 Task: Set up reminders for team members about upcoming data analysis deadlines.
Action: Mouse moved to (199, 294)
Screenshot: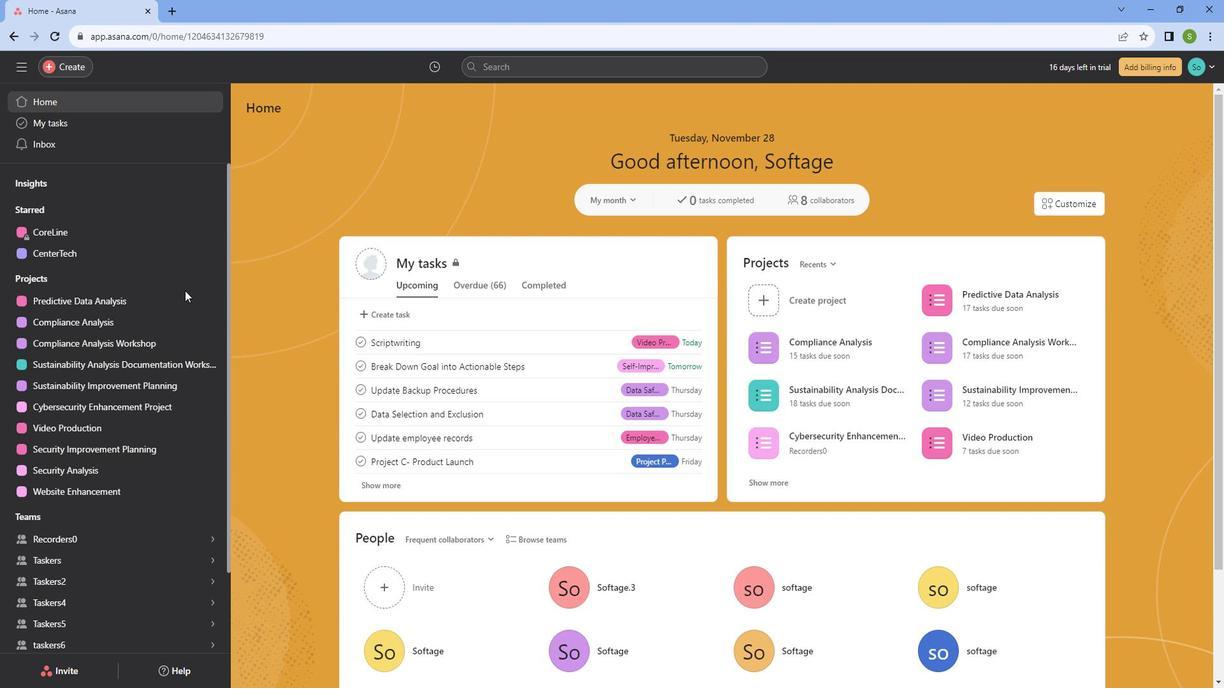 
Action: Mouse pressed left at (199, 294)
Screenshot: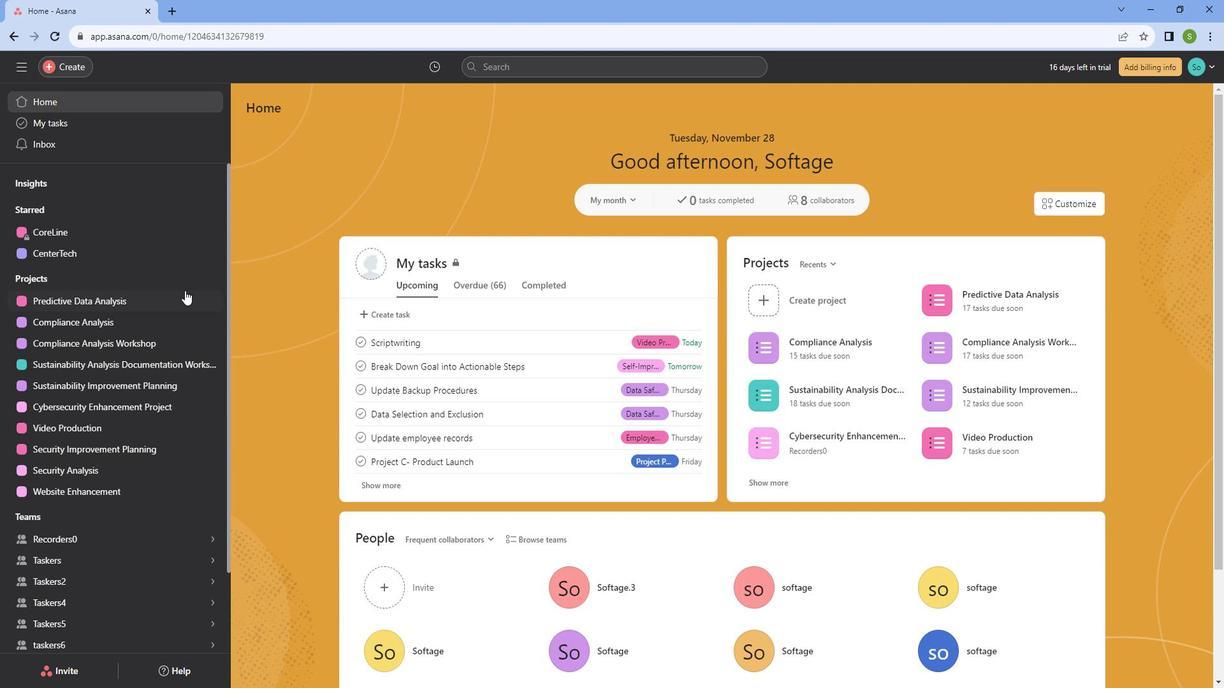 
Action: Mouse moved to (767, 274)
Screenshot: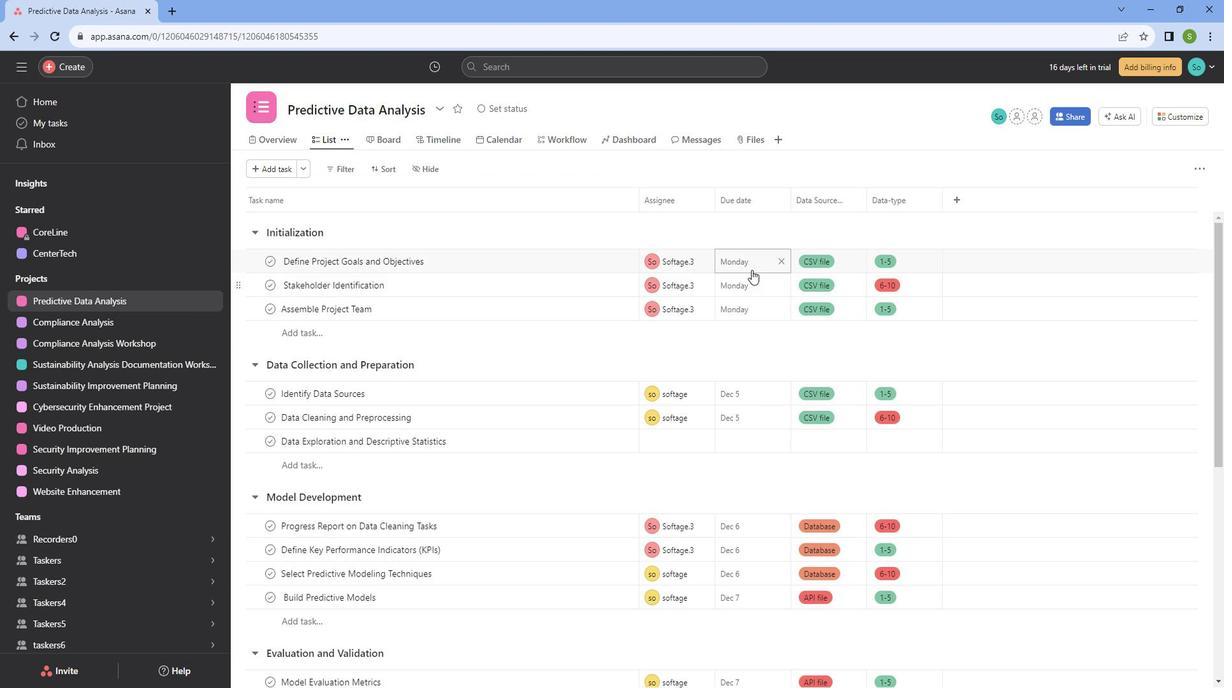 
Action: Mouse pressed left at (767, 274)
Screenshot: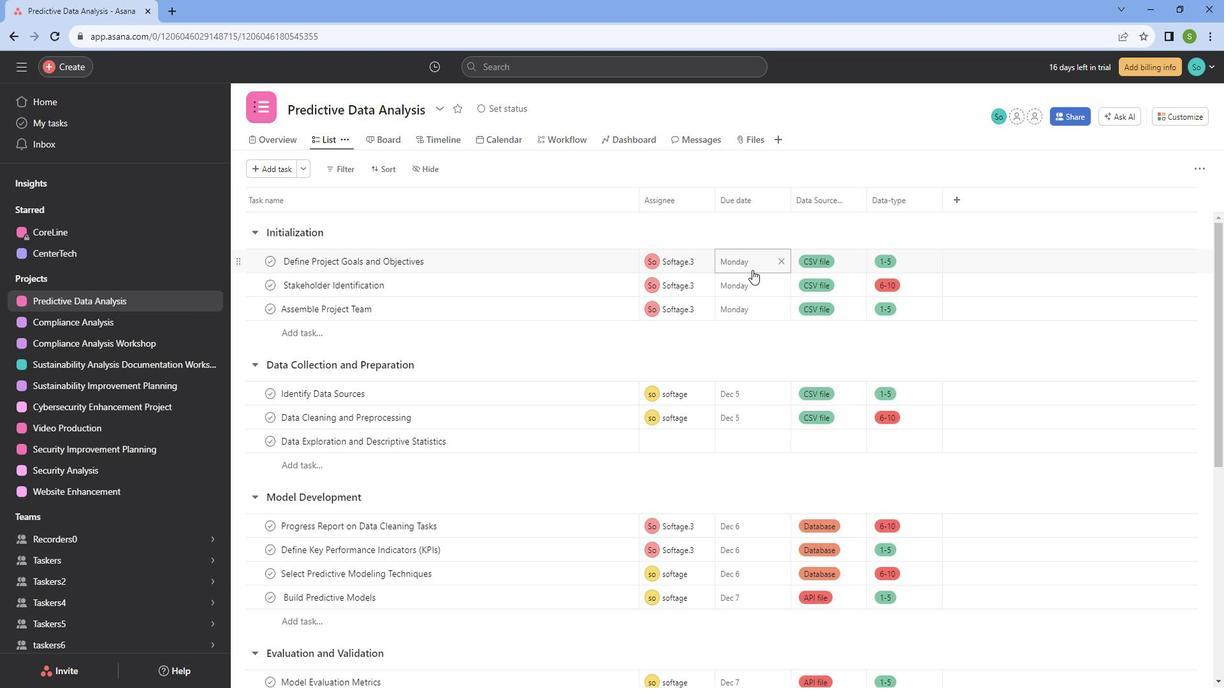 
Action: Mouse moved to (757, 501)
Screenshot: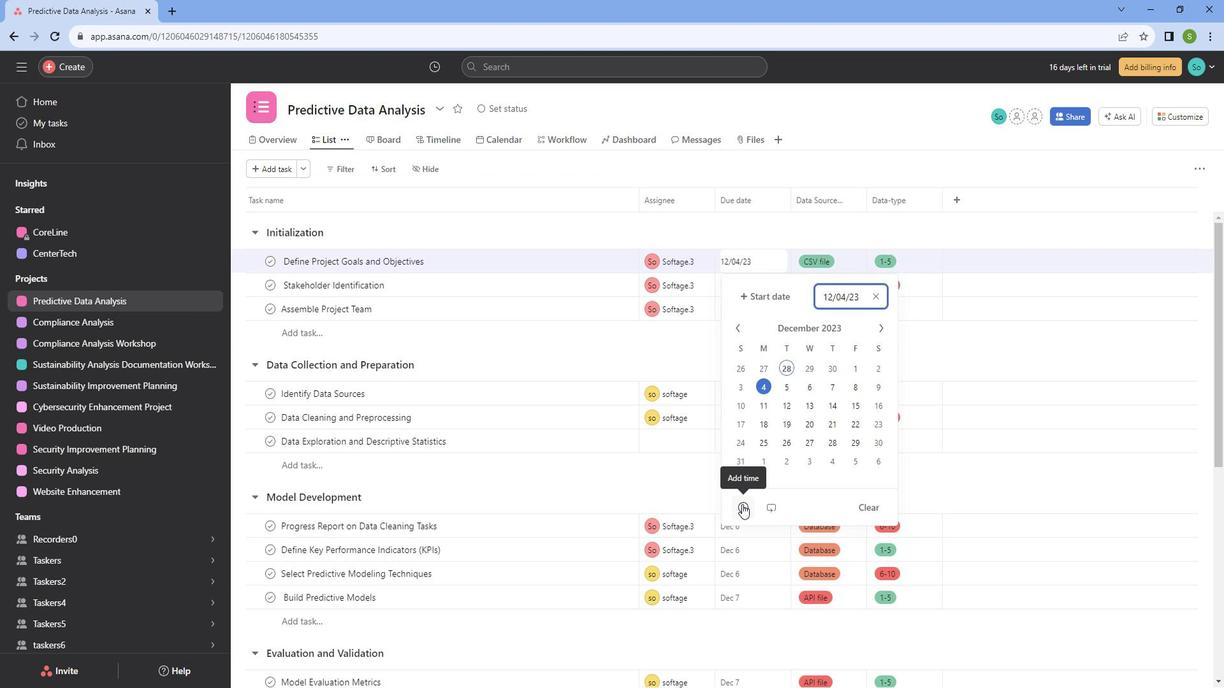 
Action: Mouse pressed left at (757, 501)
Screenshot: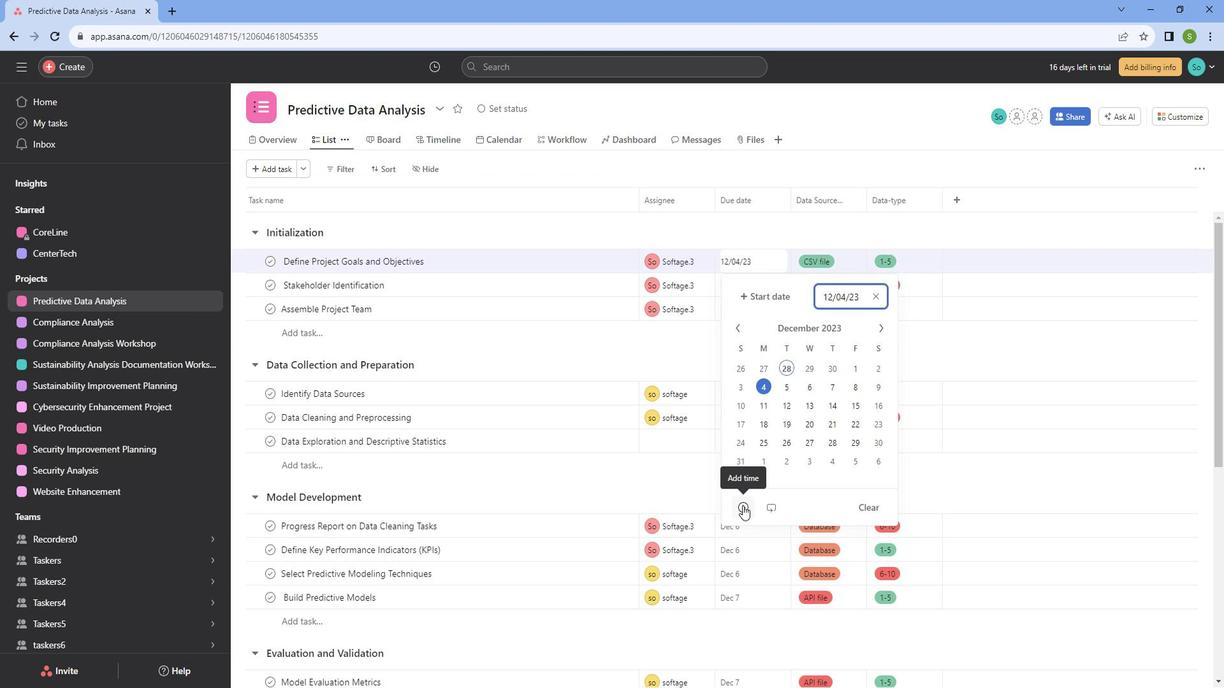
Action: Mouse moved to (854, 358)
Screenshot: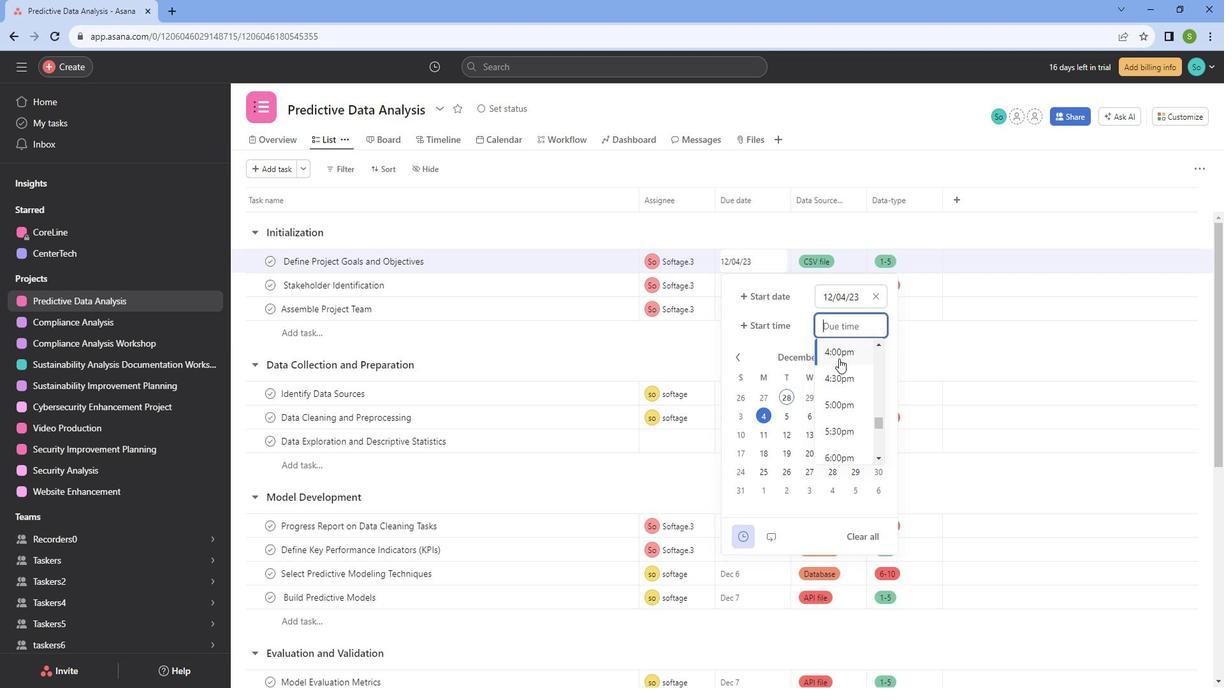 
Action: Mouse pressed left at (854, 358)
Screenshot: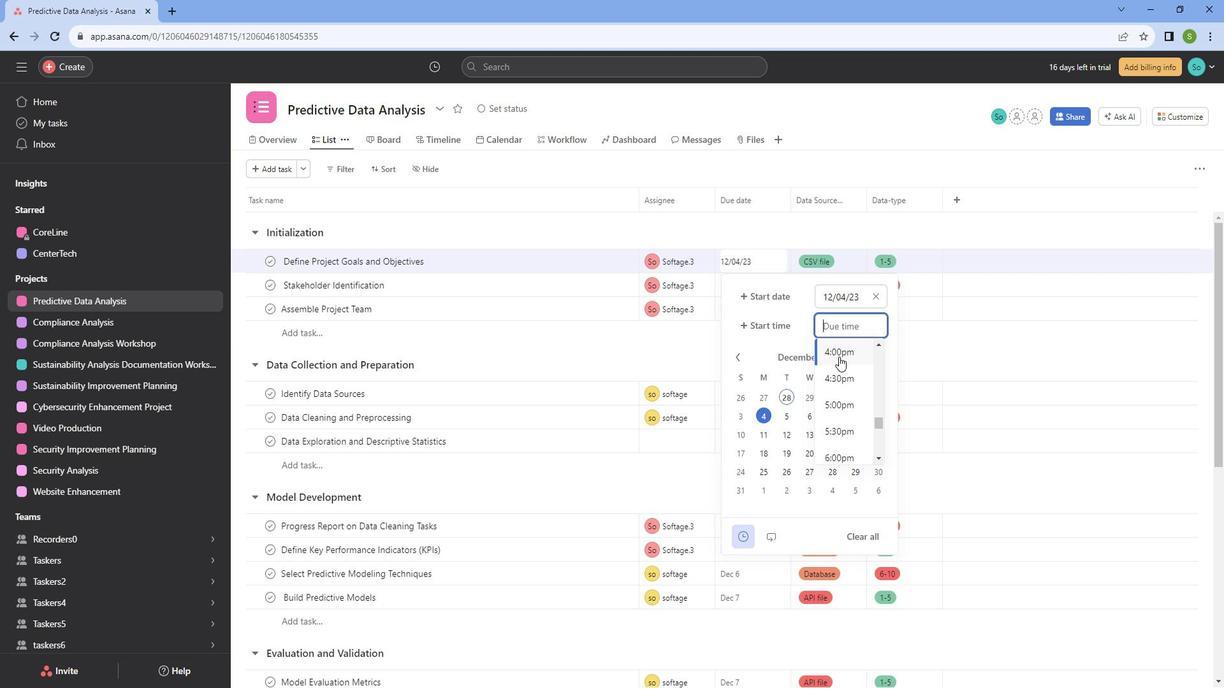 
Action: Mouse moved to (796, 331)
Screenshot: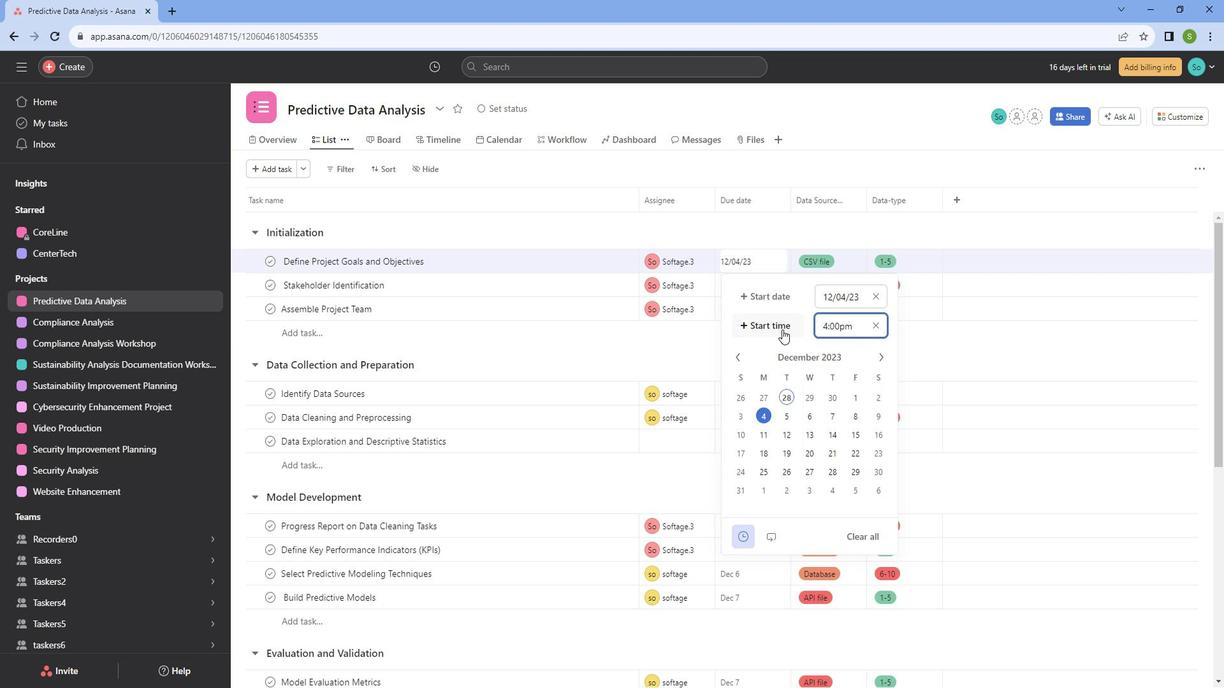 
Action: Mouse pressed left at (796, 331)
Screenshot: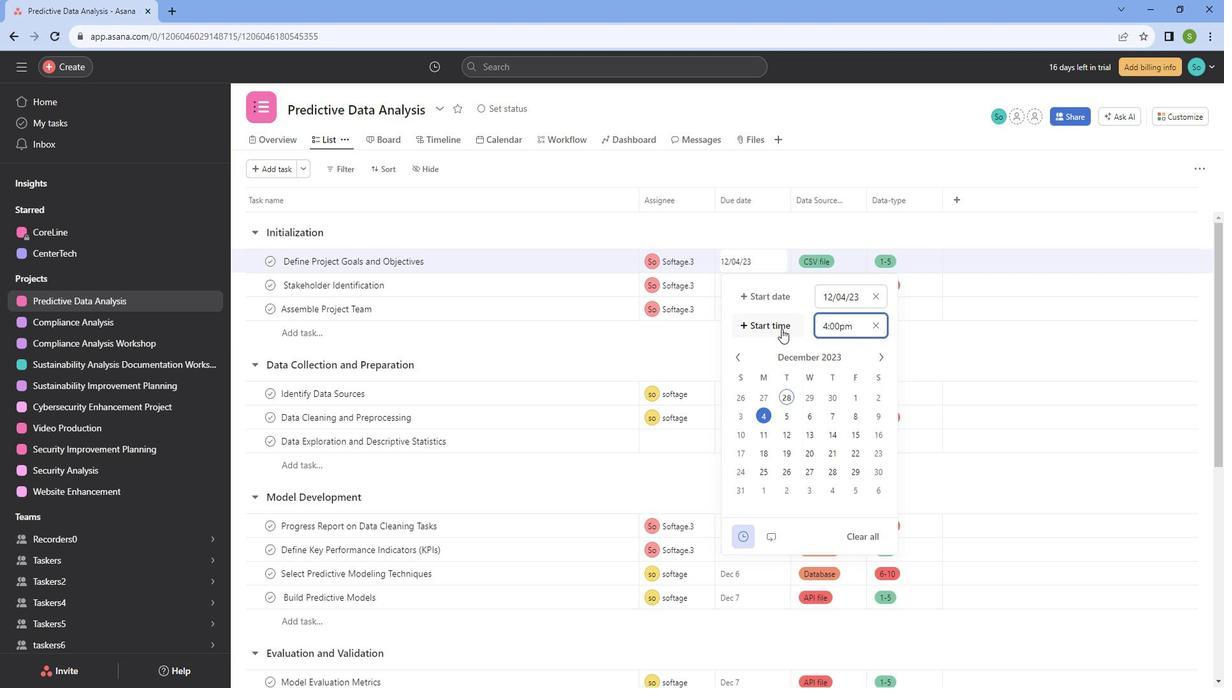 
Action: Mouse moved to (786, 379)
Screenshot: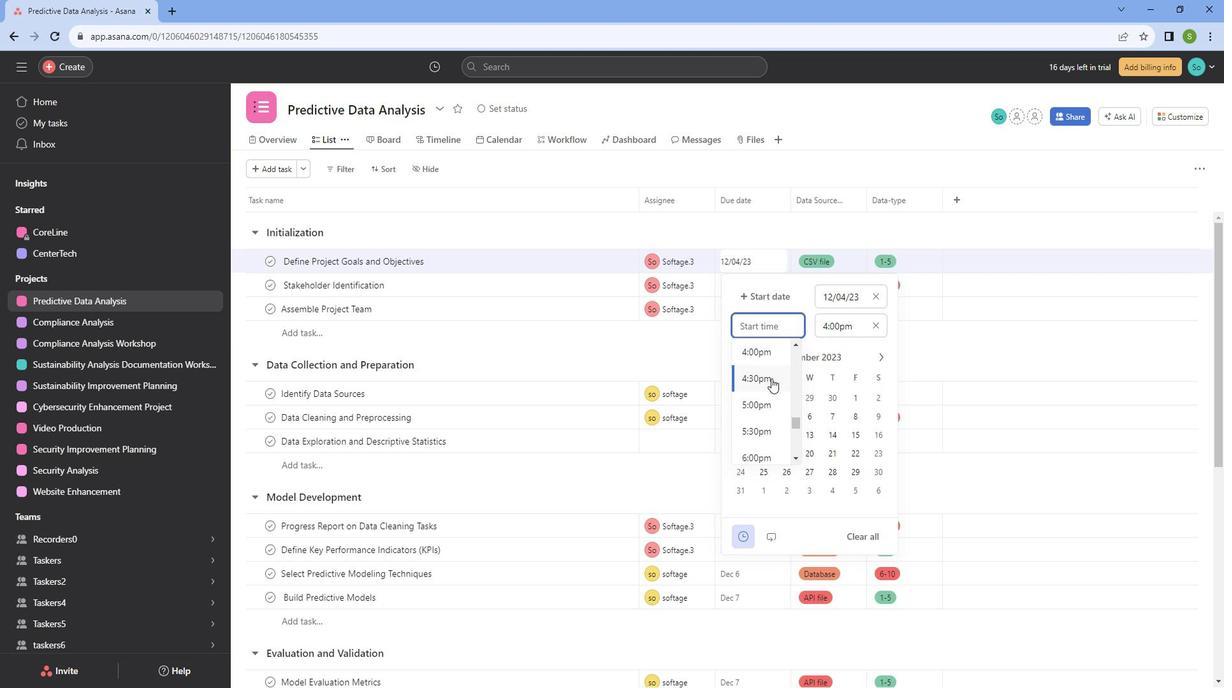 
Action: Mouse scrolled (786, 380) with delta (0, 0)
Screenshot: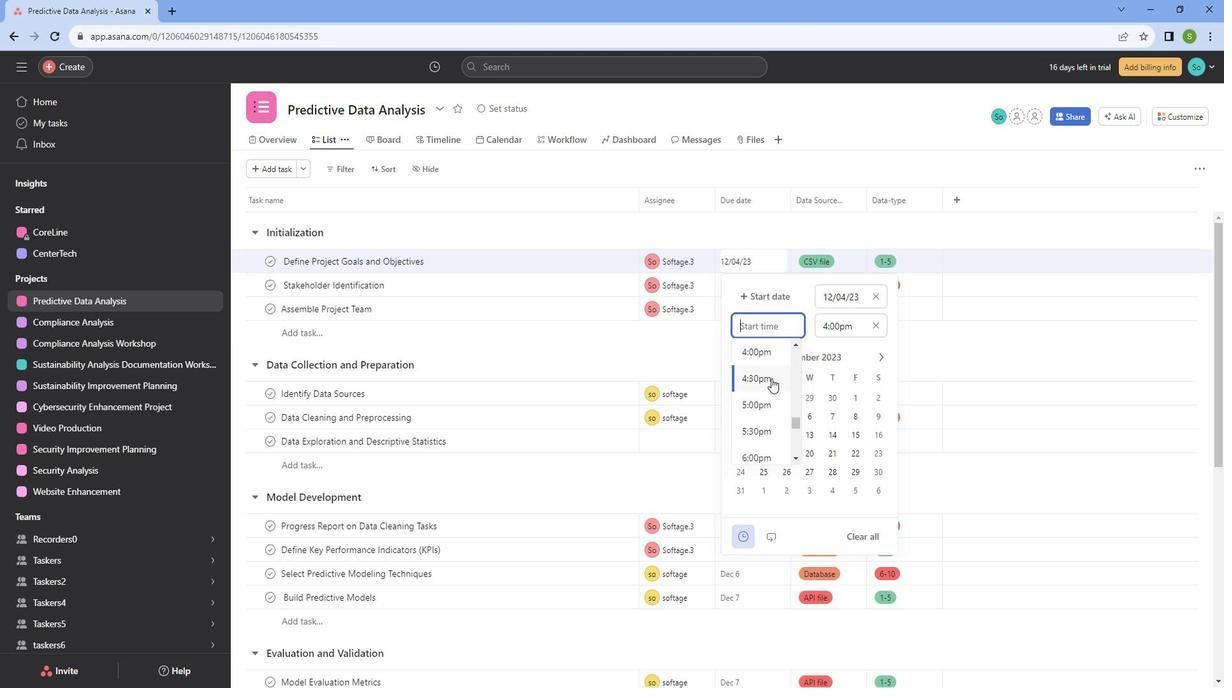 
Action: Mouse moved to (776, 390)
Screenshot: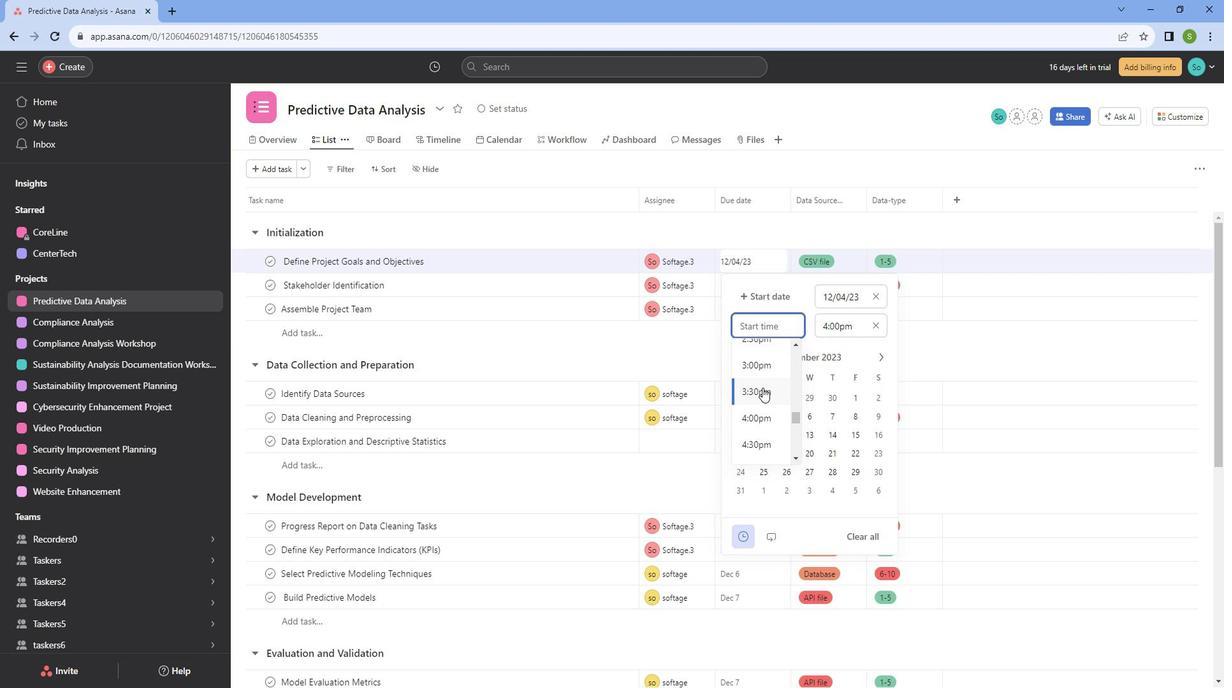 
Action: Mouse pressed left at (776, 390)
Screenshot: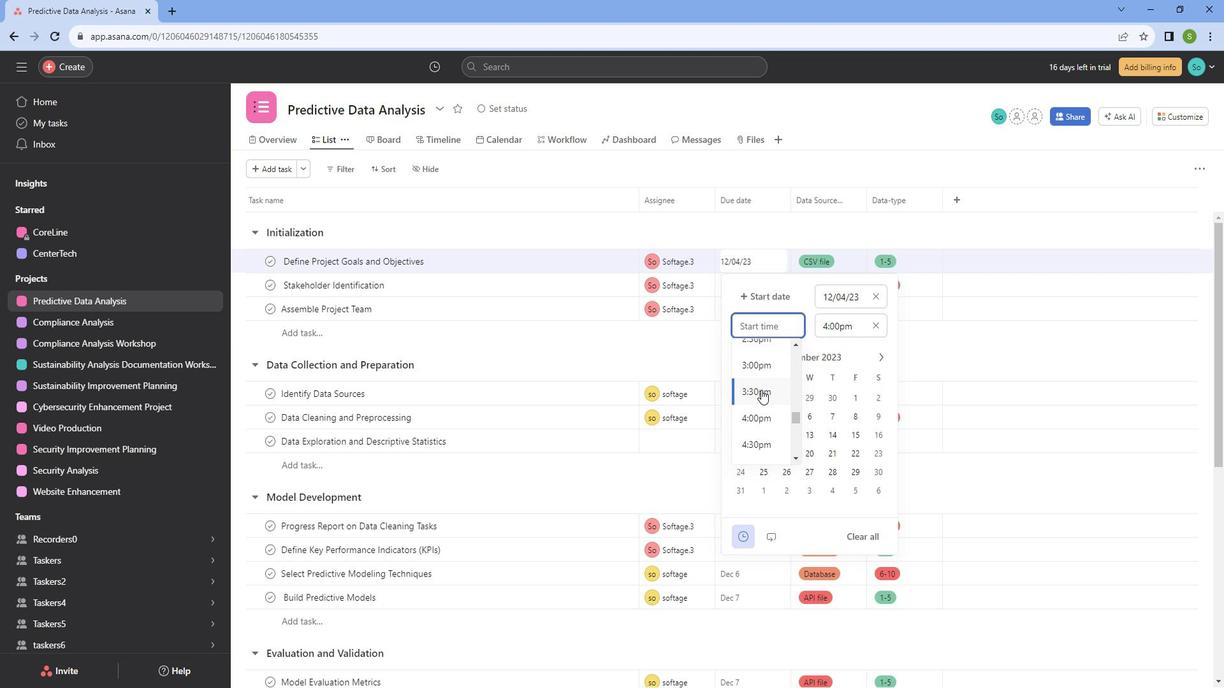 
Action: Mouse moved to (917, 243)
Screenshot: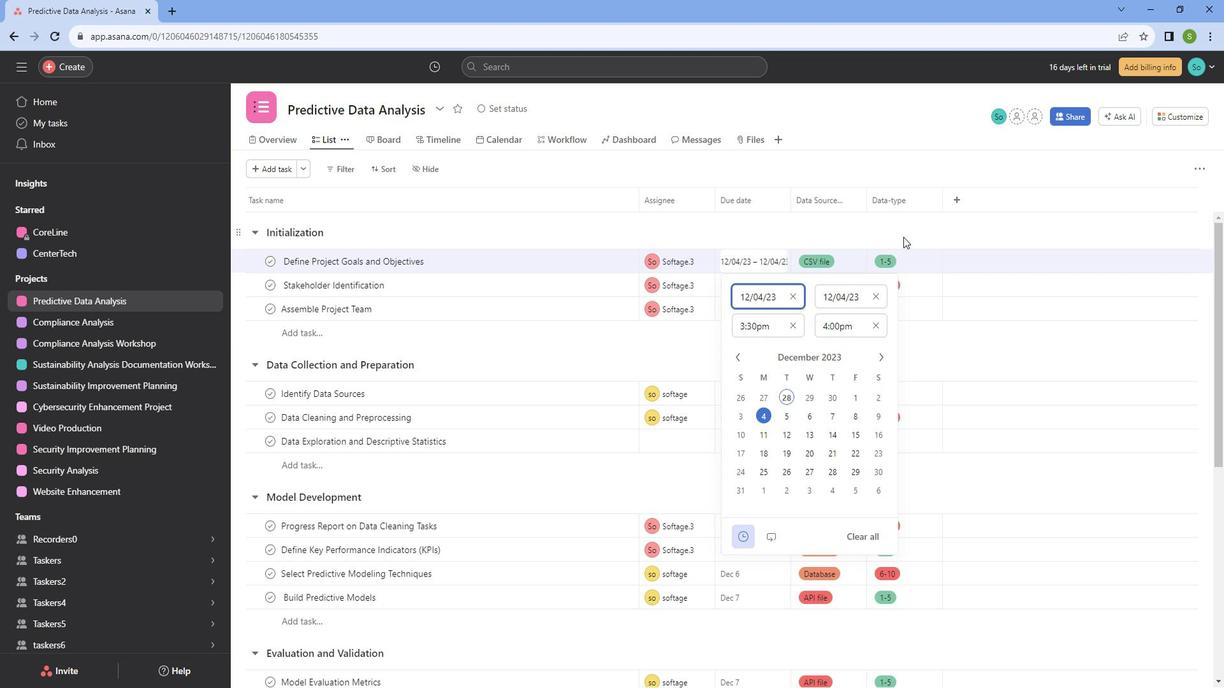 
Action: Mouse pressed left at (917, 243)
Screenshot: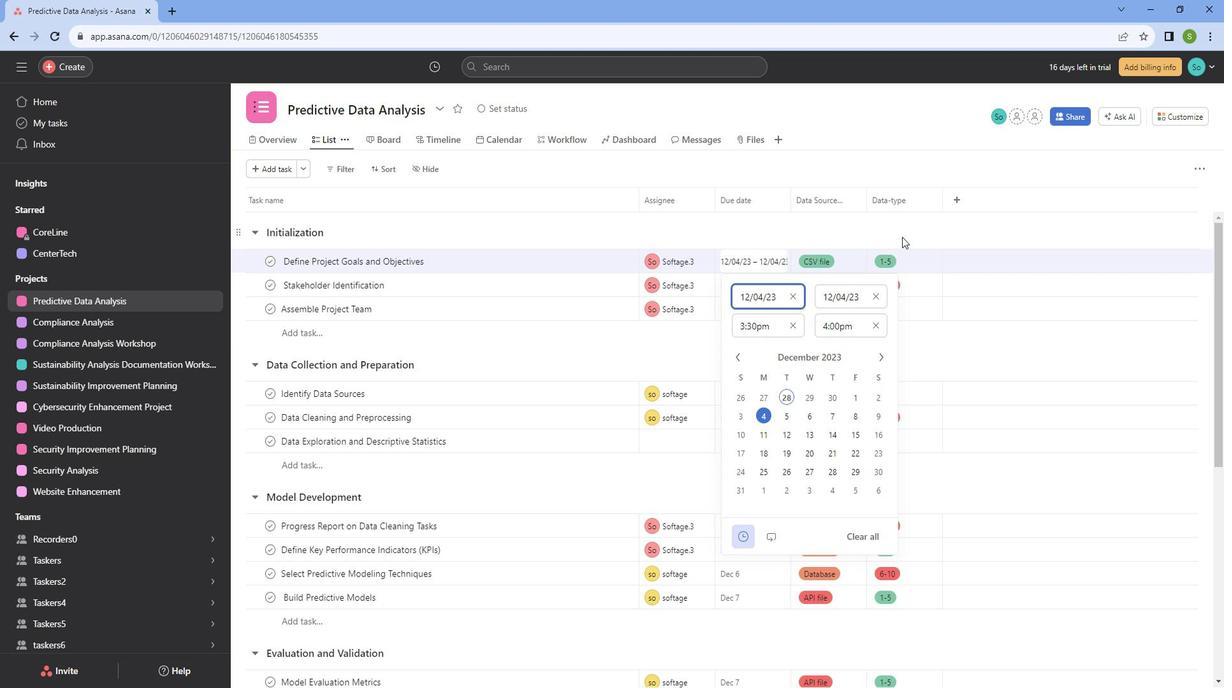 
Action: Mouse moved to (769, 291)
Screenshot: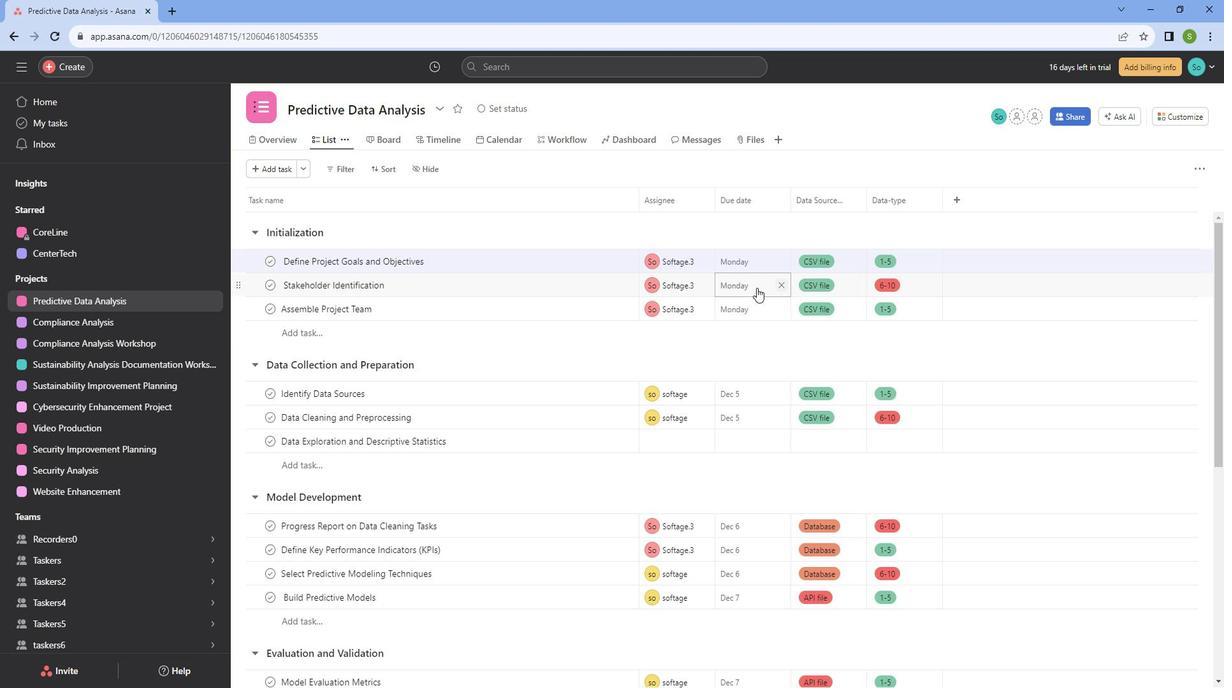 
Action: Mouse pressed left at (769, 291)
Screenshot: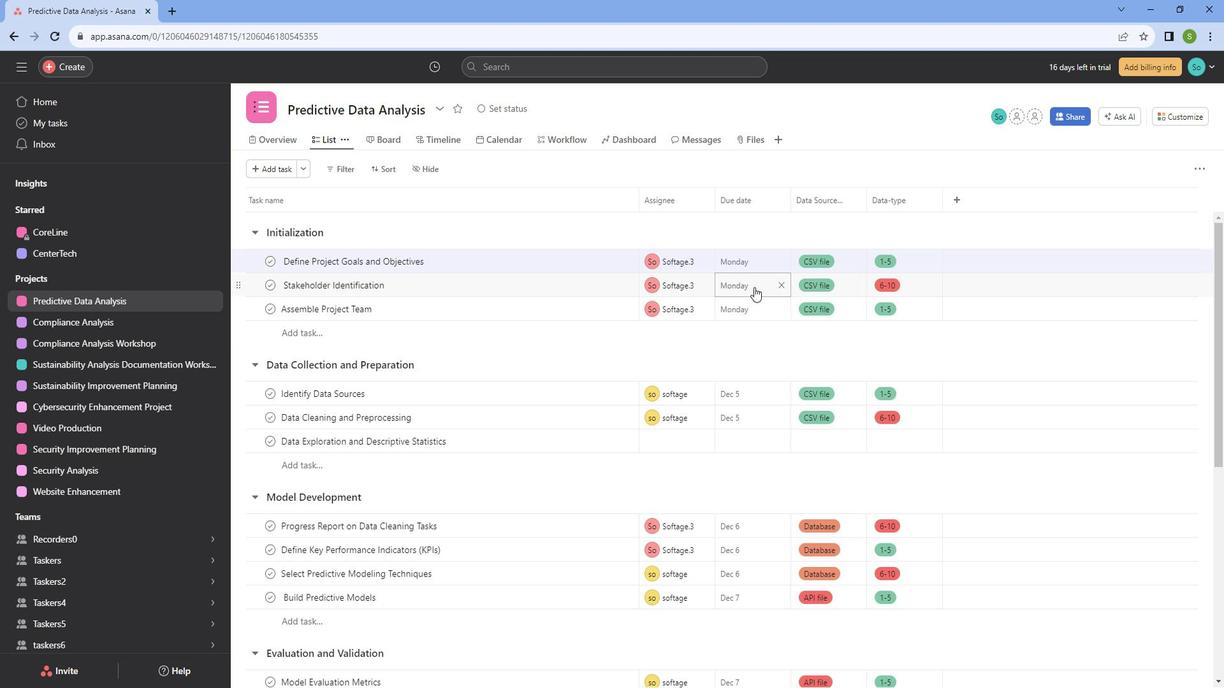 
Action: Mouse moved to (757, 526)
Screenshot: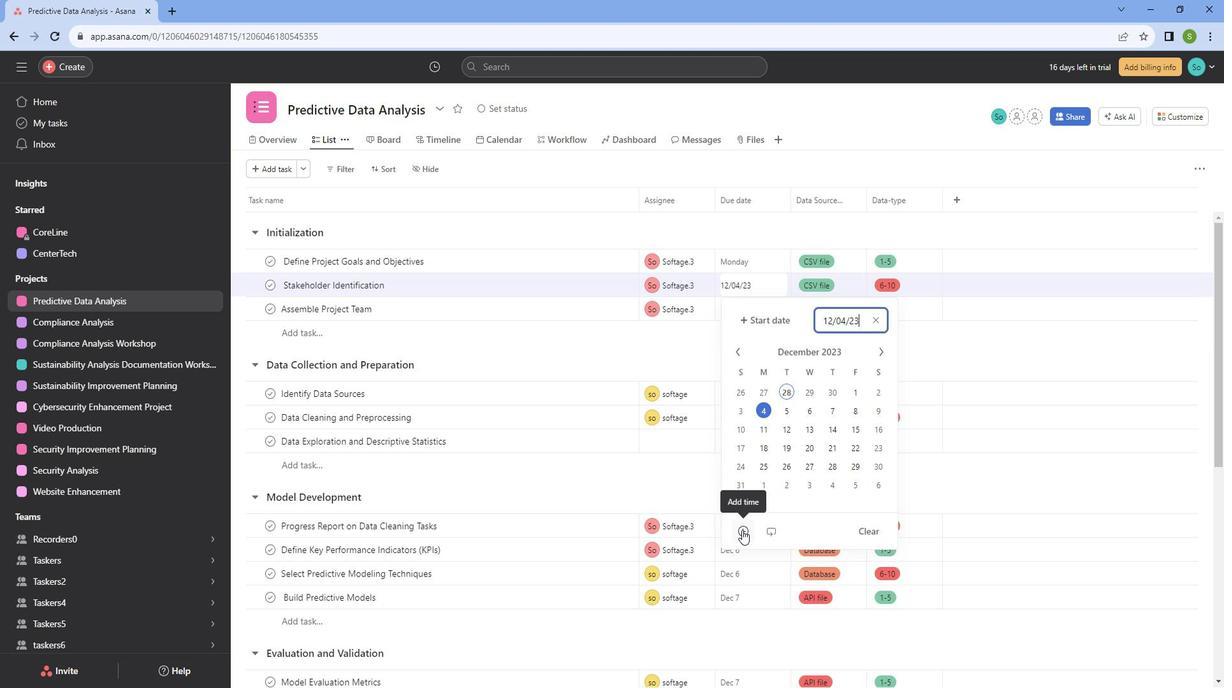
Action: Mouse pressed left at (757, 526)
Screenshot: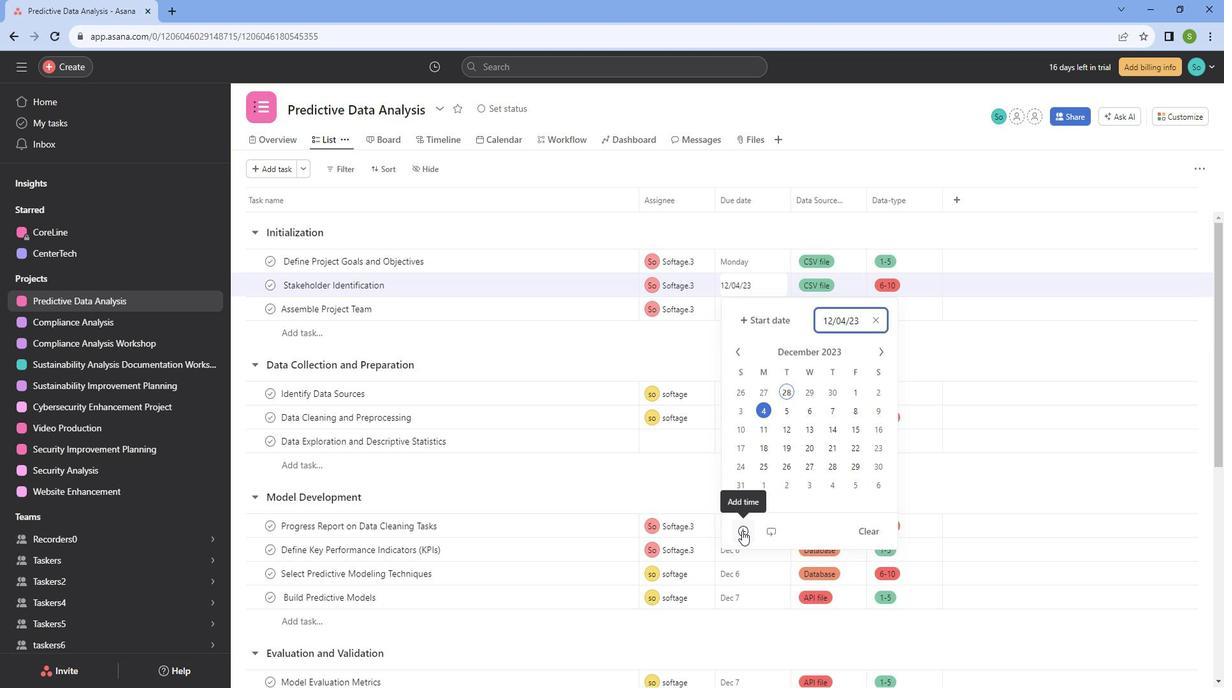 
Action: Mouse moved to (847, 406)
Screenshot: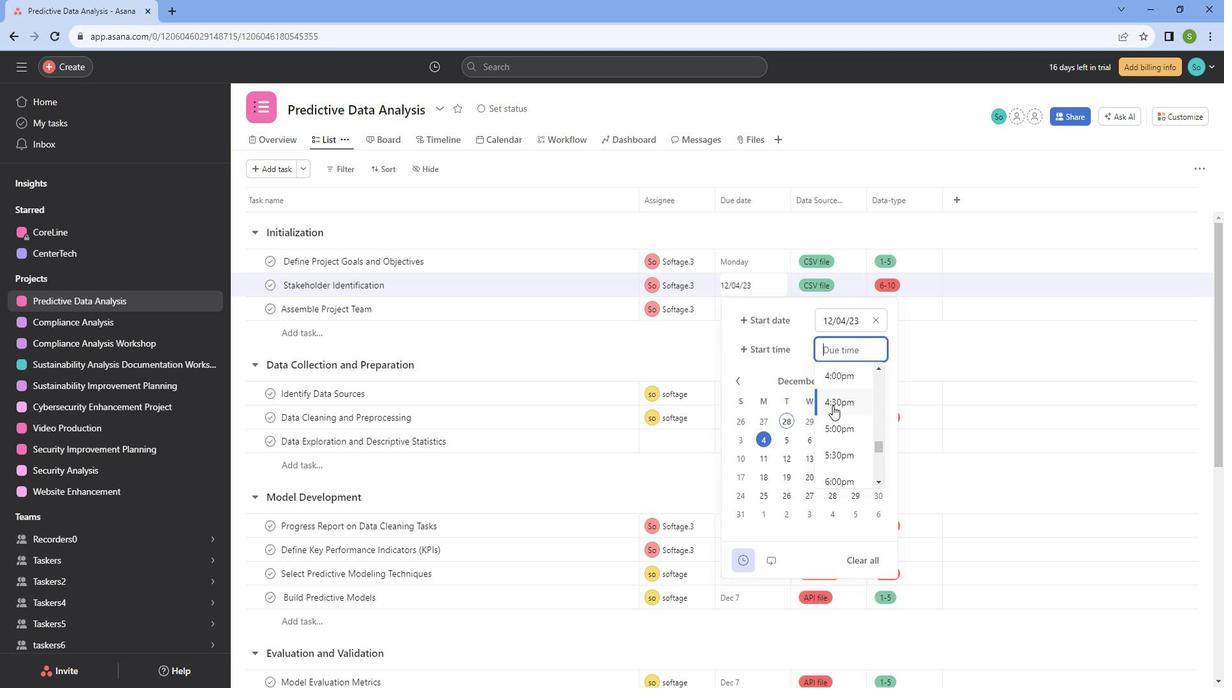 
Action: Mouse pressed left at (847, 406)
Screenshot: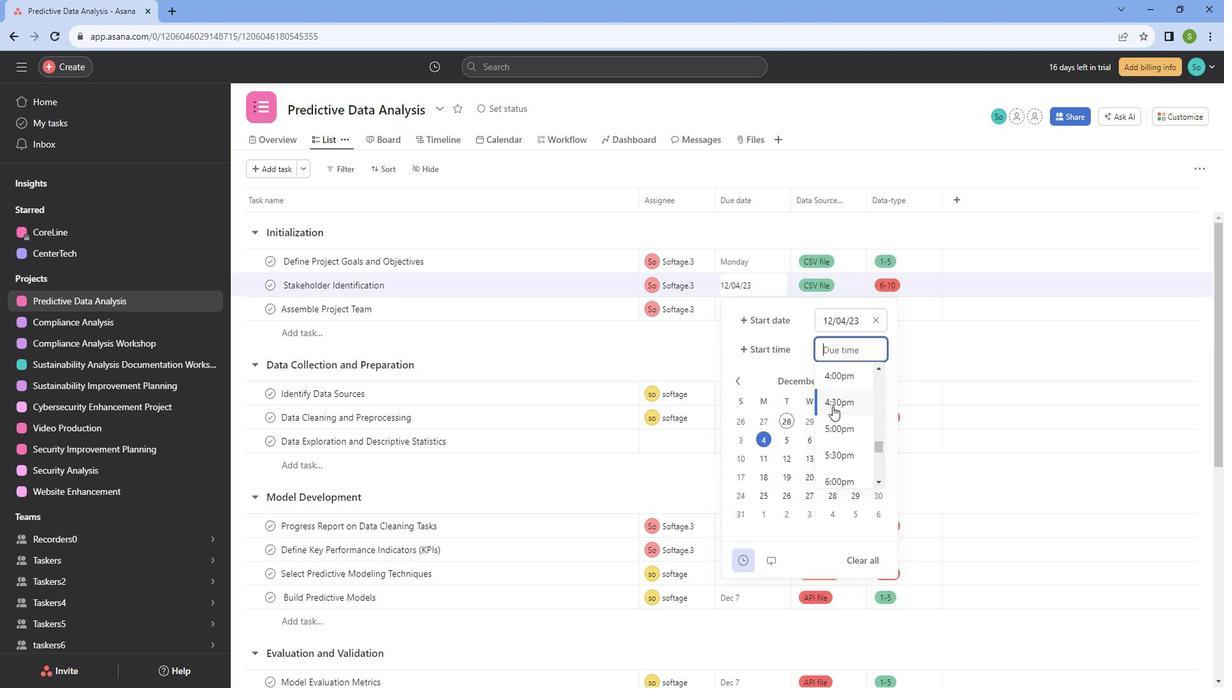 
Action: Mouse moved to (801, 352)
Screenshot: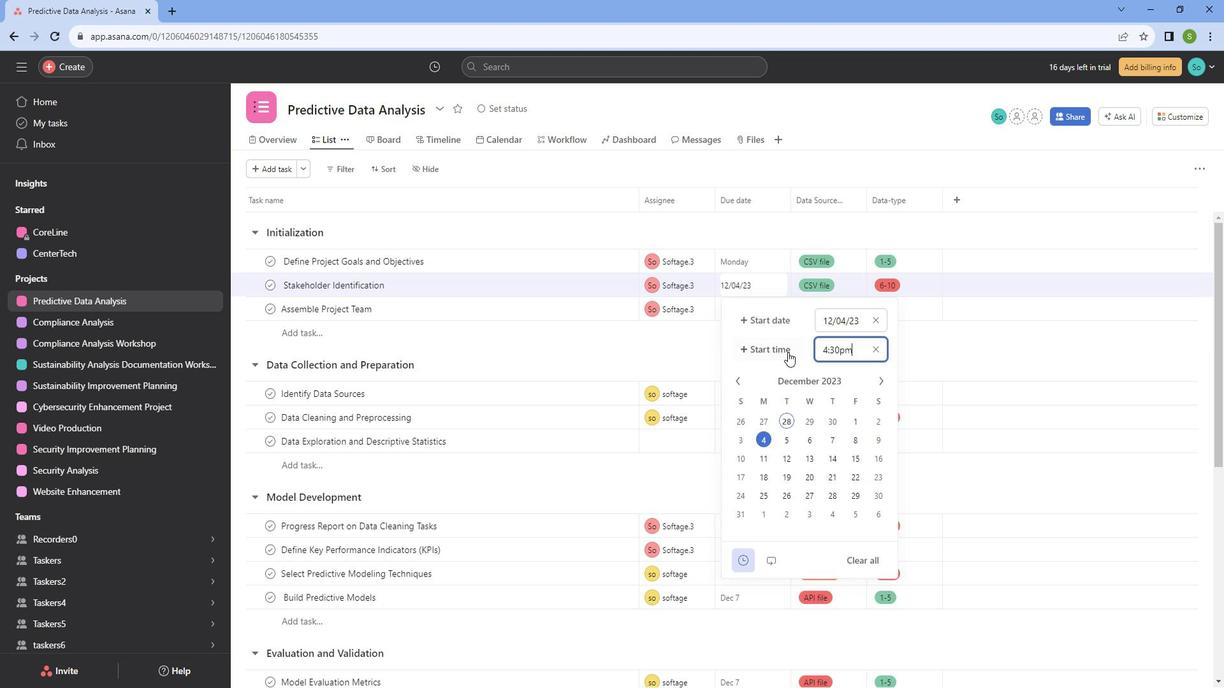 
Action: Mouse pressed left at (801, 352)
Screenshot: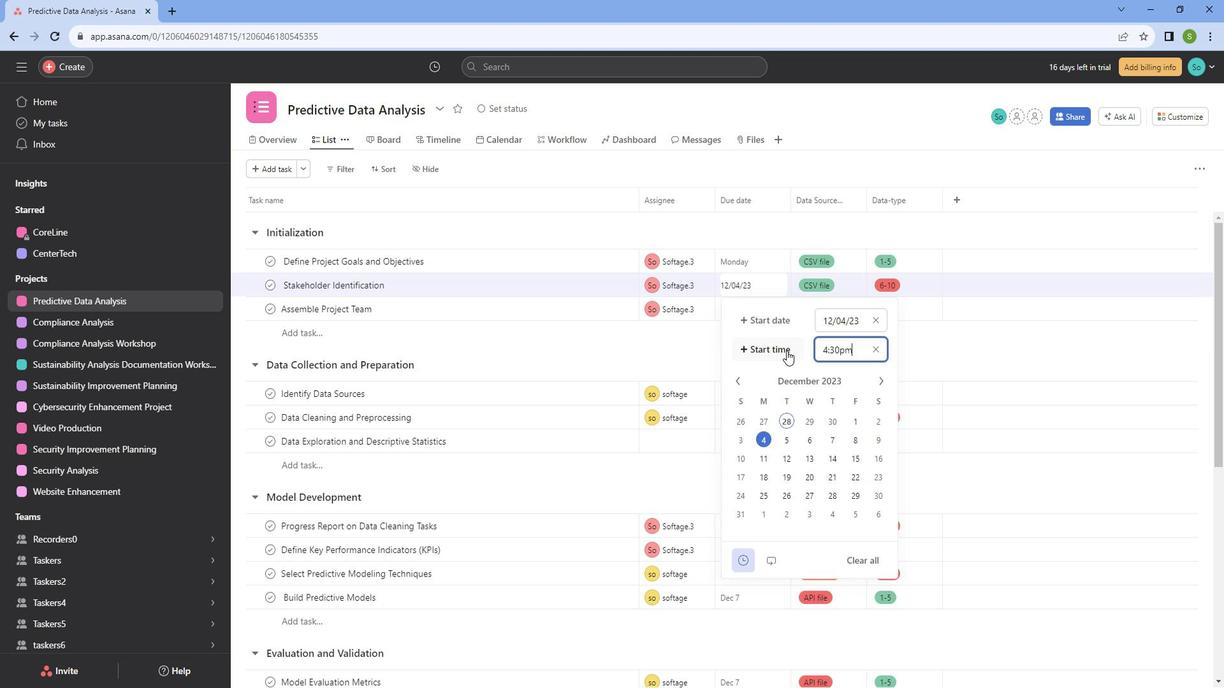 
Action: Mouse moved to (783, 380)
Screenshot: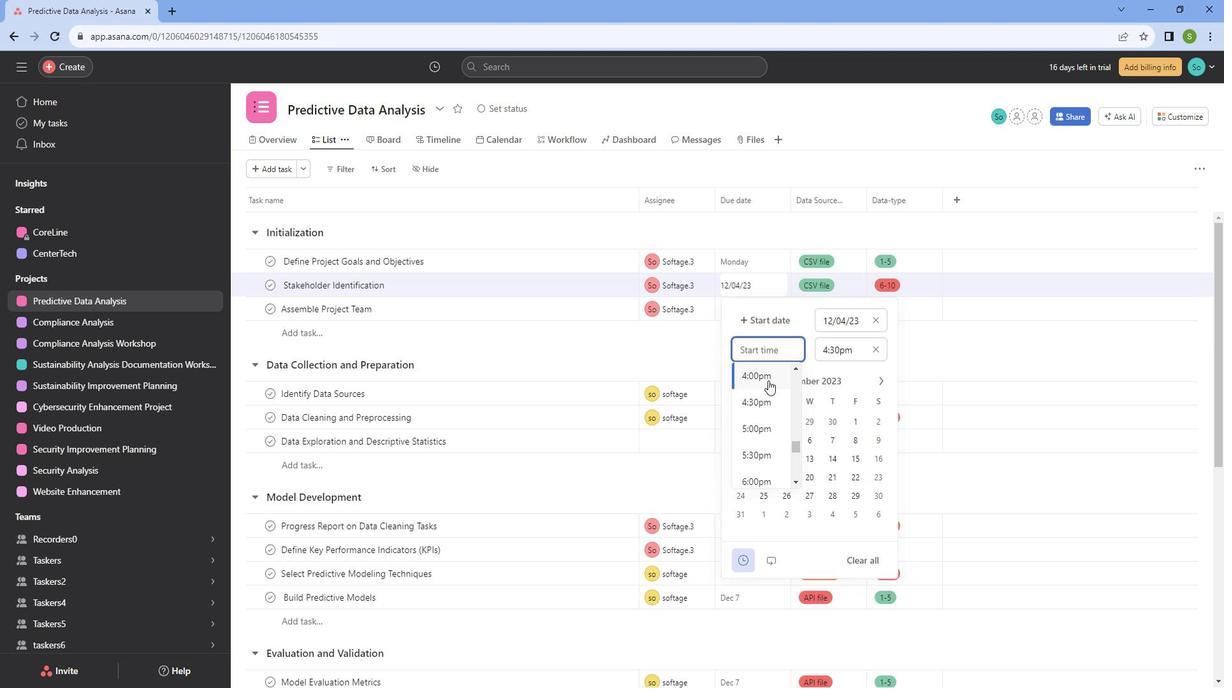 
Action: Mouse pressed left at (783, 380)
Screenshot: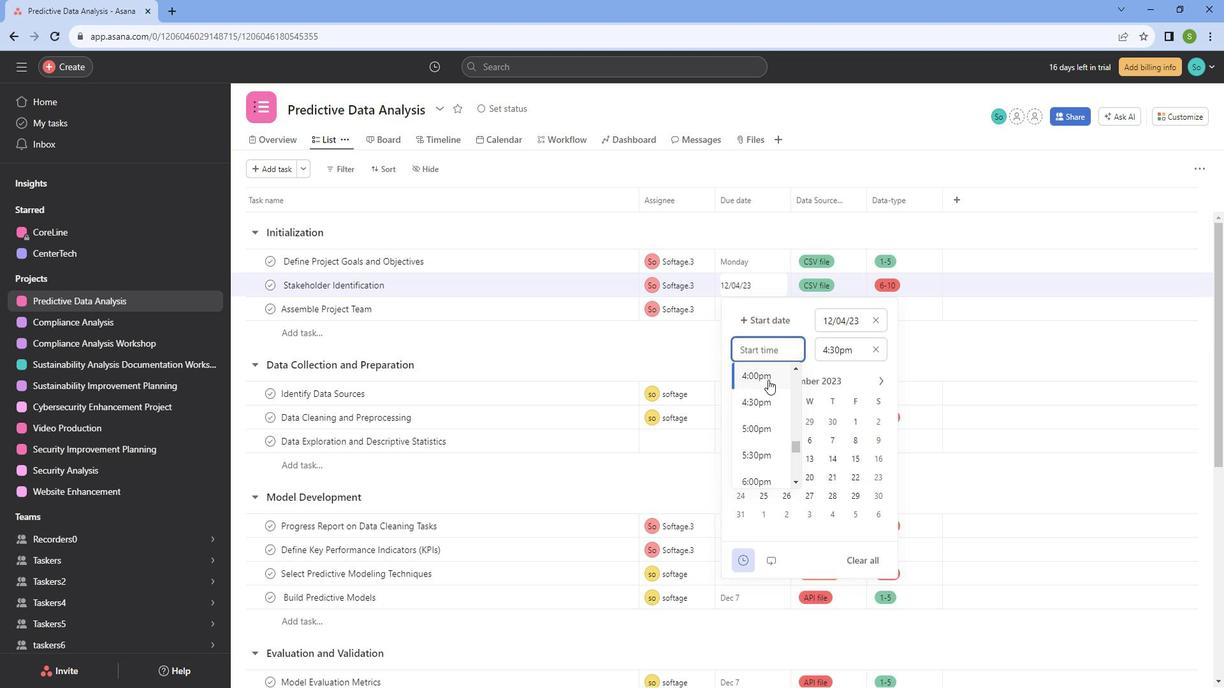 
Action: Mouse moved to (788, 237)
Screenshot: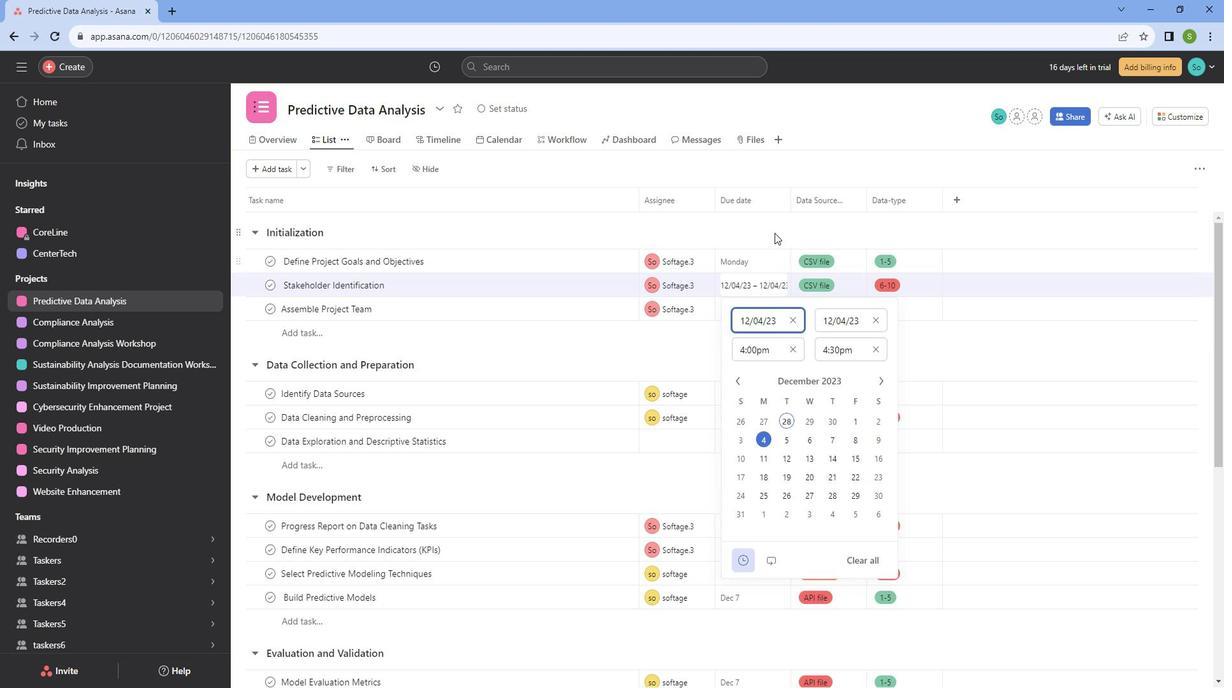 
Action: Mouse pressed left at (788, 237)
Screenshot: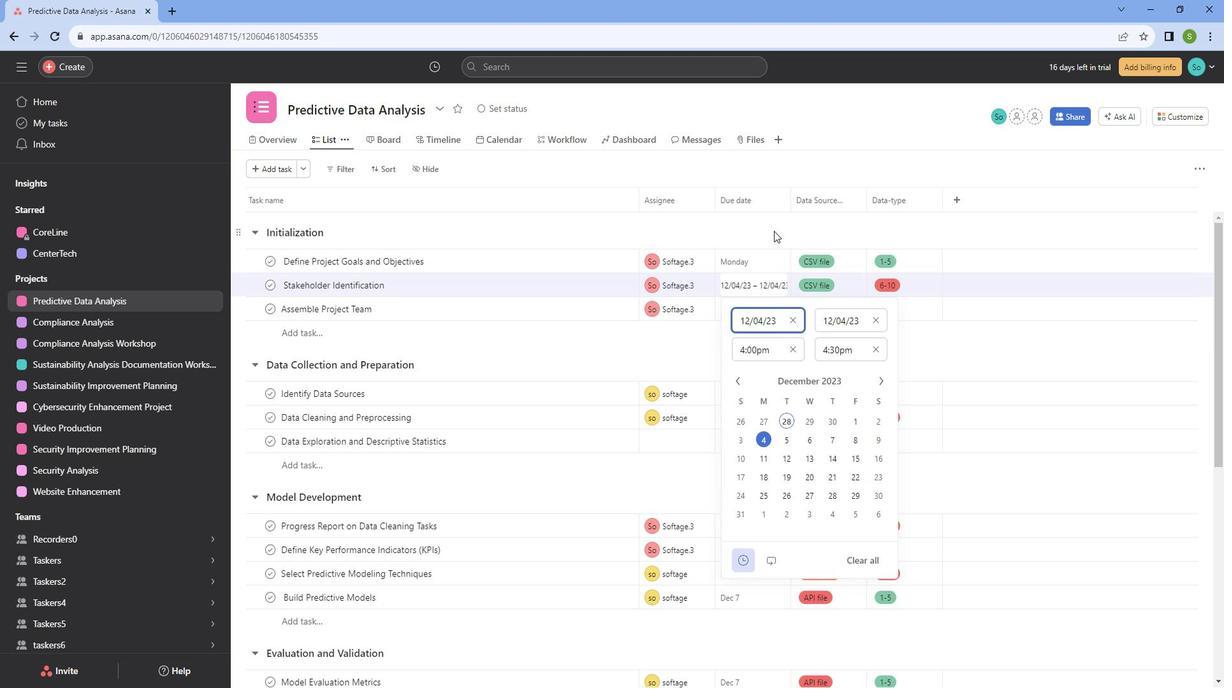 
Action: Mouse moved to (759, 311)
Screenshot: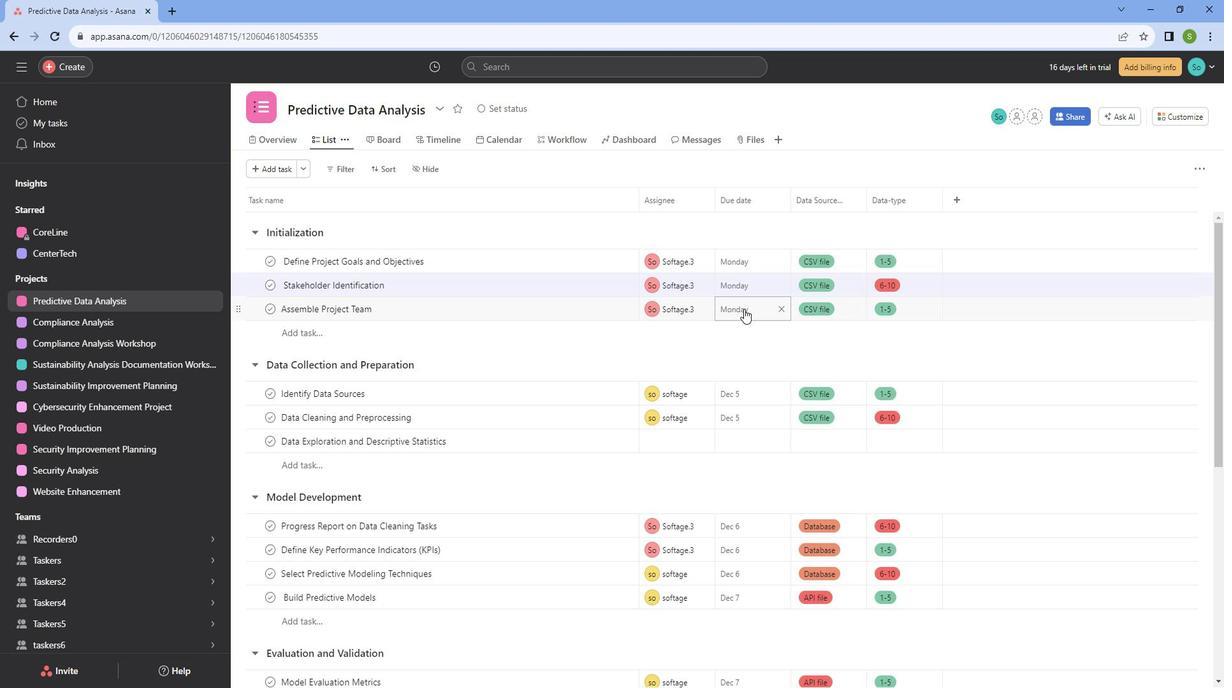 
Action: Mouse pressed left at (759, 311)
Screenshot: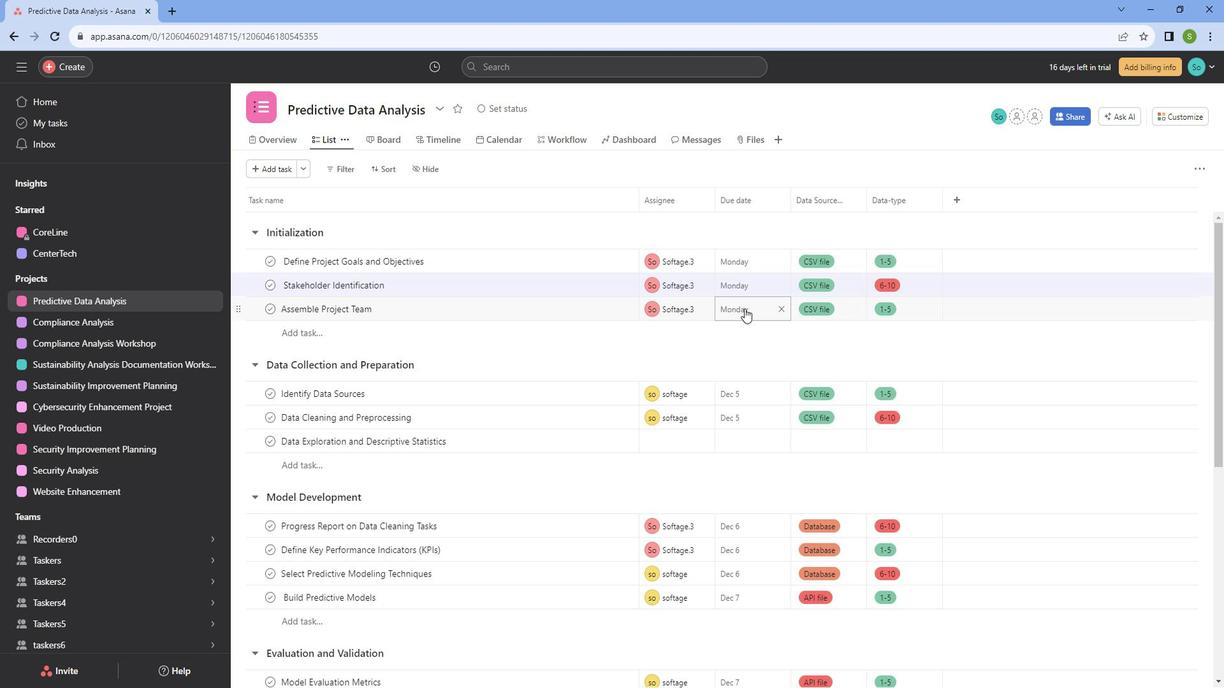 
Action: Mouse moved to (759, 547)
Screenshot: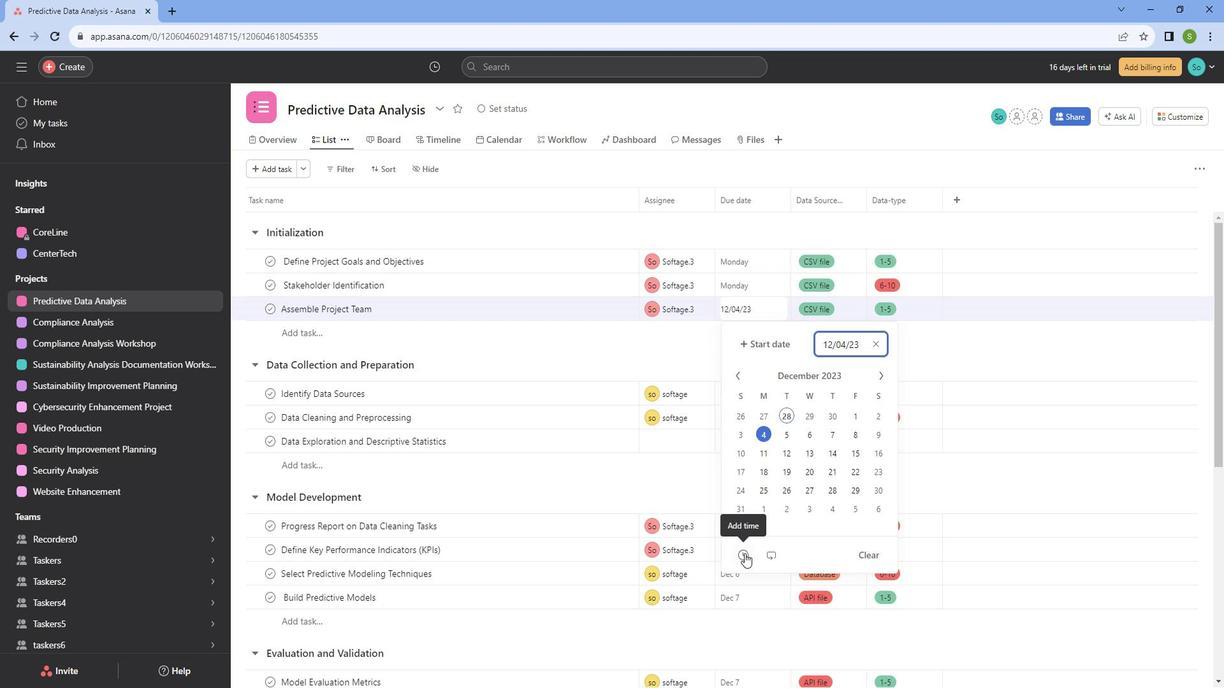 
Action: Mouse pressed left at (759, 547)
Screenshot: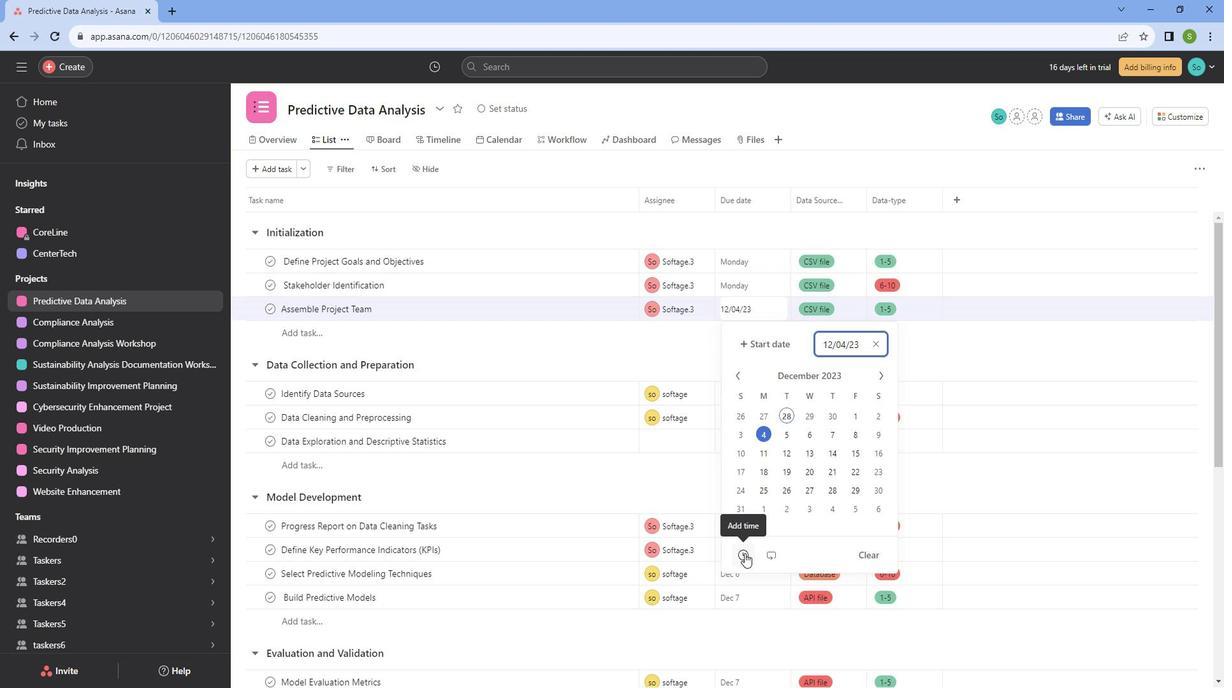 
Action: Mouse moved to (846, 426)
Screenshot: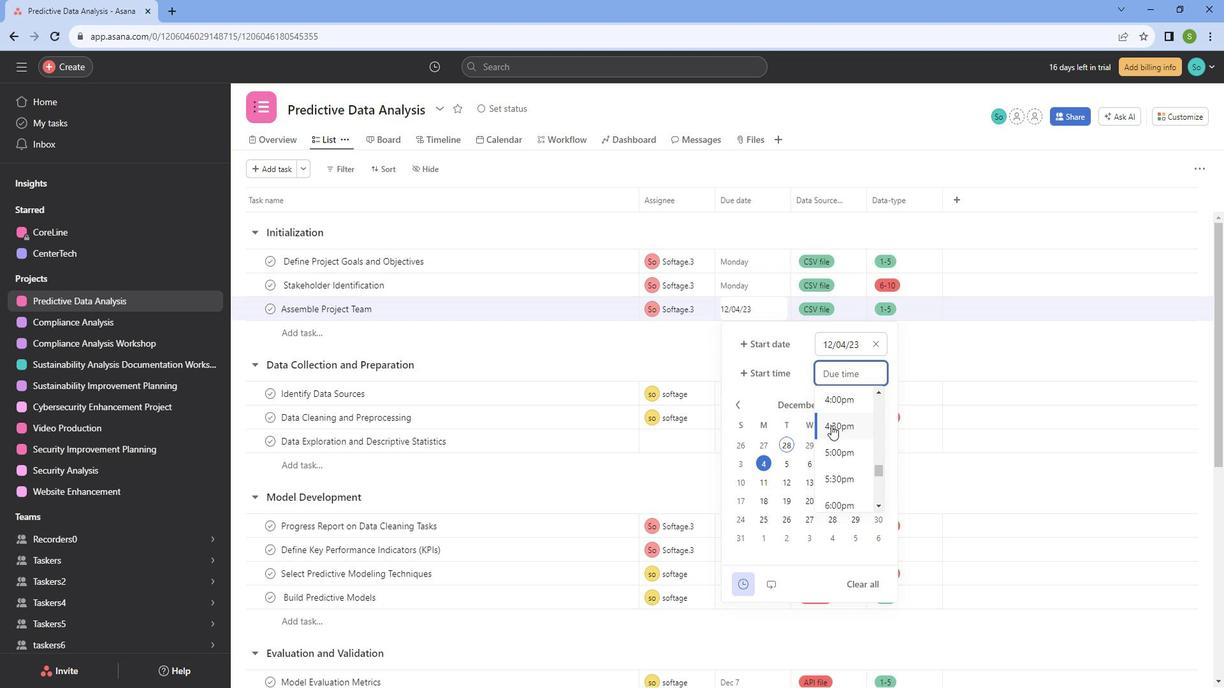 
Action: Mouse pressed left at (846, 426)
Screenshot: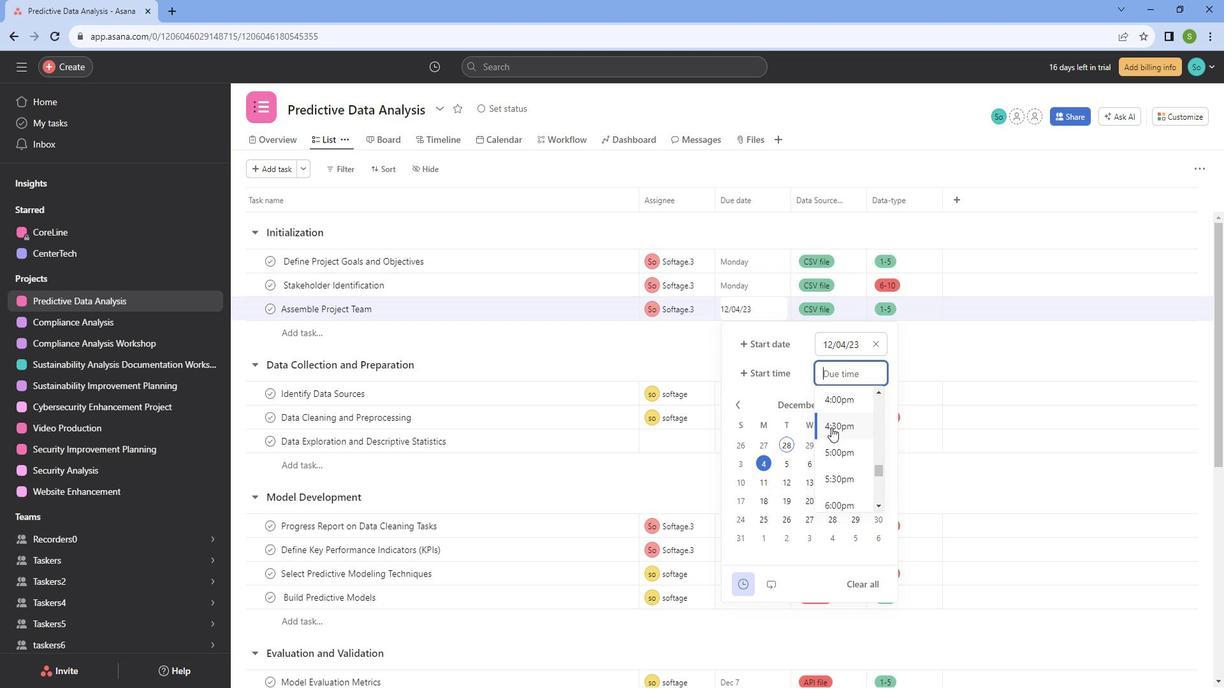 
Action: Mouse moved to (789, 374)
Screenshot: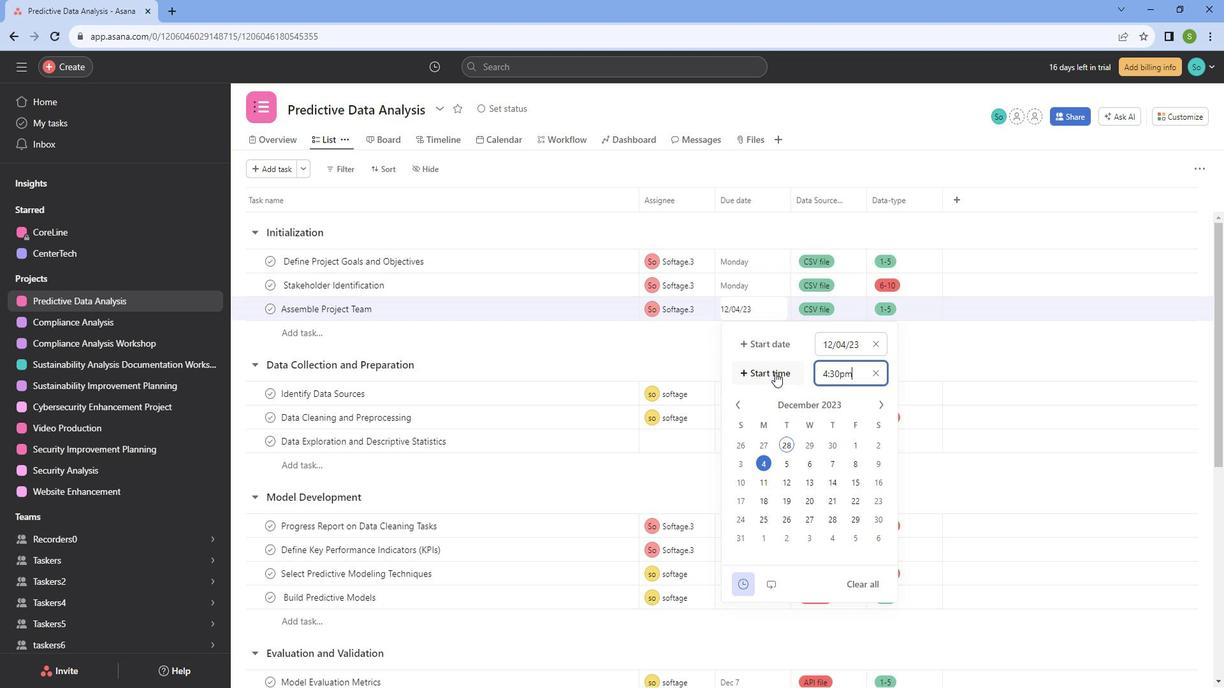 
Action: Mouse pressed left at (789, 374)
Screenshot: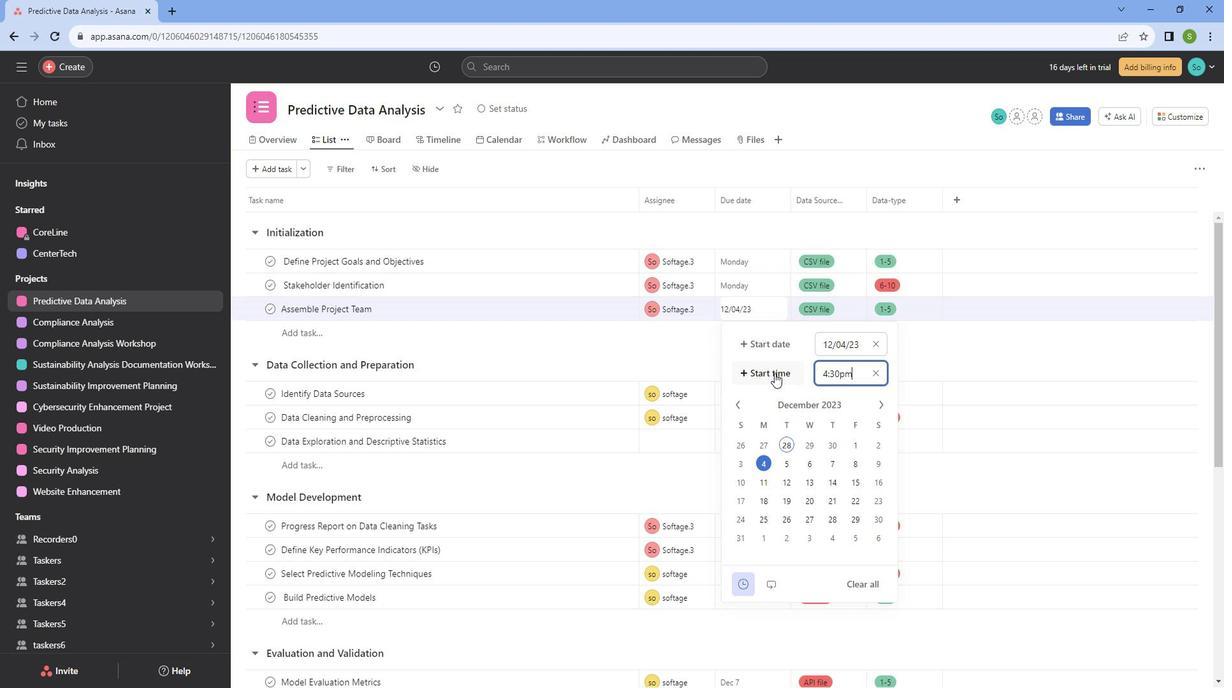 
Action: Mouse moved to (789, 397)
Screenshot: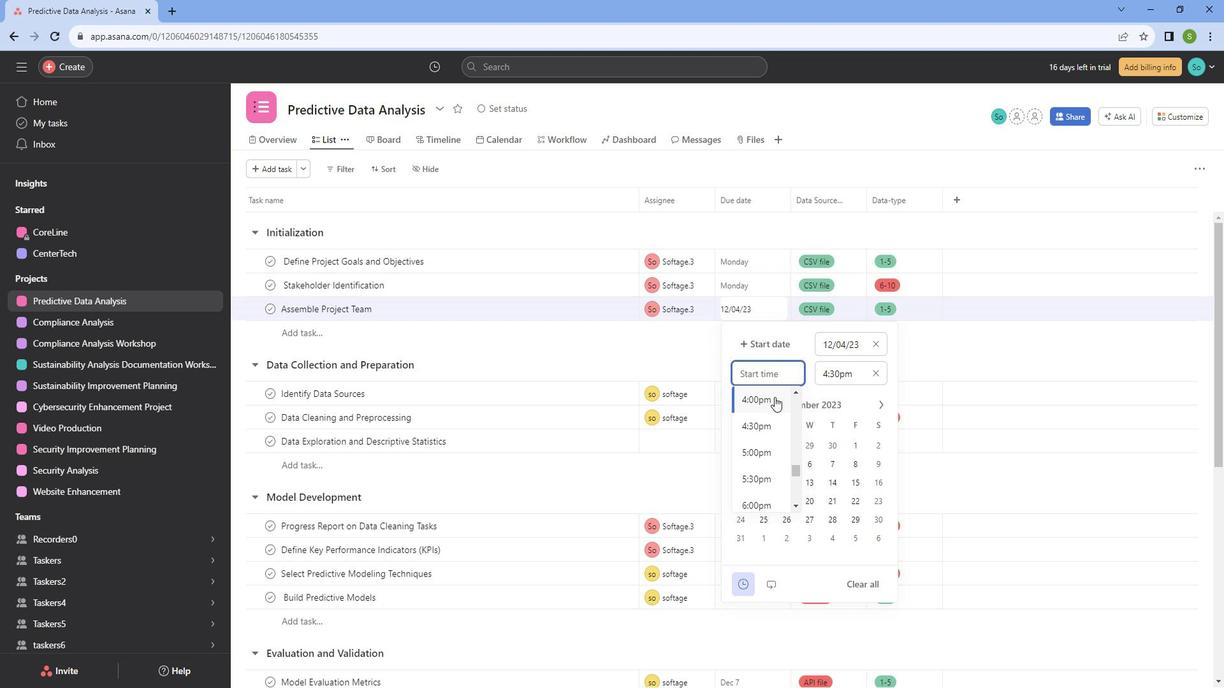 
Action: Mouse pressed left at (789, 397)
Screenshot: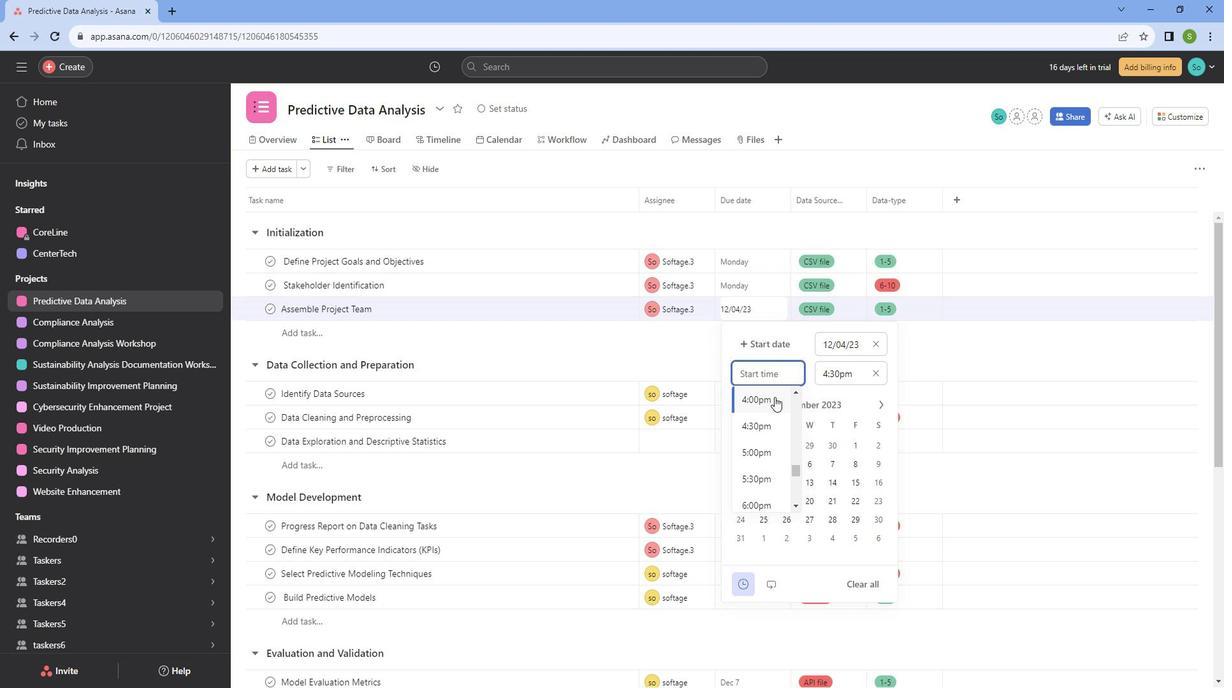 
Action: Mouse moved to (758, 237)
Screenshot: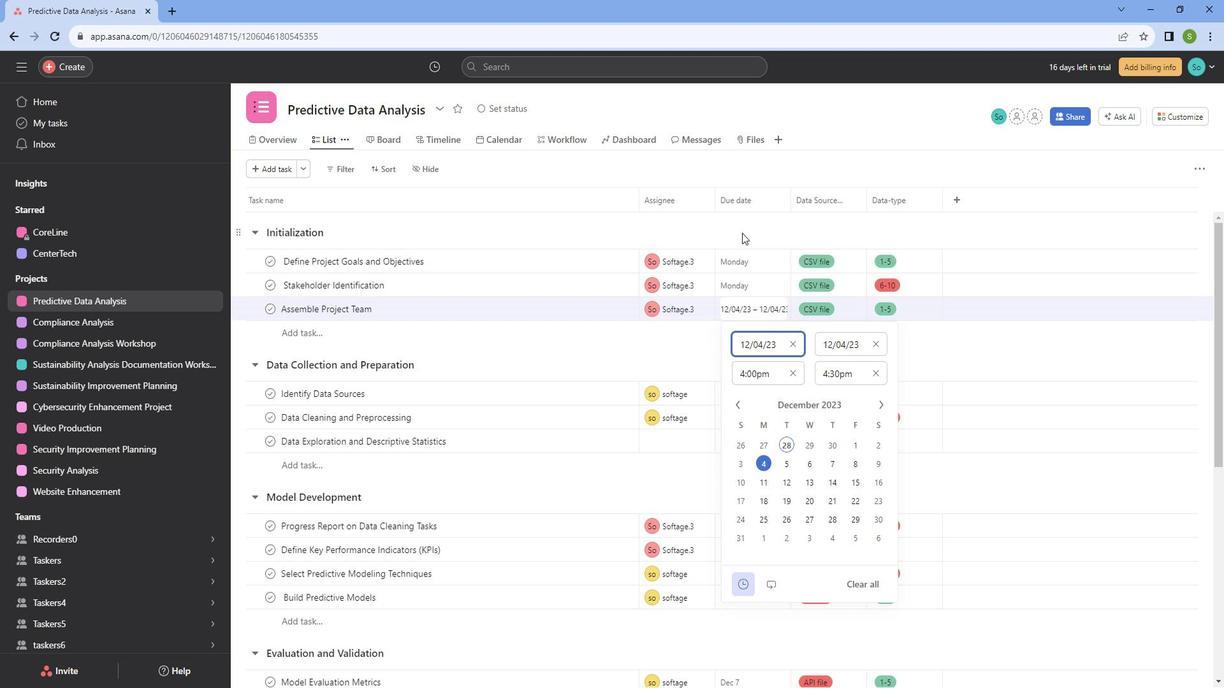 
Action: Mouse pressed left at (758, 237)
Screenshot: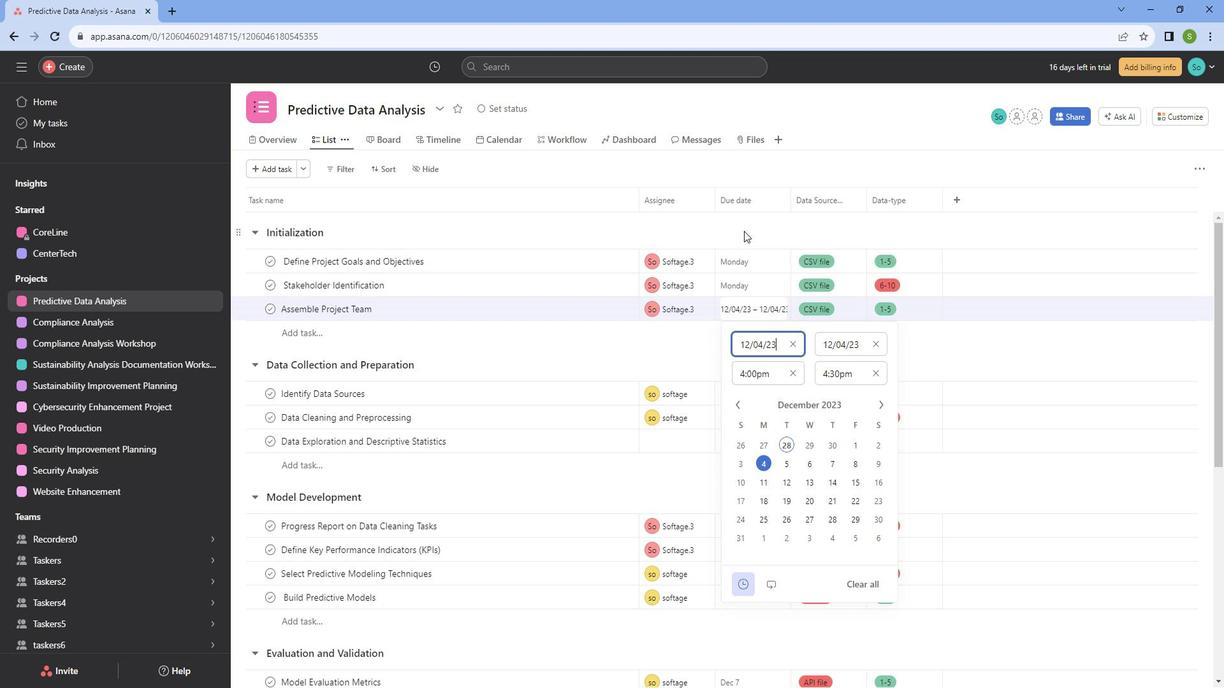 
Action: Mouse moved to (772, 397)
Screenshot: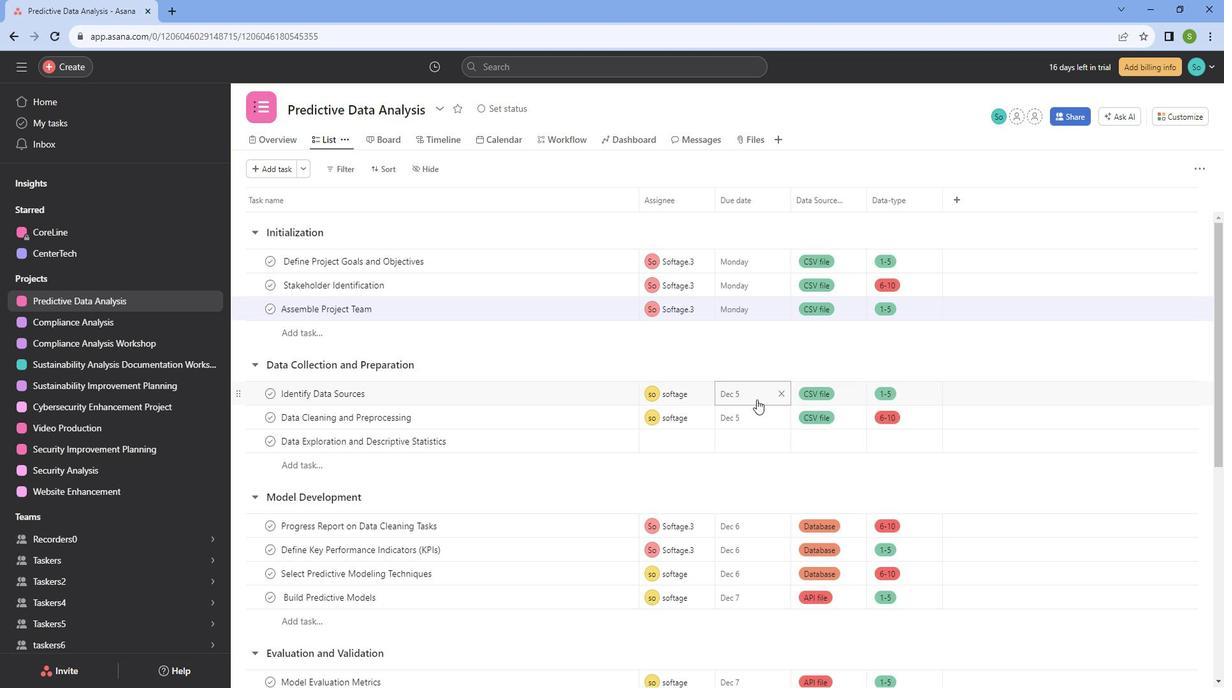 
Action: Mouse pressed left at (772, 397)
Screenshot: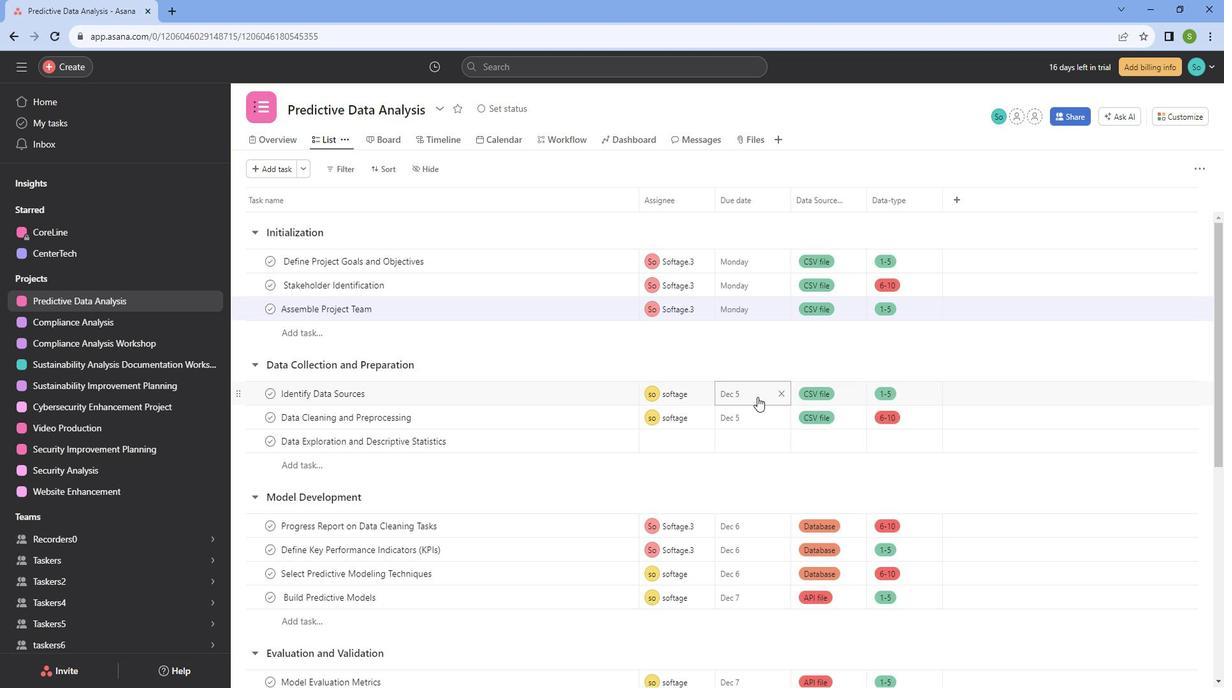 
Action: Mouse moved to (753, 634)
Screenshot: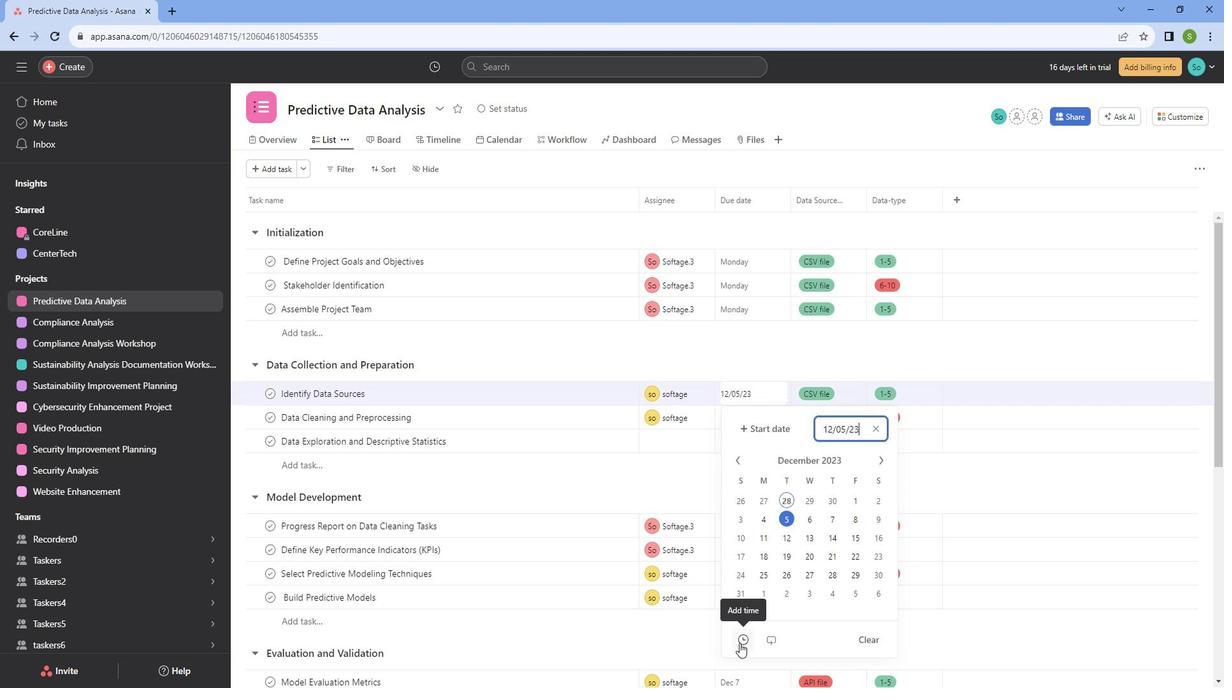 
Action: Mouse pressed left at (753, 634)
Screenshot: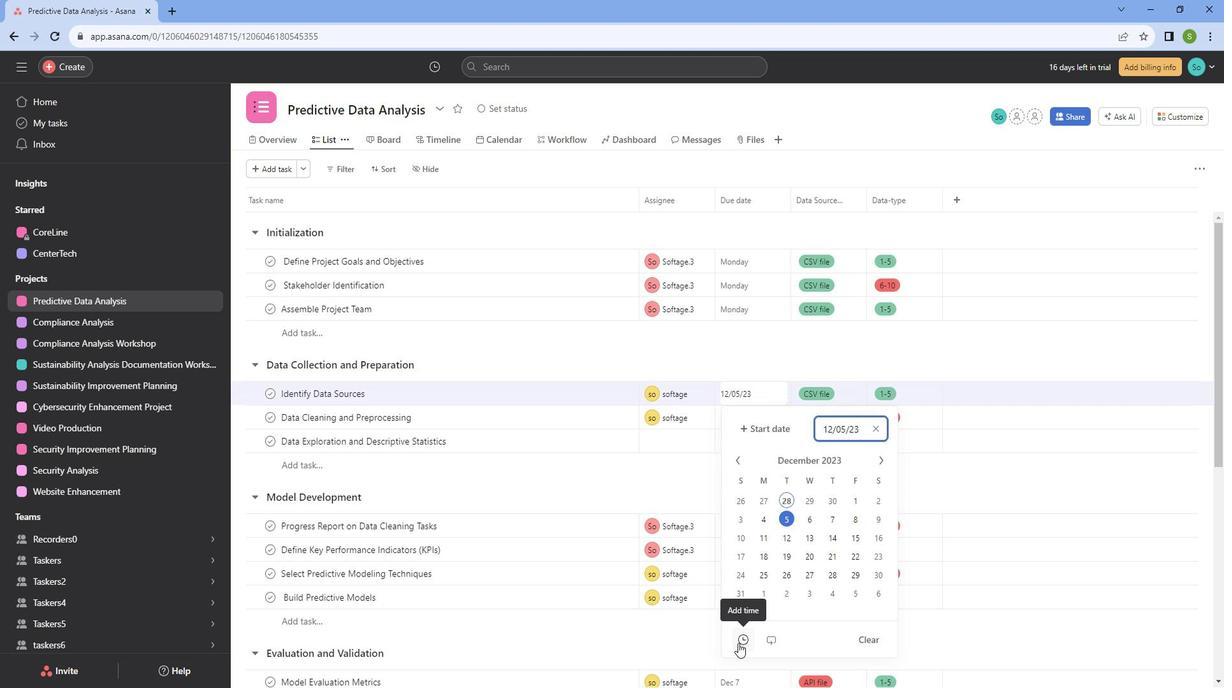 
Action: Mouse moved to (855, 510)
Screenshot: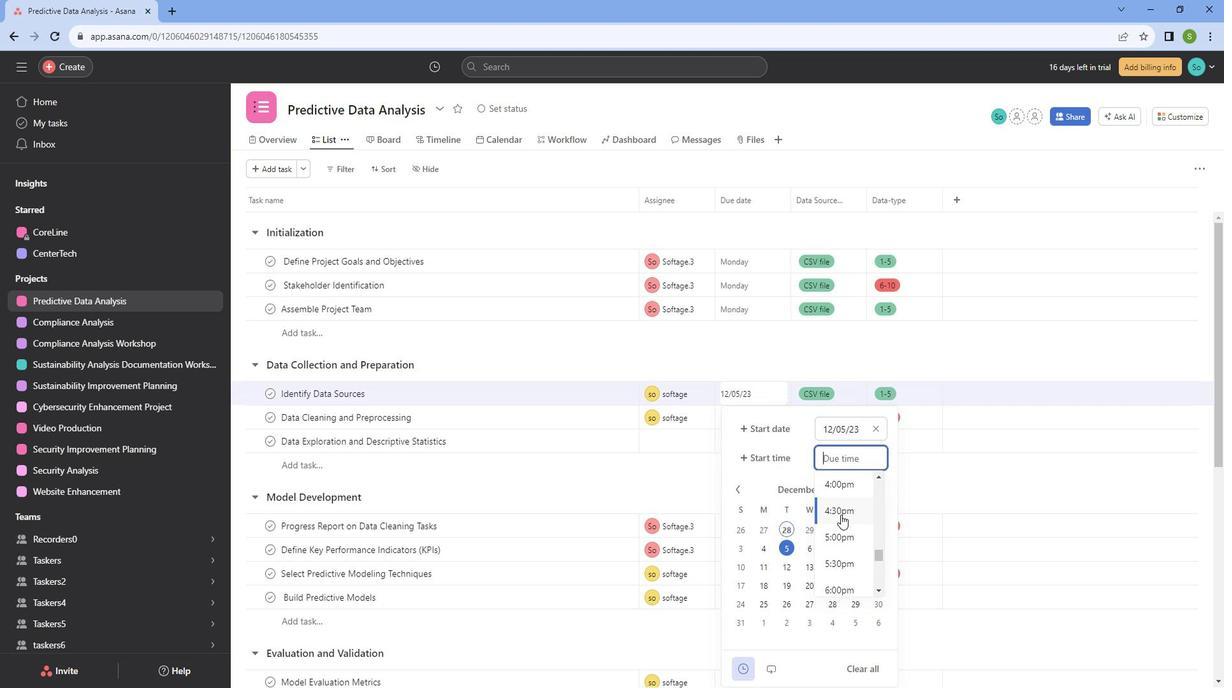 
Action: Mouse pressed left at (855, 510)
Screenshot: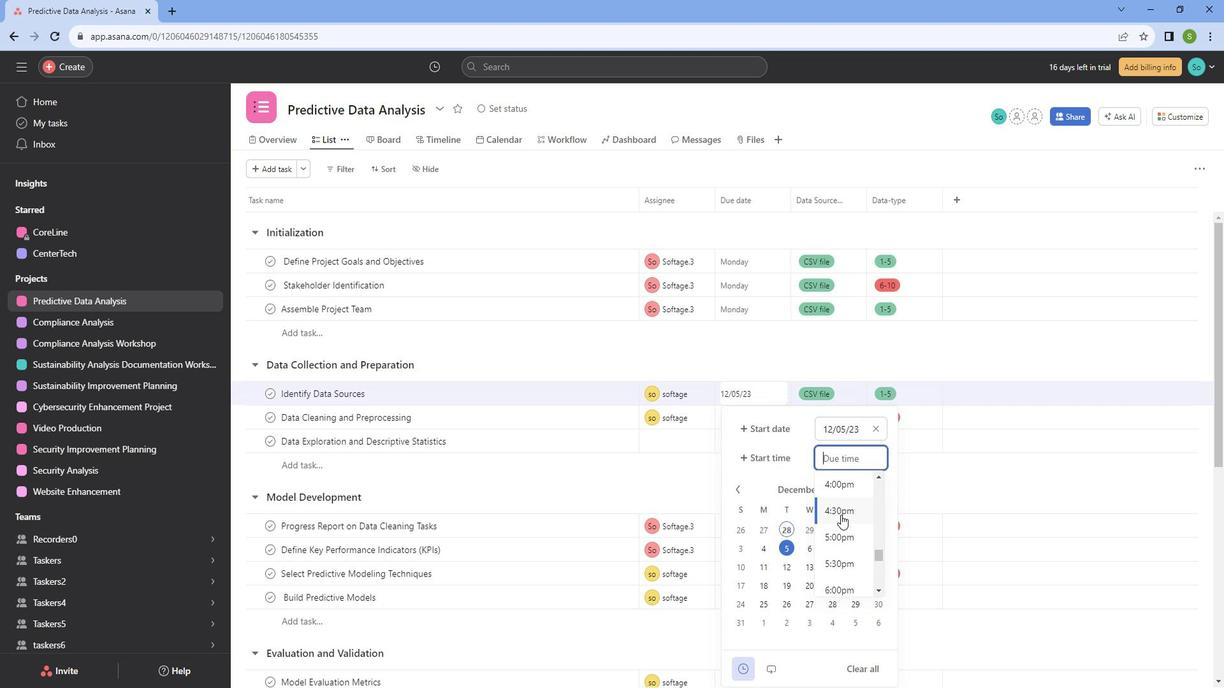 
Action: Mouse moved to (795, 453)
Screenshot: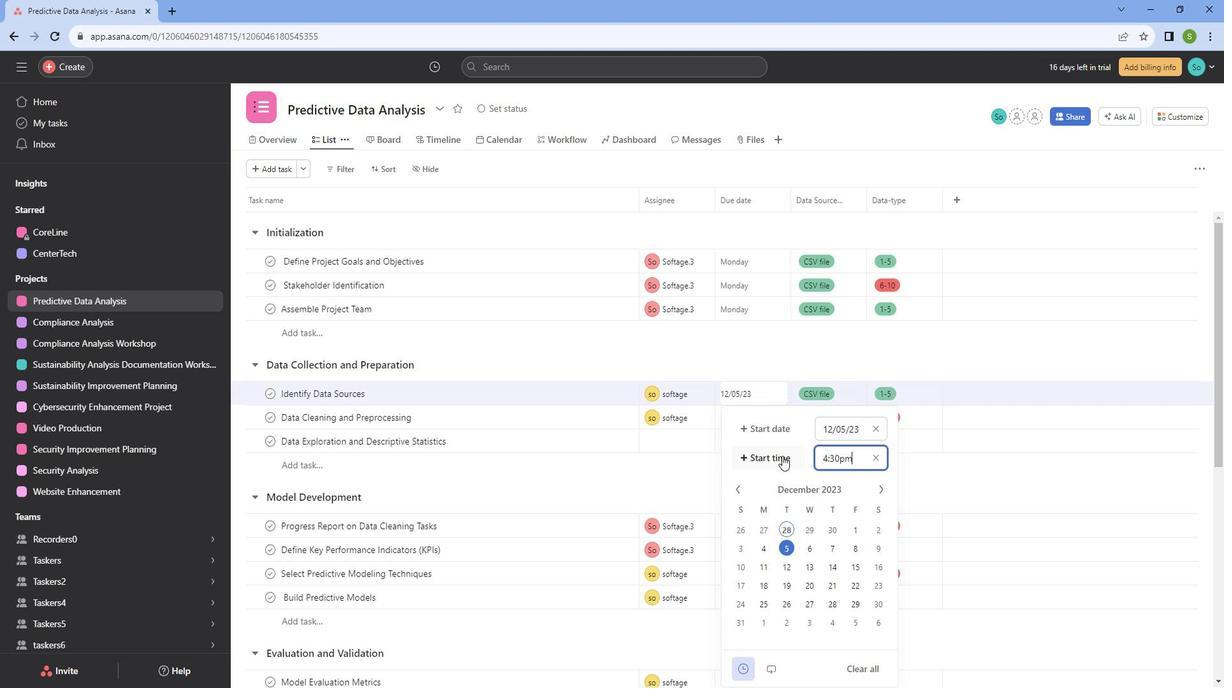 
Action: Mouse pressed left at (795, 453)
Screenshot: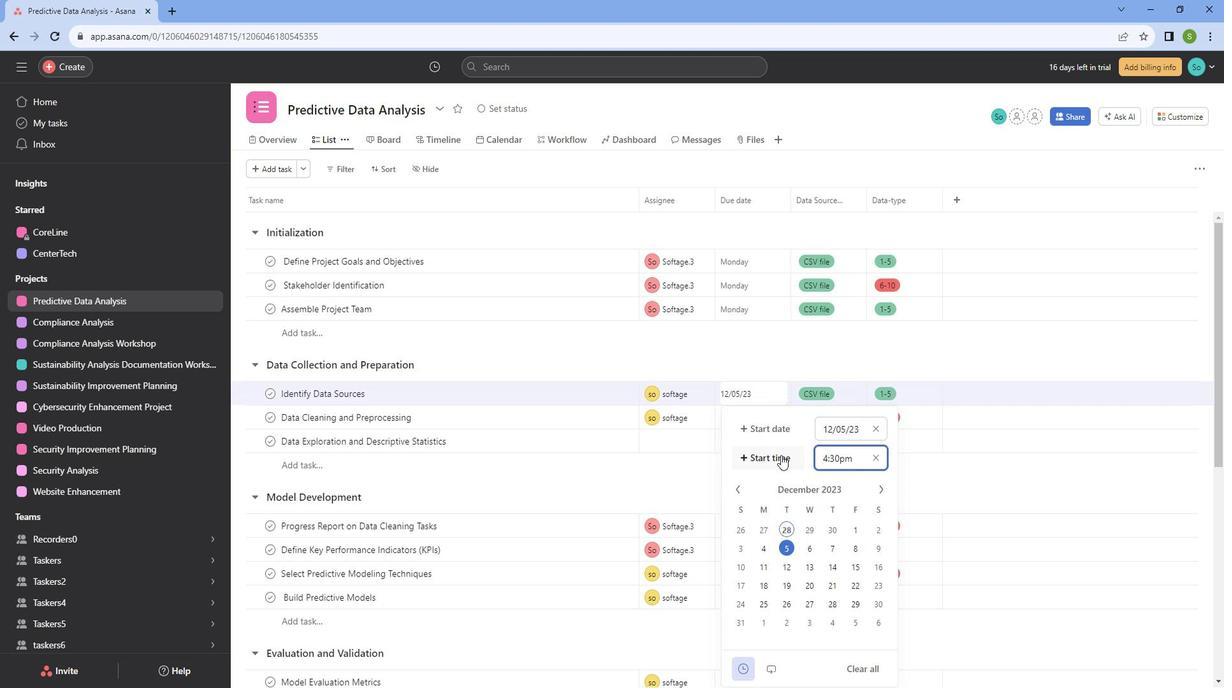 
Action: Mouse moved to (785, 487)
Screenshot: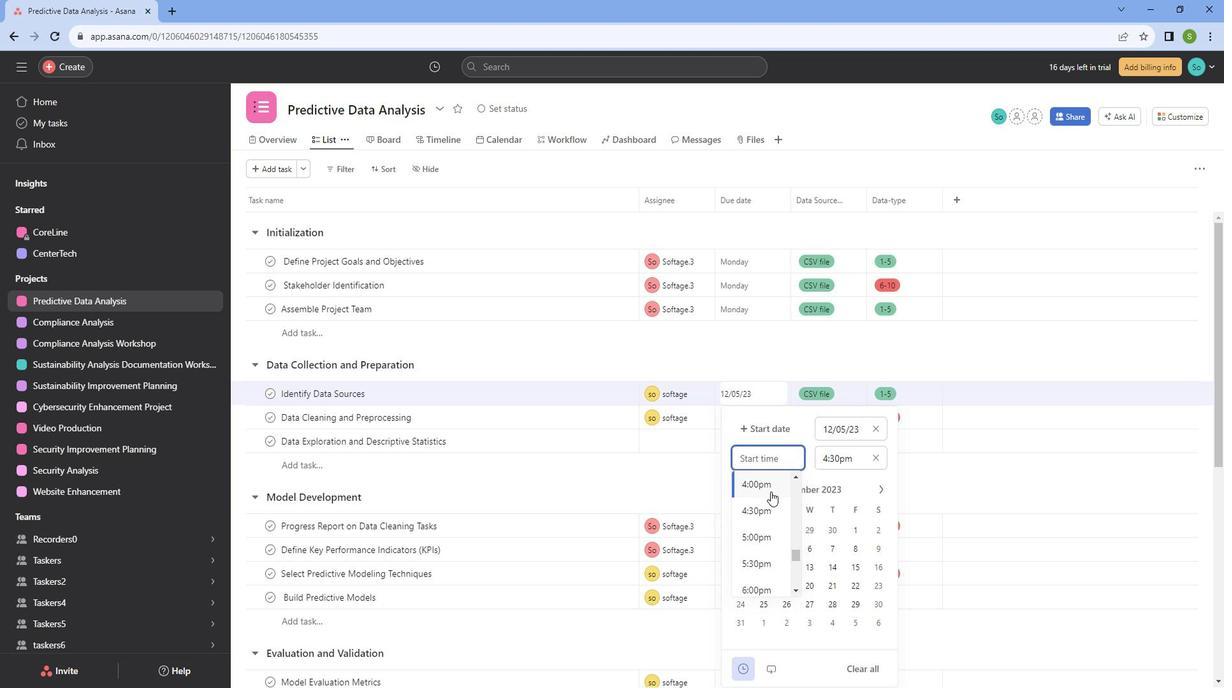 
Action: Mouse pressed left at (785, 487)
Screenshot: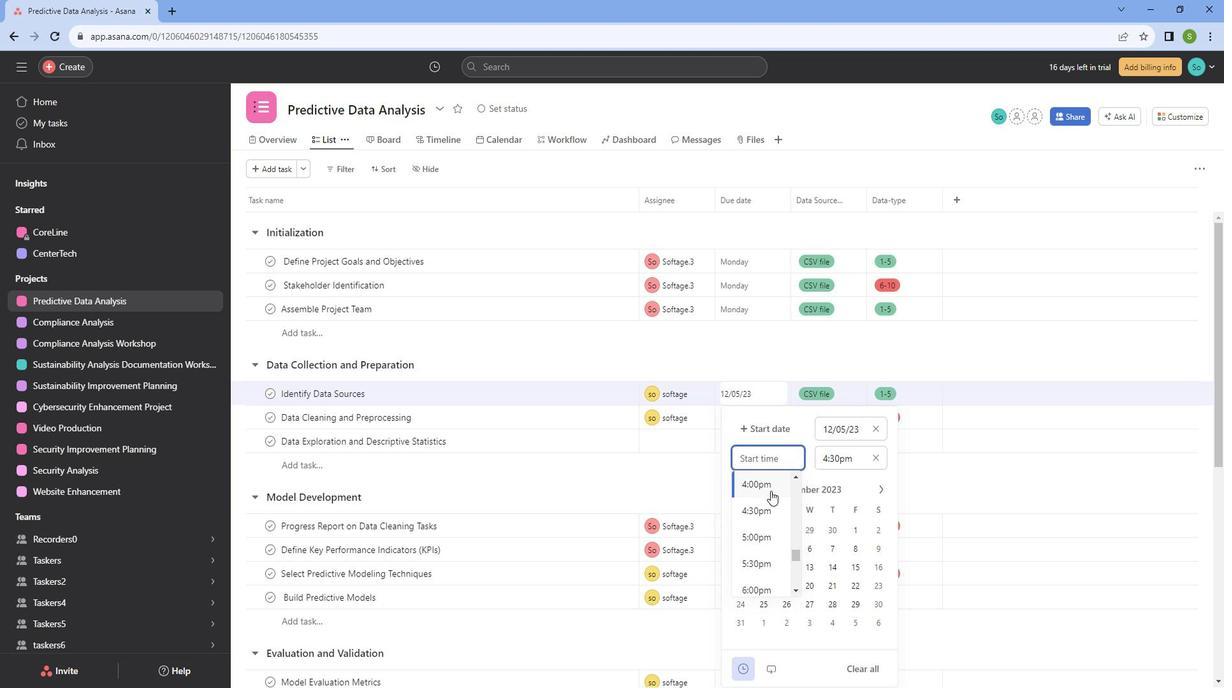 
Action: Mouse moved to (768, 350)
Screenshot: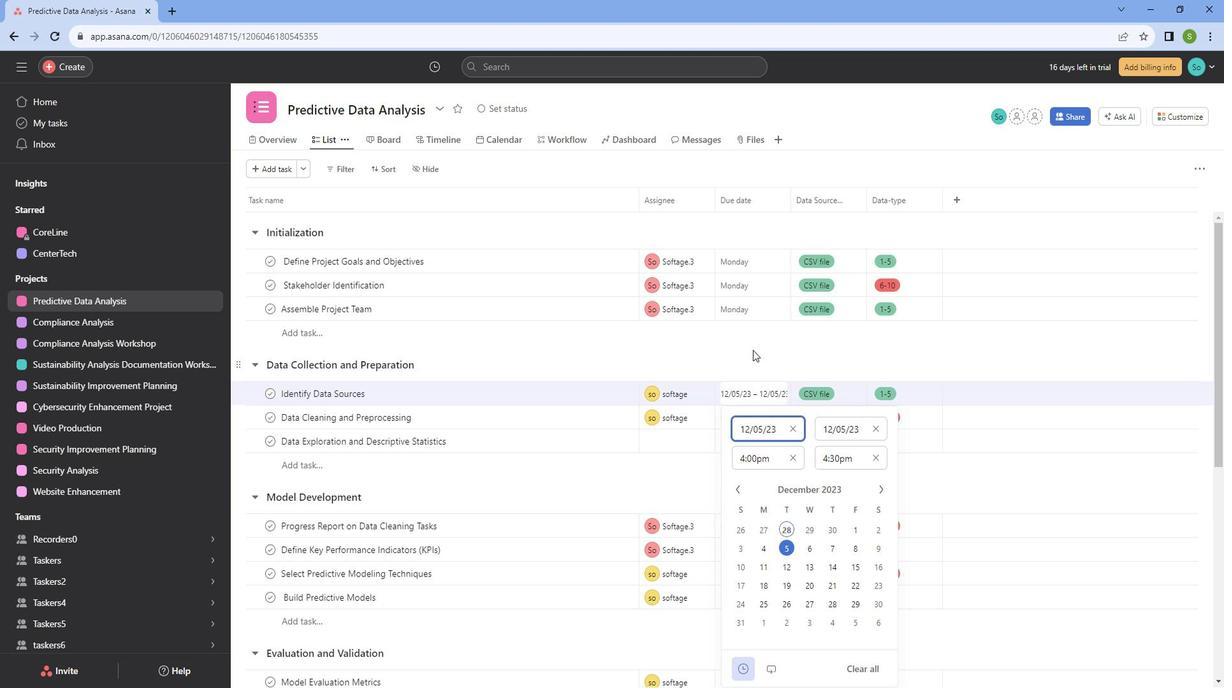 
Action: Mouse pressed left at (768, 350)
Screenshot: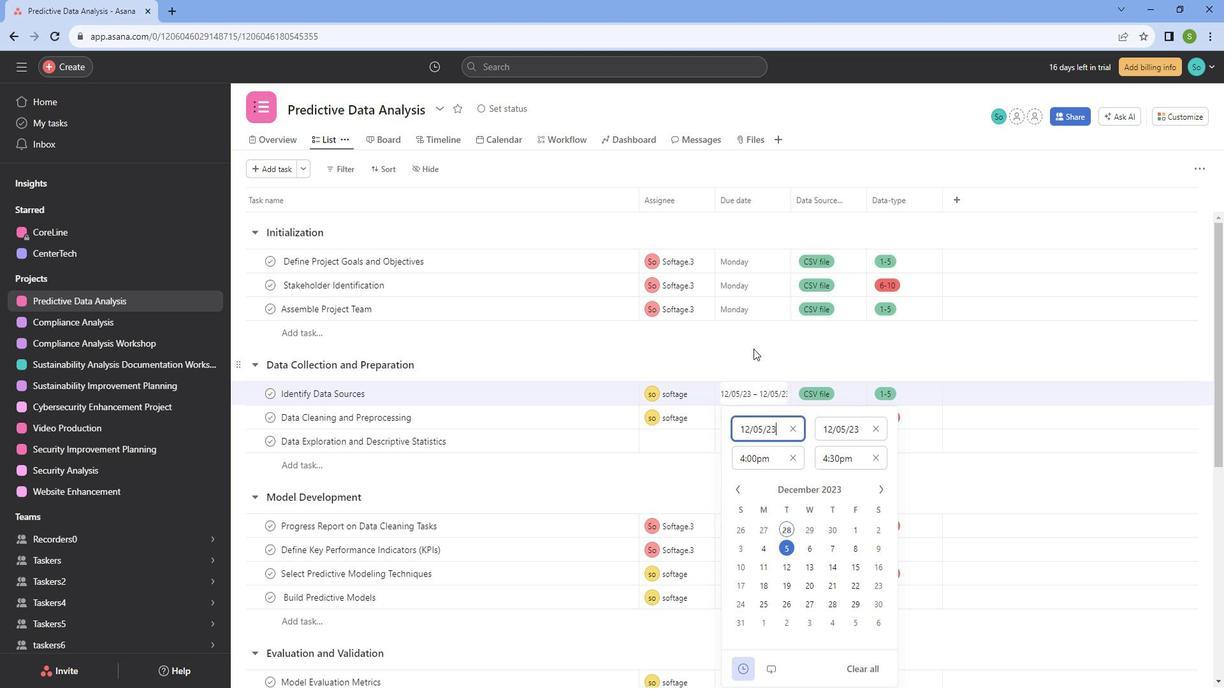
Action: Mouse moved to (750, 420)
Screenshot: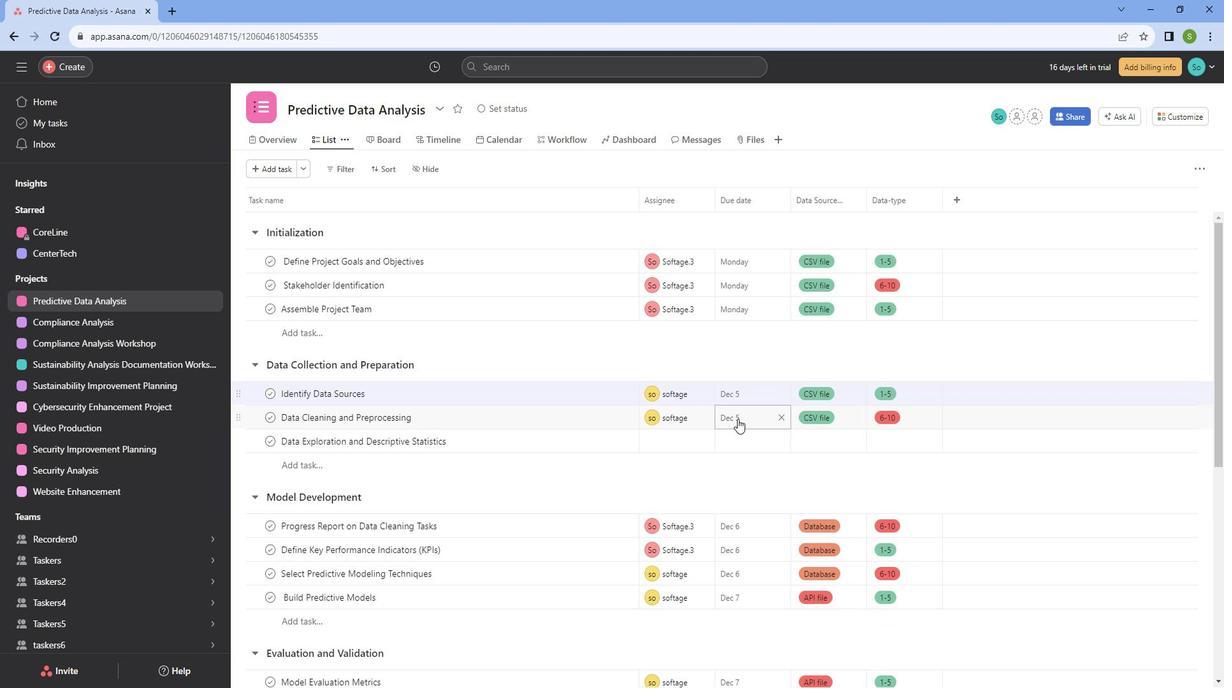 
Action: Mouse pressed left at (750, 420)
Screenshot: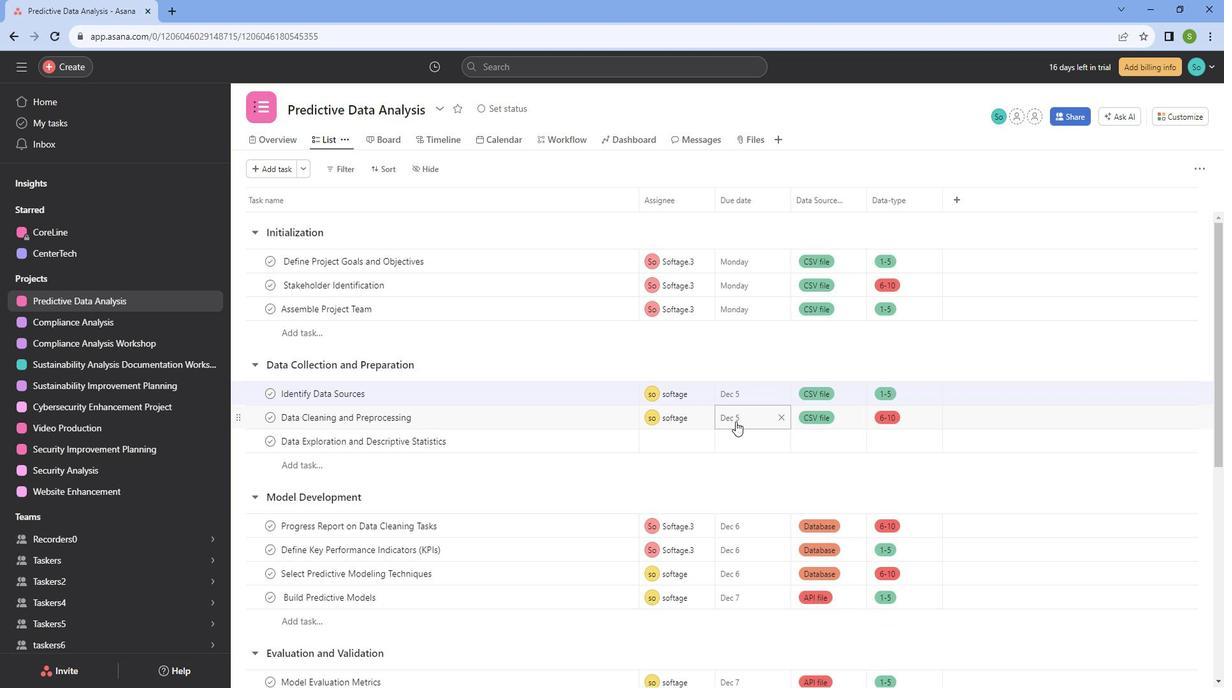 
Action: Mouse moved to (755, 659)
Screenshot: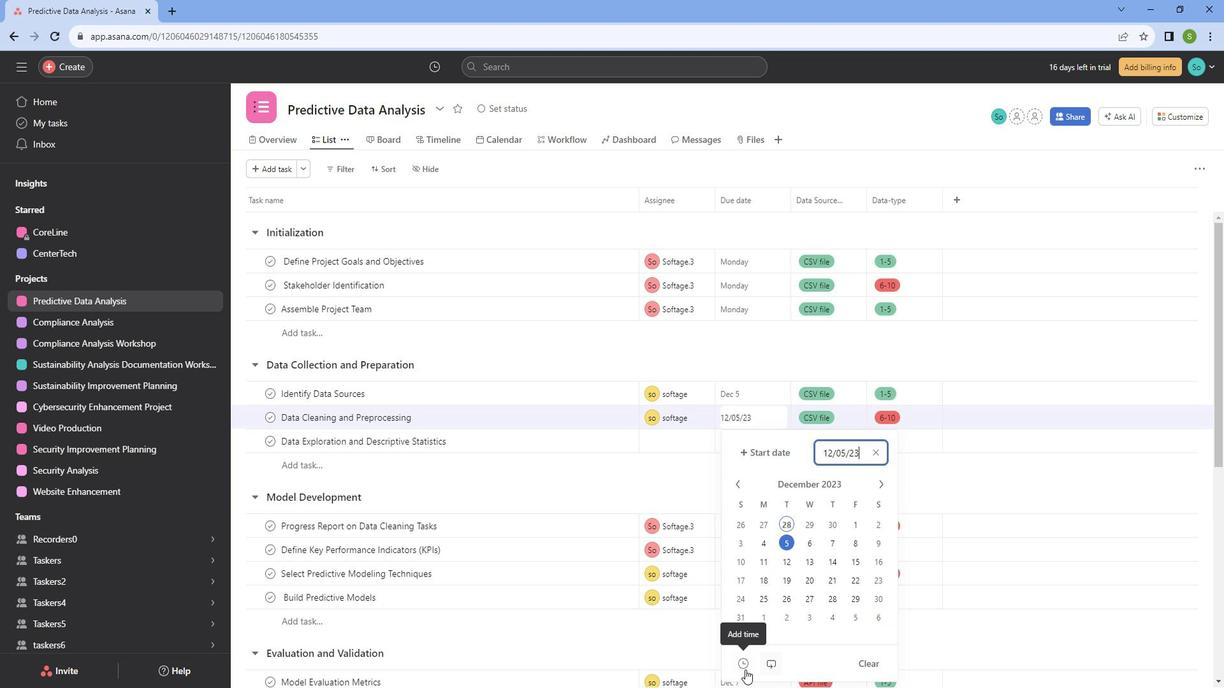 
Action: Mouse pressed left at (755, 659)
Screenshot: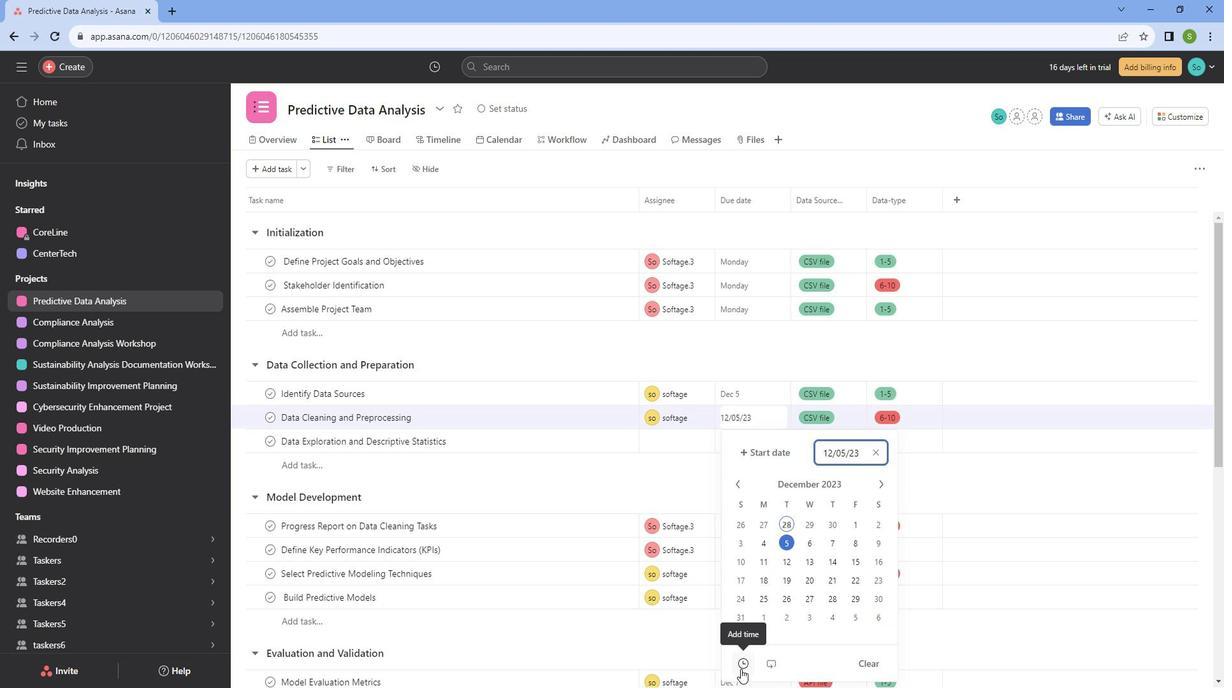 
Action: Mouse moved to (861, 232)
Screenshot: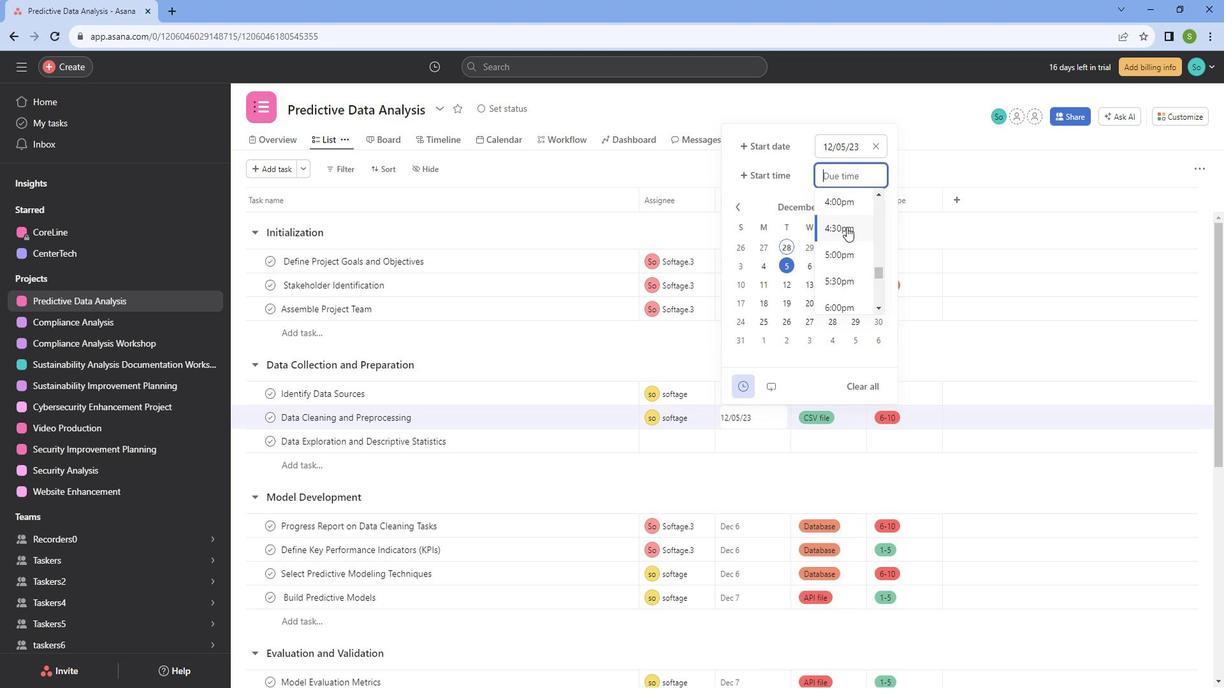 
Action: Mouse pressed left at (861, 232)
Screenshot: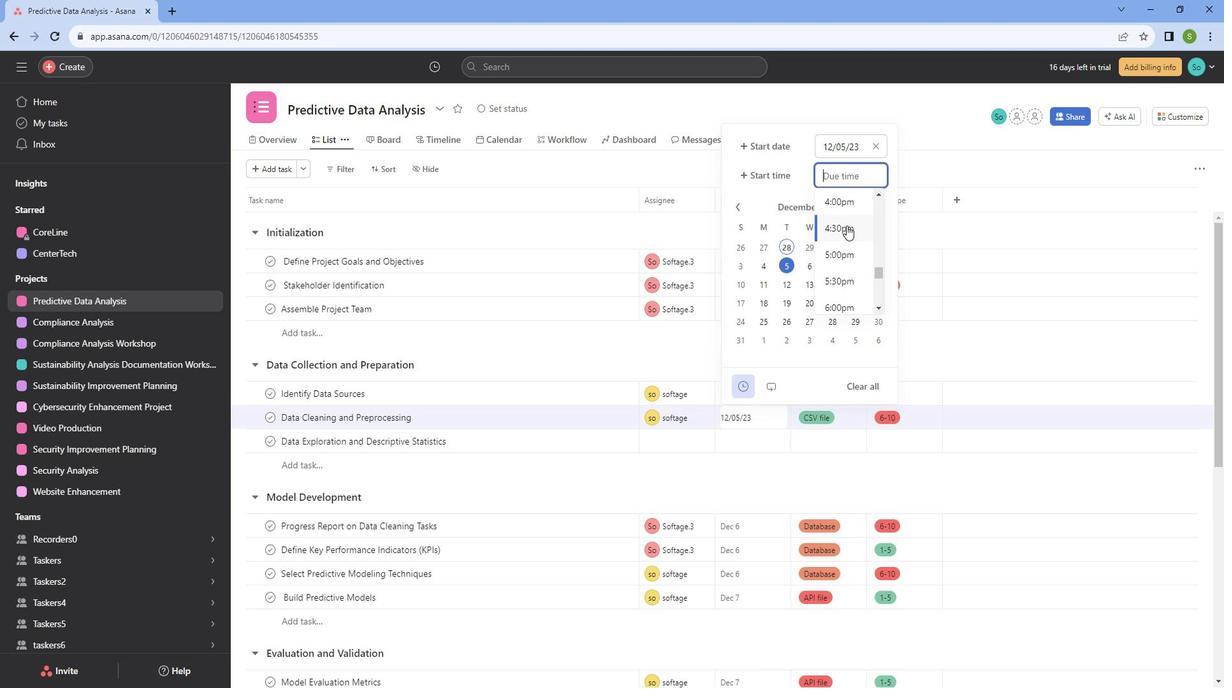 
Action: Mouse moved to (780, 181)
Screenshot: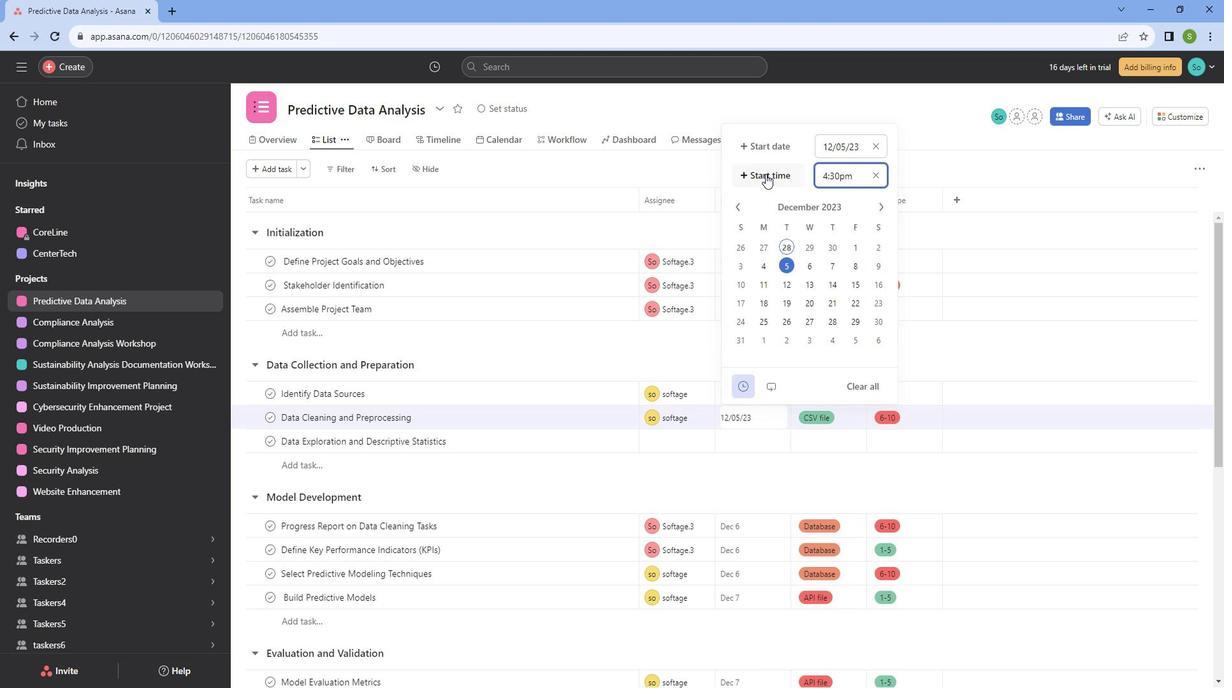 
Action: Mouse pressed left at (780, 181)
Screenshot: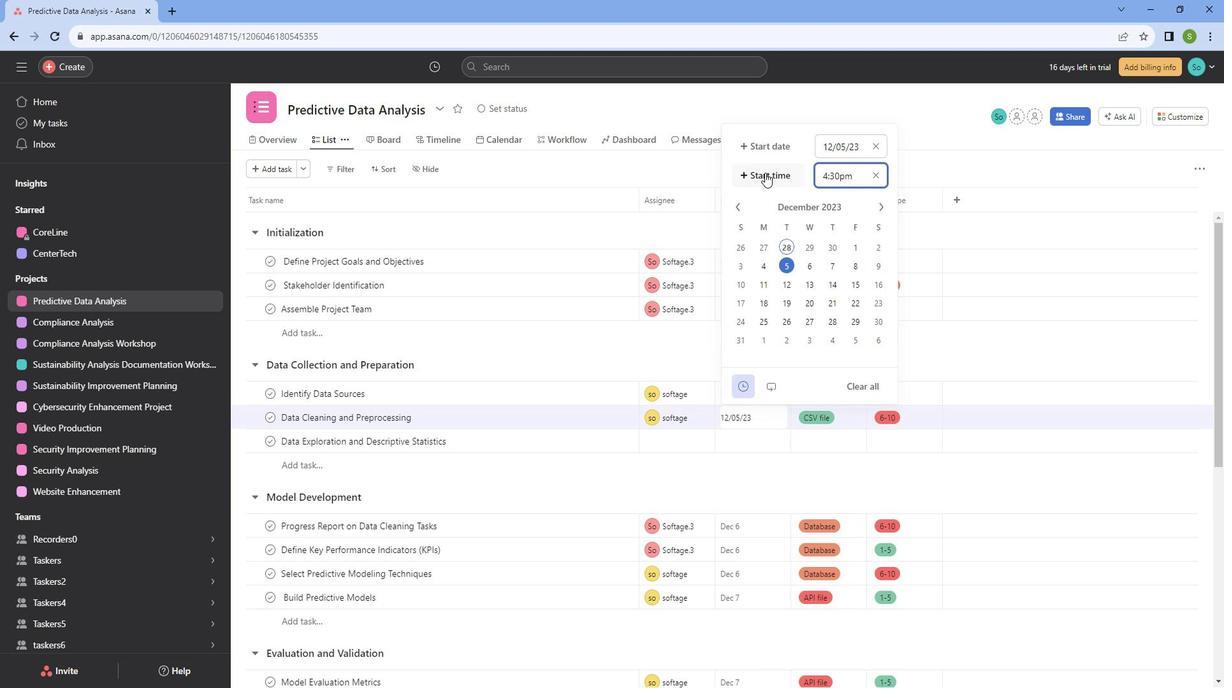 
Action: Mouse moved to (780, 218)
Screenshot: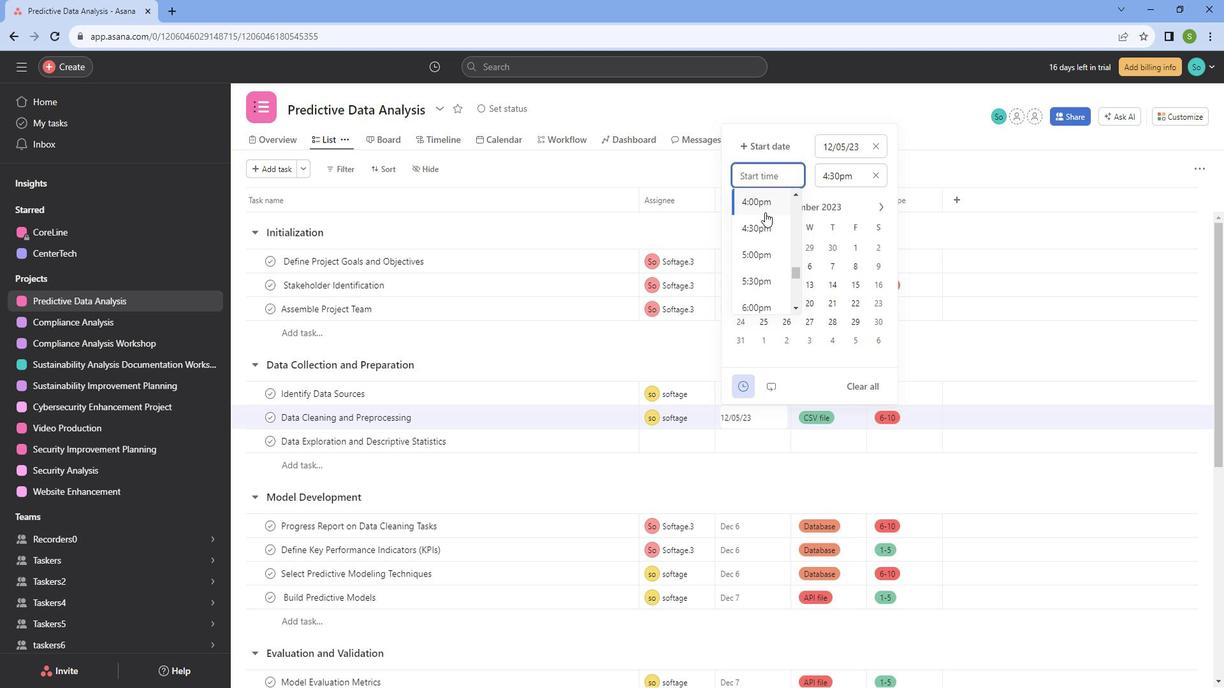 
Action: Mouse pressed left at (780, 218)
Screenshot: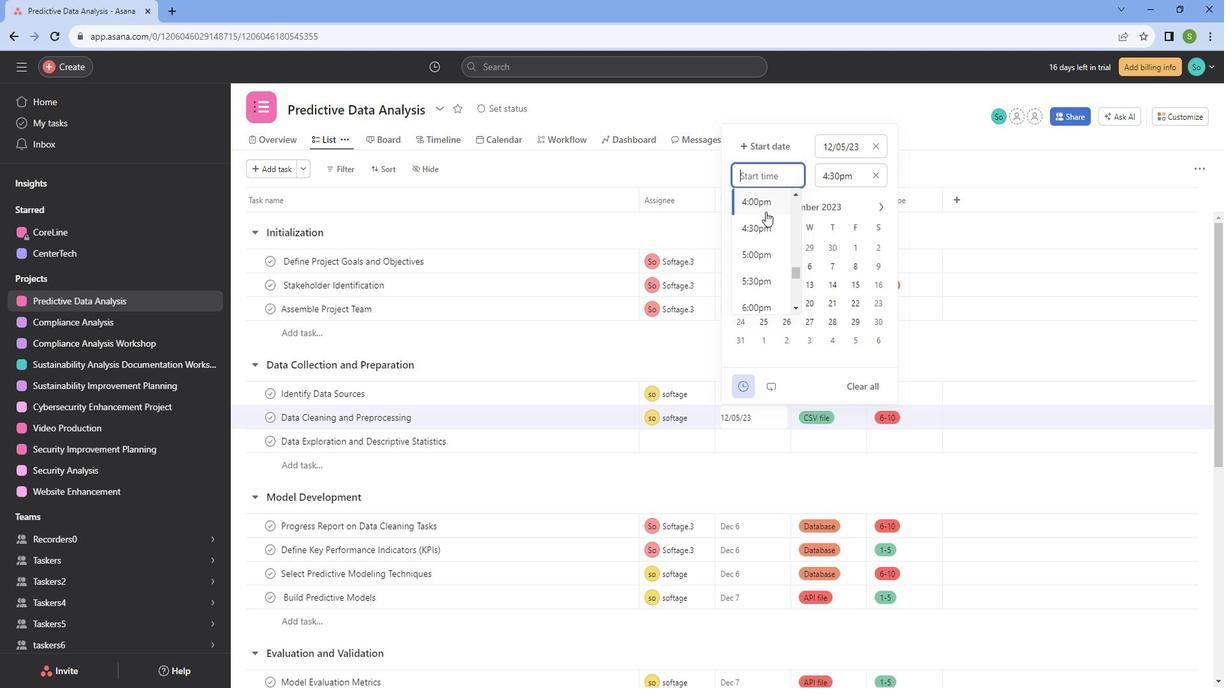 
Action: Mouse moved to (673, 247)
Screenshot: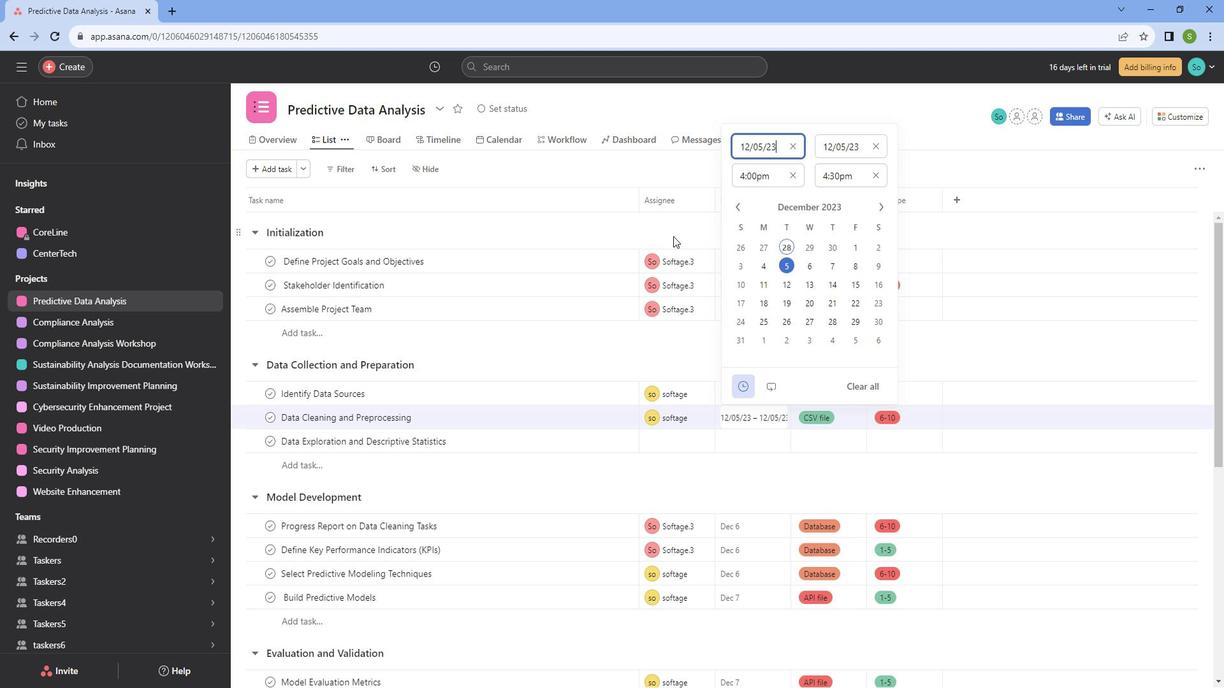 
Action: Mouse pressed left at (673, 247)
Screenshot: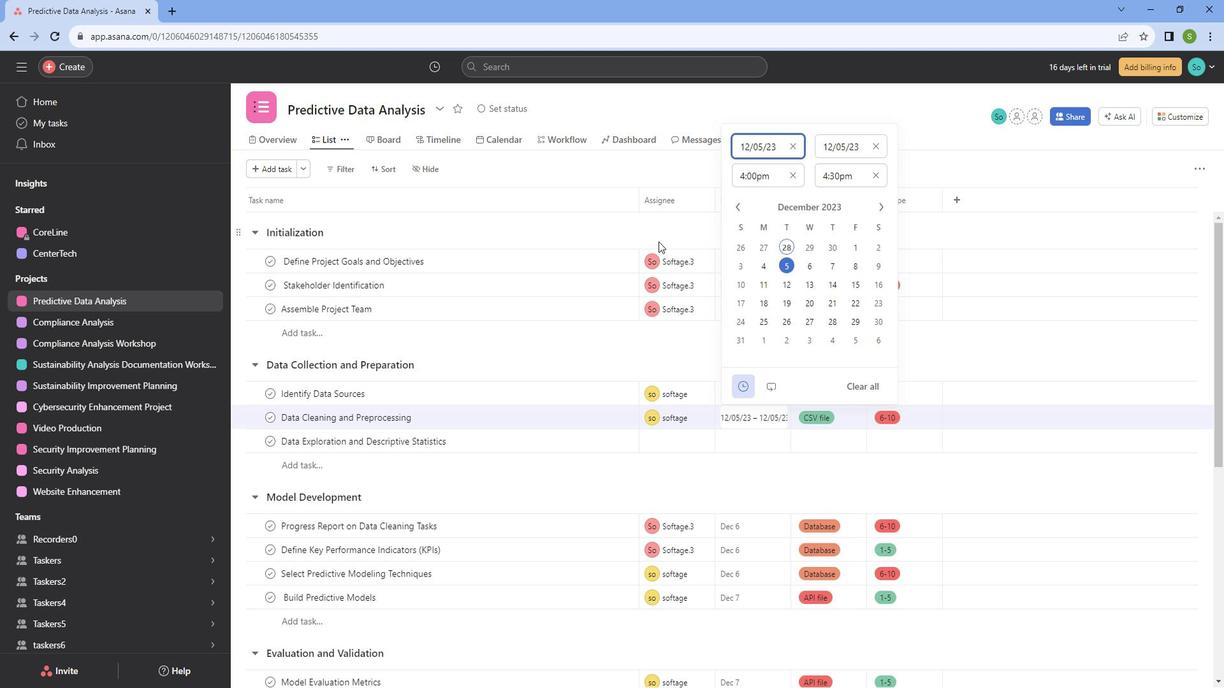 
Action: Mouse moved to (688, 419)
Screenshot: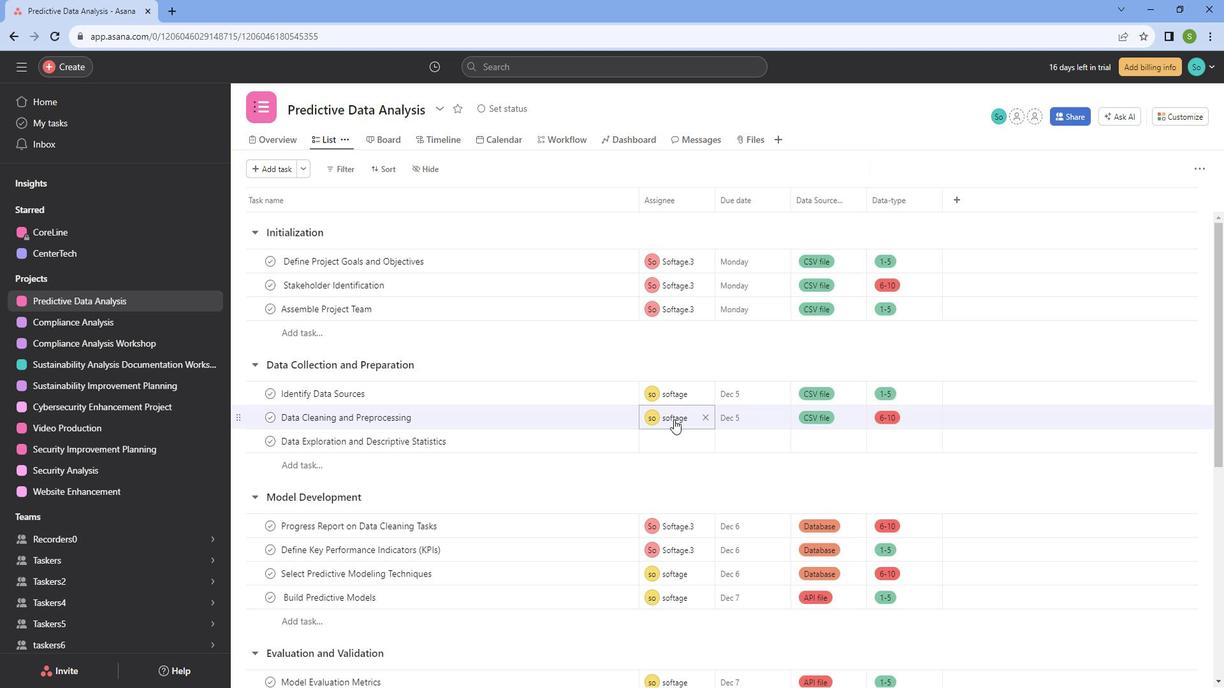
Action: Mouse scrolled (688, 419) with delta (0, 0)
Screenshot: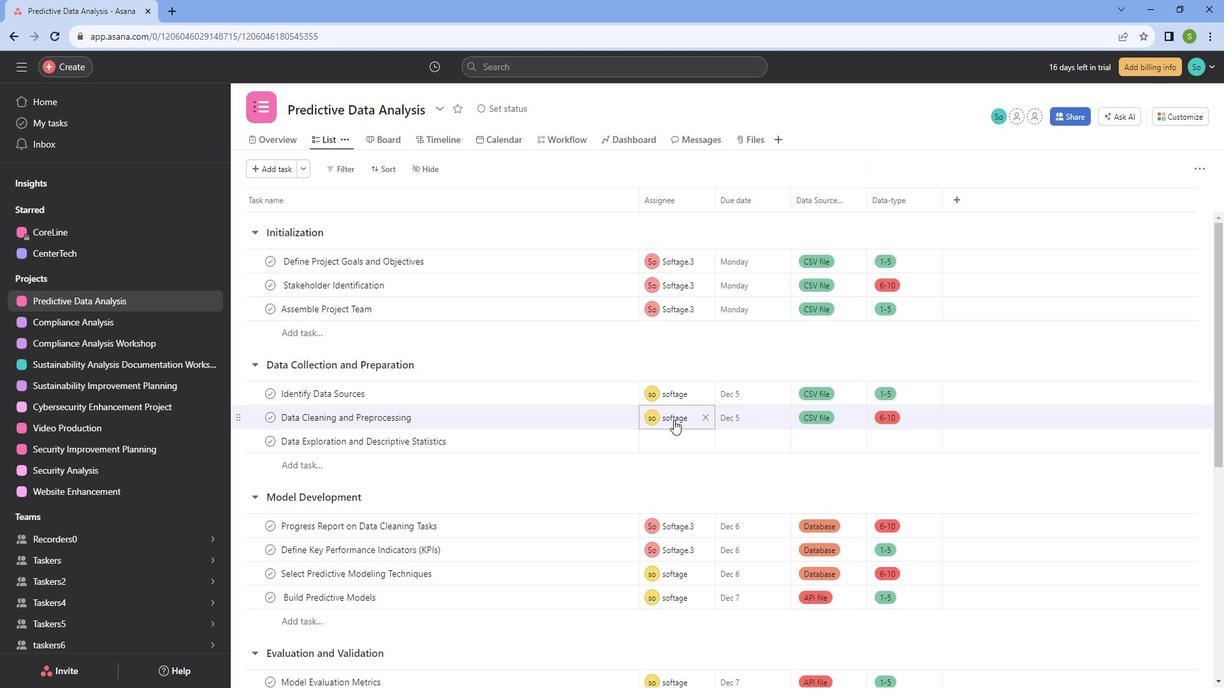 
Action: Mouse scrolled (688, 419) with delta (0, 0)
Screenshot: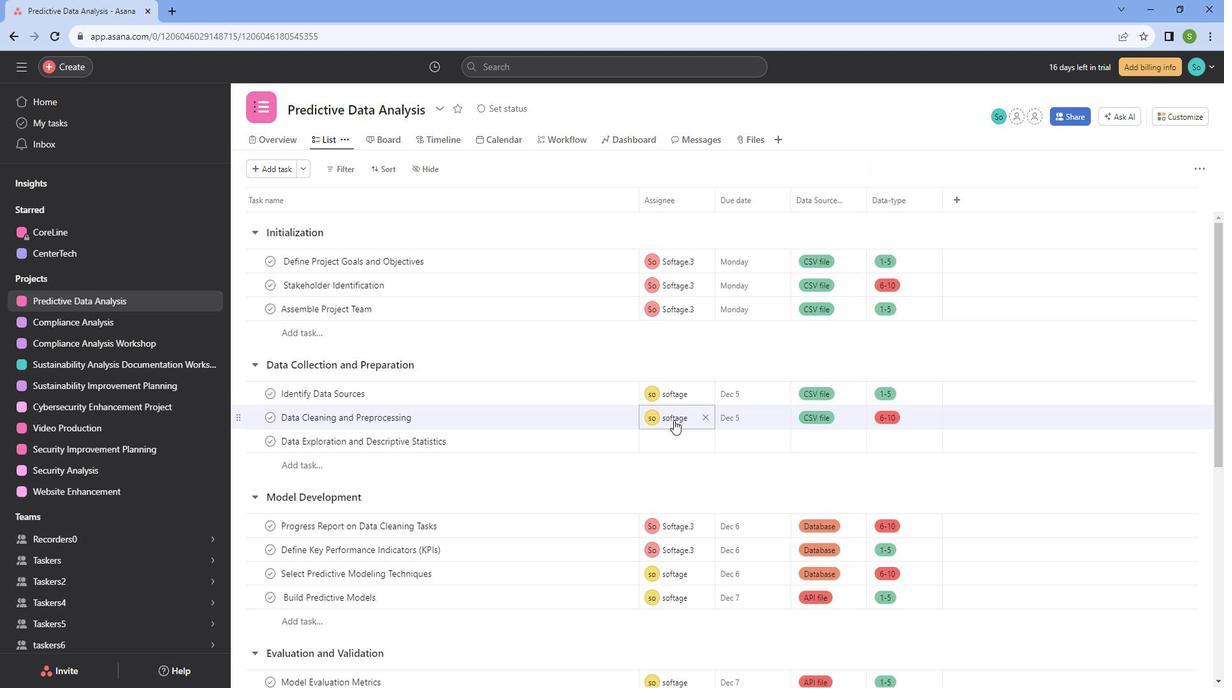 
Action: Mouse scrolled (688, 419) with delta (0, 0)
Screenshot: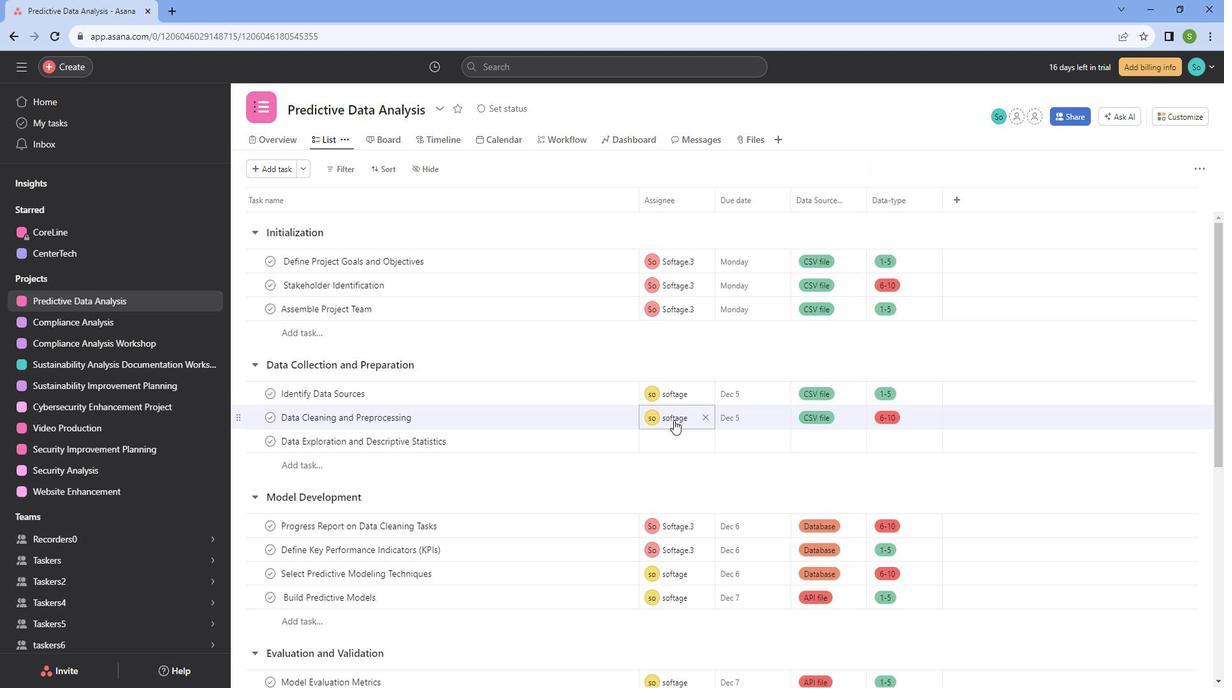 
Action: Mouse scrolled (688, 419) with delta (0, 0)
Screenshot: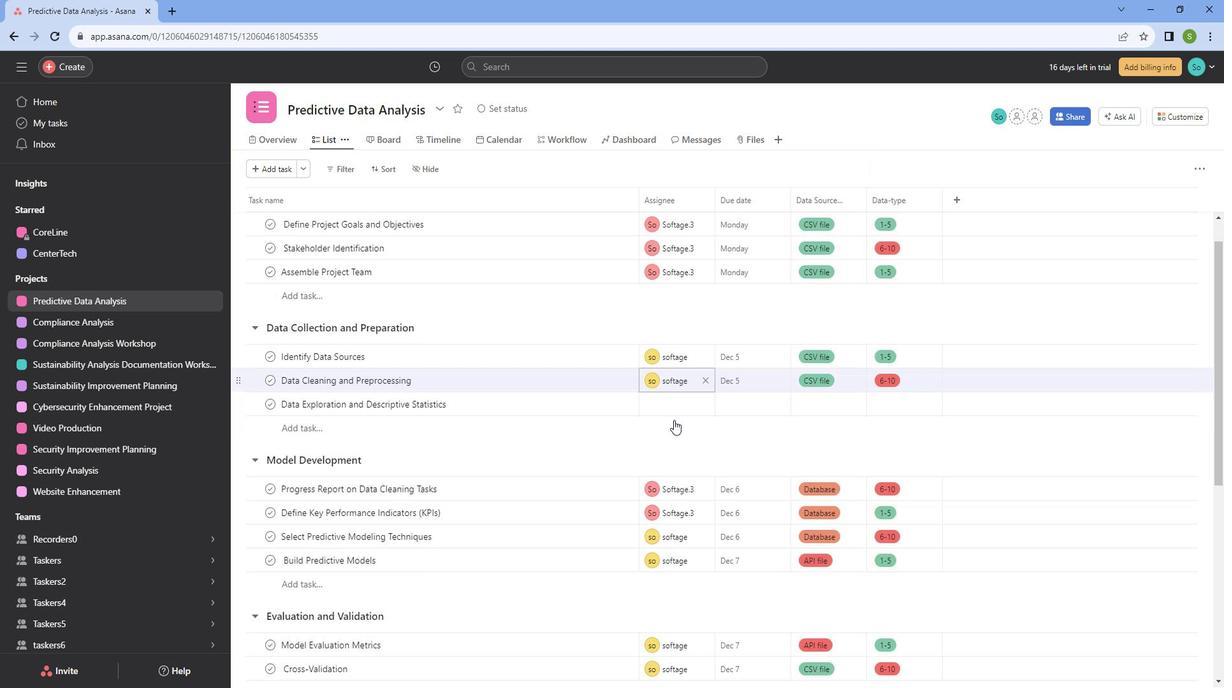 
Action: Mouse moved to (745, 265)
Screenshot: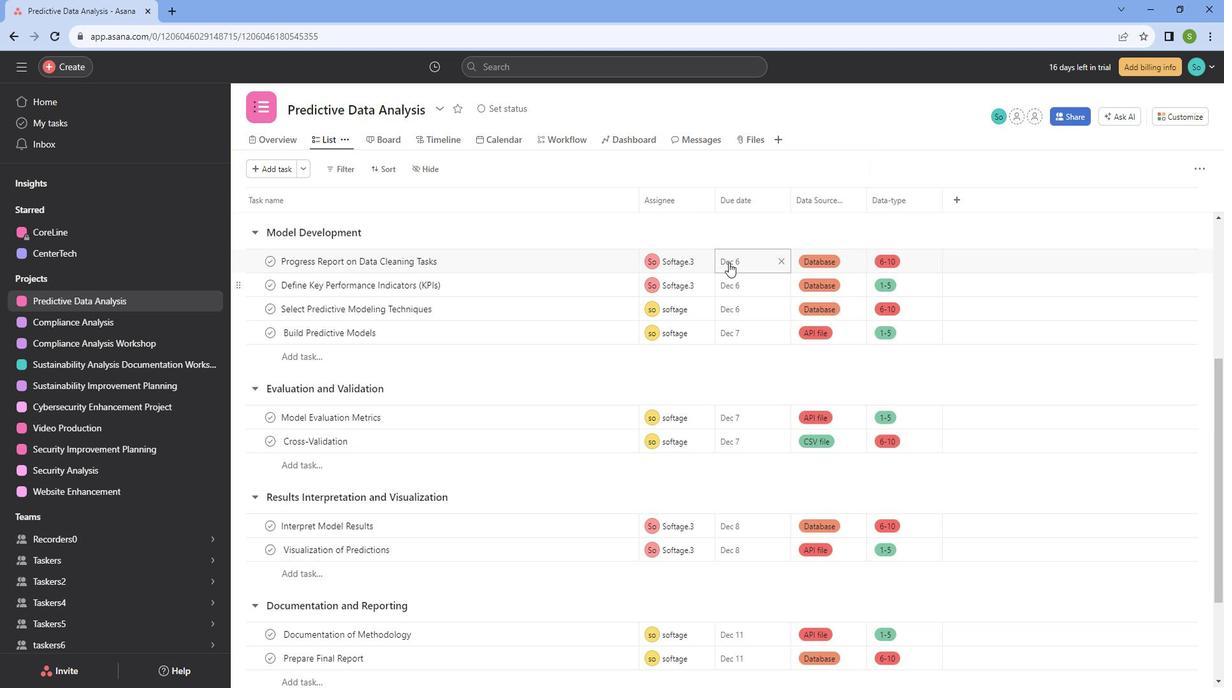 
Action: Mouse pressed left at (745, 265)
Screenshot: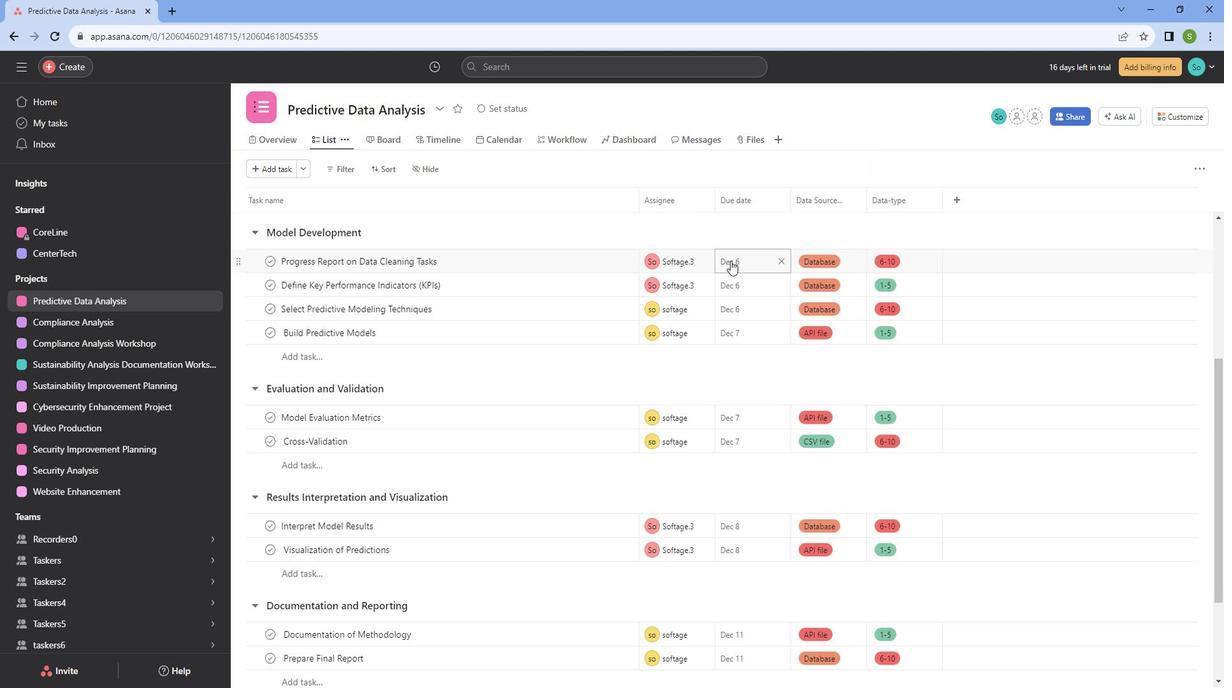 
Action: Mouse moved to (764, 503)
Screenshot: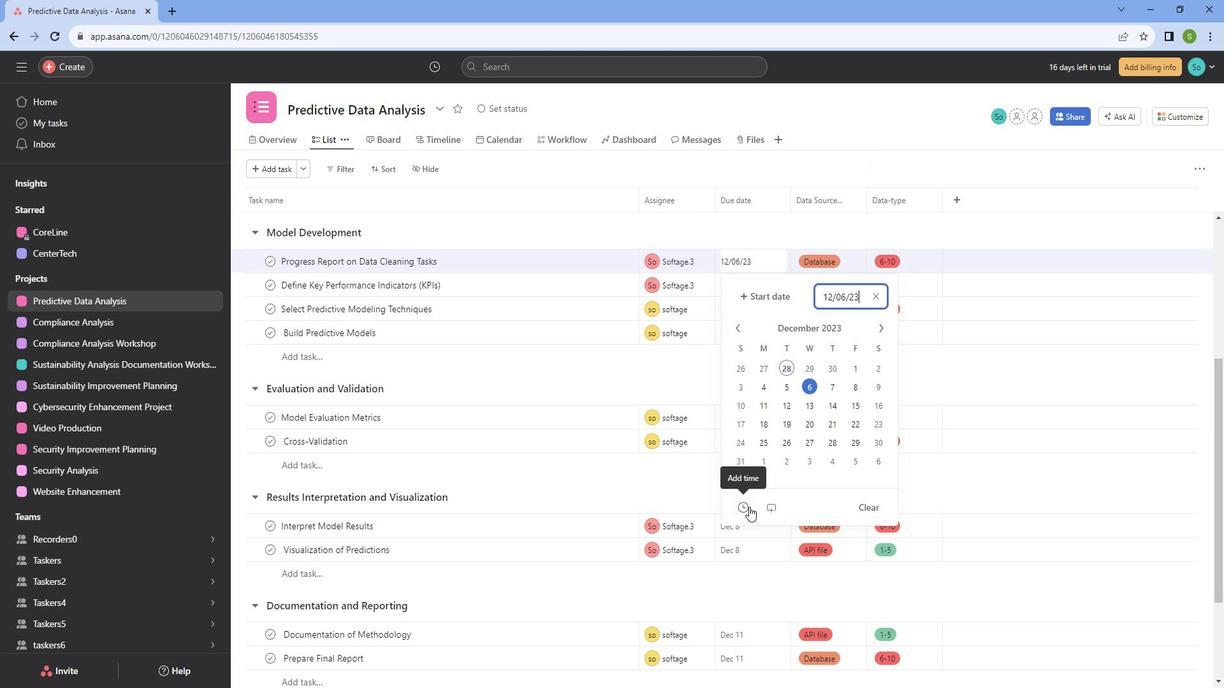
Action: Mouse pressed left at (764, 503)
Screenshot: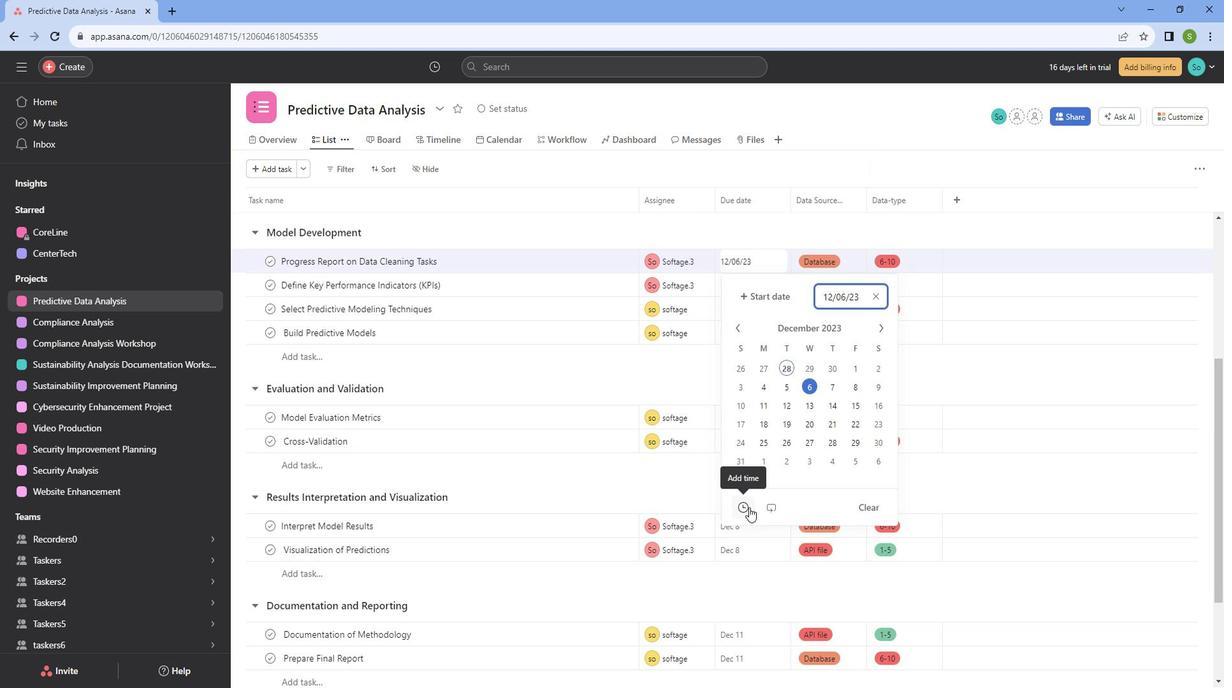 
Action: Mouse moved to (870, 378)
Screenshot: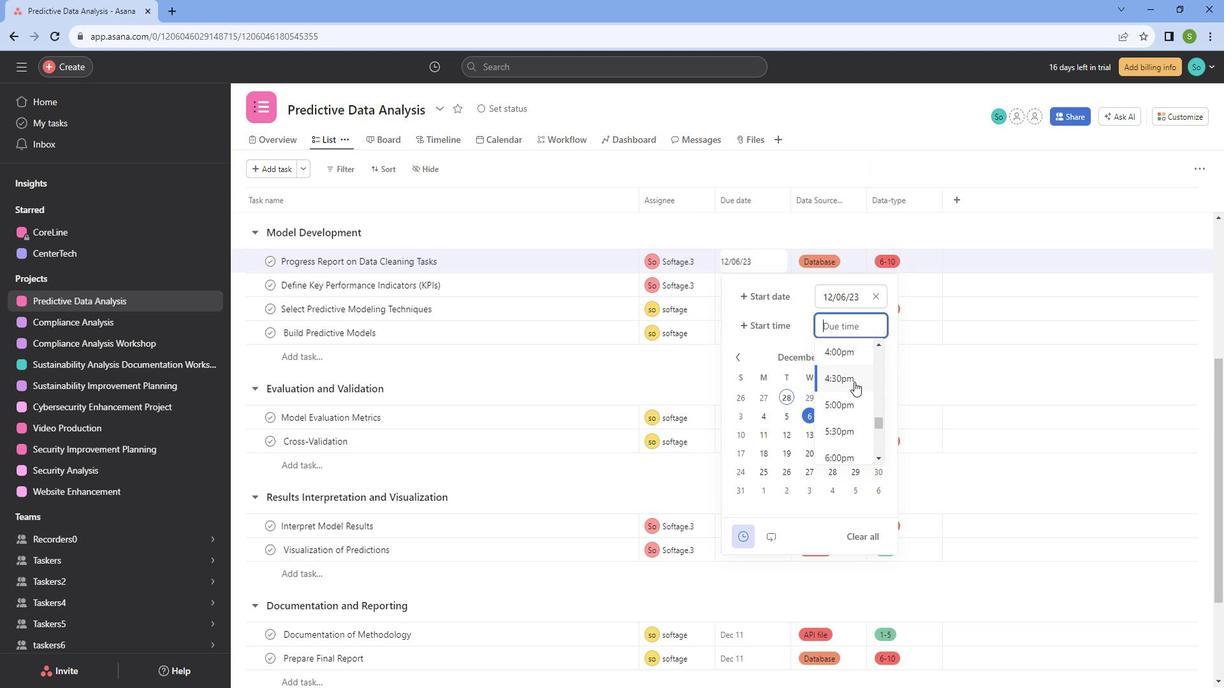
Action: Mouse pressed left at (870, 378)
Screenshot: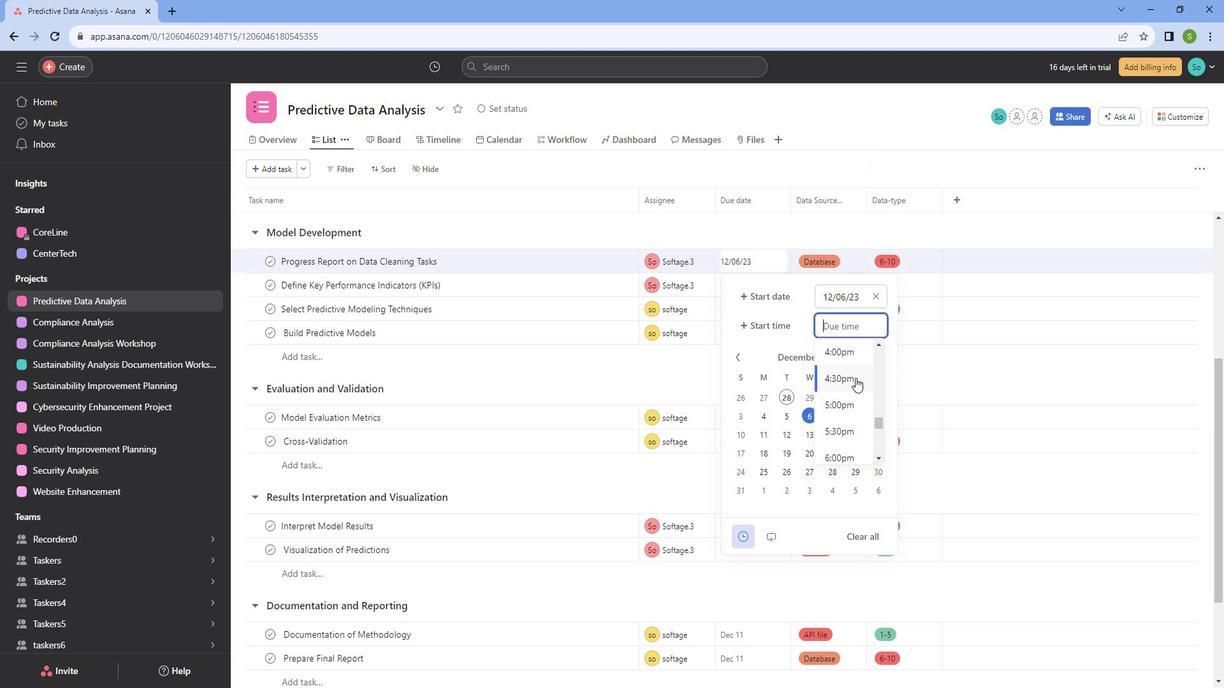 
Action: Mouse moved to (788, 328)
Screenshot: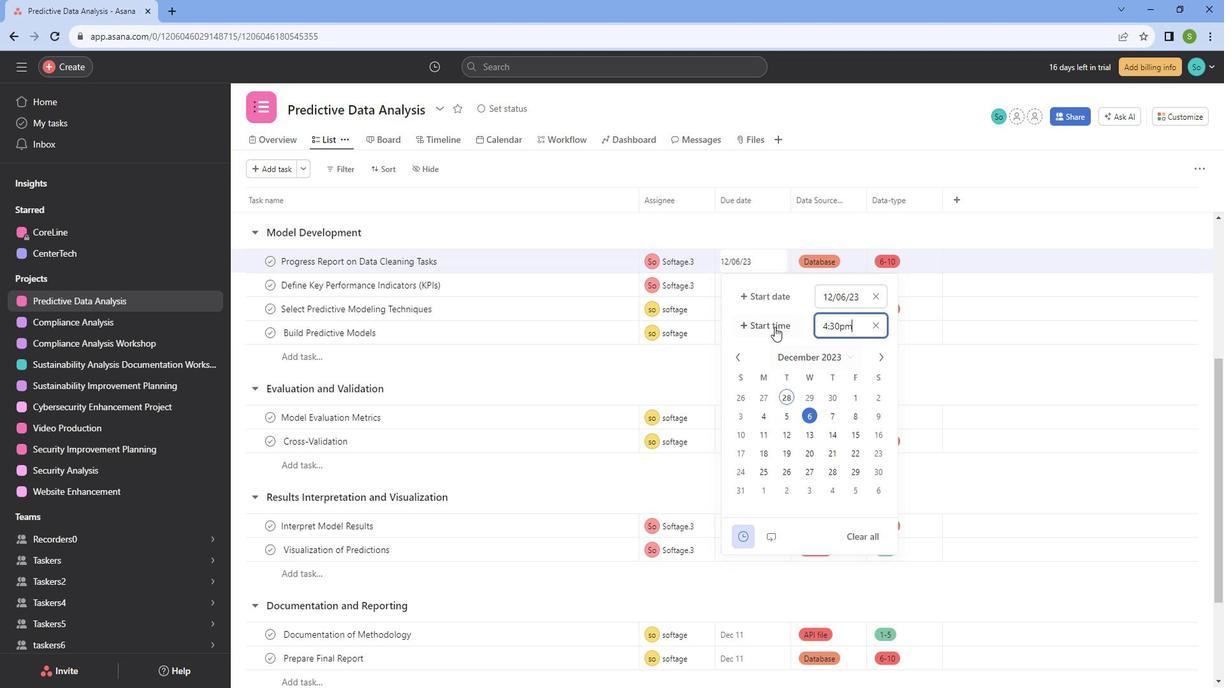 
Action: Mouse pressed left at (788, 328)
Screenshot: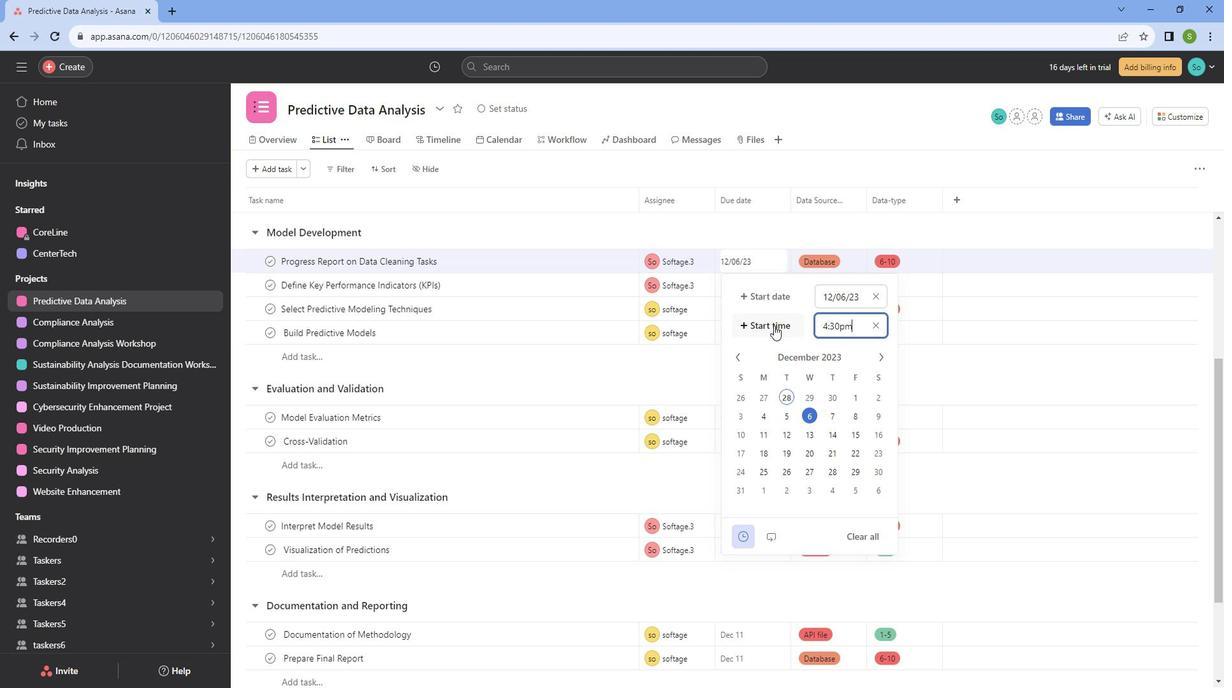 
Action: Mouse moved to (783, 360)
Screenshot: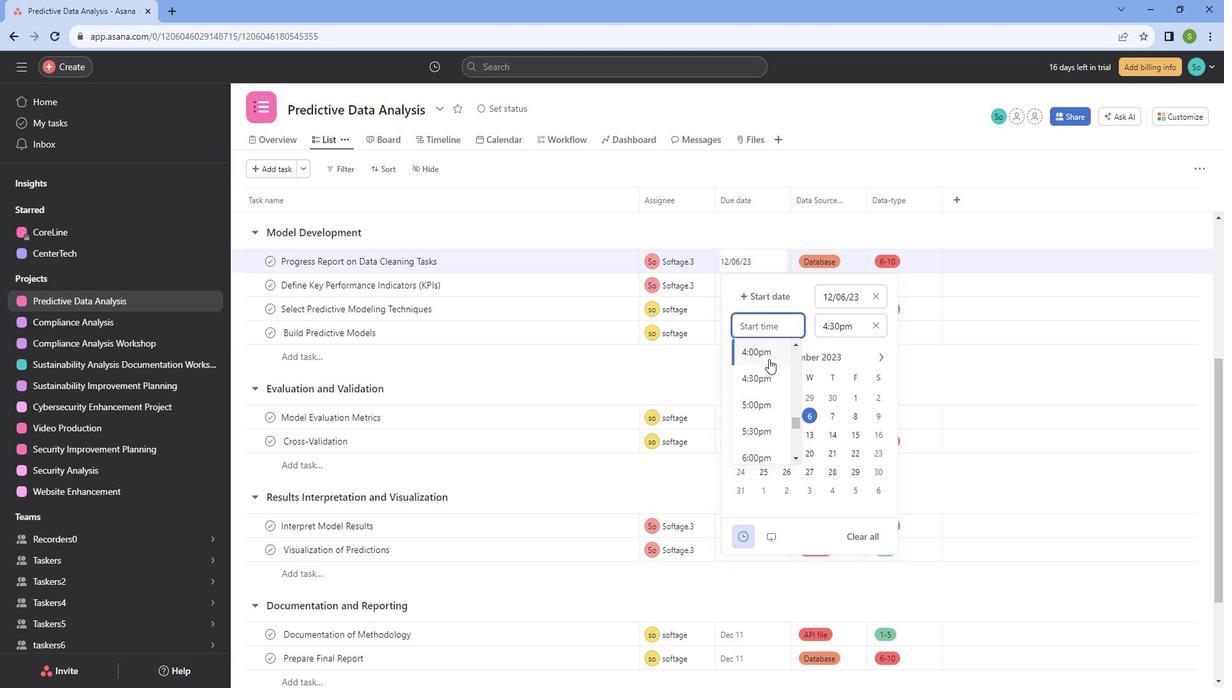 
Action: Mouse pressed left at (783, 360)
Screenshot: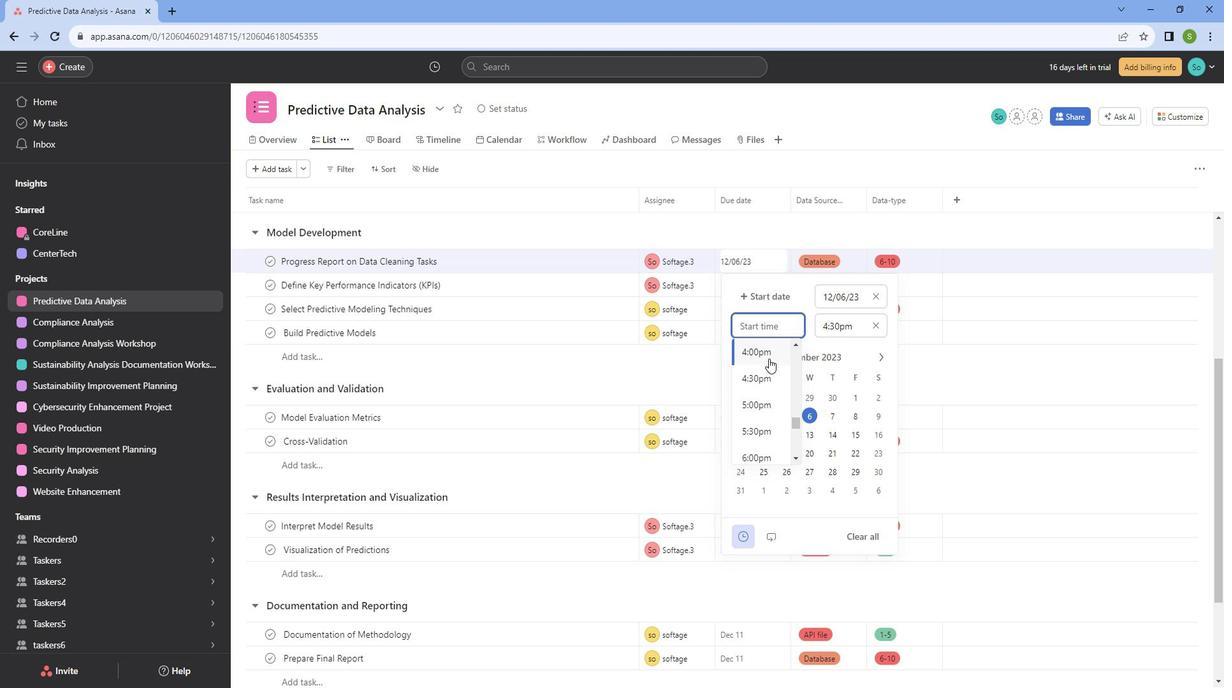 
Action: Mouse moved to (755, 235)
Screenshot: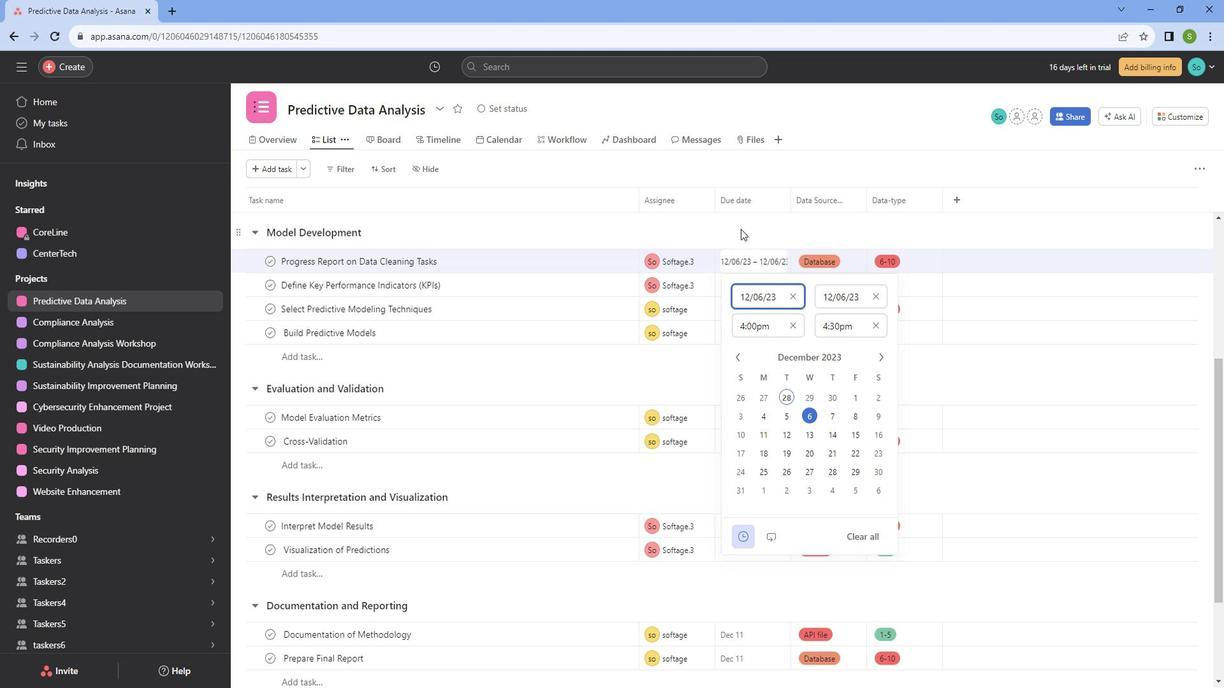 
Action: Mouse pressed left at (755, 235)
Screenshot: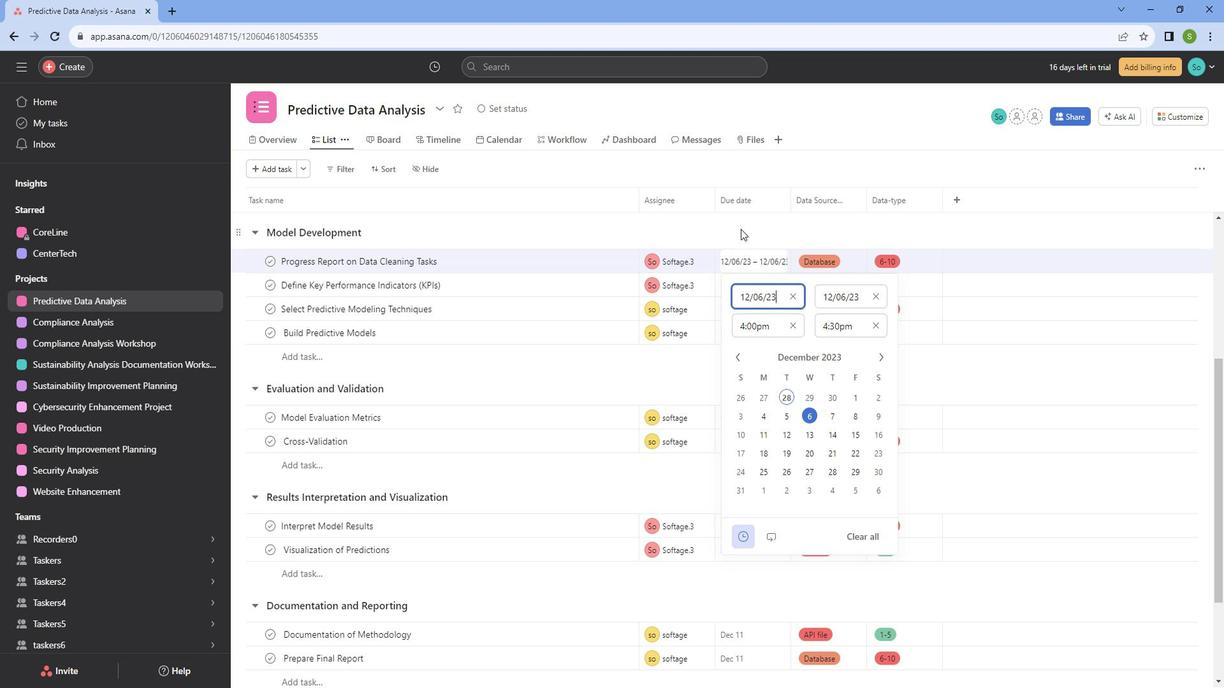 
Action: Mouse moved to (750, 294)
Screenshot: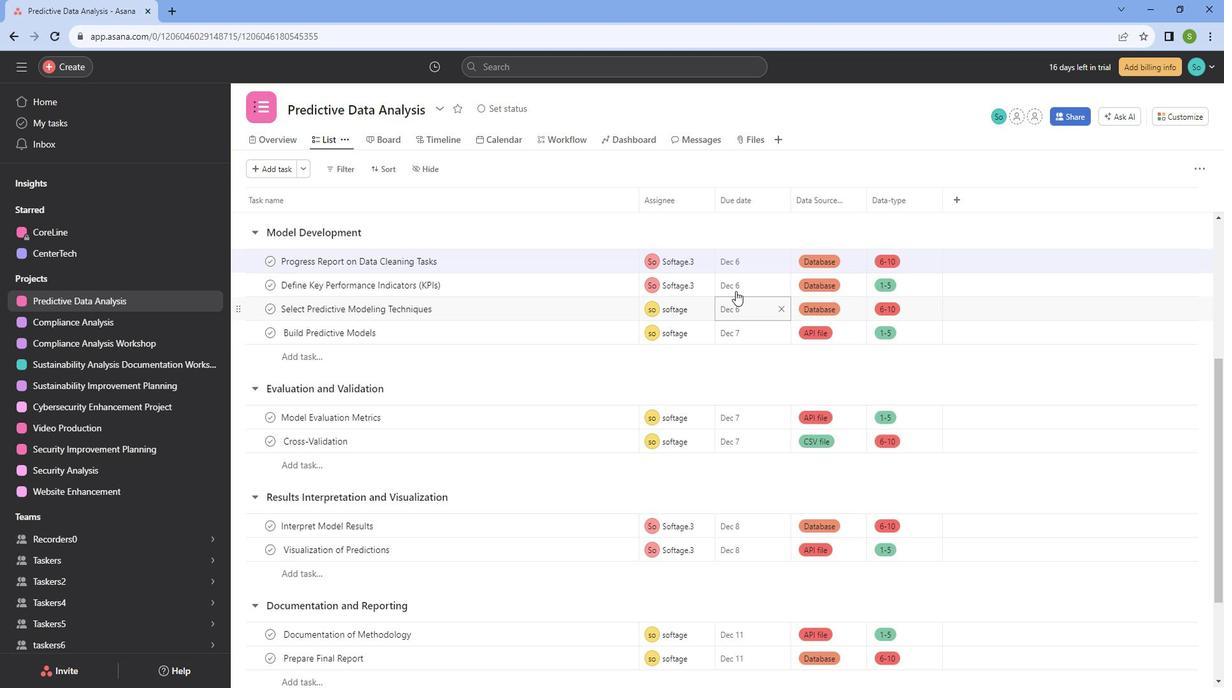 
Action: Mouse pressed left at (750, 294)
Screenshot: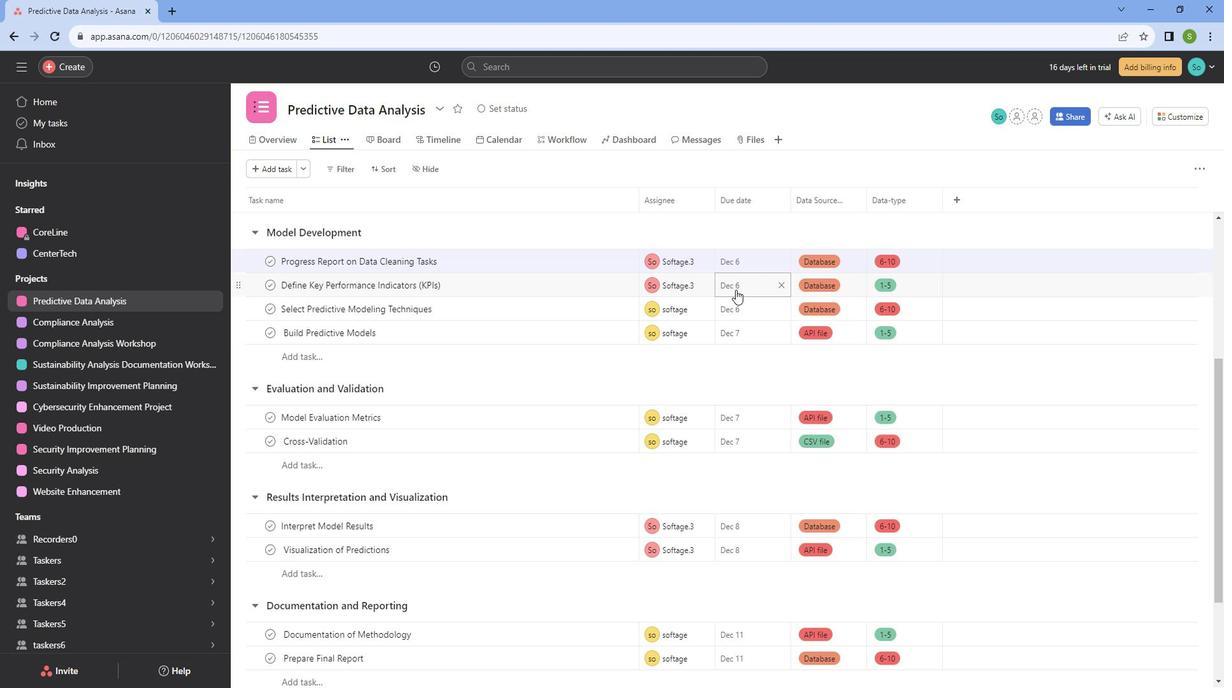 
Action: Mouse moved to (753, 518)
Screenshot: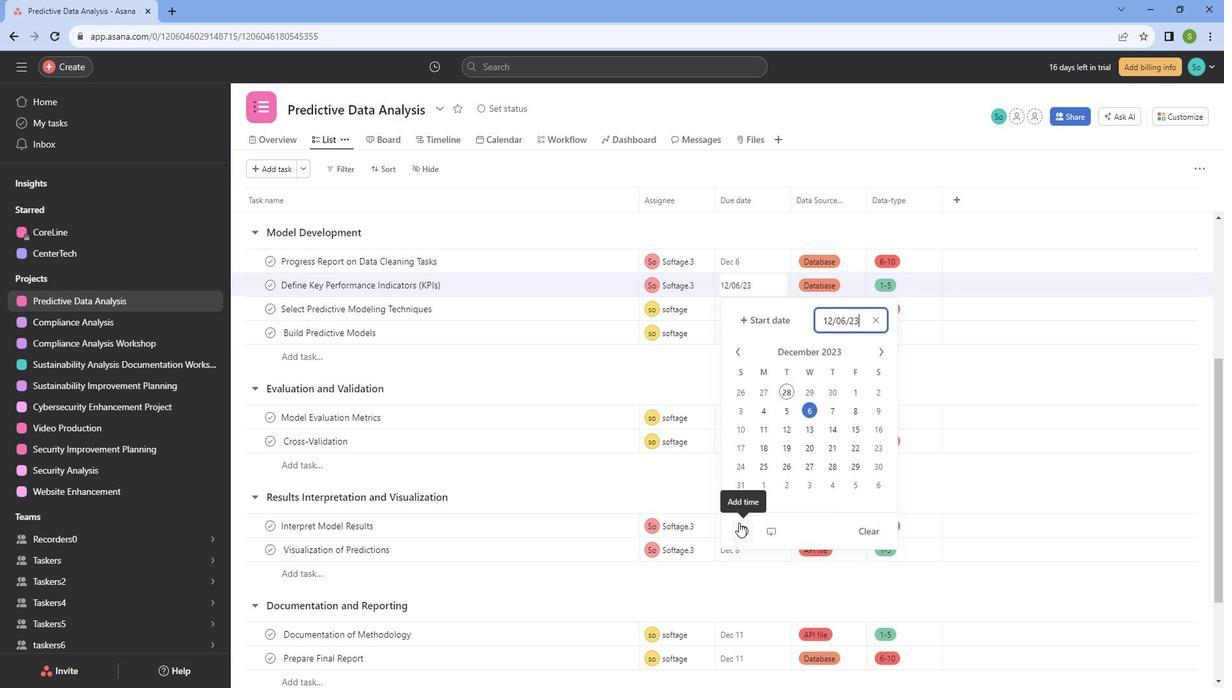 
Action: Mouse pressed left at (753, 518)
Screenshot: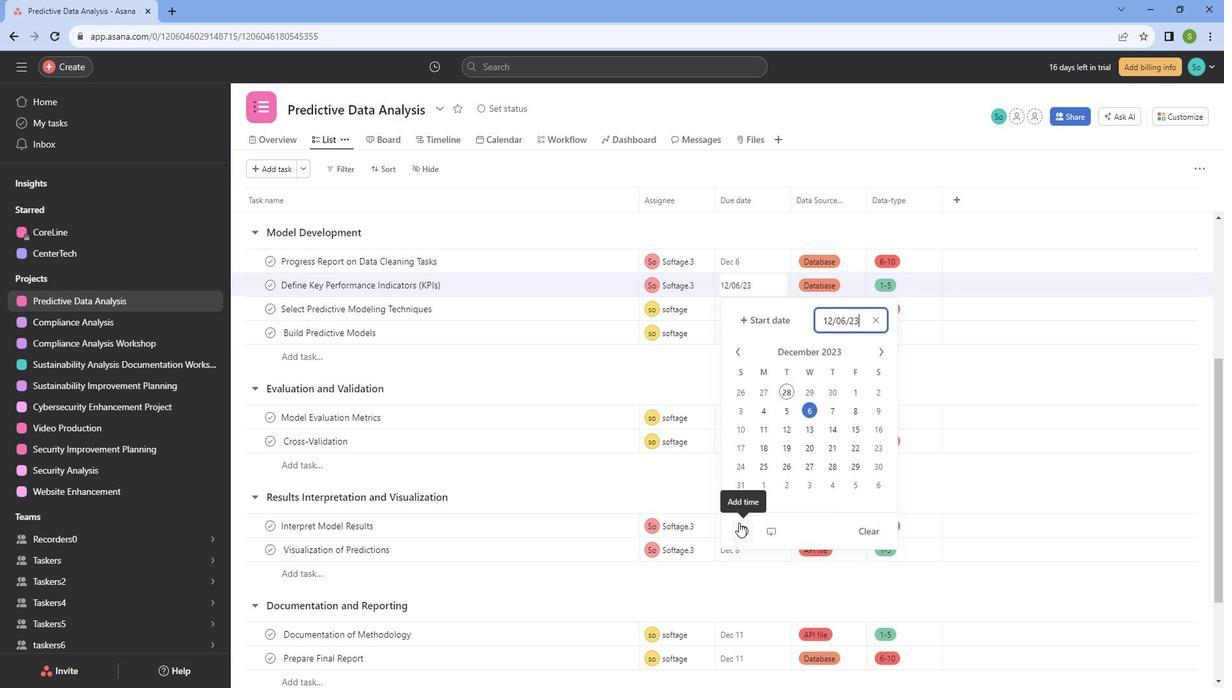 
Action: Mouse moved to (845, 405)
Screenshot: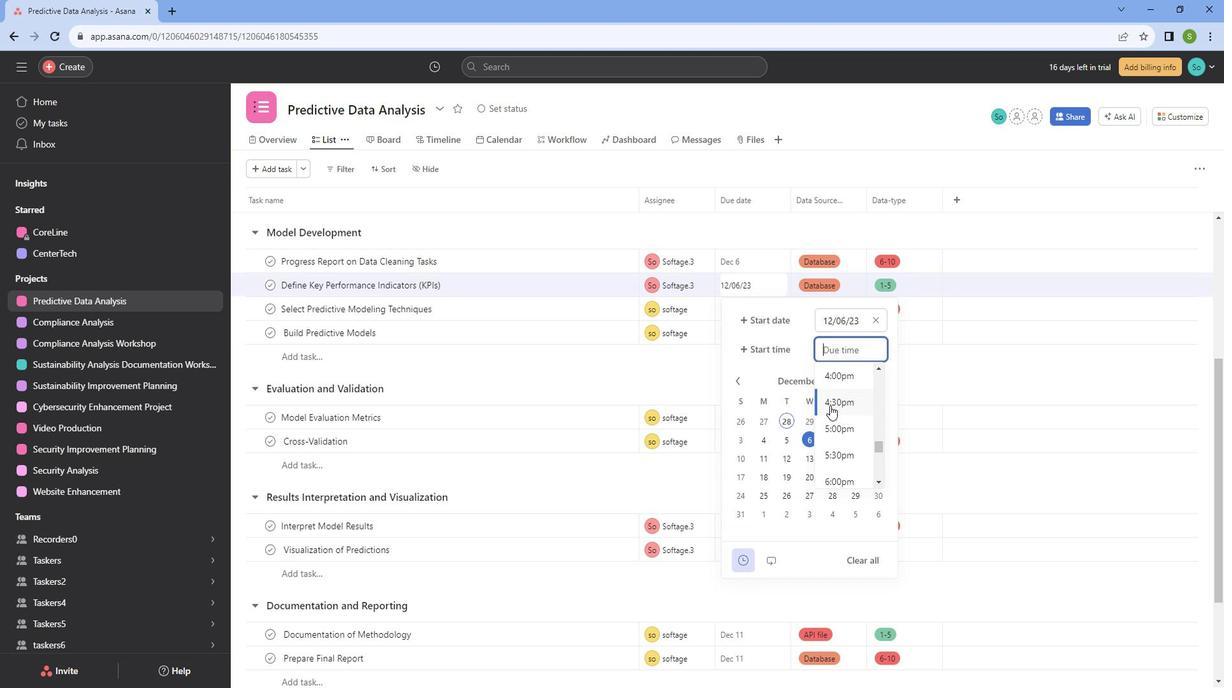 
Action: Mouse pressed left at (845, 405)
Screenshot: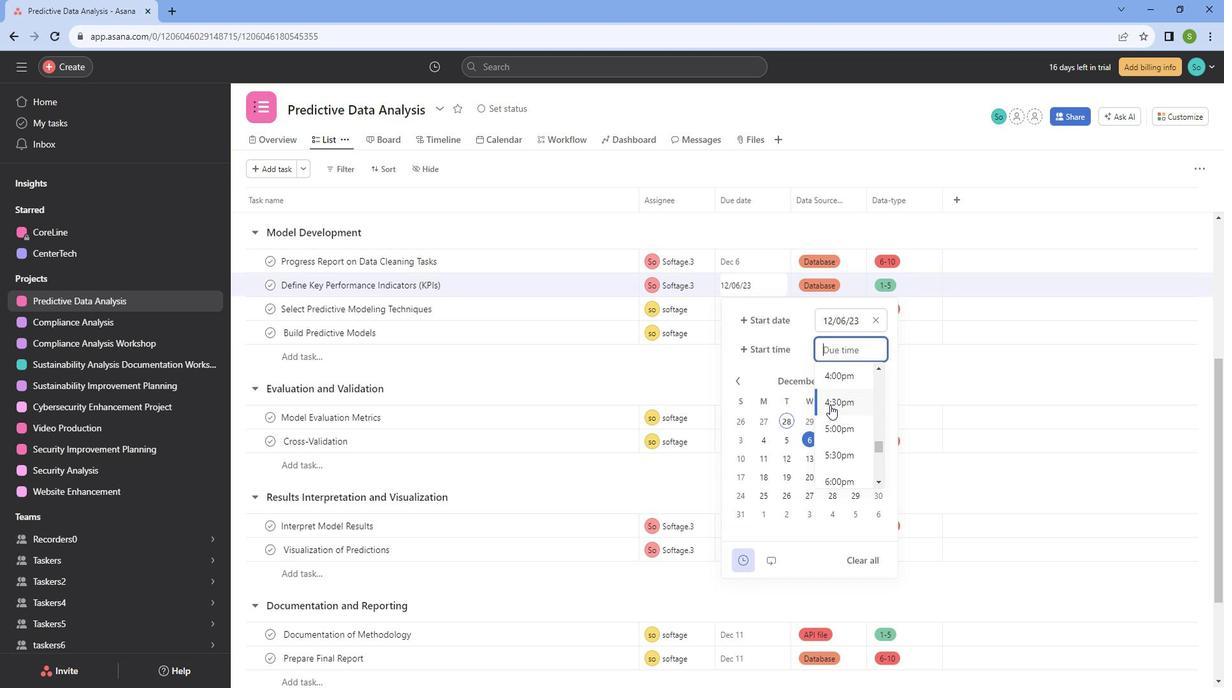 
Action: Mouse moved to (791, 352)
Screenshot: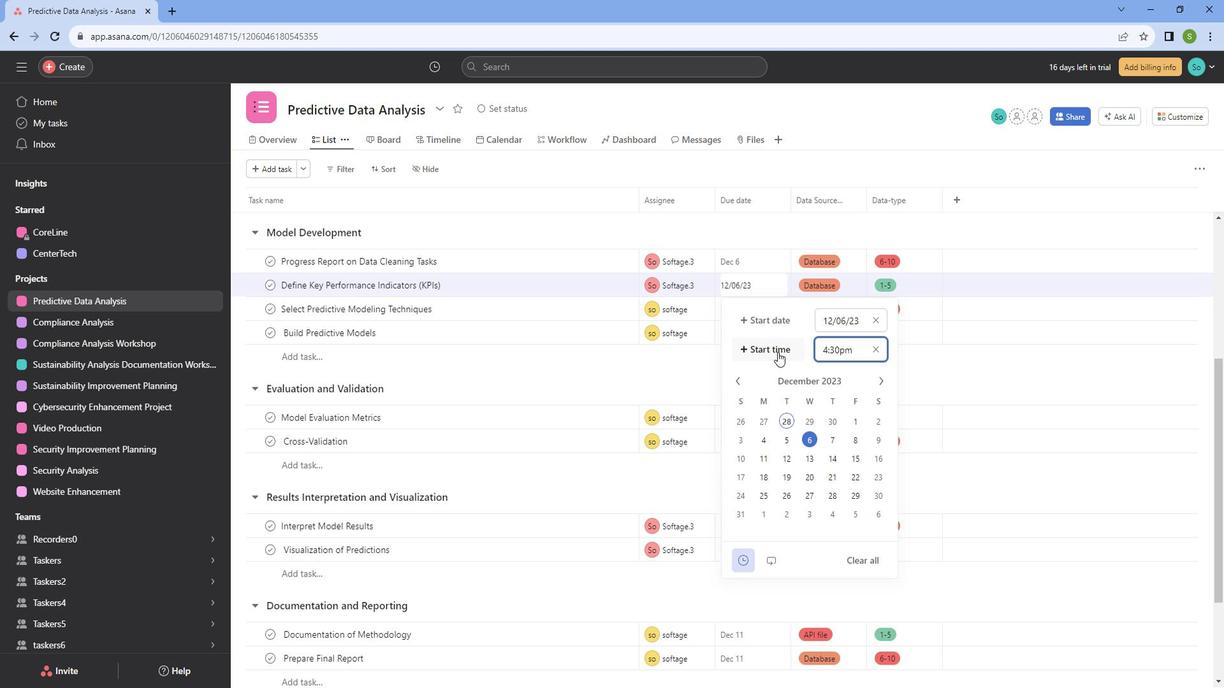 
Action: Mouse pressed left at (791, 352)
Screenshot: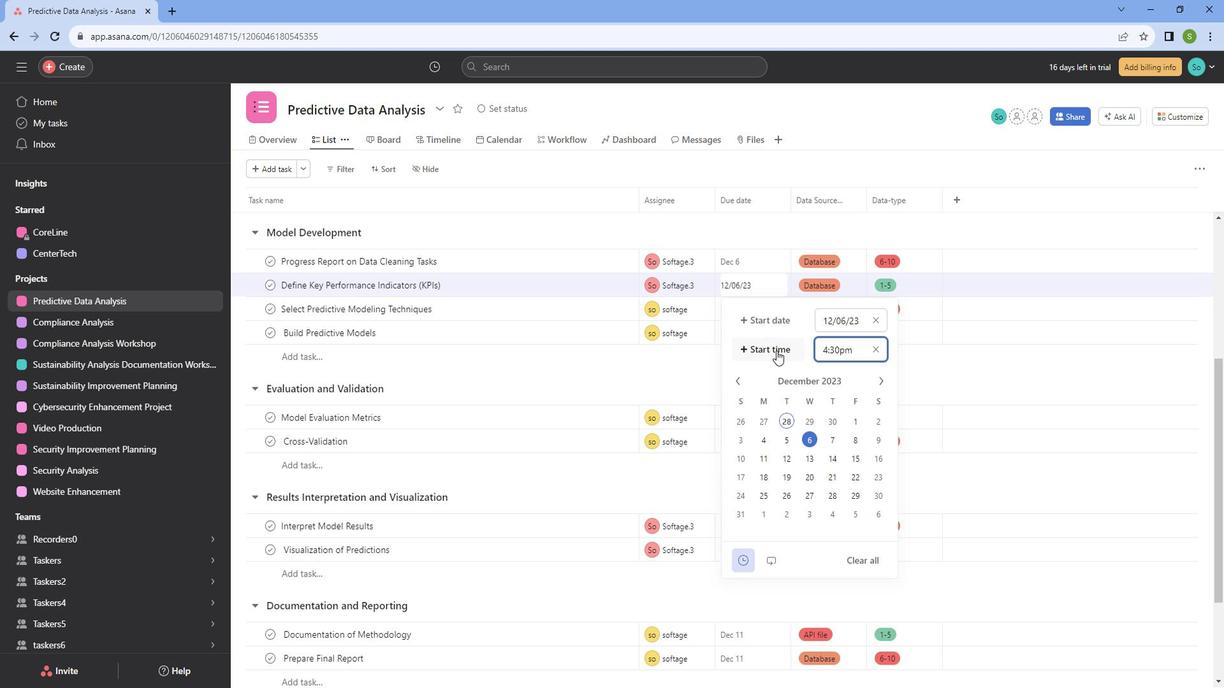 
Action: Mouse moved to (782, 381)
Screenshot: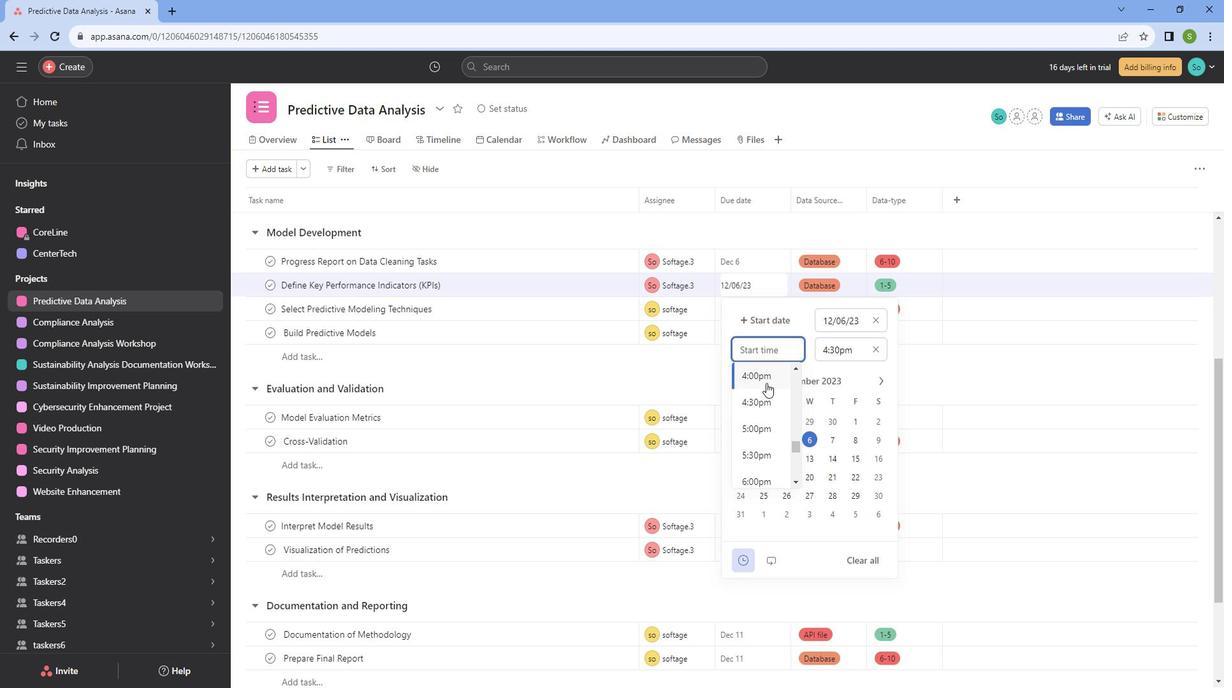 
Action: Mouse pressed left at (782, 381)
Screenshot: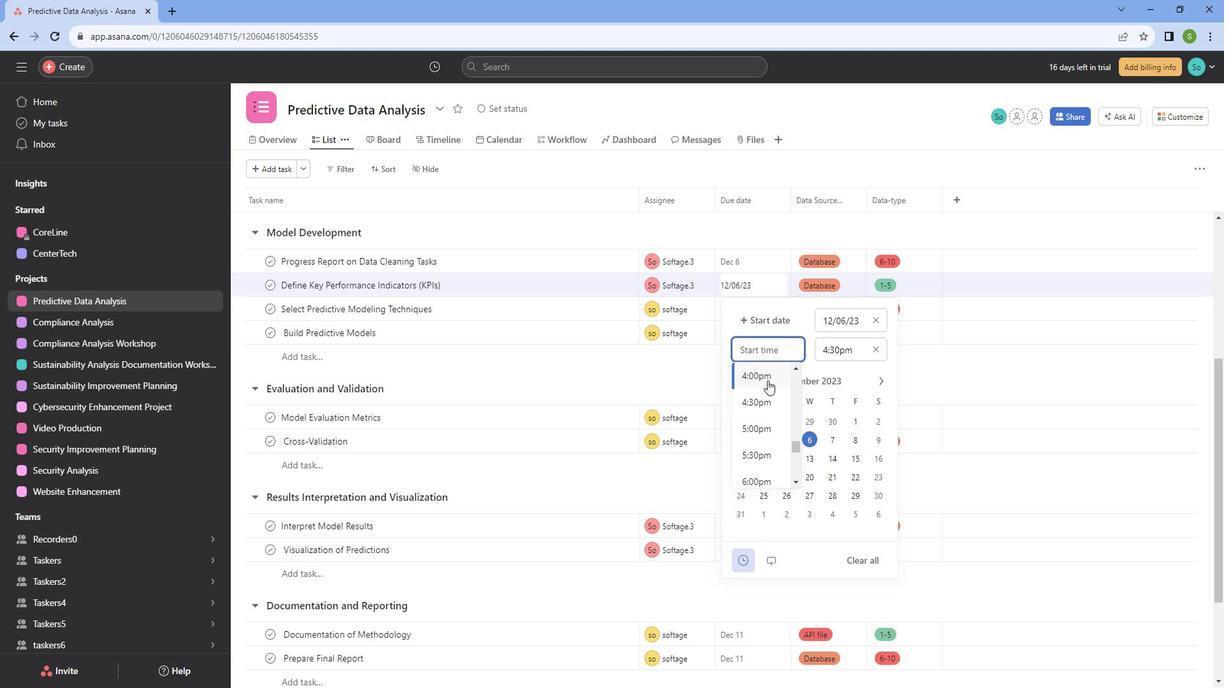 
Action: Mouse moved to (778, 243)
Screenshot: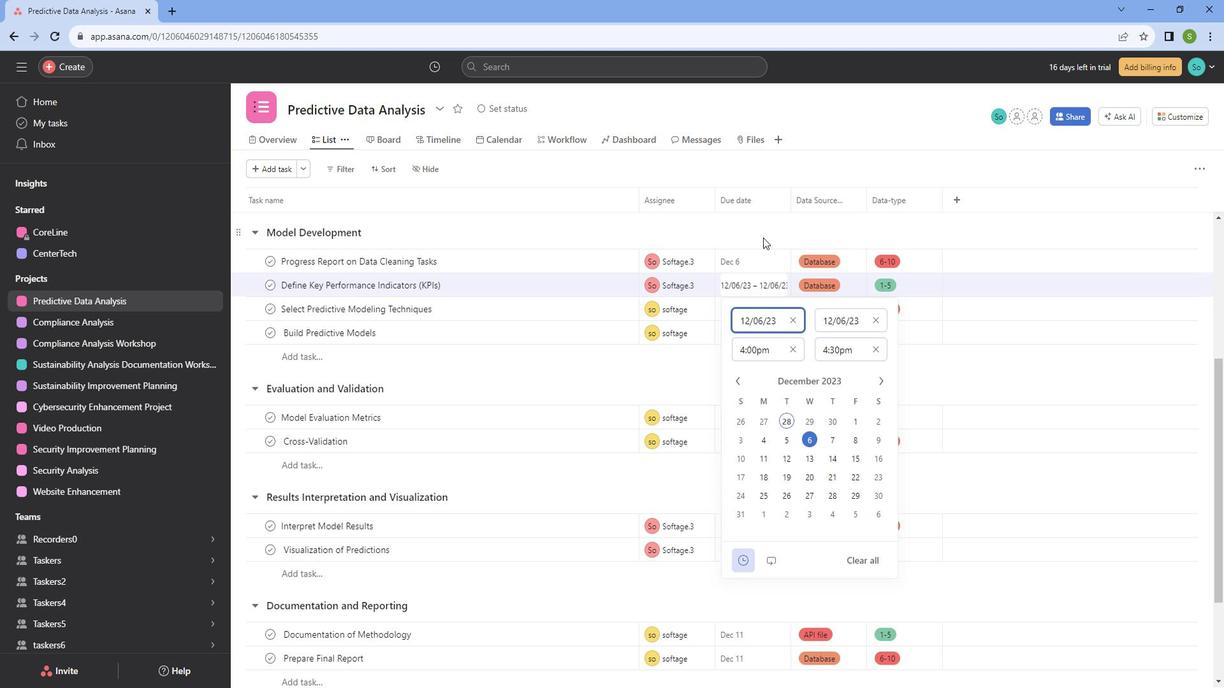 
Action: Mouse pressed left at (778, 243)
Screenshot: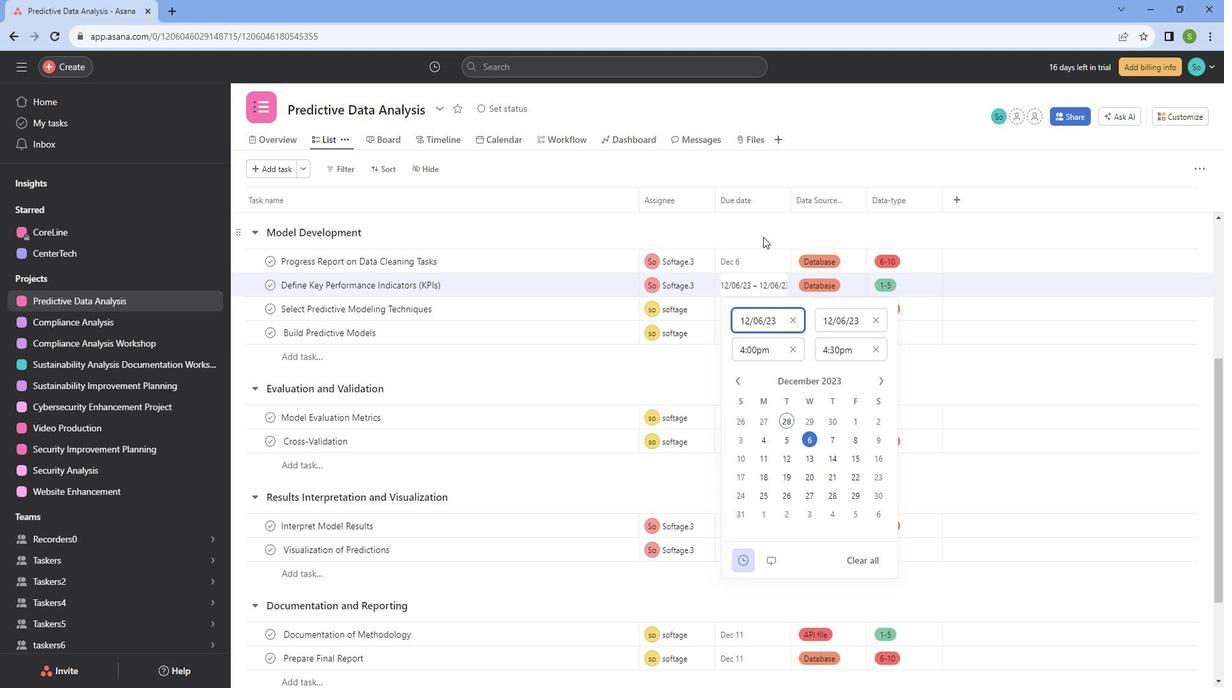 
Action: Mouse moved to (757, 319)
Screenshot: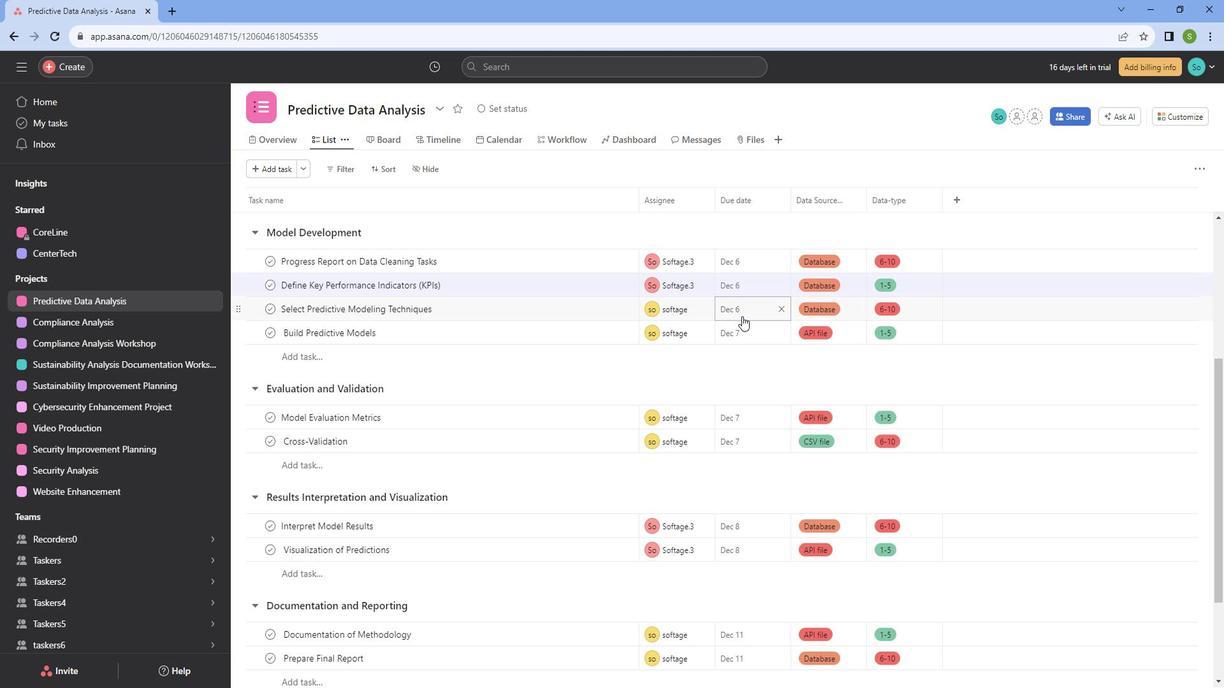 
Action: Mouse pressed left at (757, 319)
Screenshot: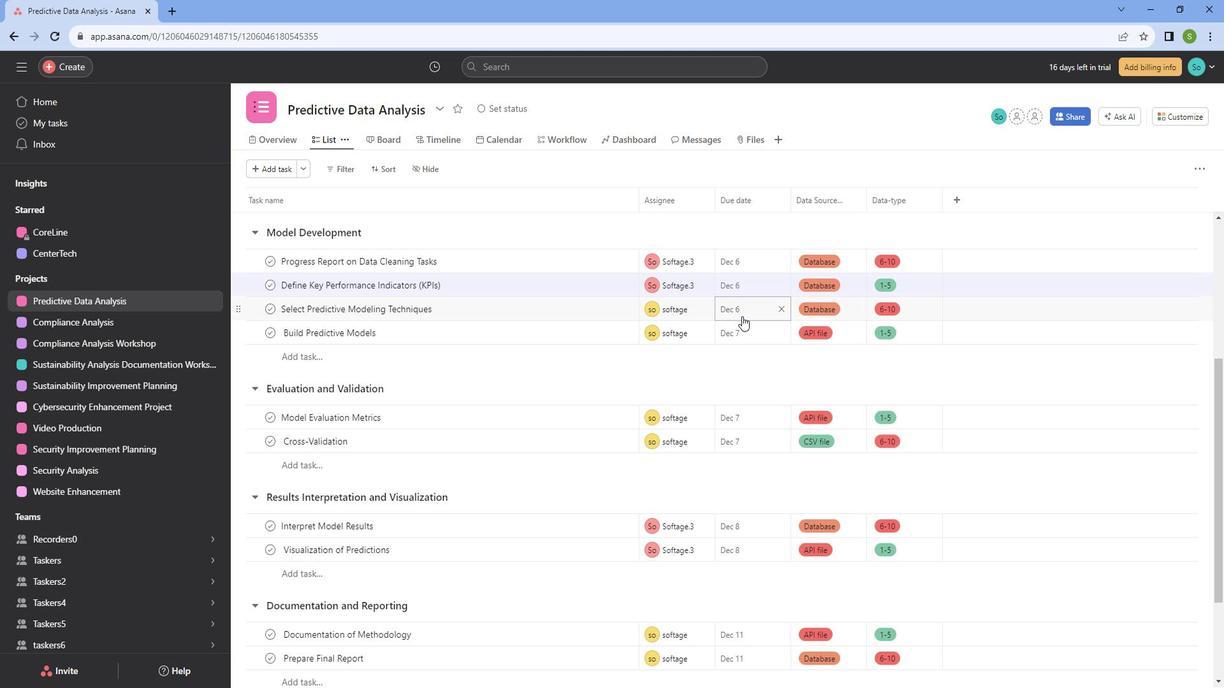 
Action: Mouse moved to (763, 549)
Screenshot: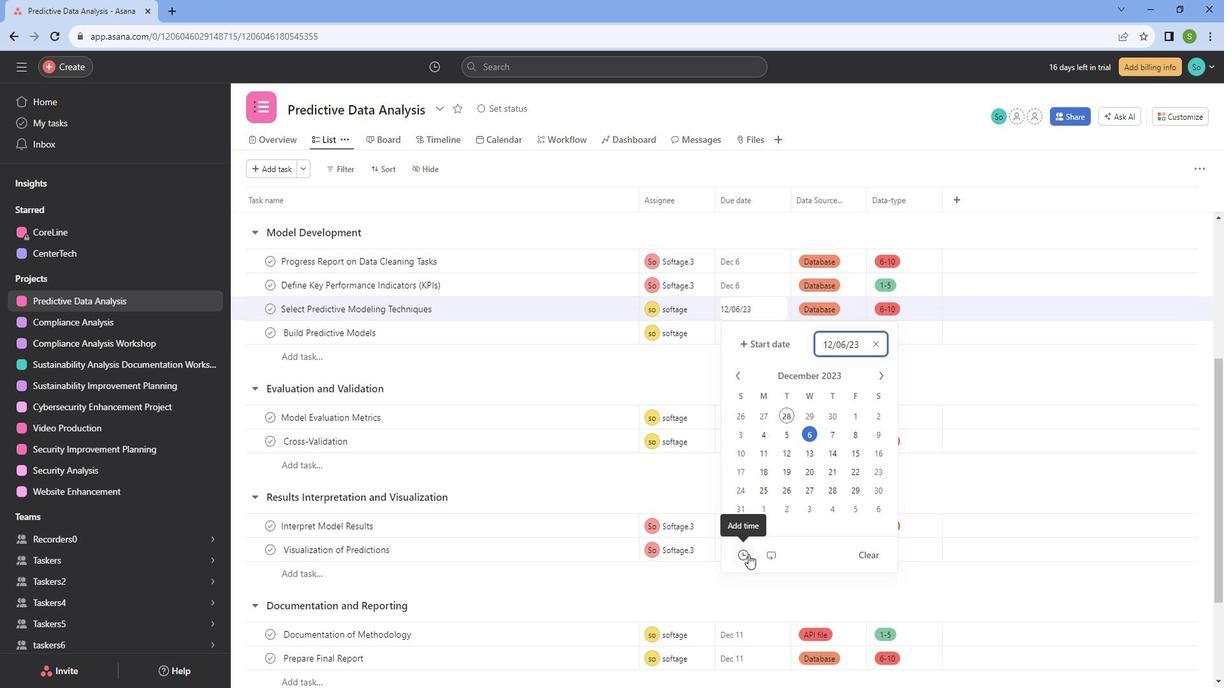 
Action: Mouse pressed left at (763, 549)
Screenshot: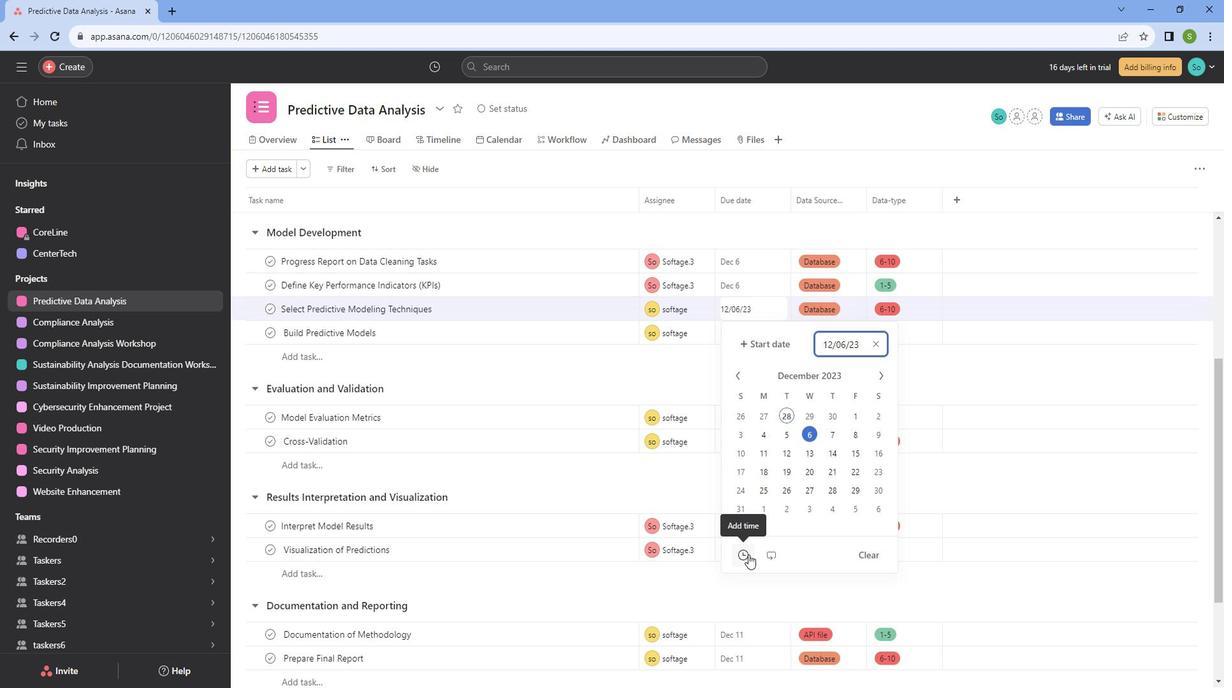 
Action: Mouse moved to (850, 428)
Screenshot: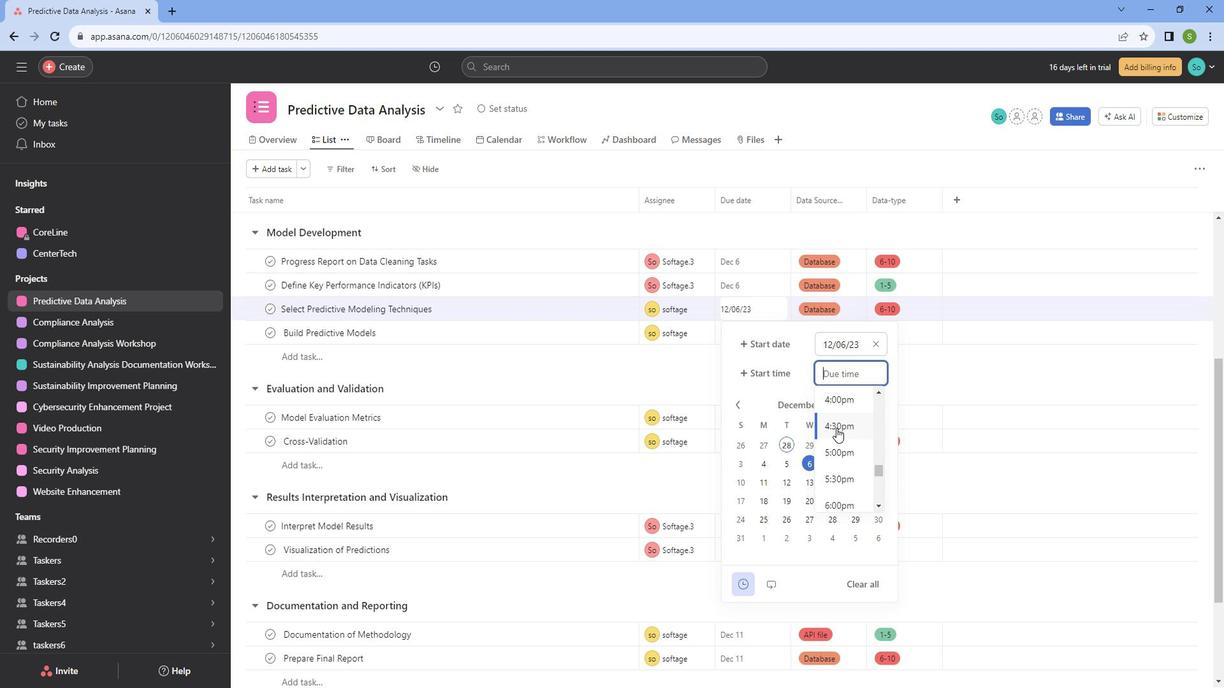 
Action: Mouse pressed left at (850, 428)
Screenshot: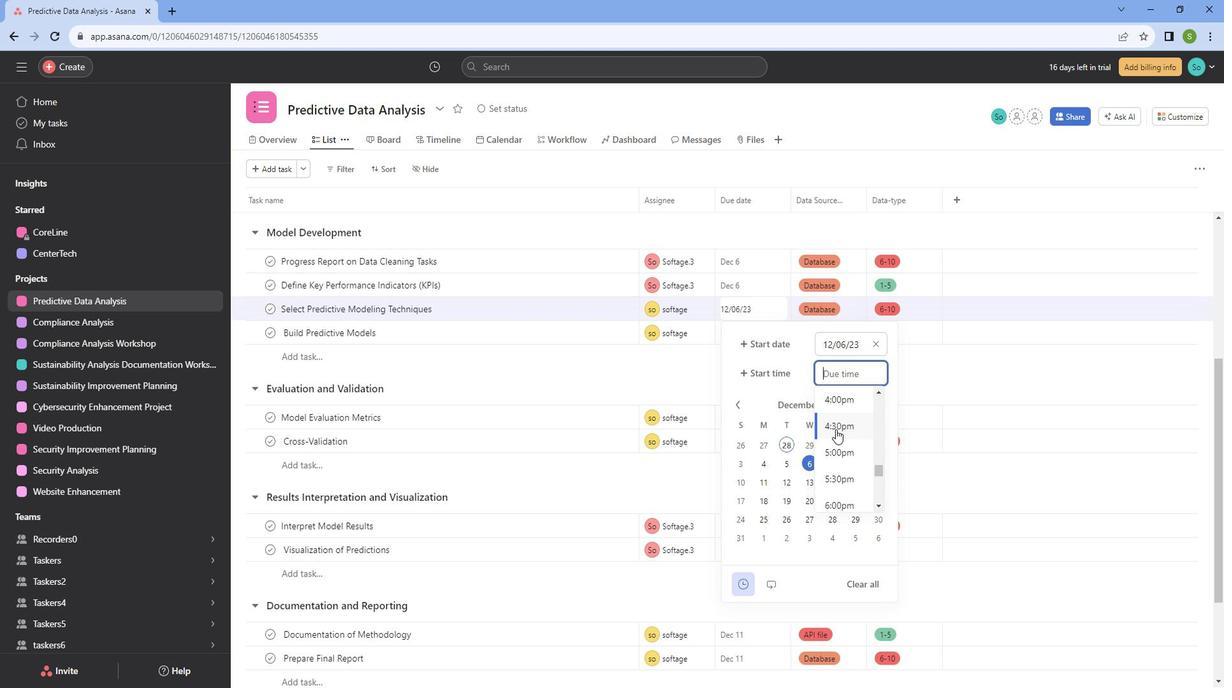 
Action: Mouse moved to (794, 378)
Screenshot: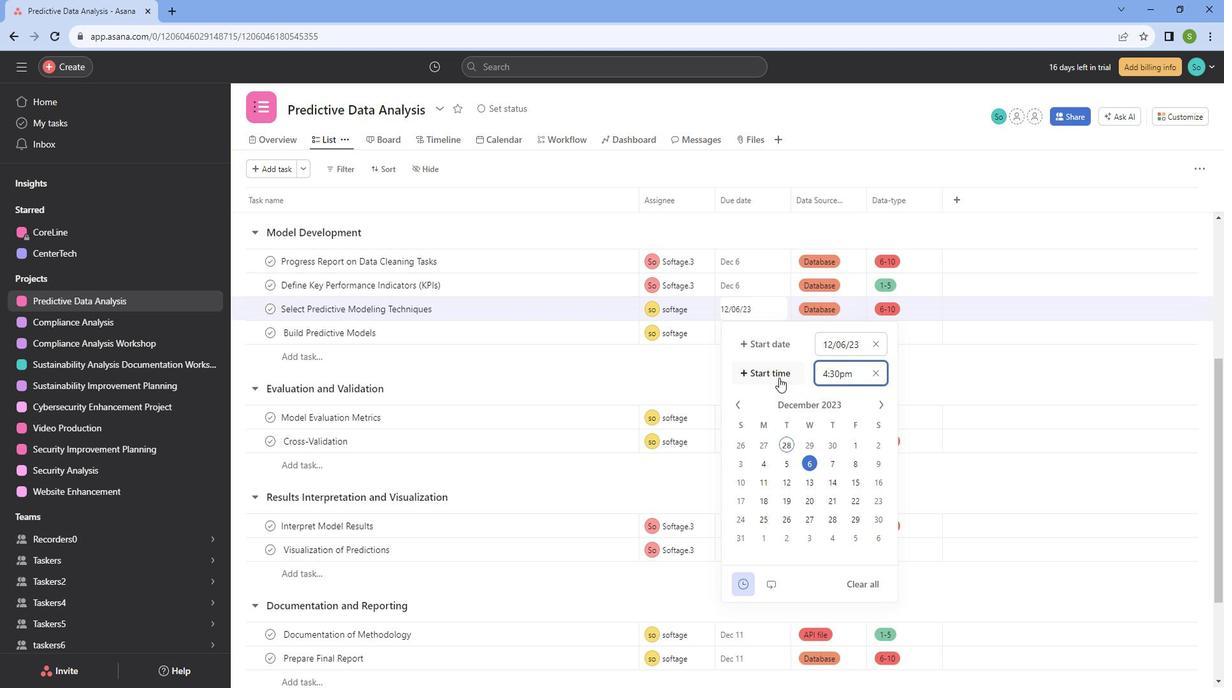 
Action: Mouse pressed left at (794, 378)
Screenshot: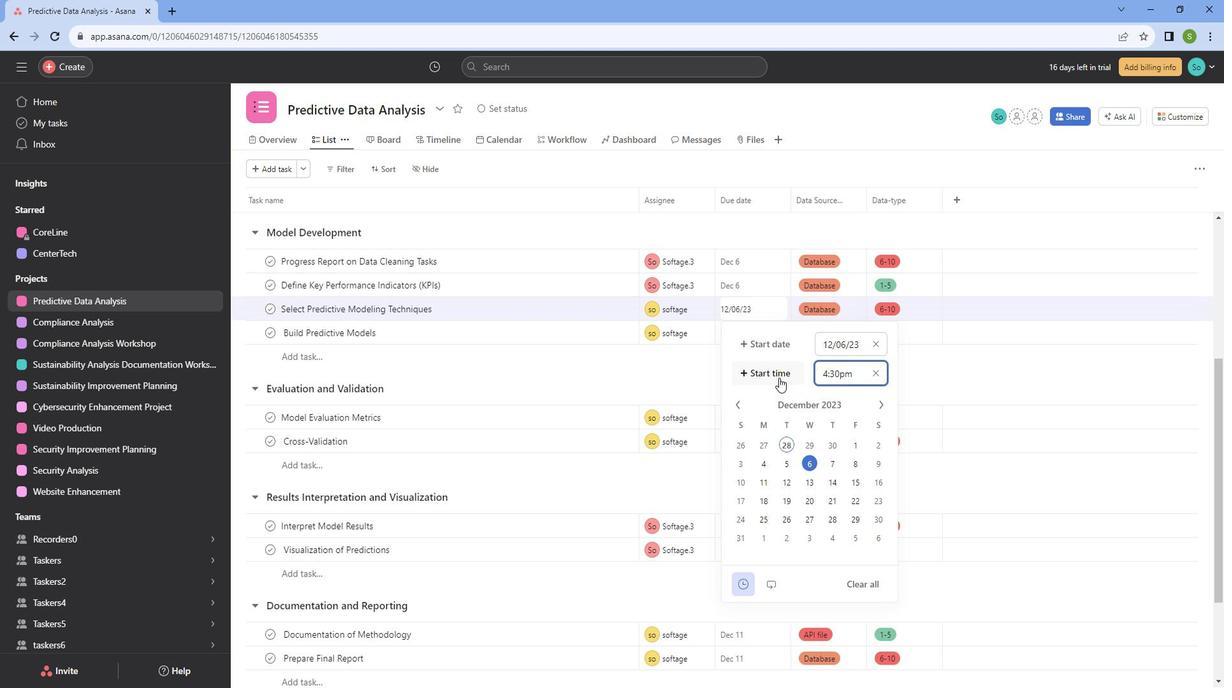 
Action: Mouse moved to (792, 403)
Screenshot: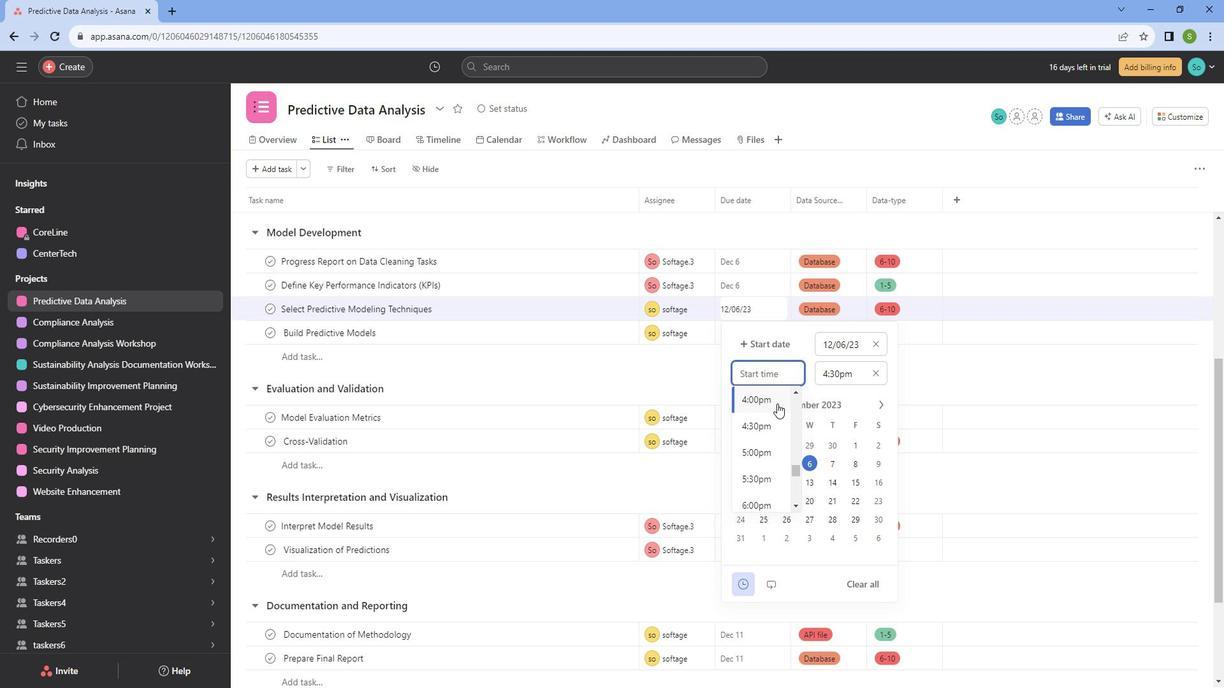 
Action: Mouse pressed left at (792, 403)
Screenshot: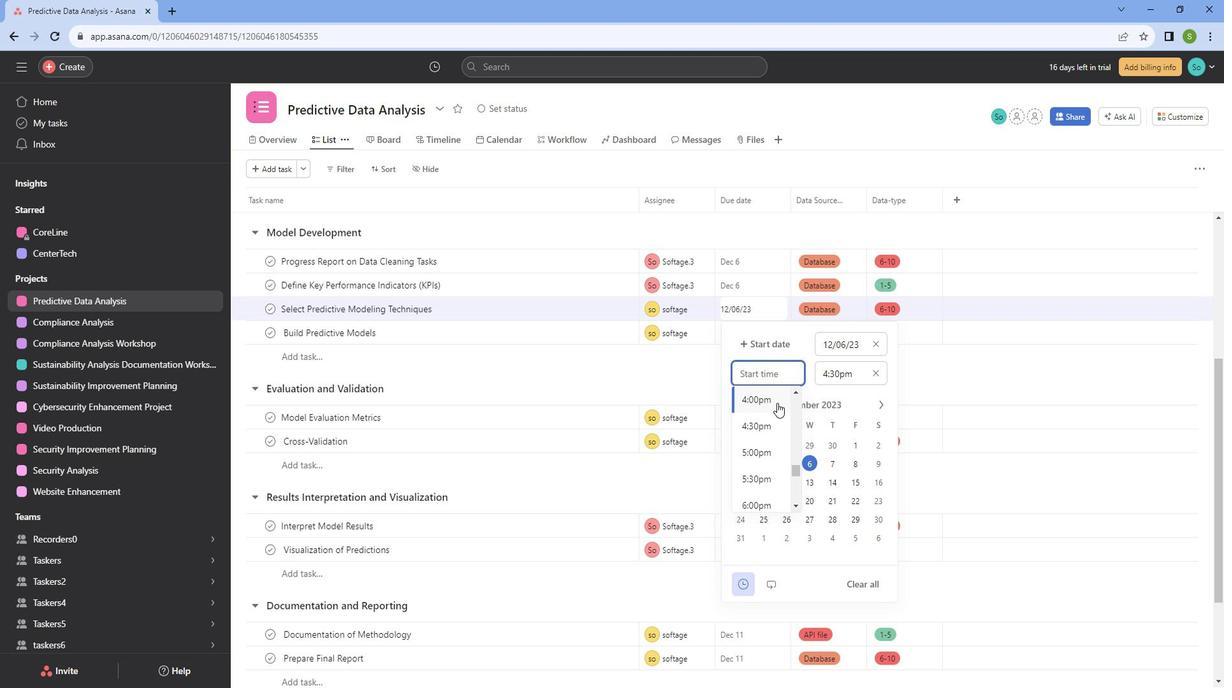 
Action: Mouse moved to (761, 241)
Screenshot: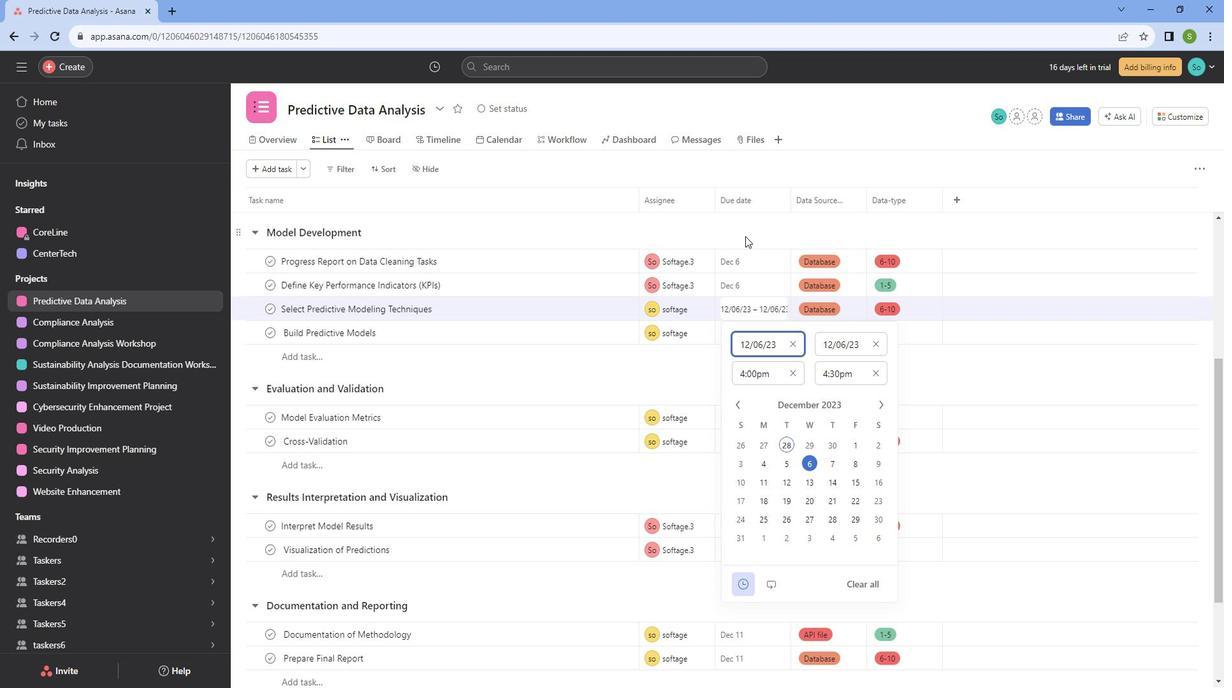 
Action: Mouse pressed left at (761, 241)
Screenshot: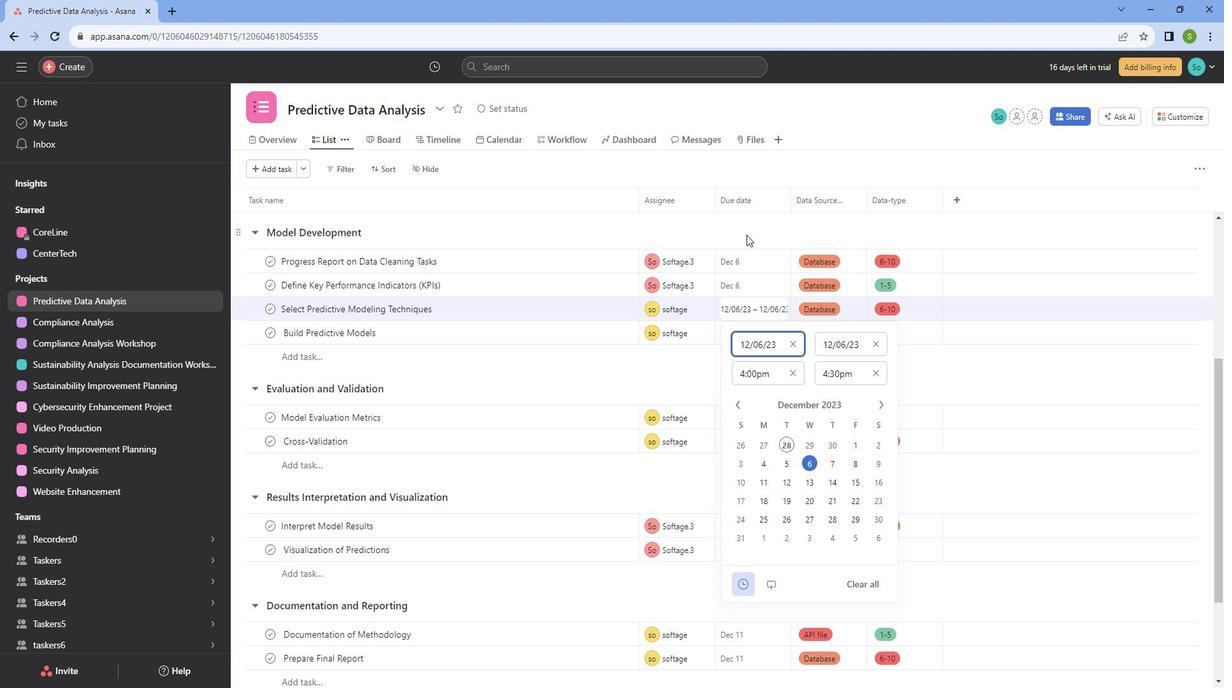 
Action: Mouse moved to (756, 340)
Screenshot: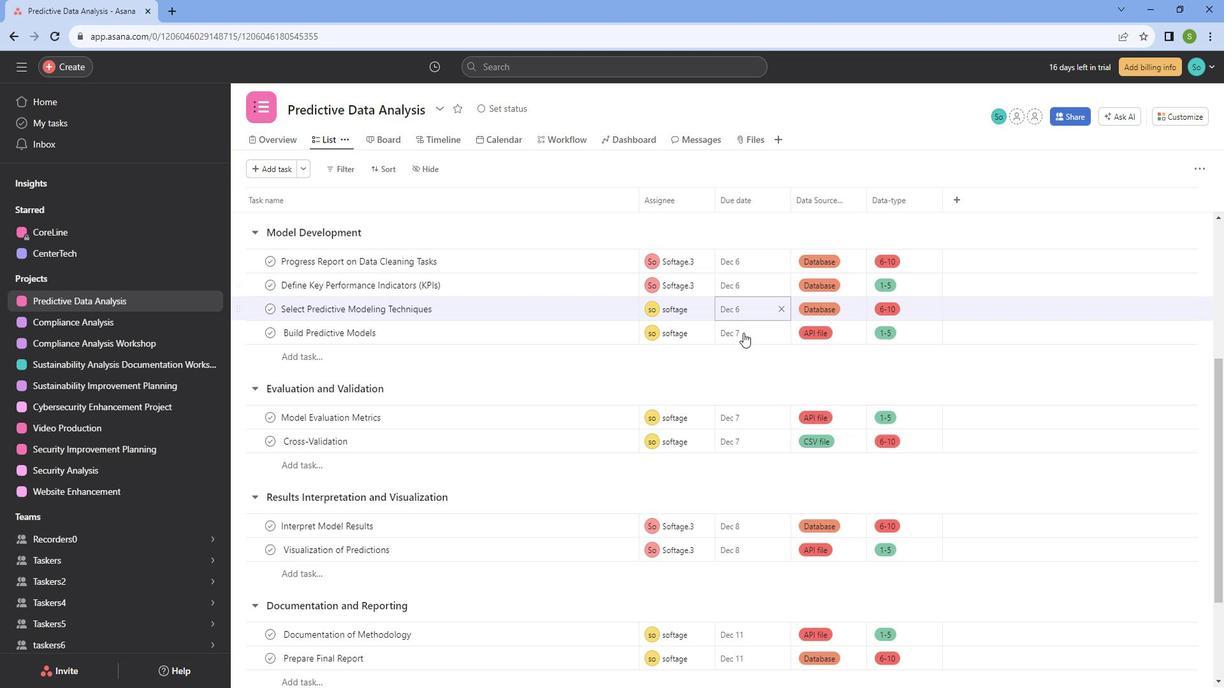 
Action: Mouse pressed left at (756, 340)
Screenshot: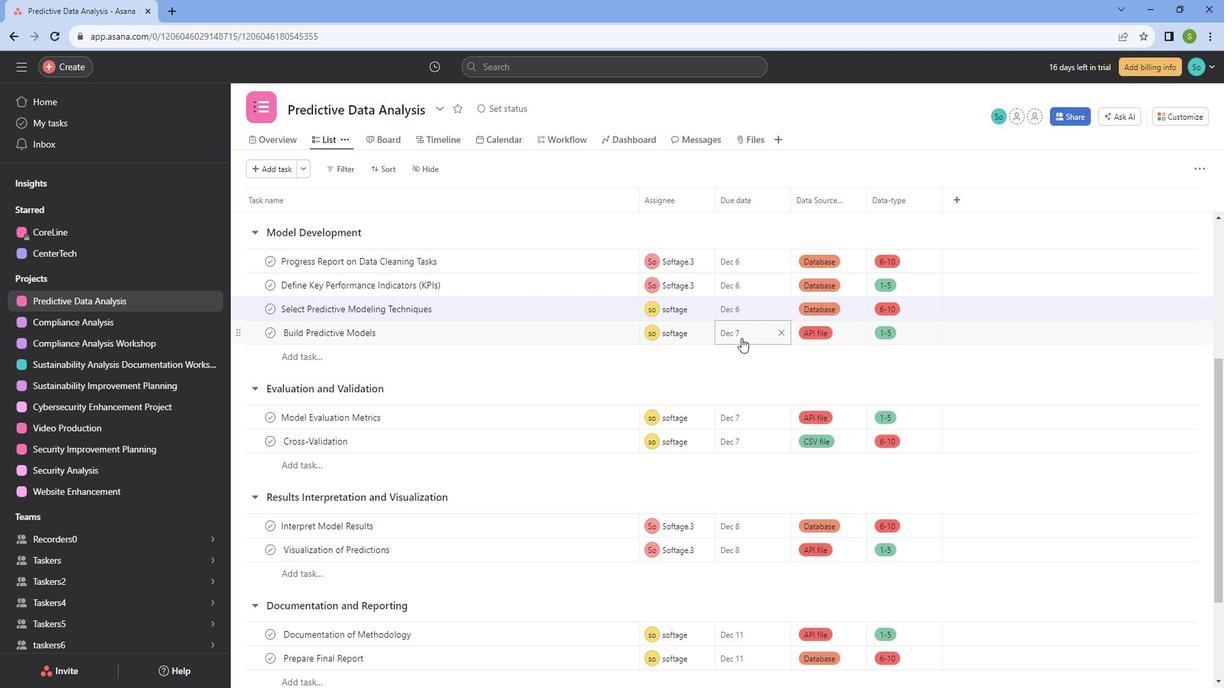 
Action: Mouse moved to (758, 570)
Screenshot: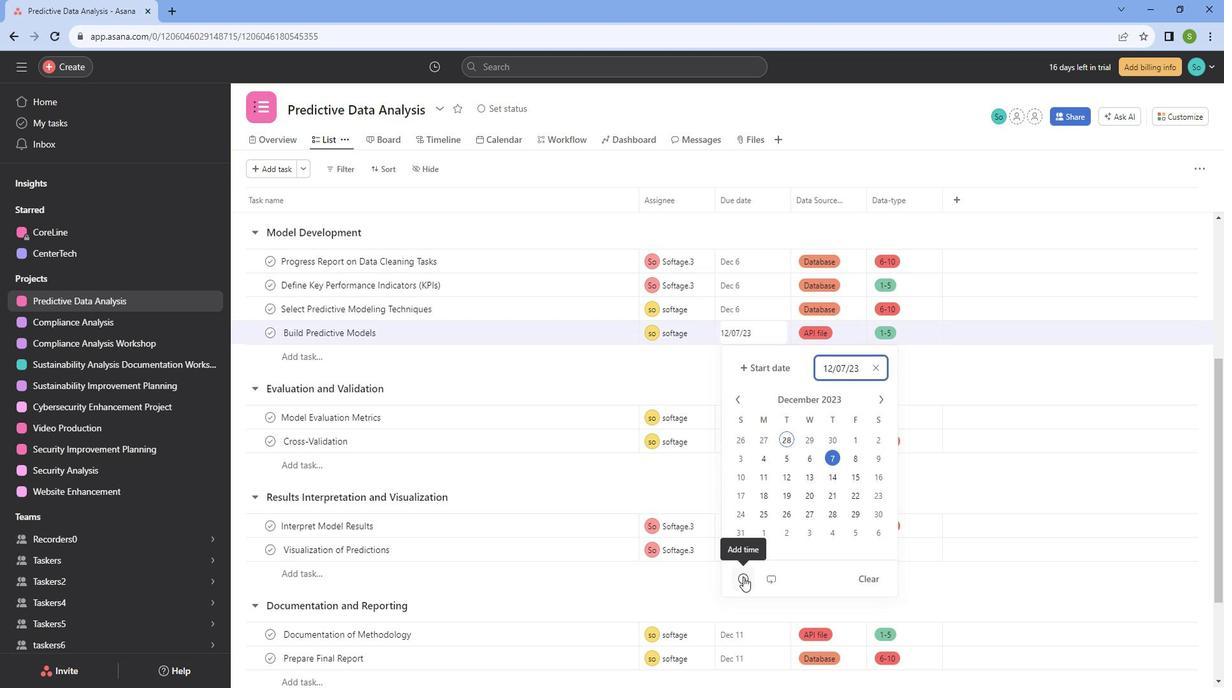 
Action: Mouse pressed left at (758, 570)
Screenshot: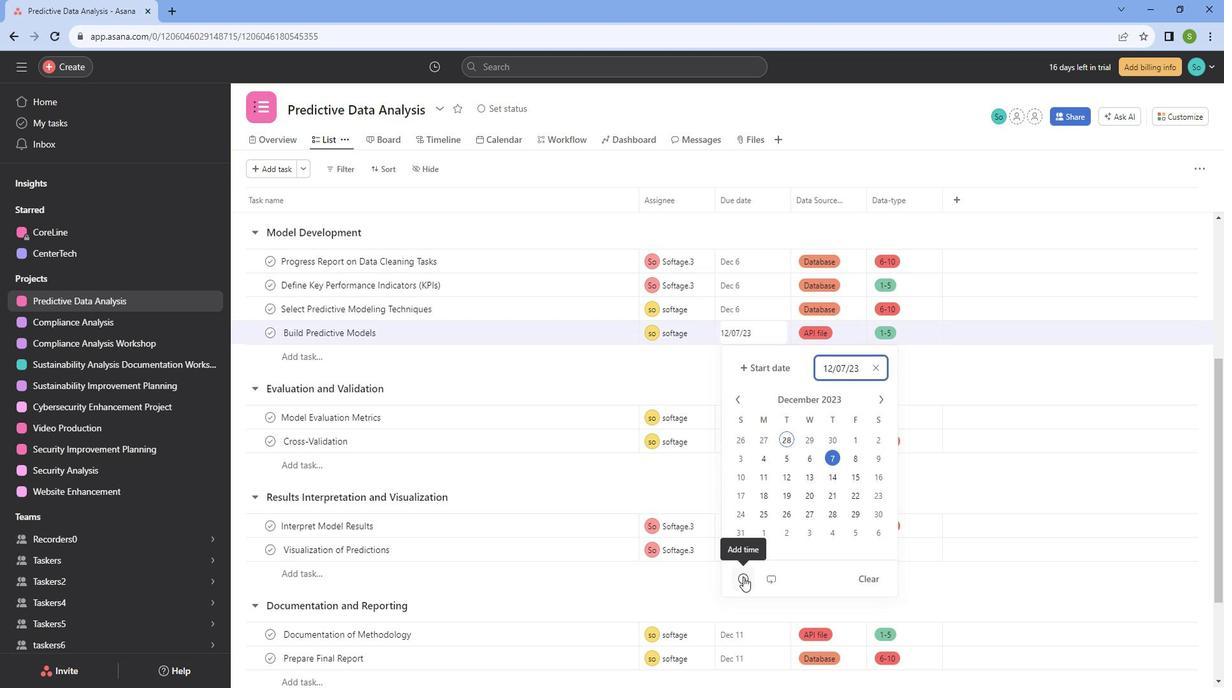
Action: Mouse moved to (866, 451)
Screenshot: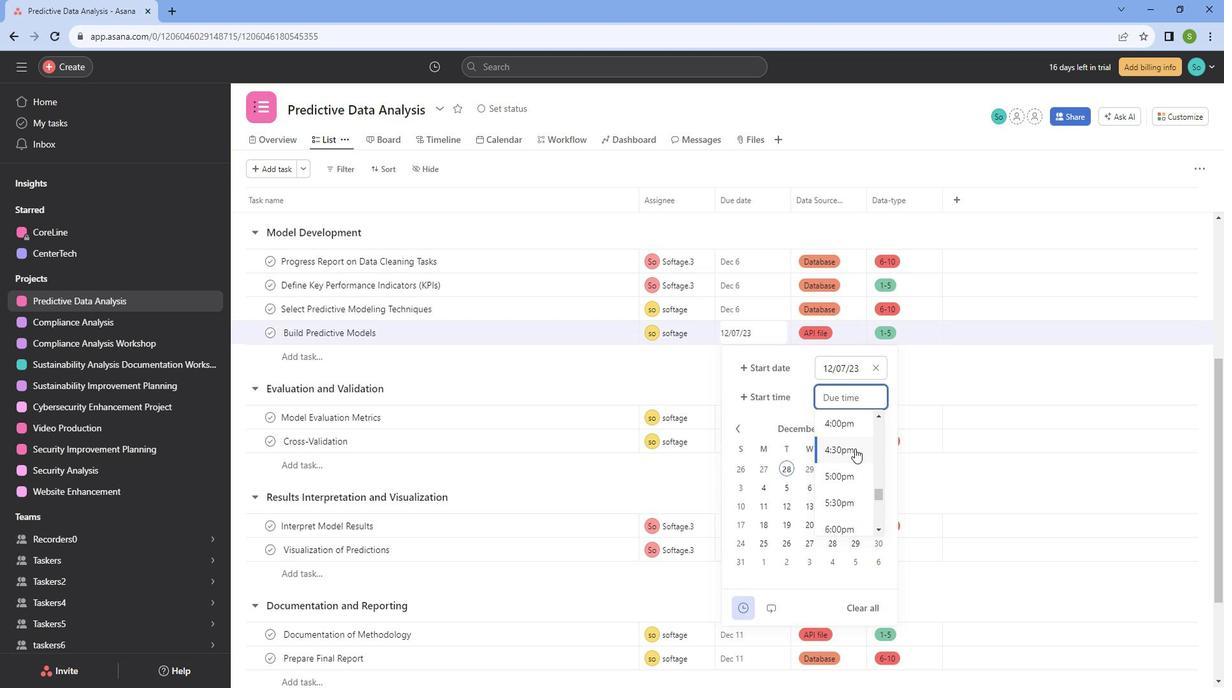 
Action: Mouse pressed left at (866, 451)
Screenshot: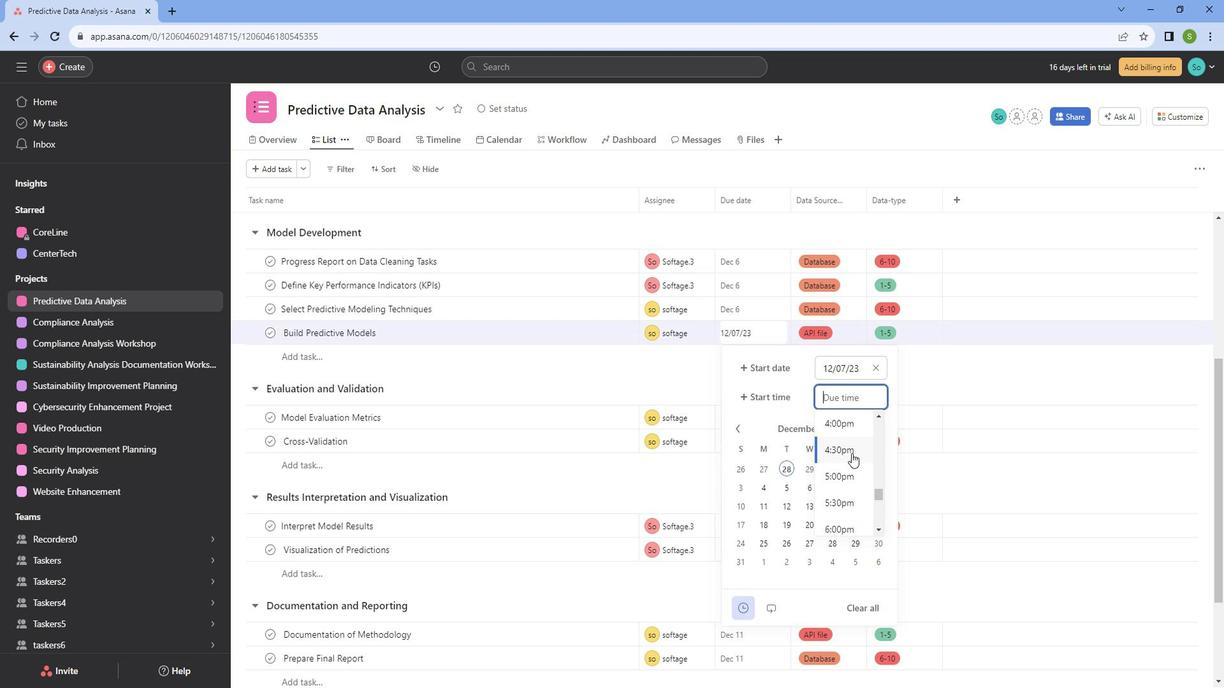 
Action: Mouse moved to (796, 397)
Screenshot: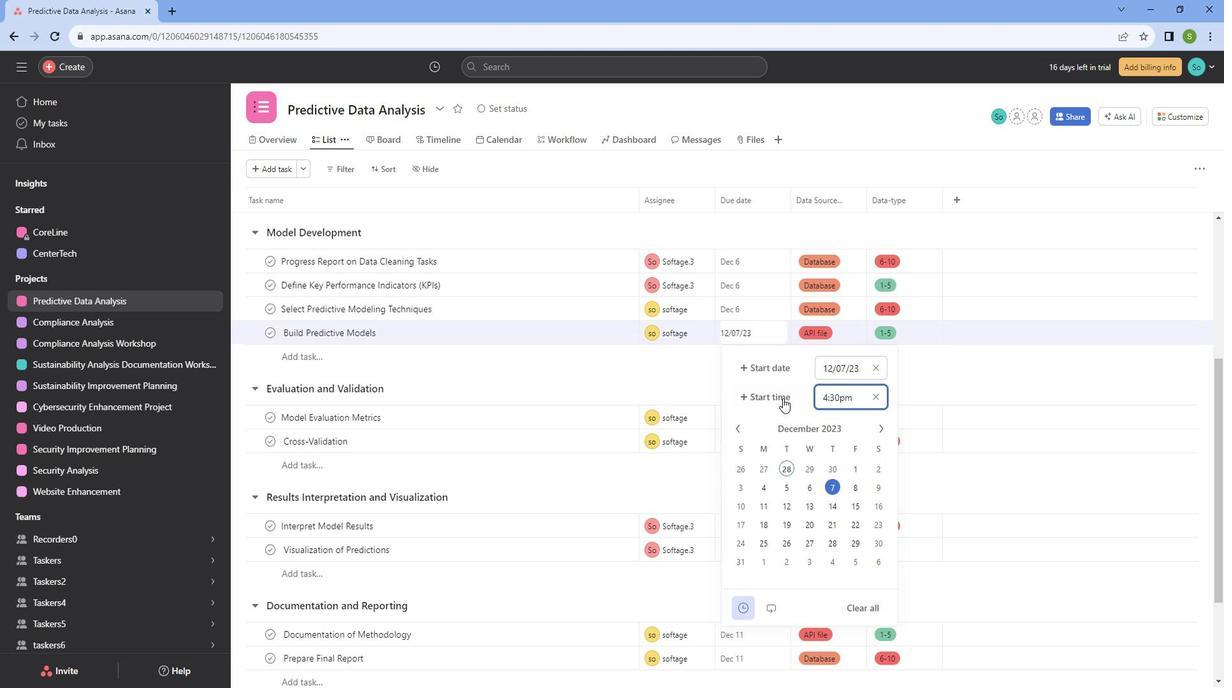 
Action: Mouse pressed left at (796, 397)
Screenshot: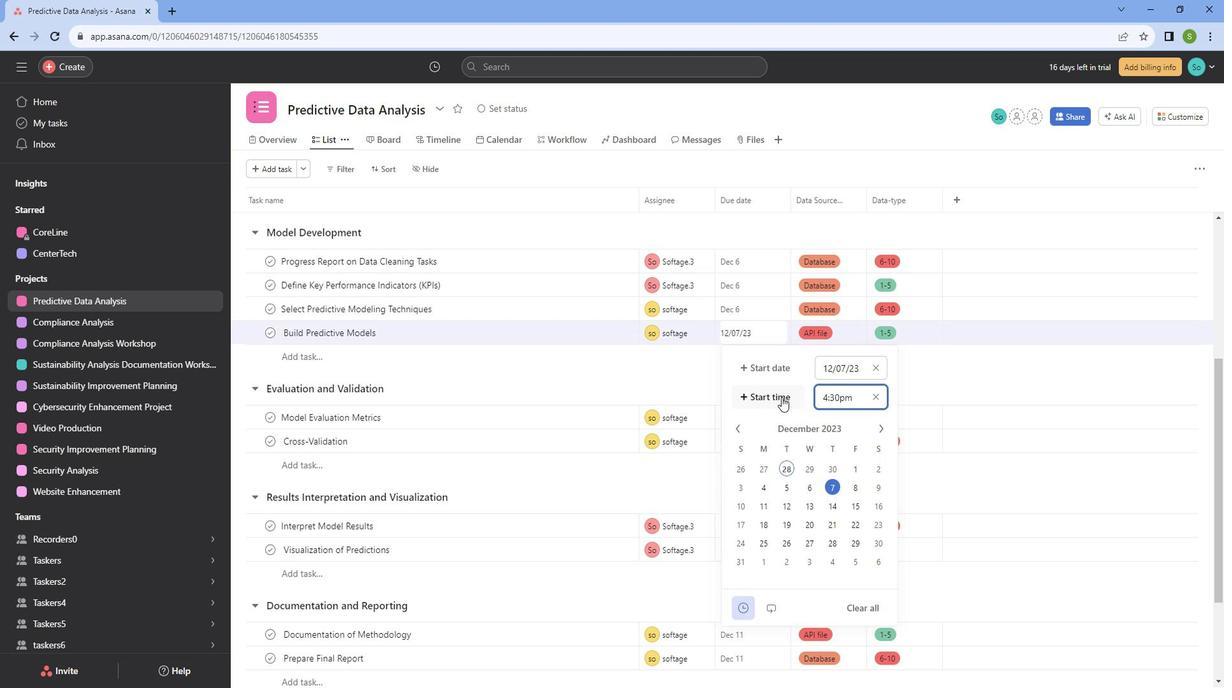 
Action: Mouse moved to (787, 425)
Screenshot: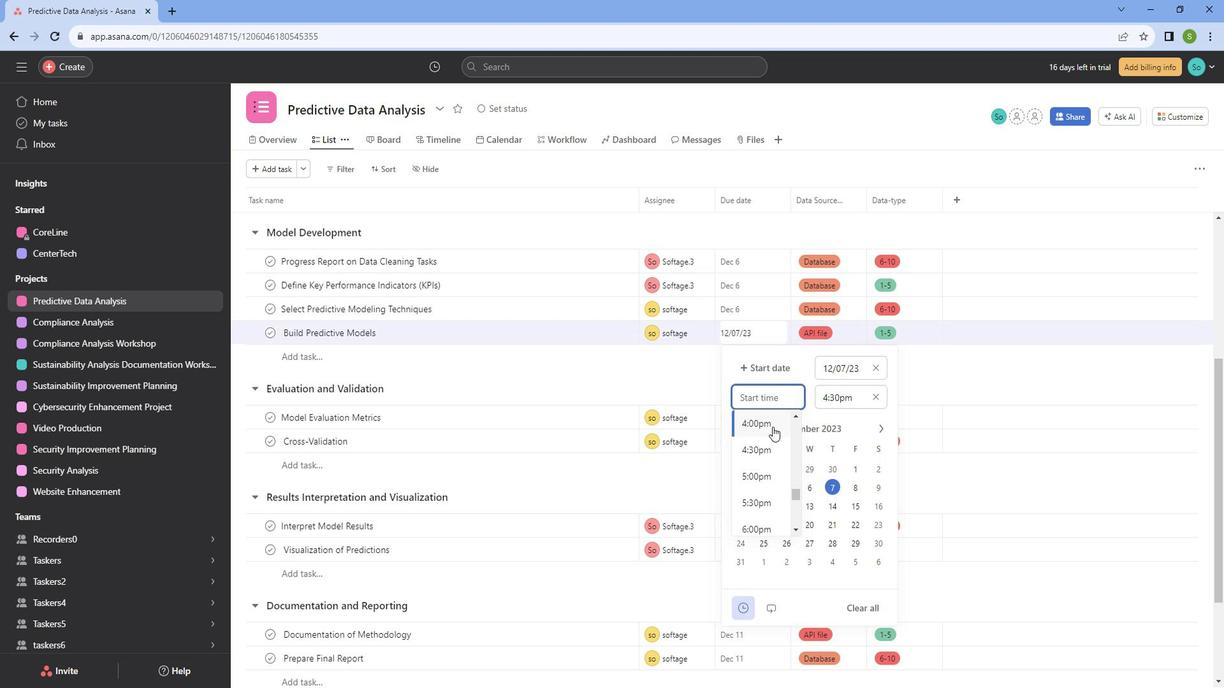 
Action: Mouse pressed left at (787, 425)
Screenshot: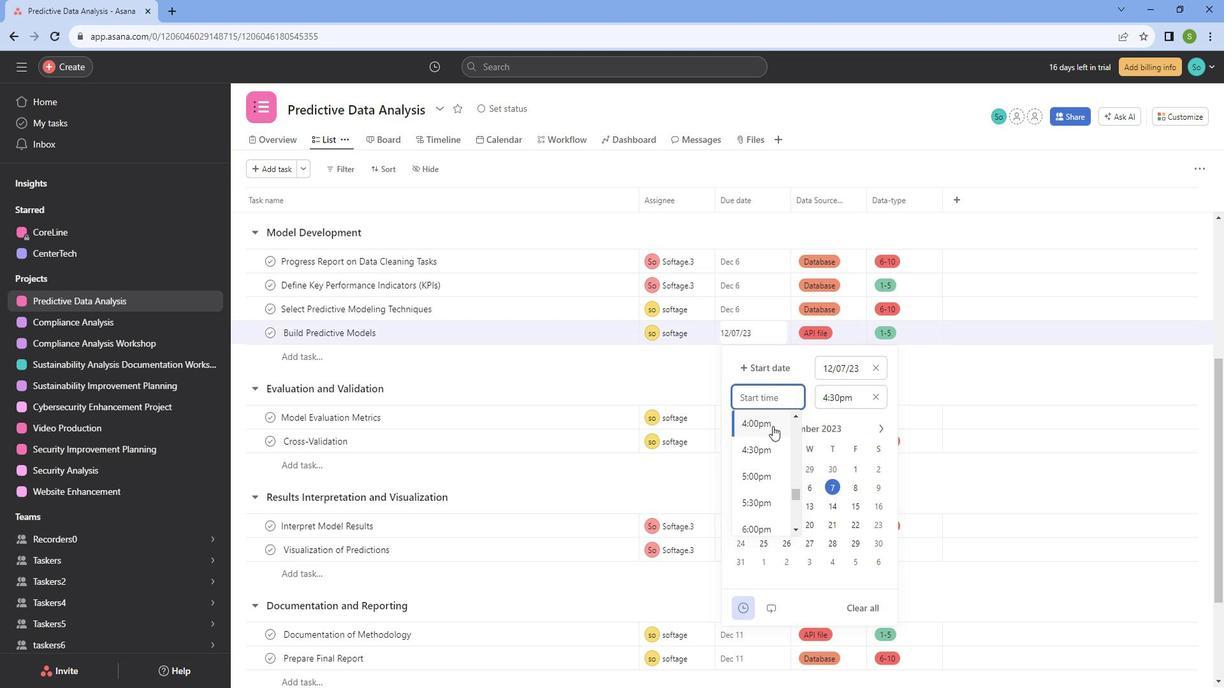
Action: Mouse moved to (723, 233)
Screenshot: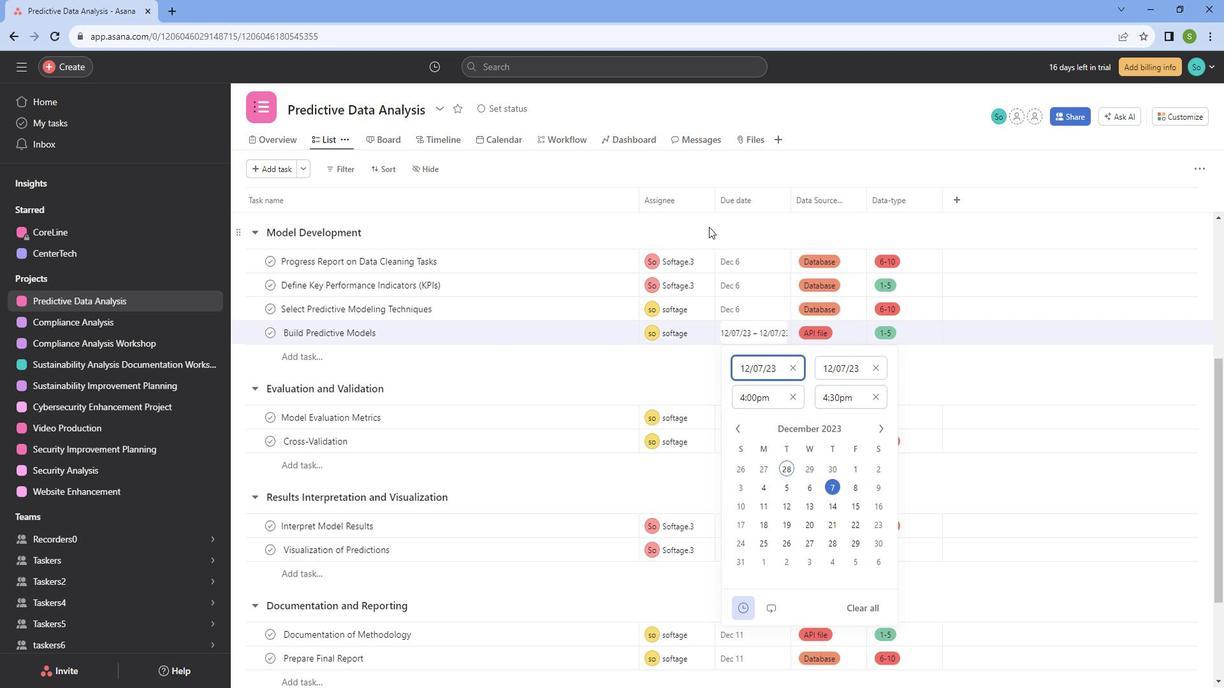 
Action: Mouse pressed left at (723, 233)
Screenshot: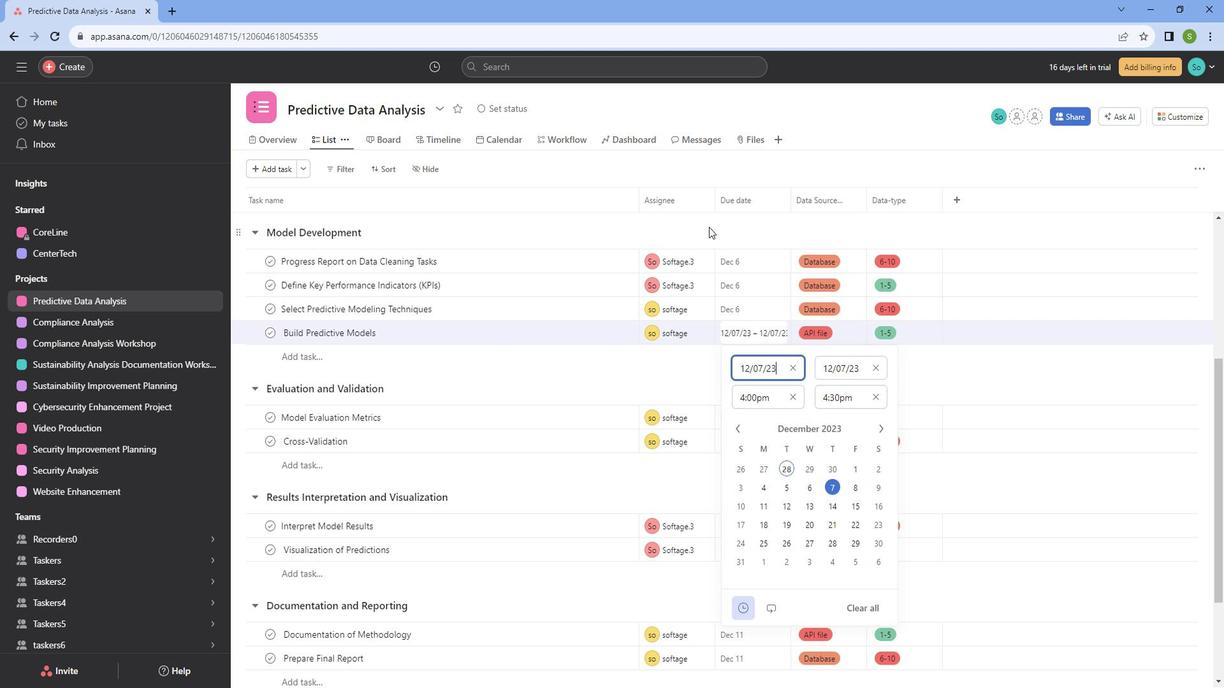 
Action: Mouse moved to (755, 382)
Screenshot: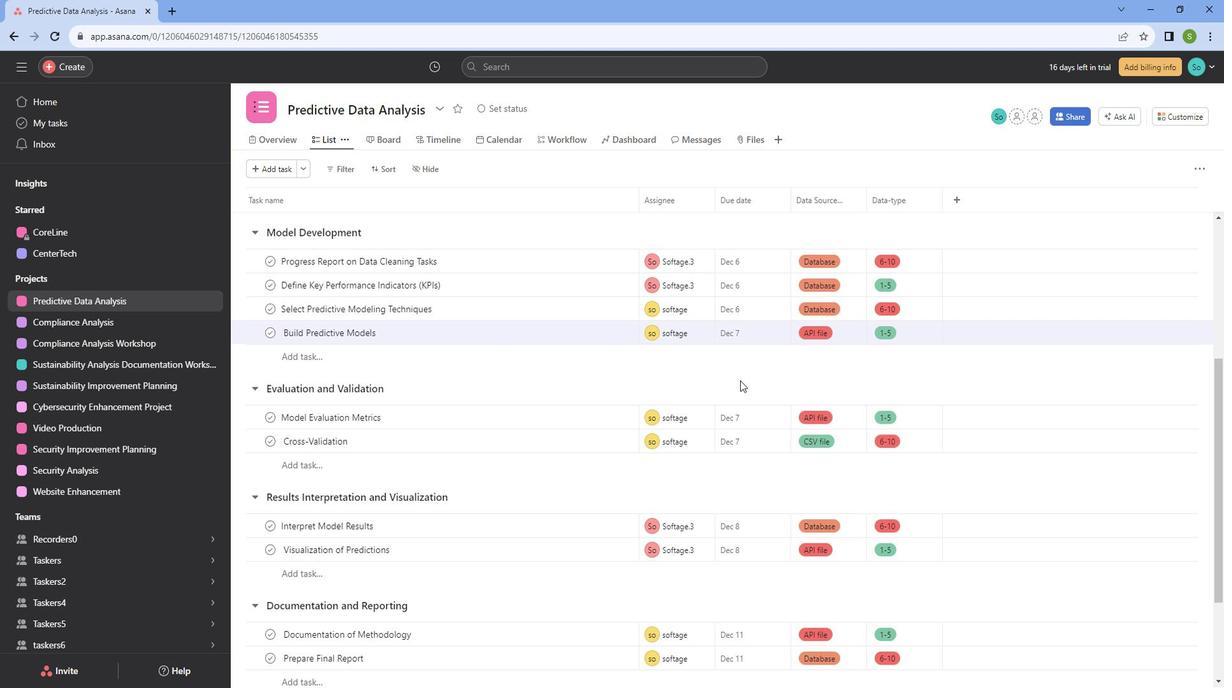
Action: Mouse scrolled (755, 381) with delta (0, 0)
Screenshot: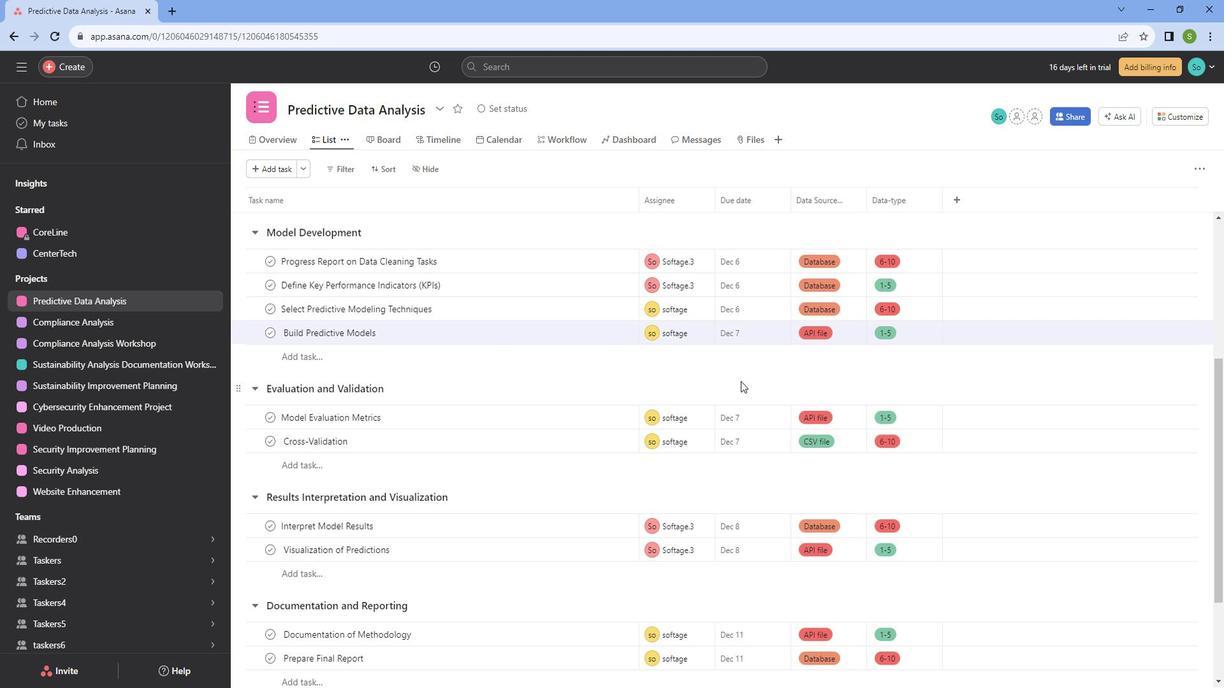 
Action: Mouse scrolled (755, 381) with delta (0, 0)
Screenshot: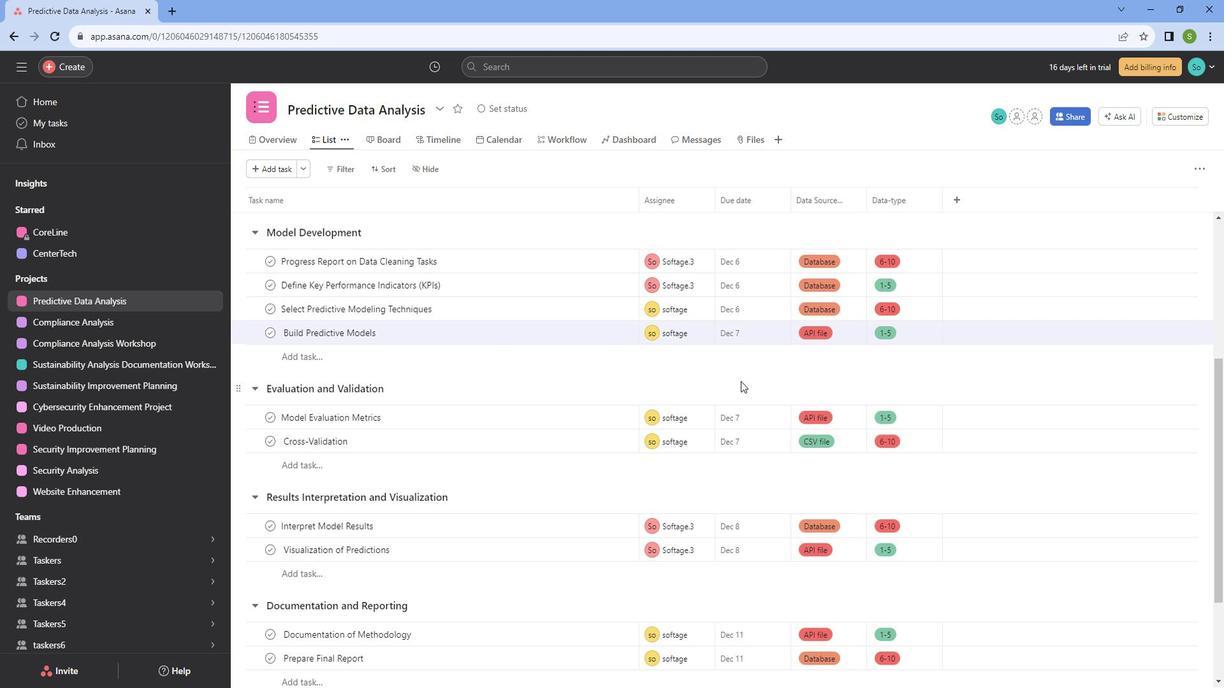 
Action: Mouse scrolled (755, 381) with delta (0, 0)
Screenshot: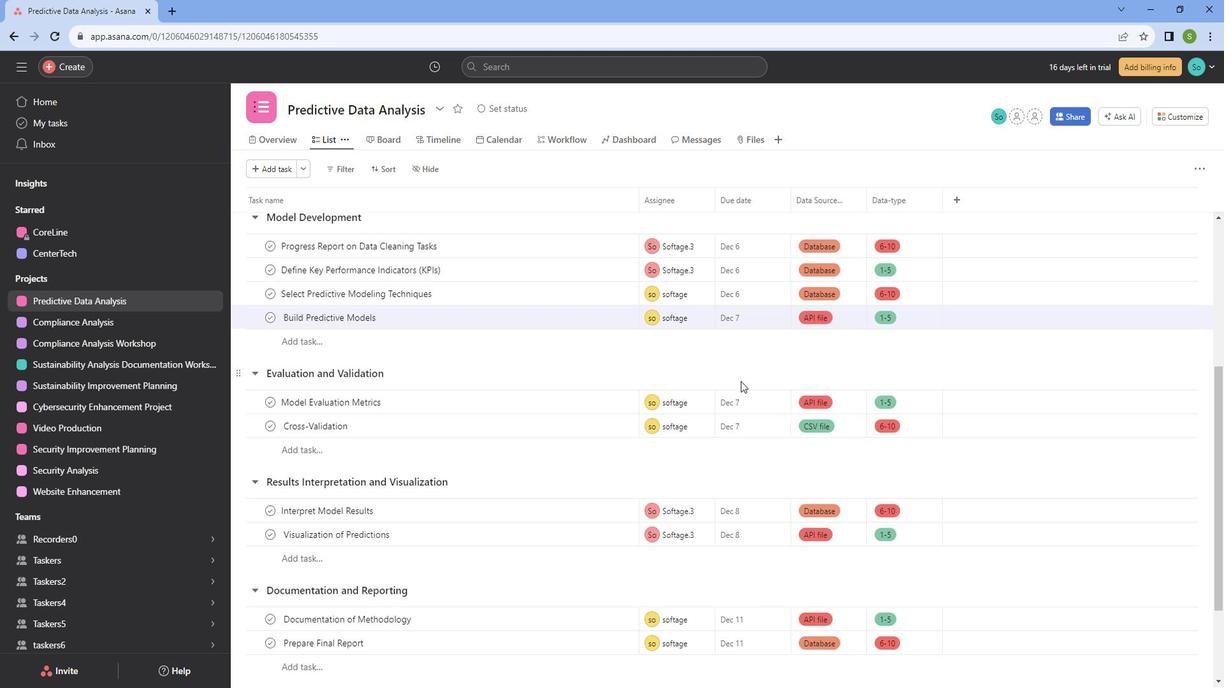 
Action: Mouse moved to (730, 276)
Screenshot: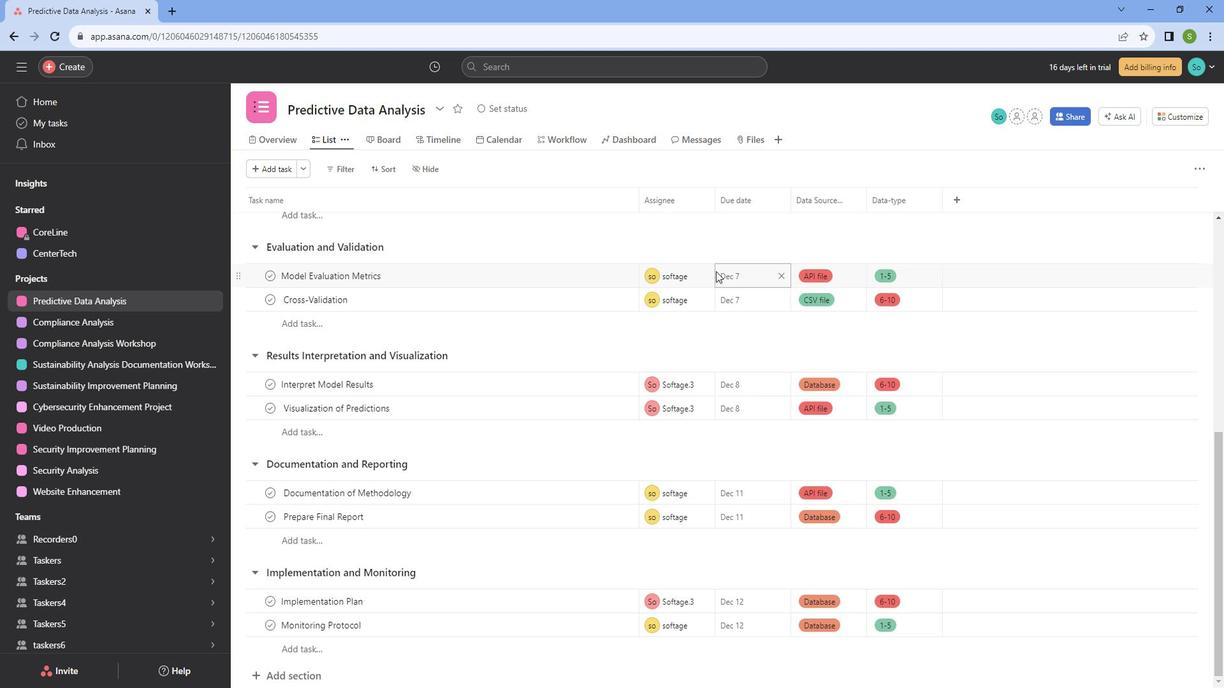
Action: Mouse pressed left at (730, 276)
Screenshot: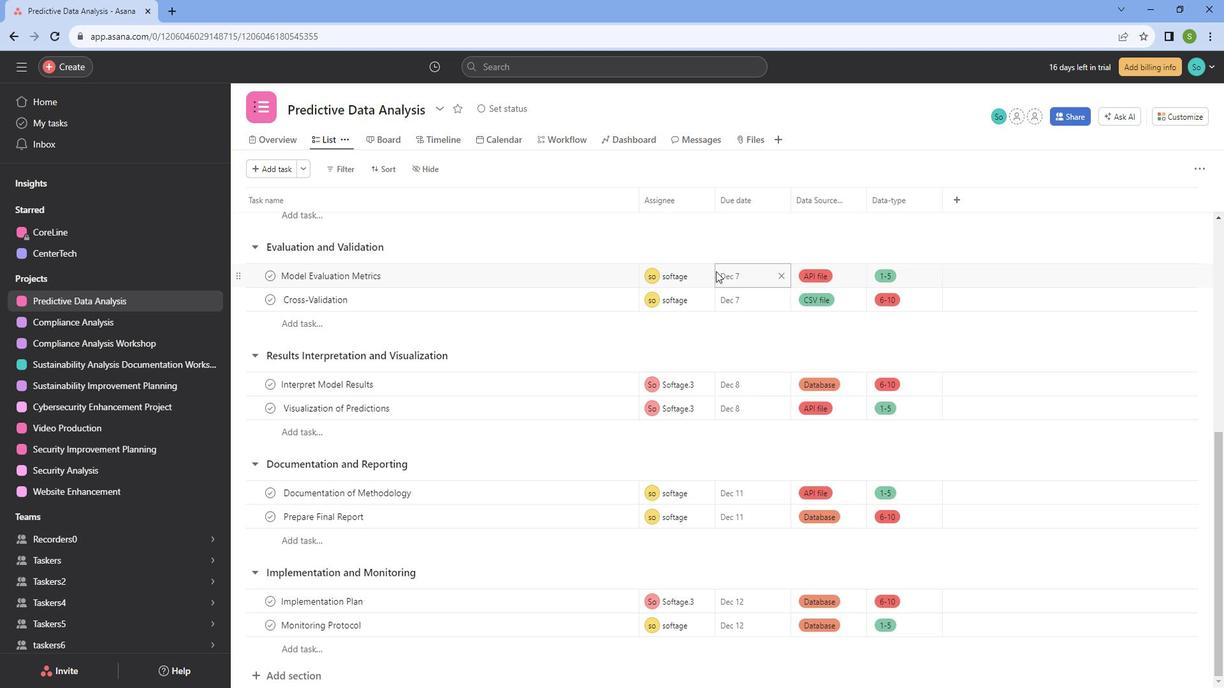 
Action: Mouse moved to (757, 287)
Screenshot: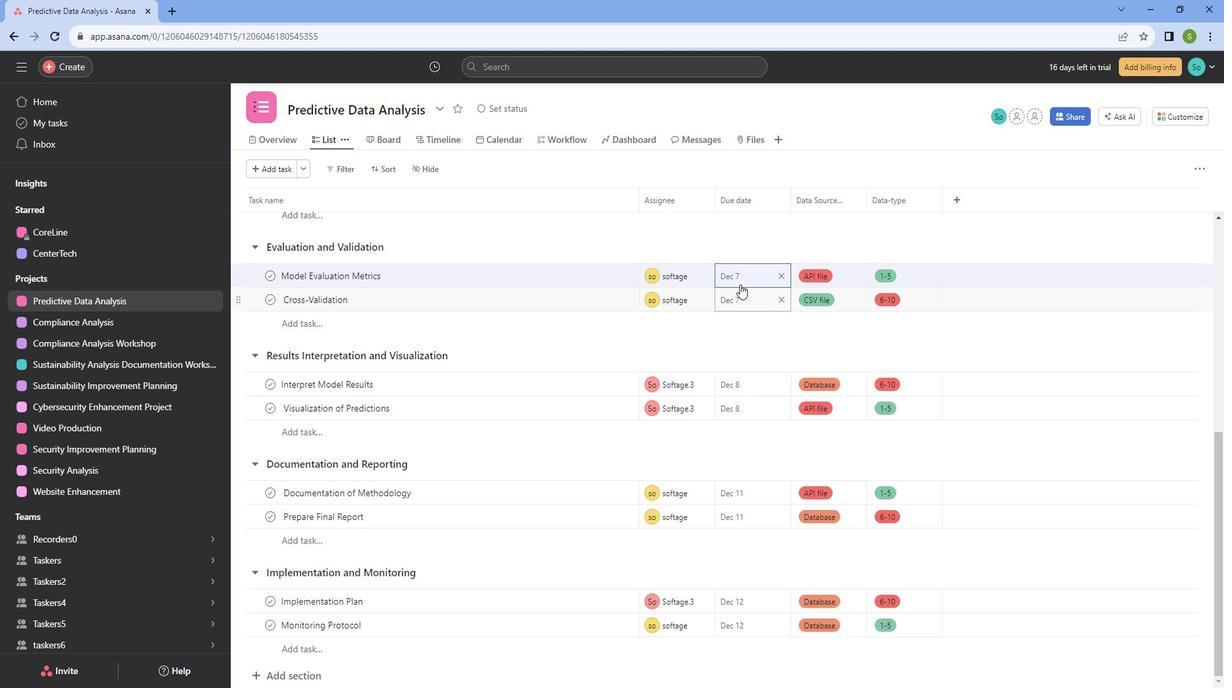 
Action: Mouse pressed left at (757, 287)
Screenshot: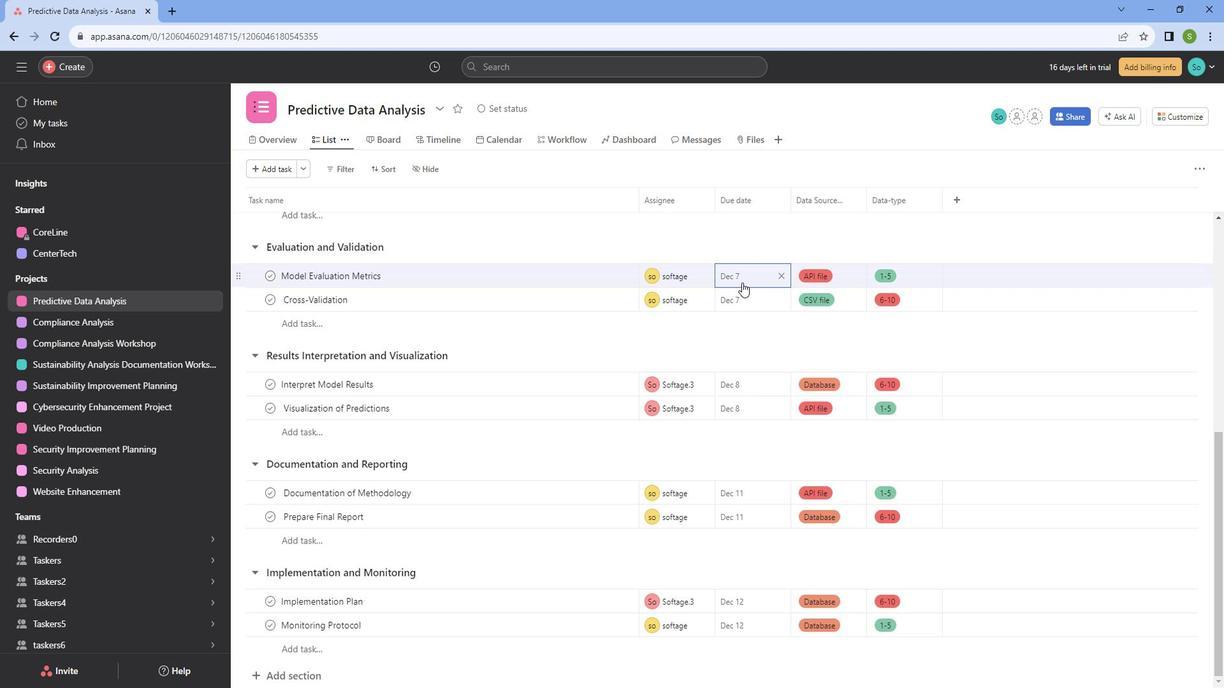 
Action: Mouse moved to (758, 521)
Screenshot: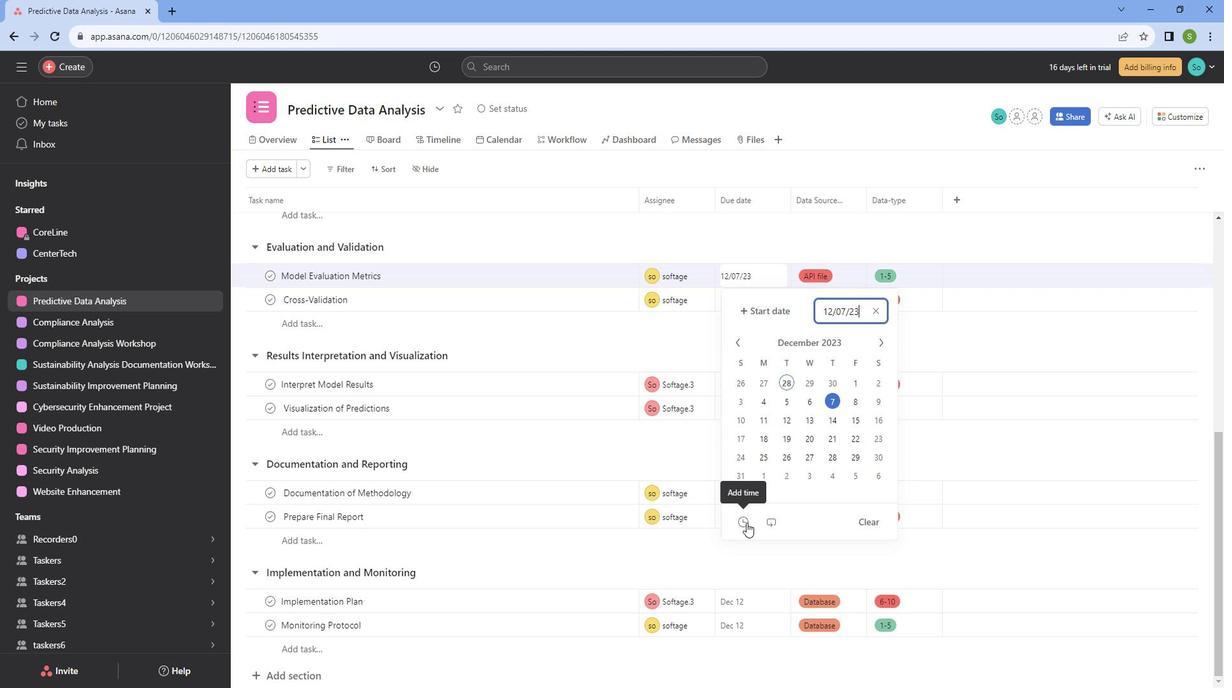 
Action: Mouse pressed left at (758, 521)
Screenshot: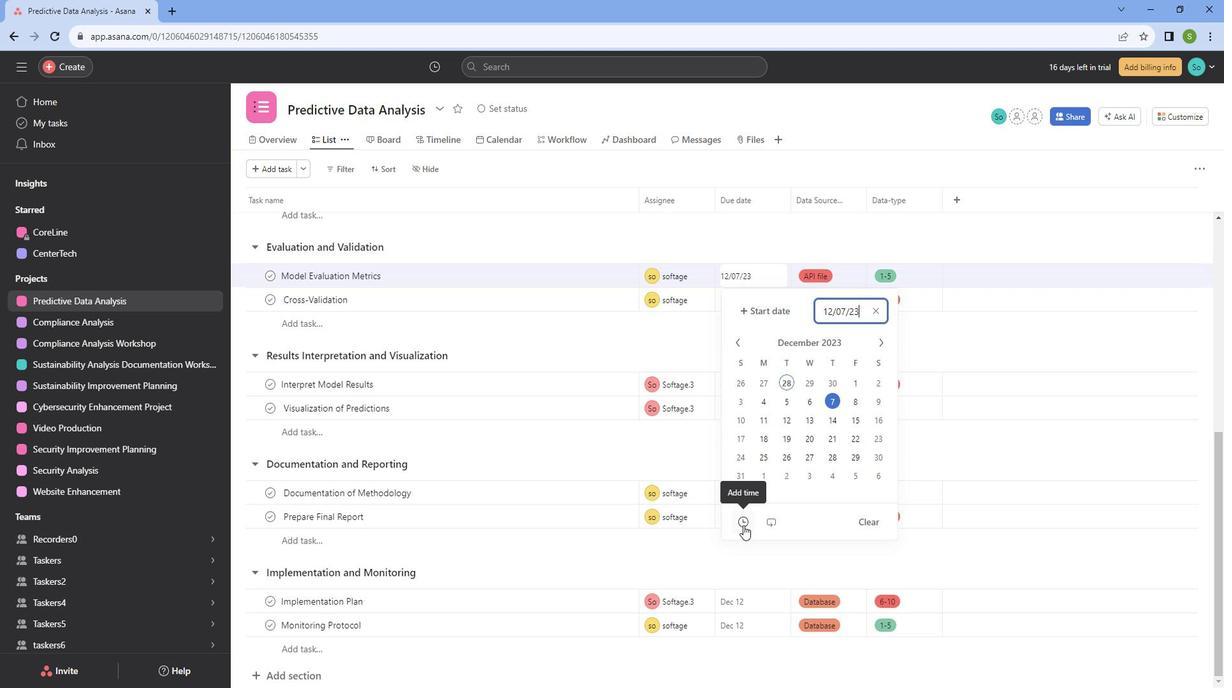 
Action: Mouse moved to (854, 387)
Screenshot: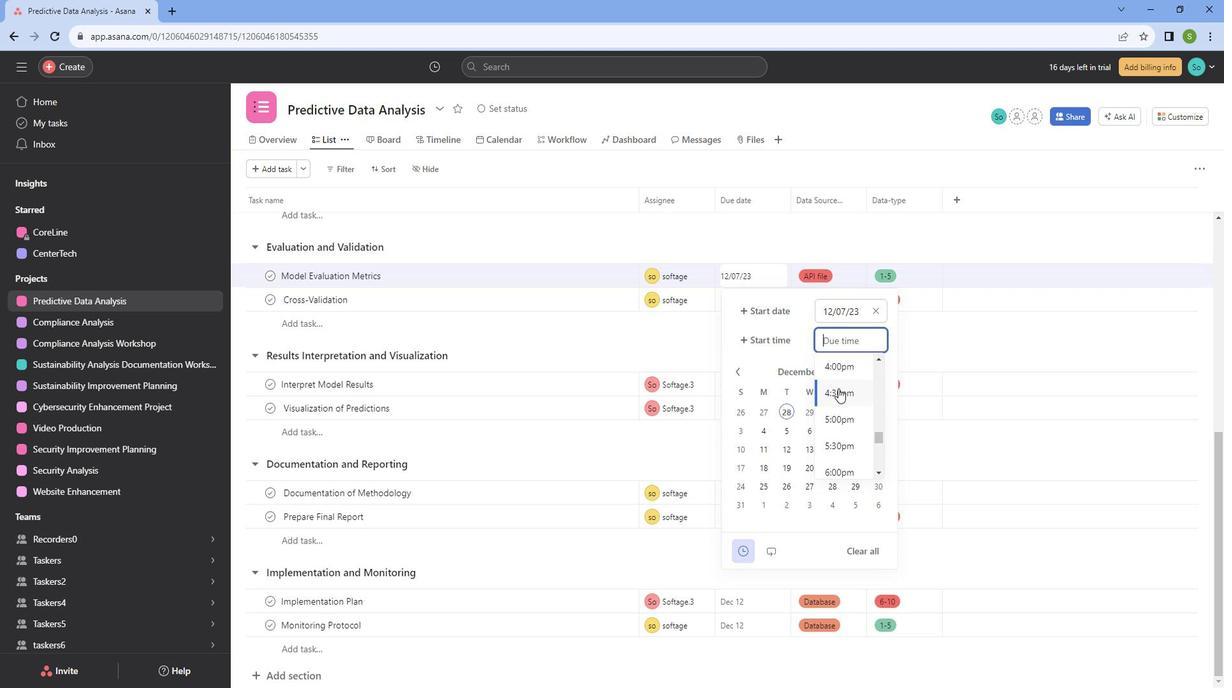 
Action: Mouse scrolled (854, 388) with delta (0, 0)
Screenshot: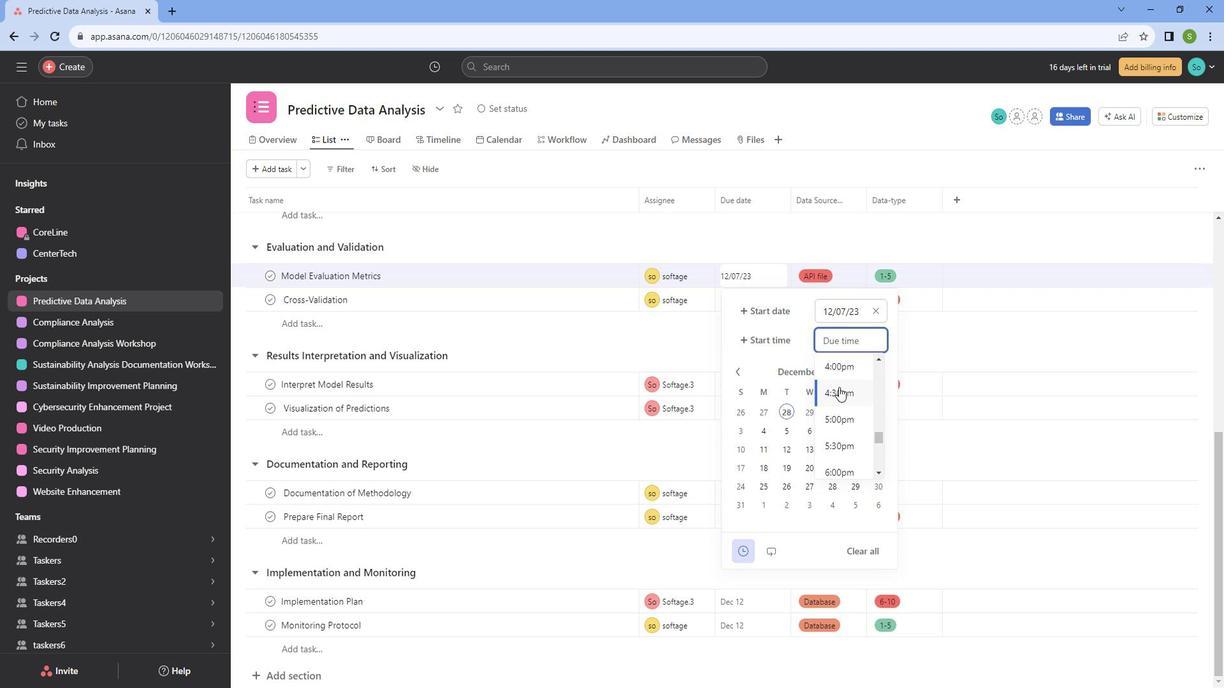 
Action: Mouse moved to (848, 401)
Screenshot: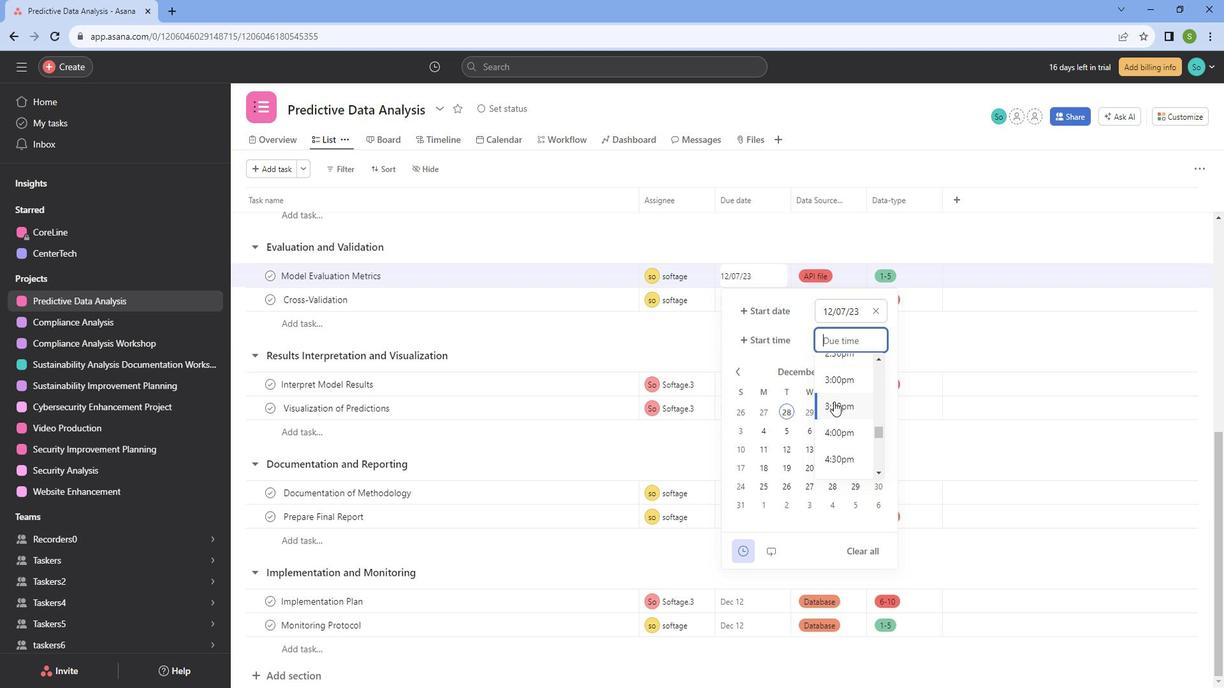 
Action: Mouse pressed left at (848, 401)
Screenshot: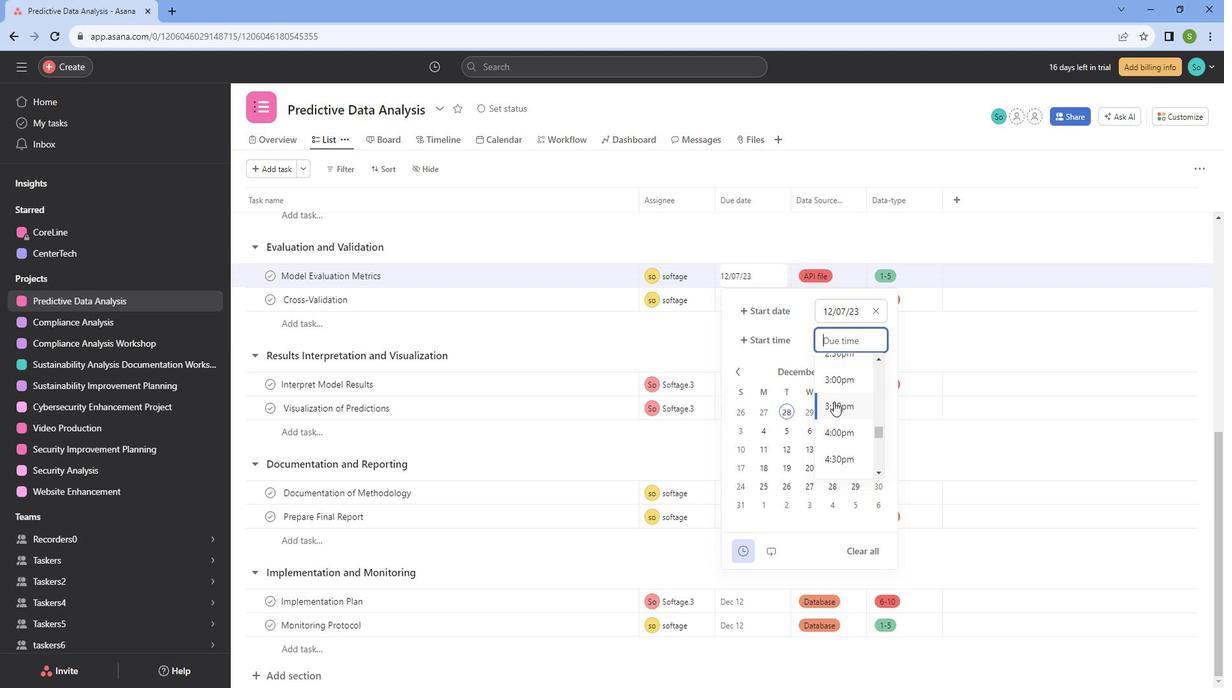 
Action: Mouse moved to (793, 346)
Screenshot: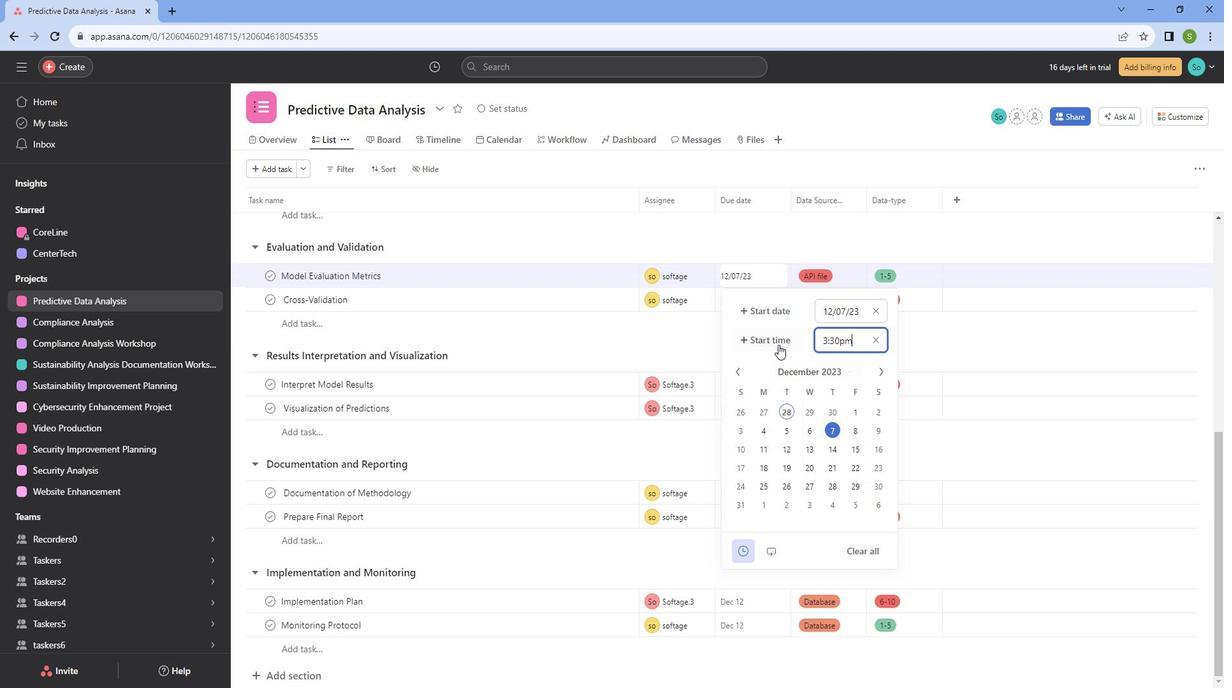 
Action: Mouse pressed left at (793, 346)
Screenshot: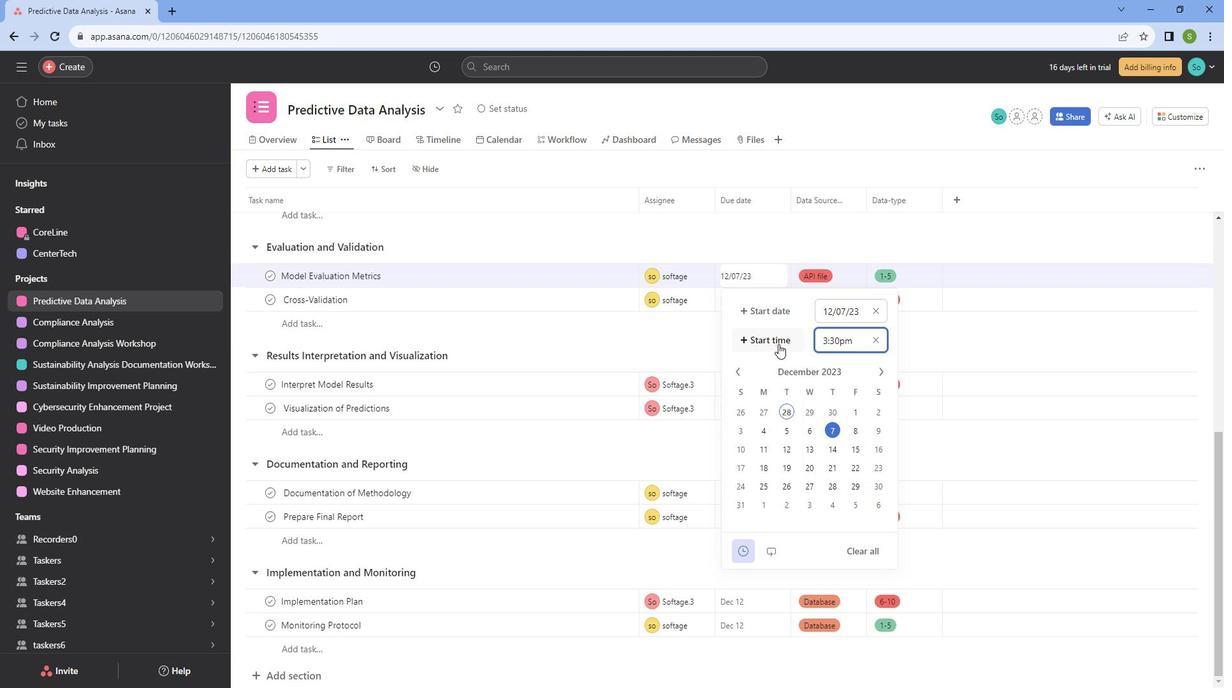 
Action: Mouse moved to (776, 372)
Screenshot: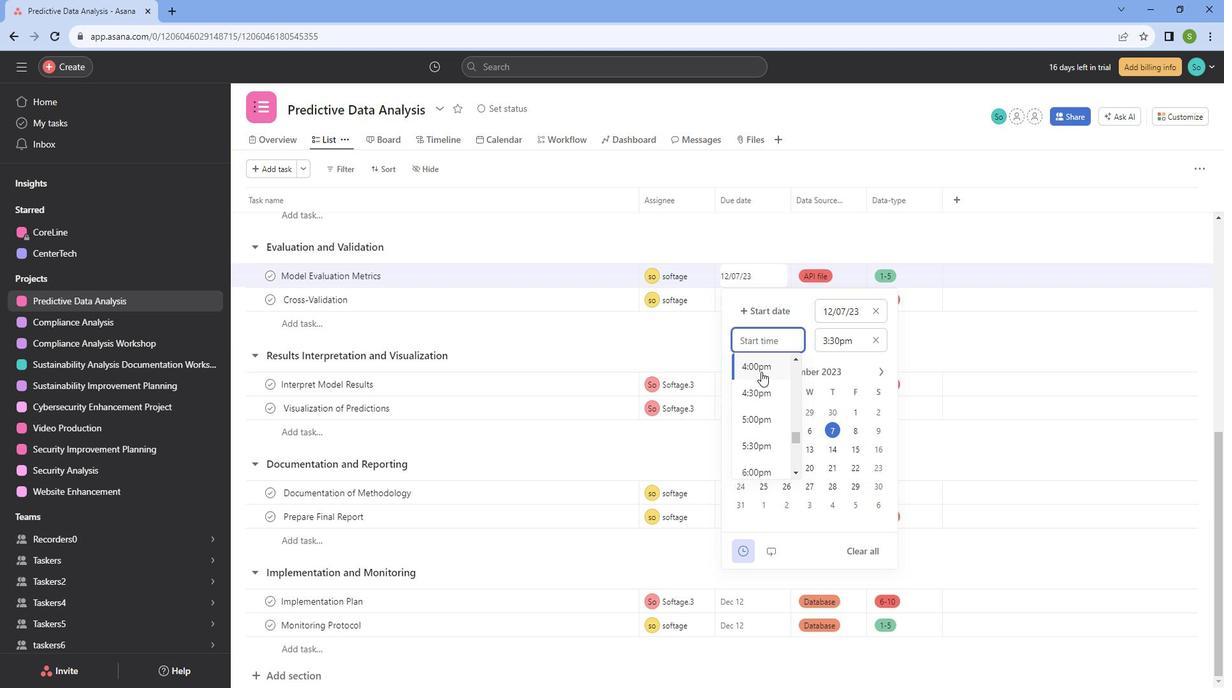 
Action: Mouse scrolled (776, 373) with delta (0, 0)
Screenshot: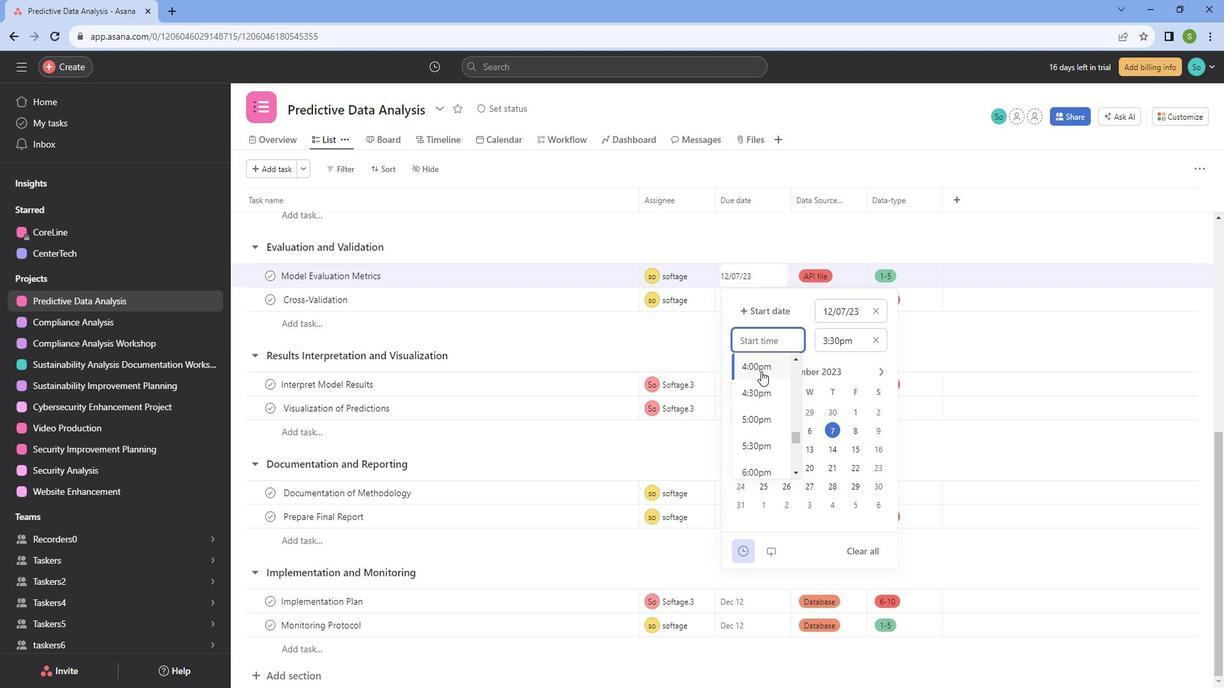 
Action: Mouse moved to (773, 383)
Screenshot: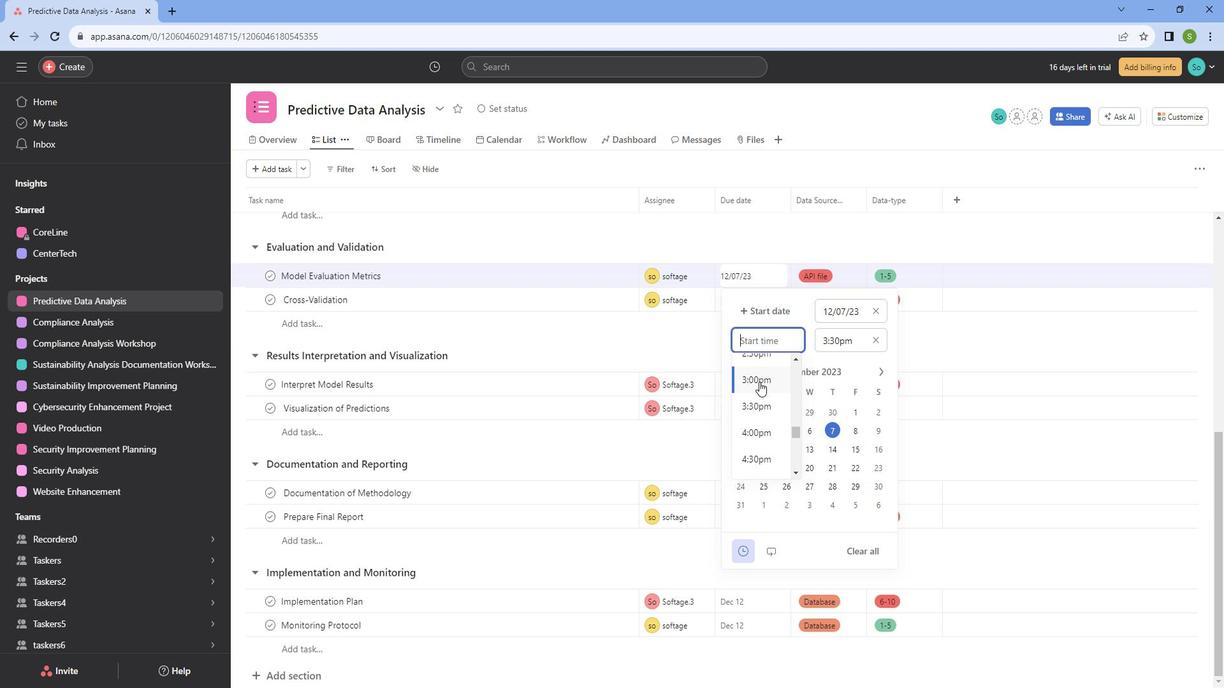 
Action: Mouse pressed left at (773, 383)
Screenshot: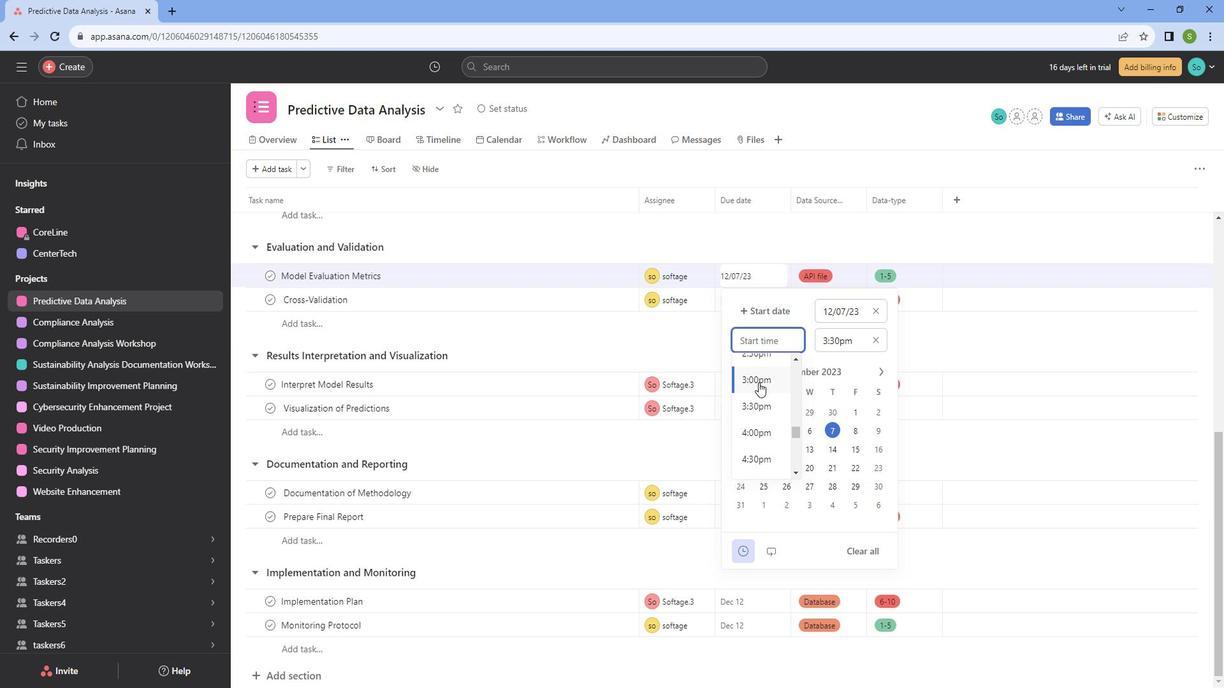 
Action: Mouse moved to (773, 253)
Screenshot: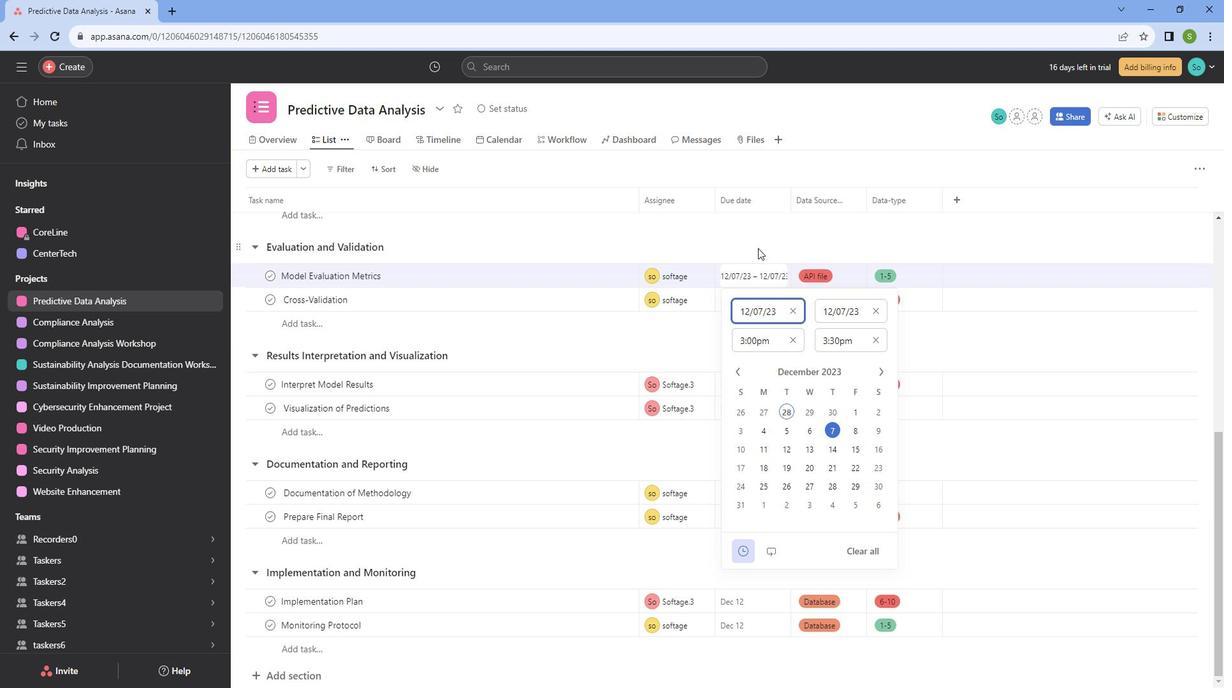 
Action: Mouse pressed left at (773, 253)
Screenshot: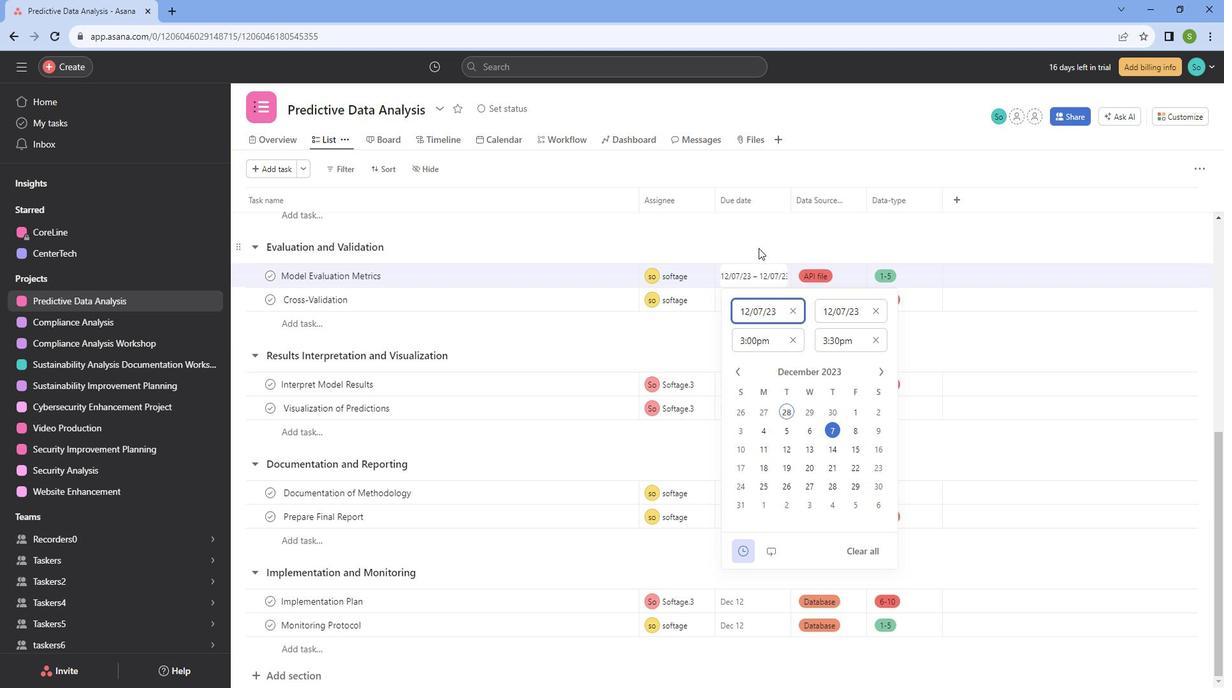 
Action: Mouse moved to (746, 302)
Screenshot: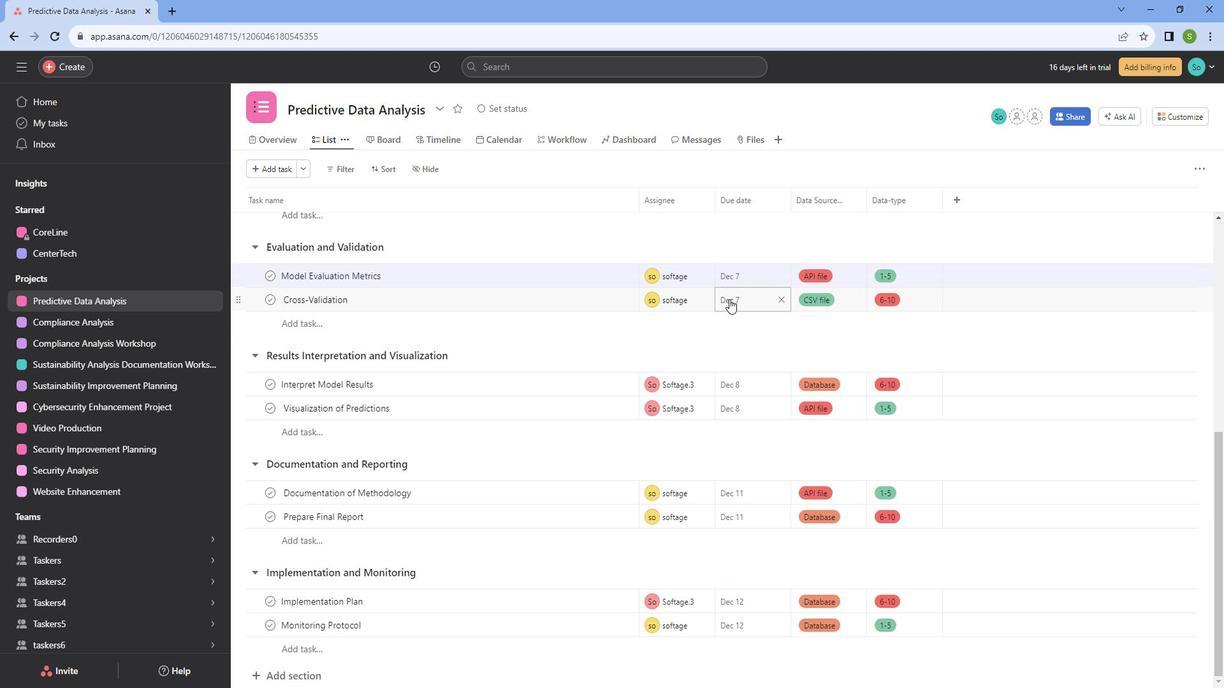 
Action: Mouse pressed left at (746, 302)
Screenshot: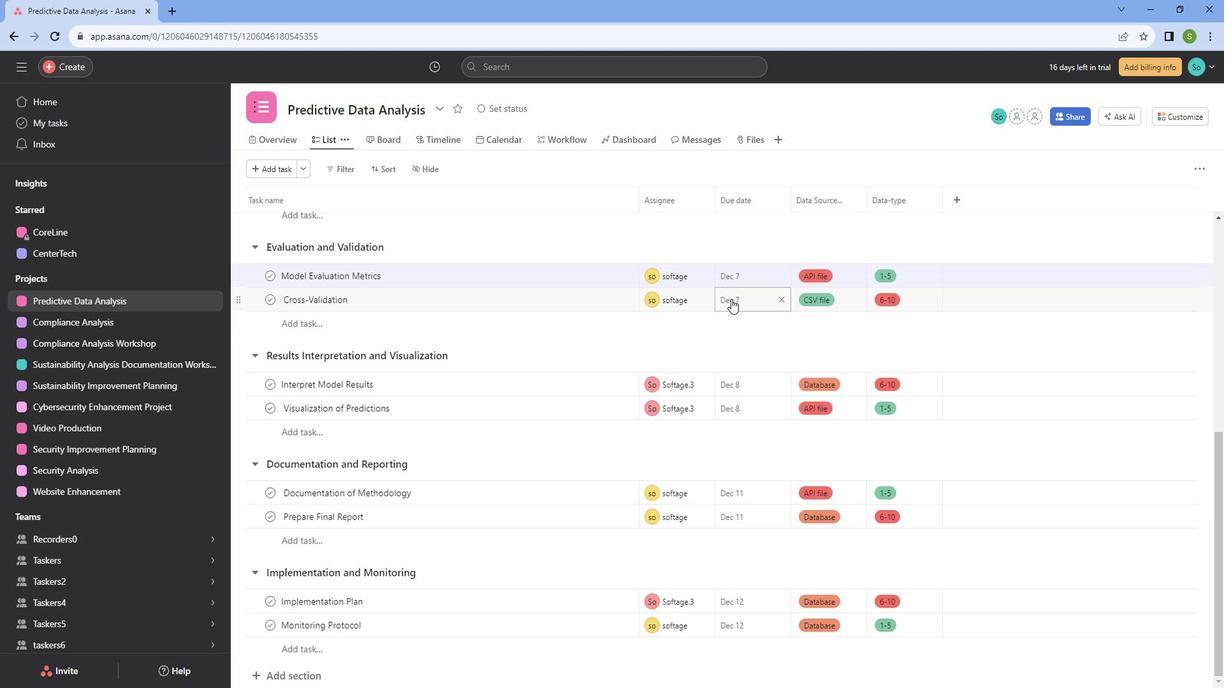 
Action: Mouse moved to (748, 537)
Screenshot: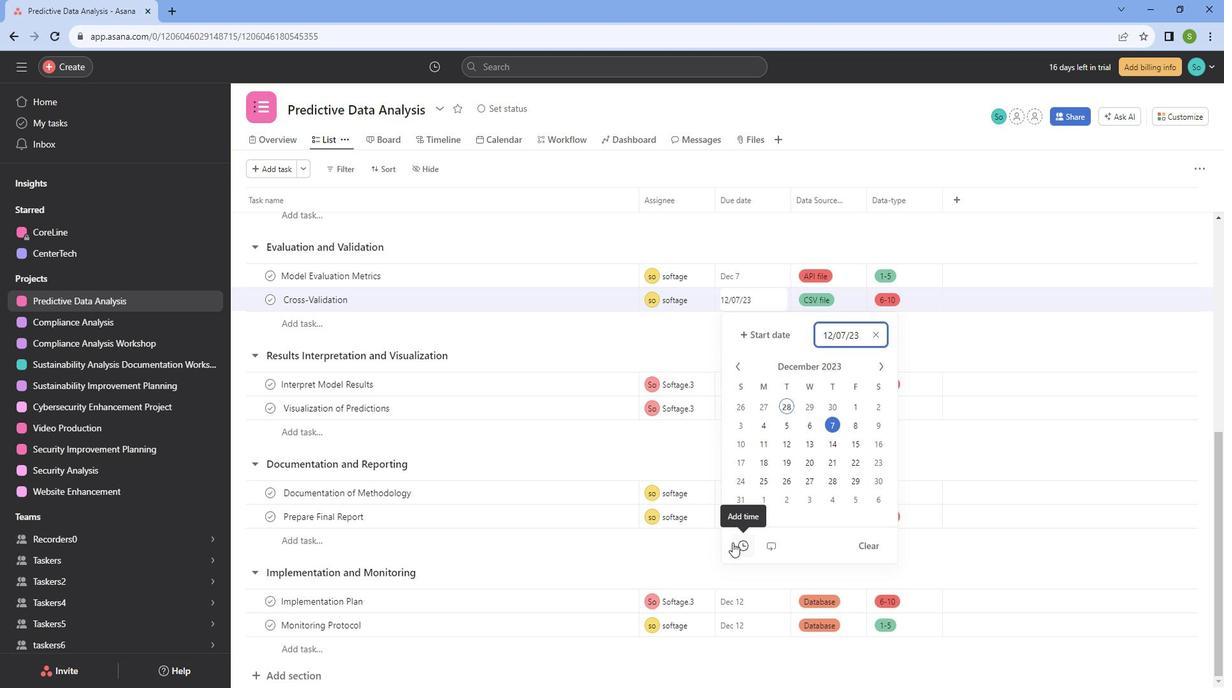 
Action: Mouse pressed left at (748, 537)
Screenshot: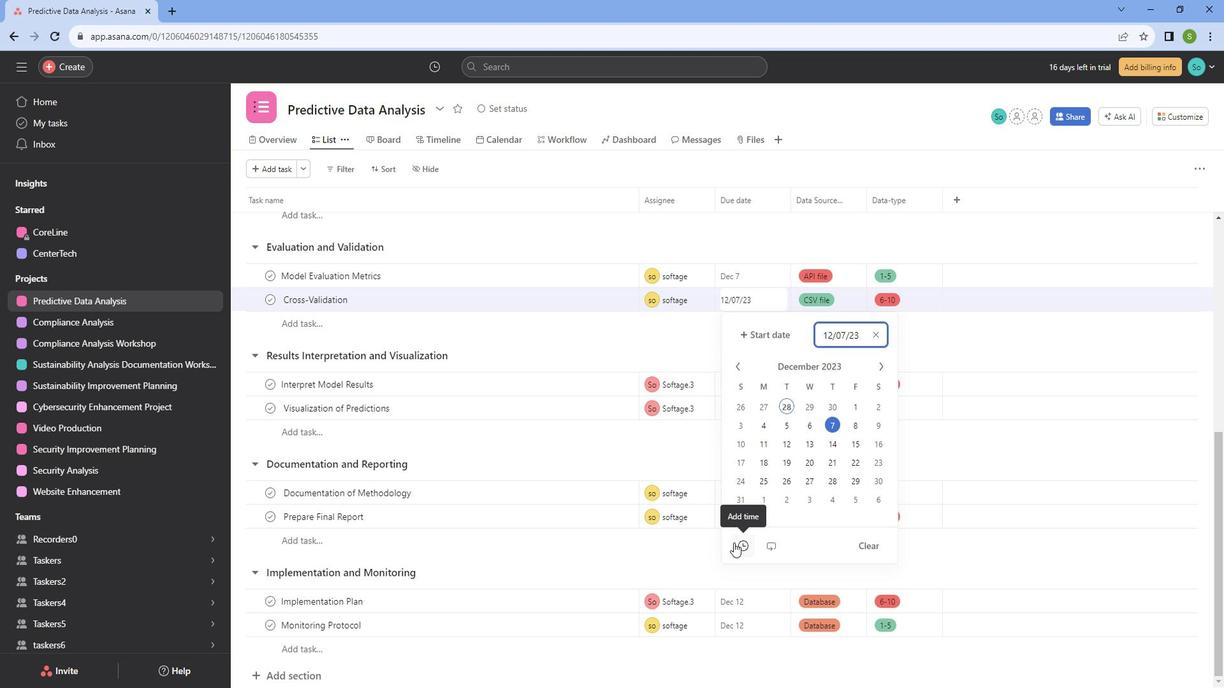 
Action: Mouse moved to (866, 389)
Screenshot: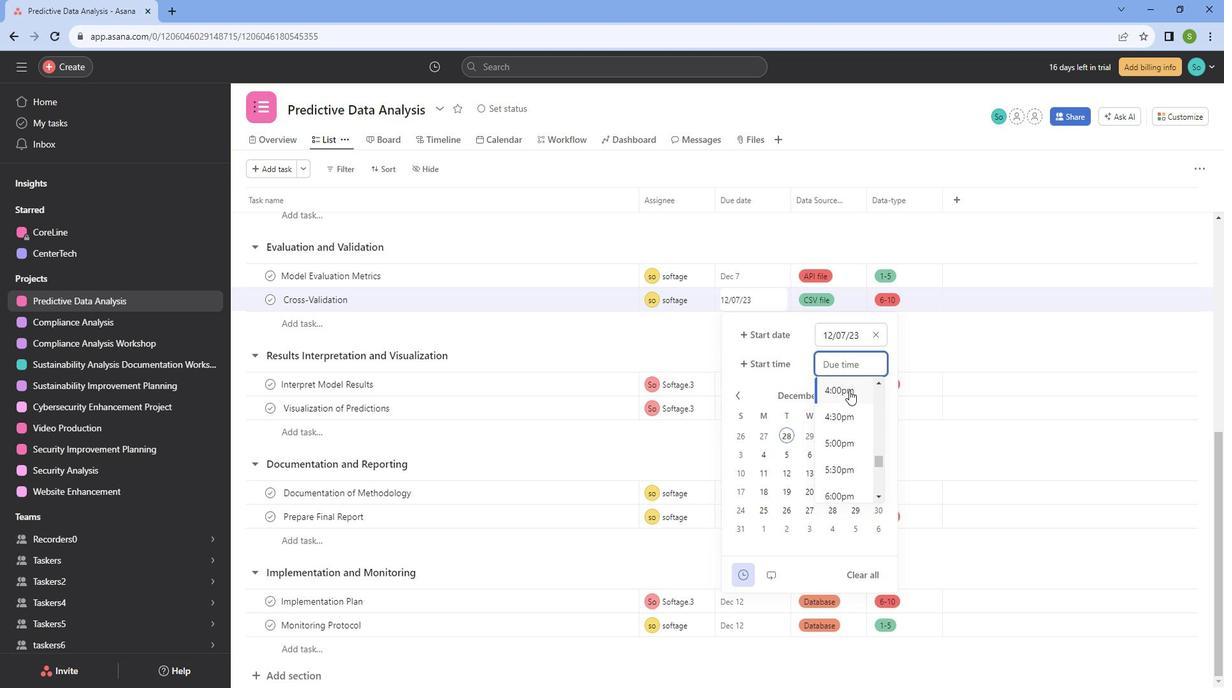 
Action: Mouse scrolled (866, 390) with delta (0, 0)
Screenshot: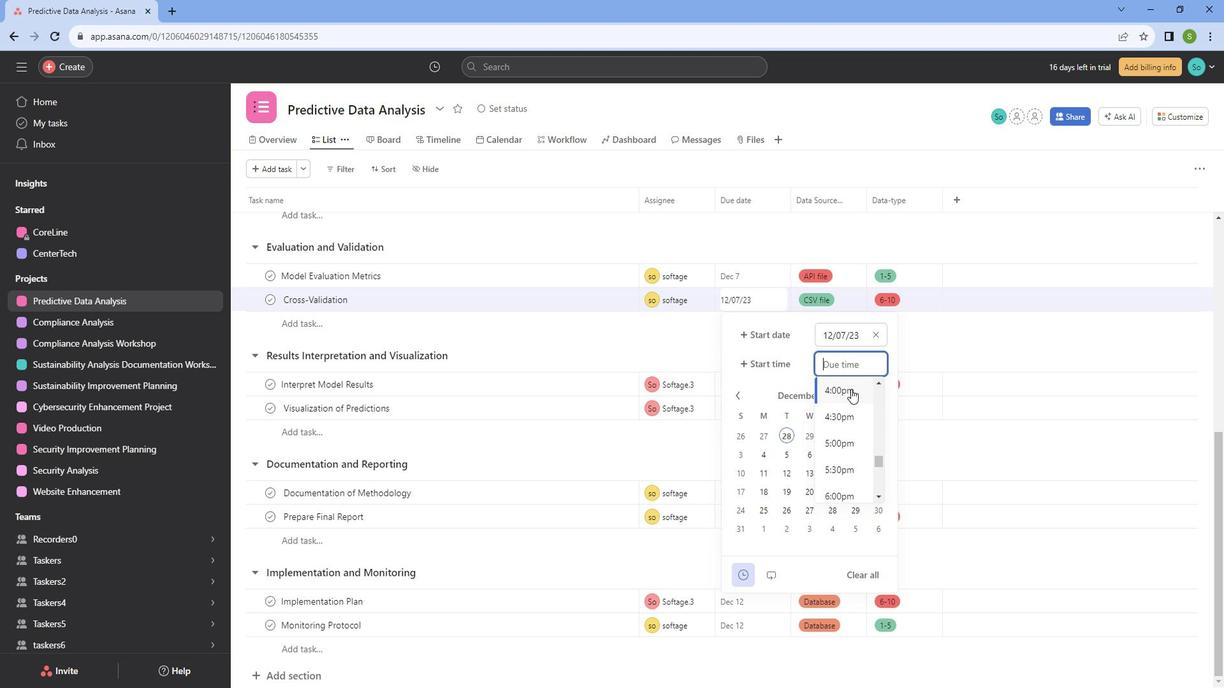 
Action: Mouse moved to (844, 425)
Screenshot: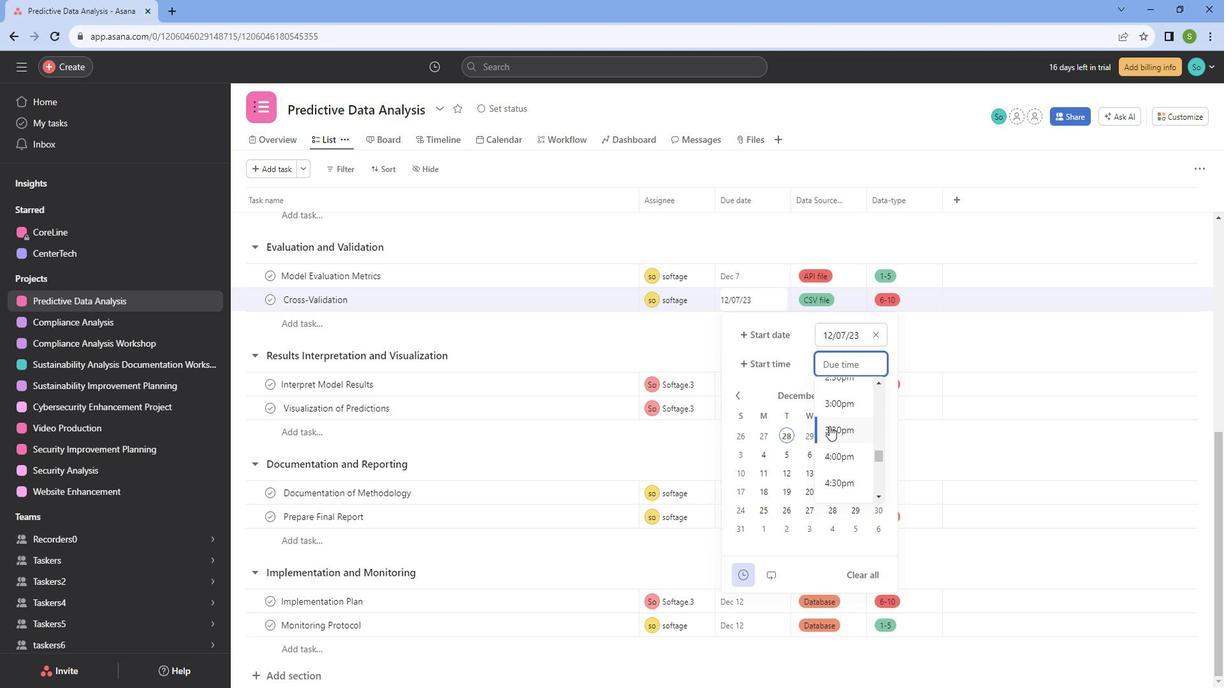 
Action: Mouse pressed left at (844, 425)
Screenshot: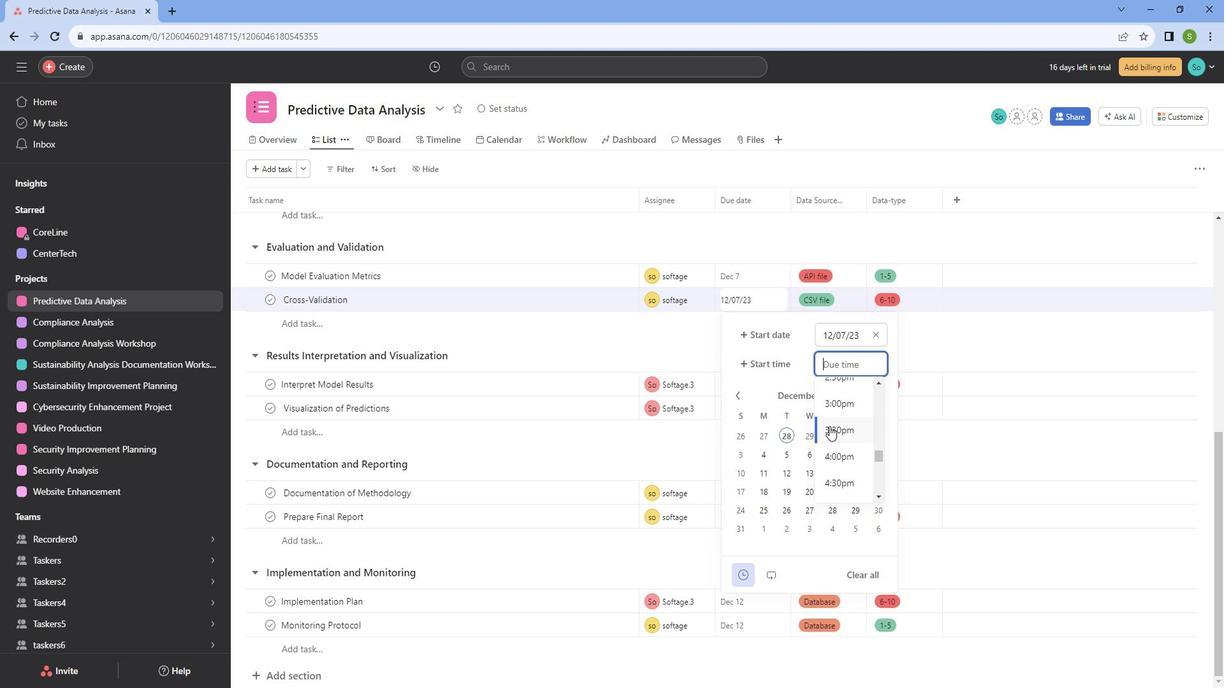 
Action: Mouse moved to (780, 357)
Screenshot: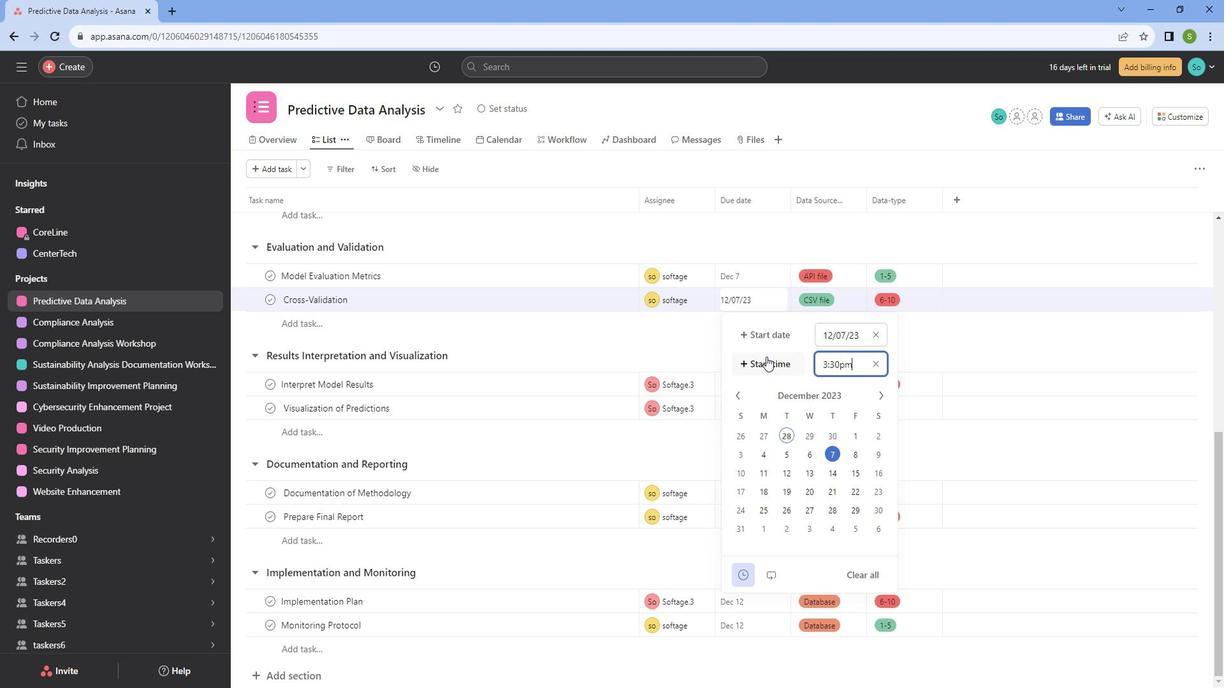 
Action: Mouse pressed left at (780, 357)
Screenshot: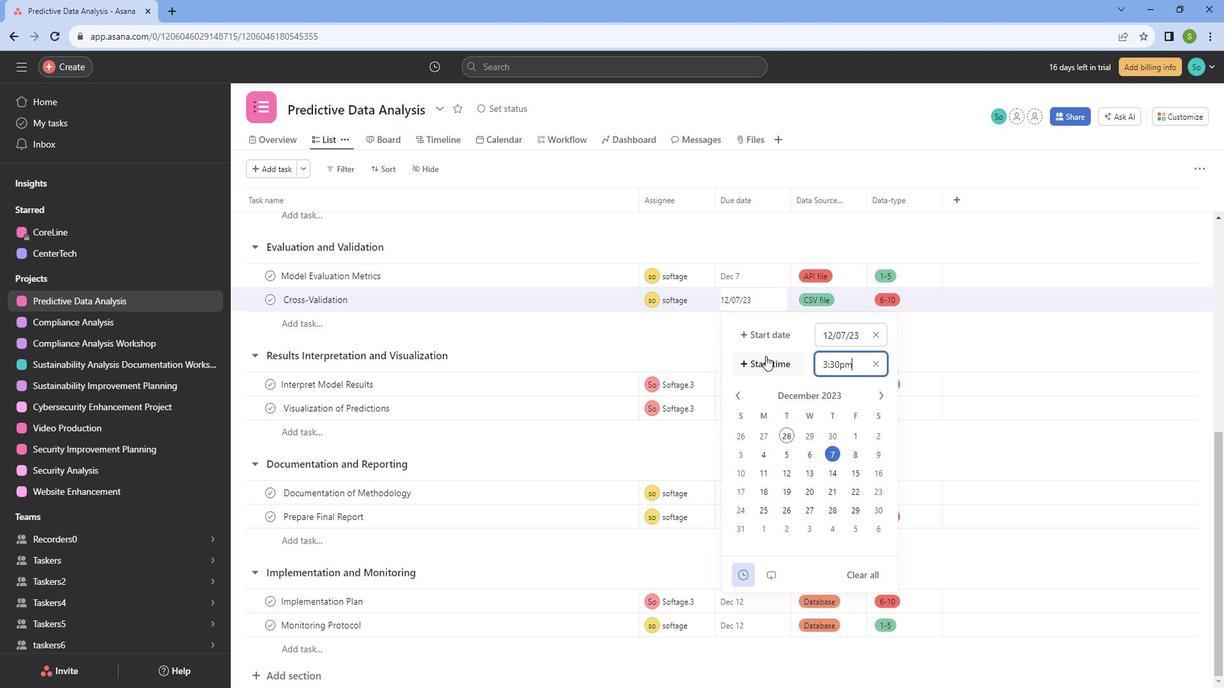 
Action: Mouse moved to (782, 398)
Screenshot: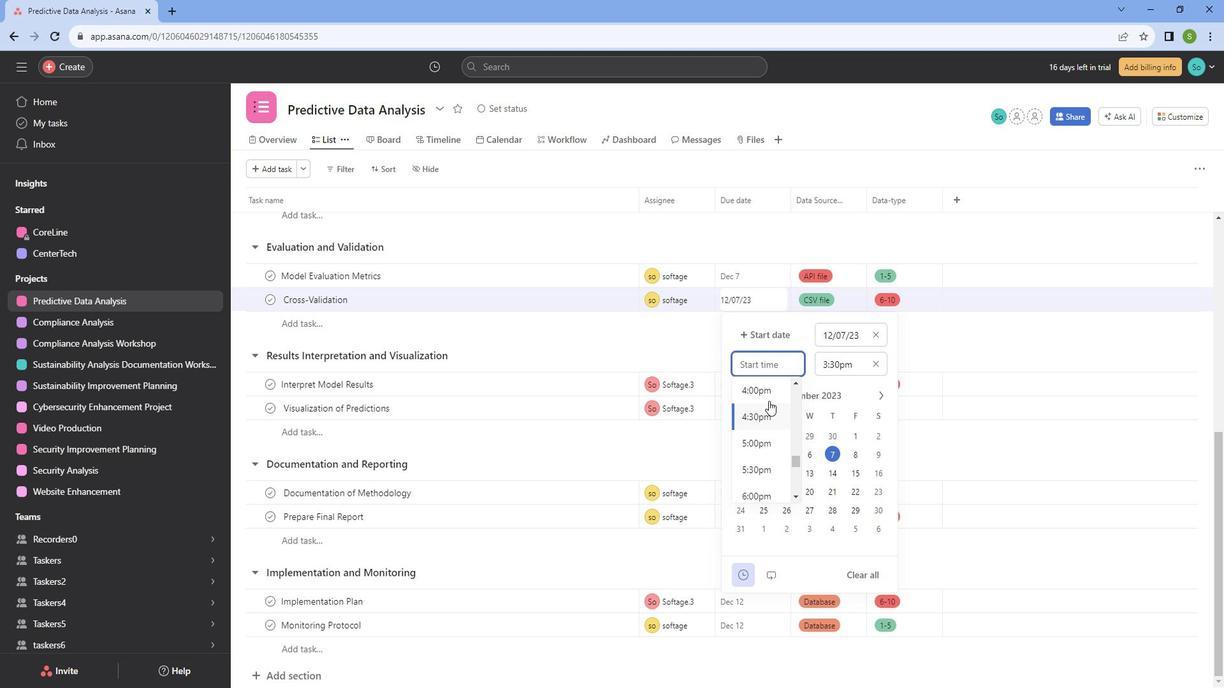 
Action: Mouse scrolled (782, 399) with delta (0, 0)
Screenshot: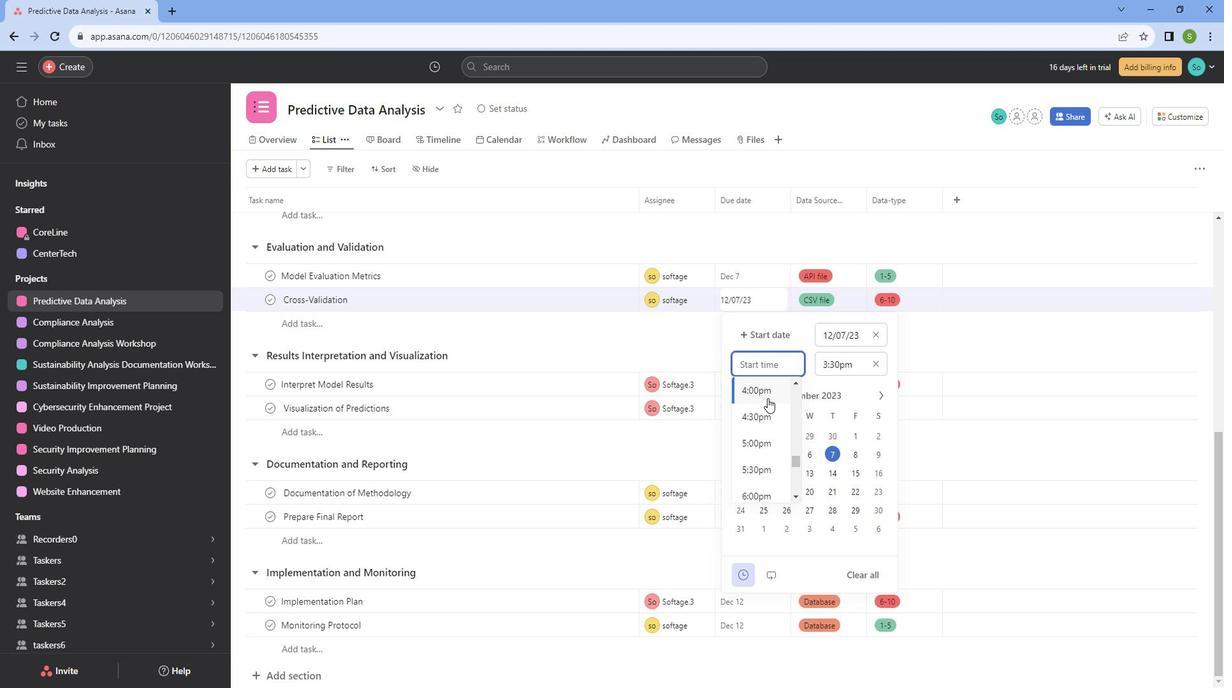 
Action: Mouse moved to (775, 406)
Screenshot: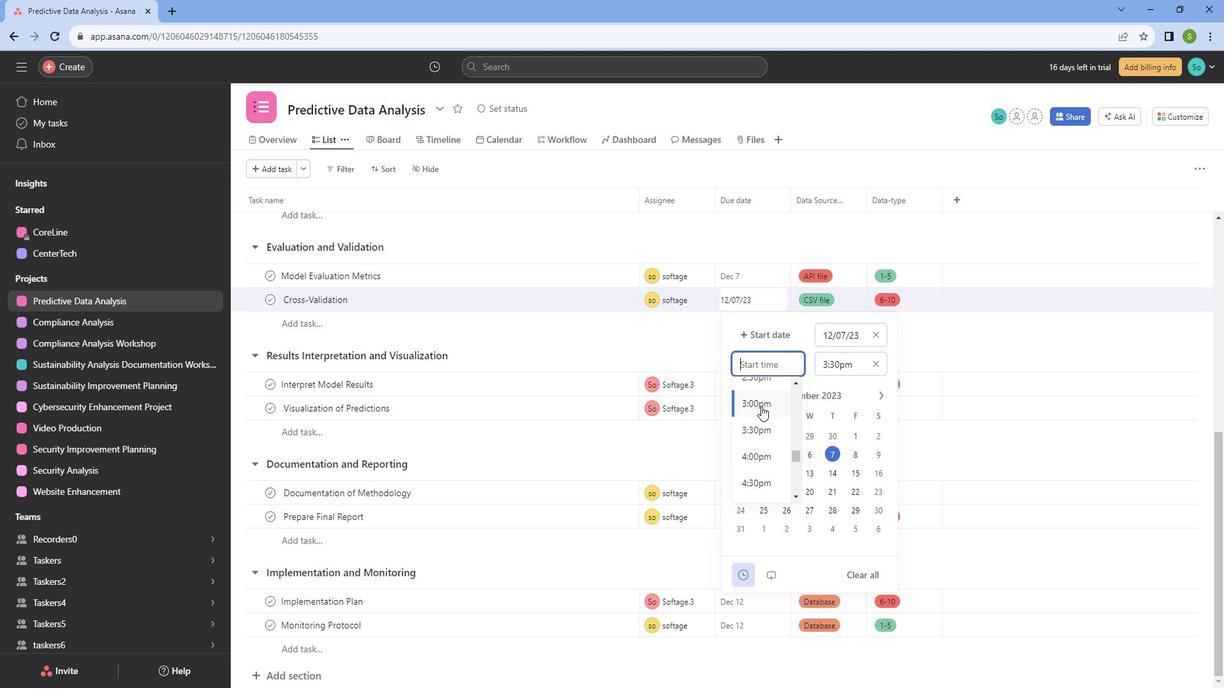 
Action: Mouse pressed left at (775, 406)
Screenshot: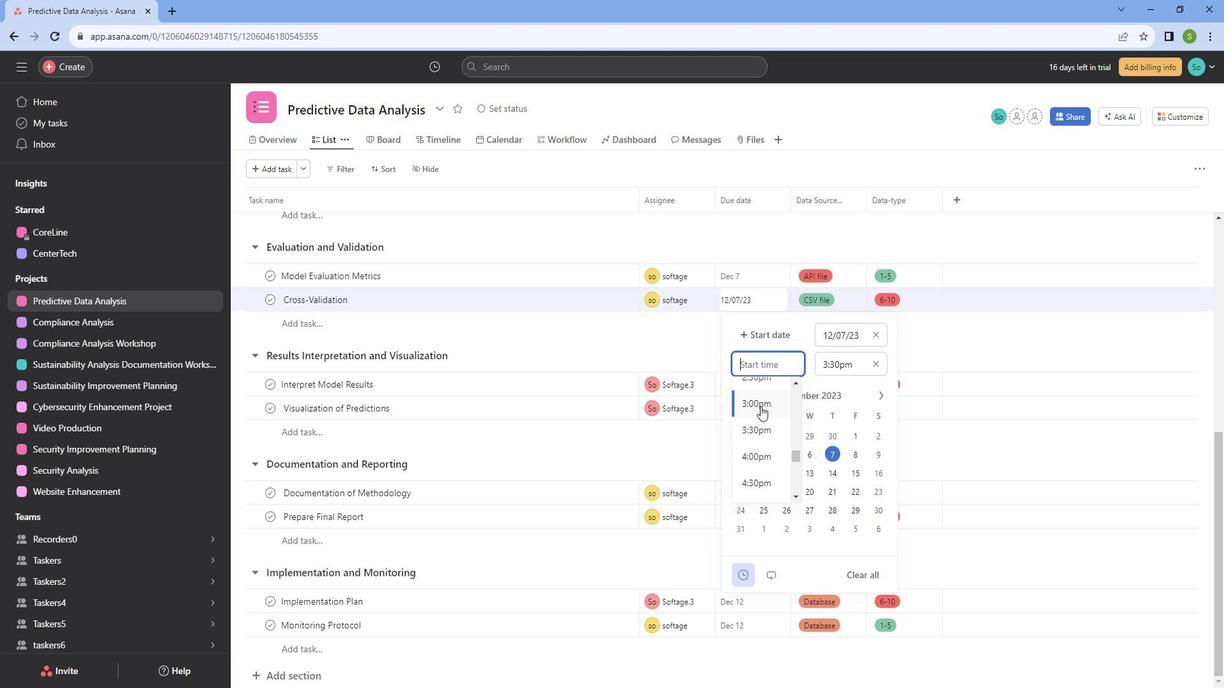 
Action: Mouse moved to (766, 245)
Screenshot: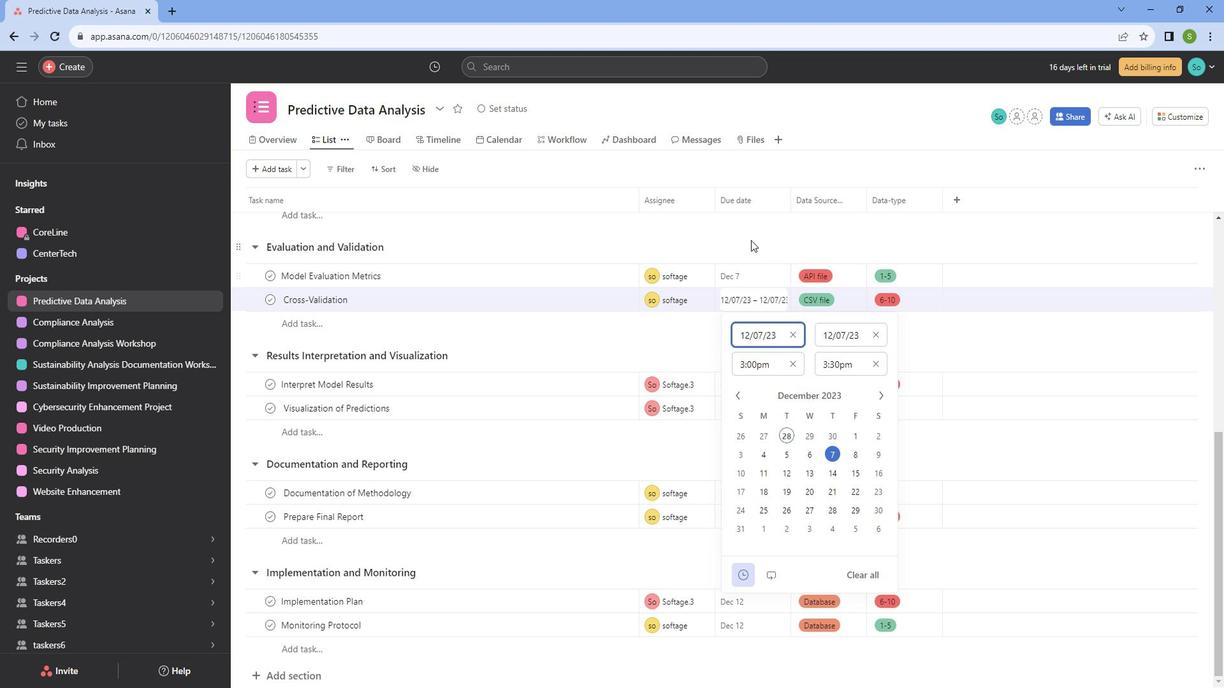 
Action: Mouse pressed left at (766, 245)
Screenshot: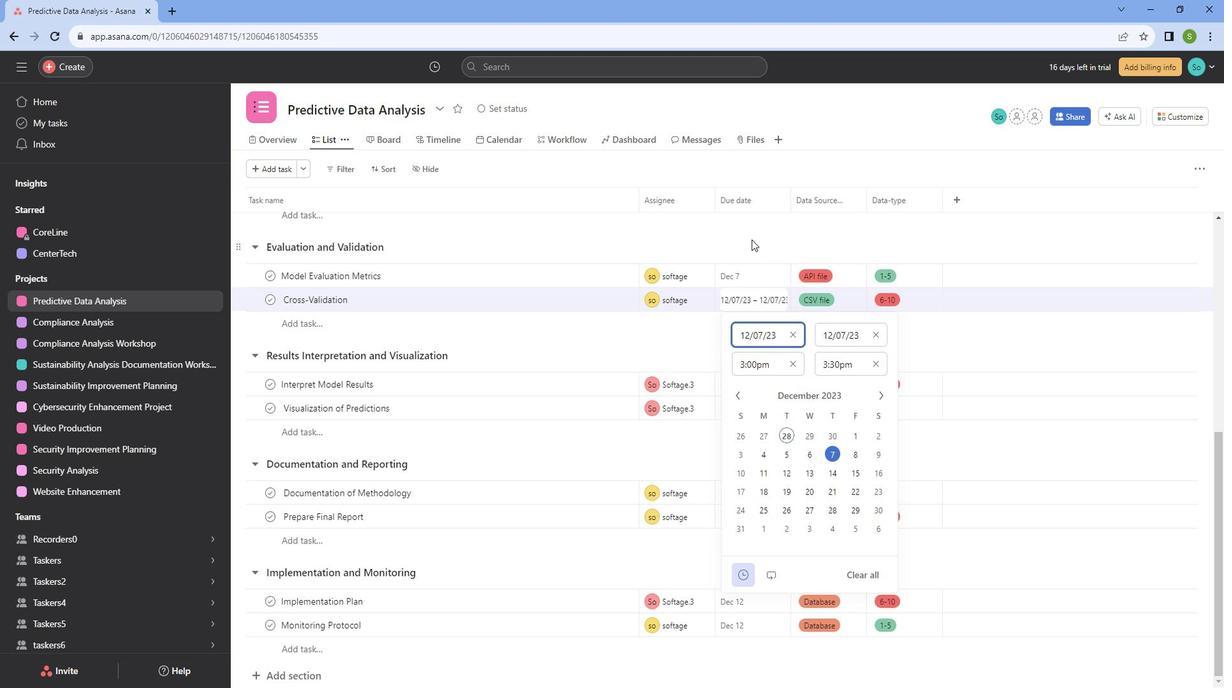 
Action: Mouse moved to (754, 385)
Screenshot: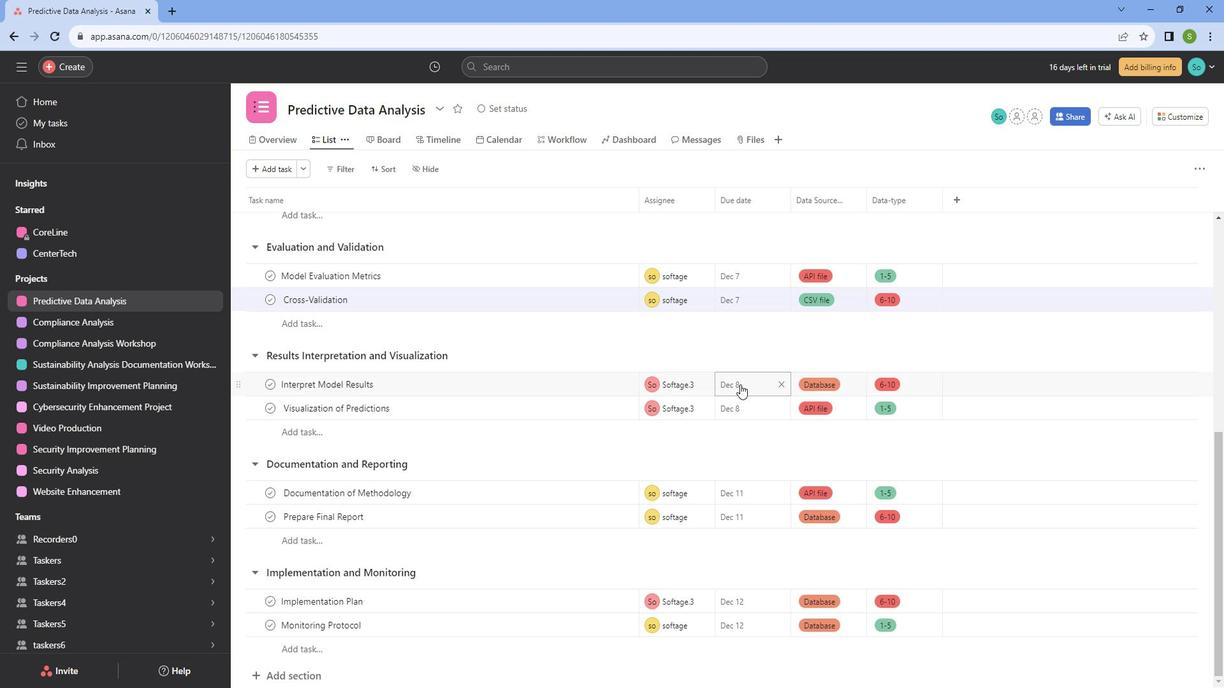 
Action: Mouse pressed left at (754, 385)
Screenshot: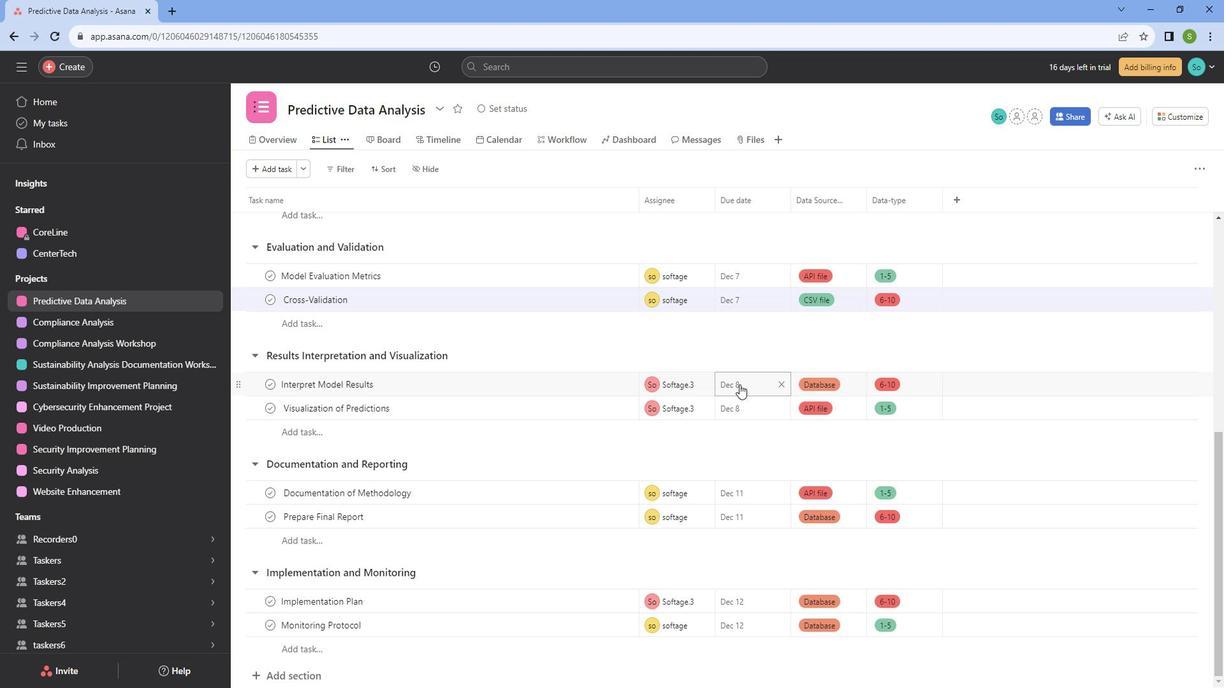 
Action: Mouse moved to (766, 617)
Screenshot: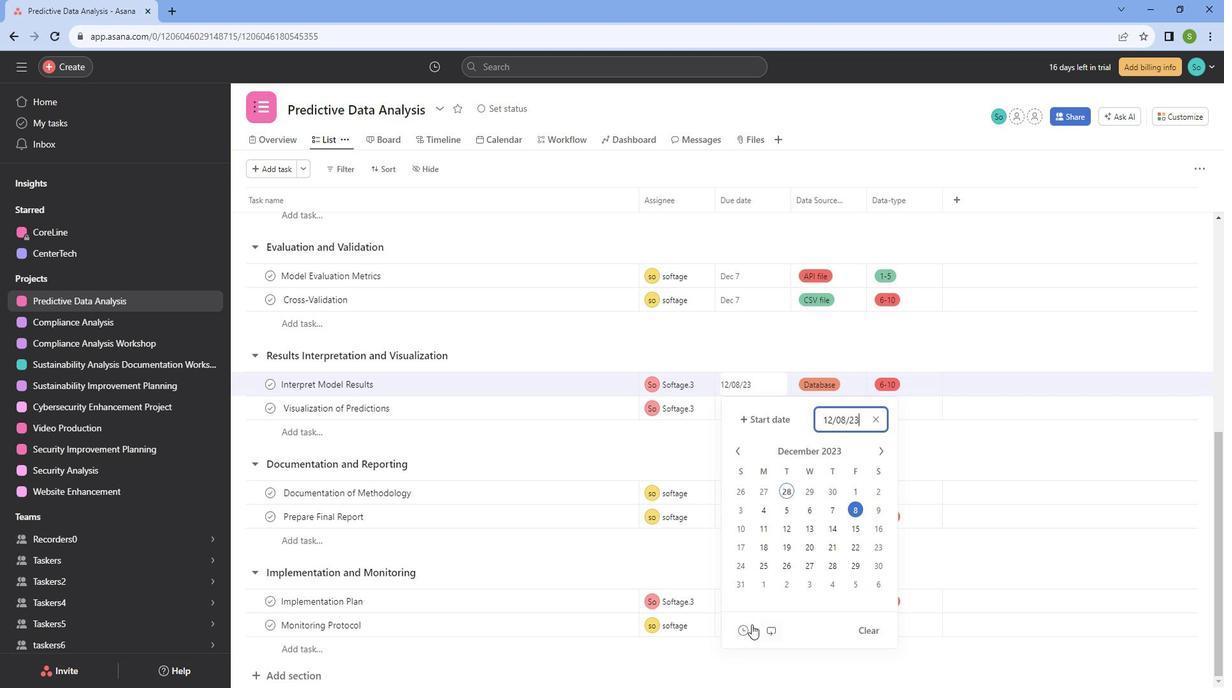 
Action: Mouse pressed left at (766, 617)
Screenshot: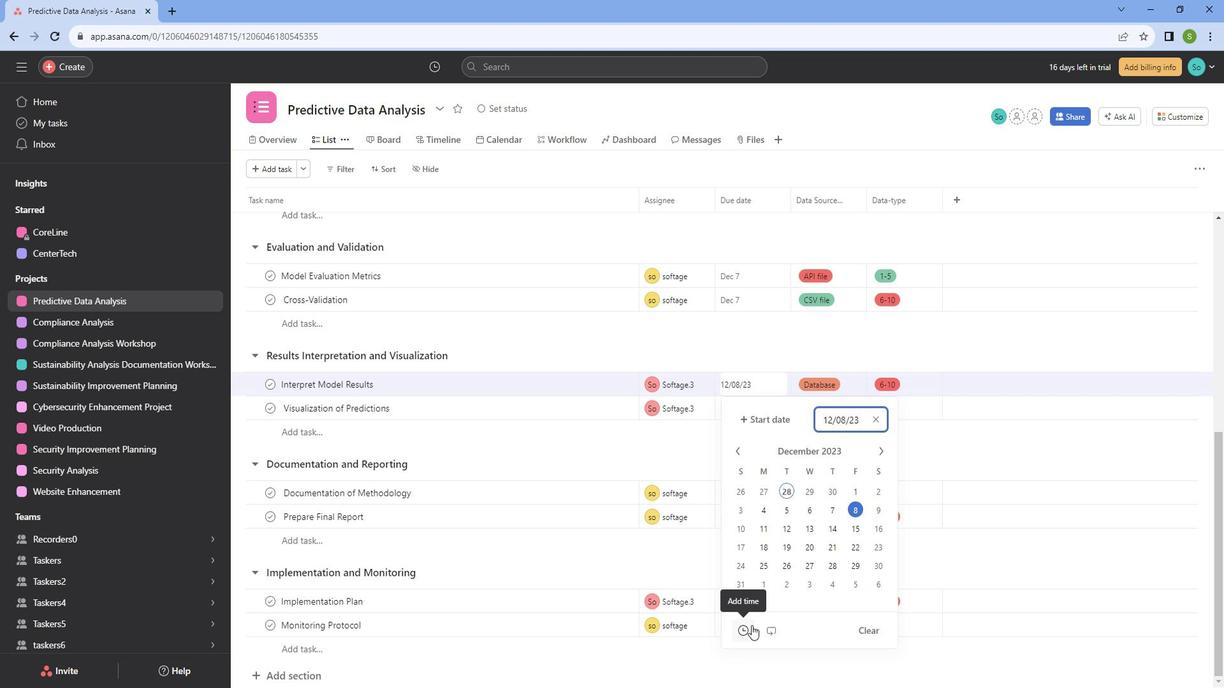 
Action: Mouse moved to (862, 476)
Screenshot: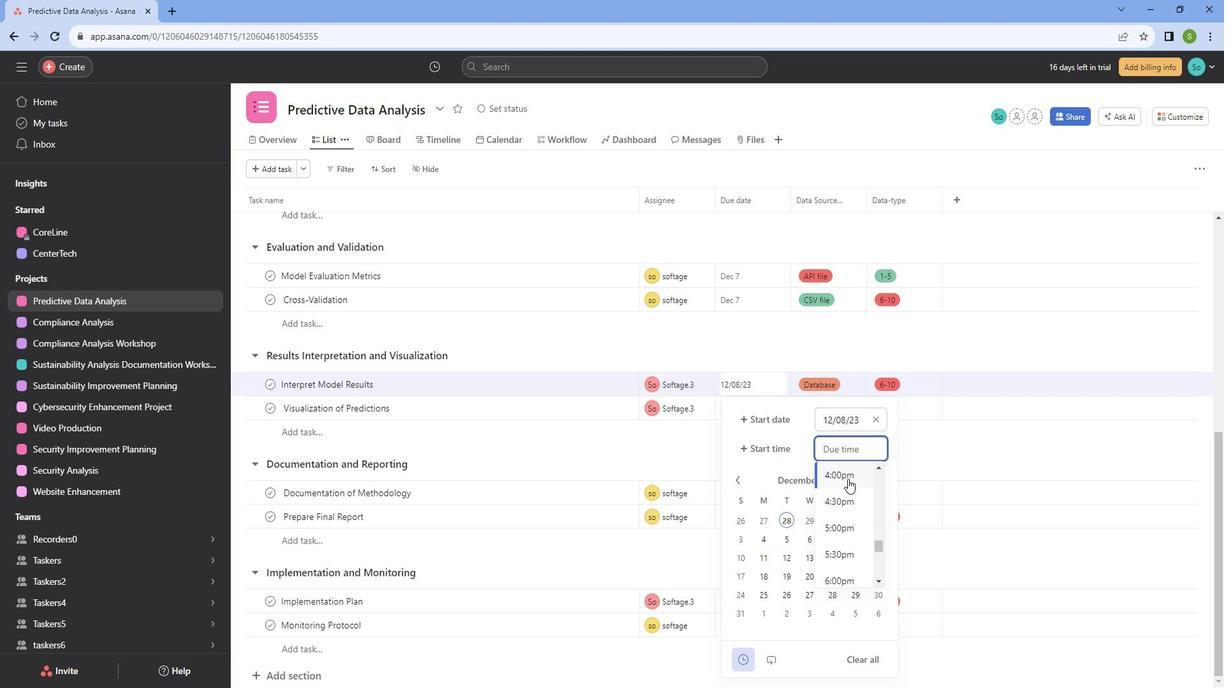 
Action: Mouse pressed left at (862, 476)
Screenshot: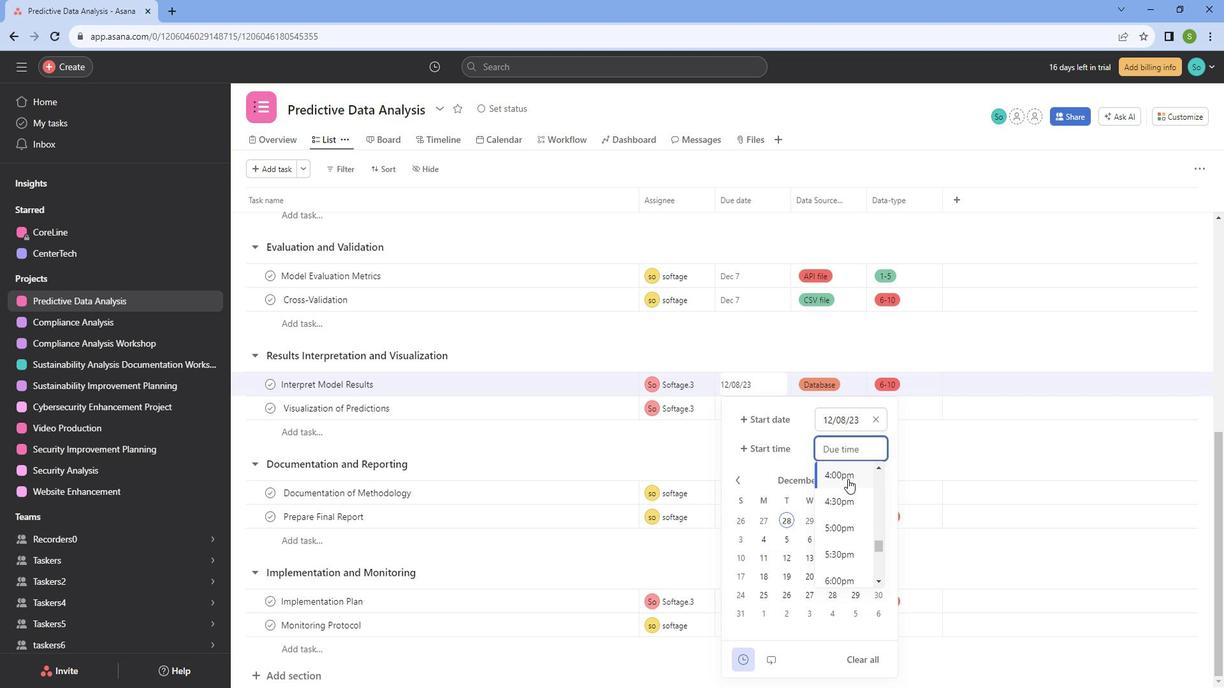 
Action: Mouse moved to (790, 456)
Screenshot: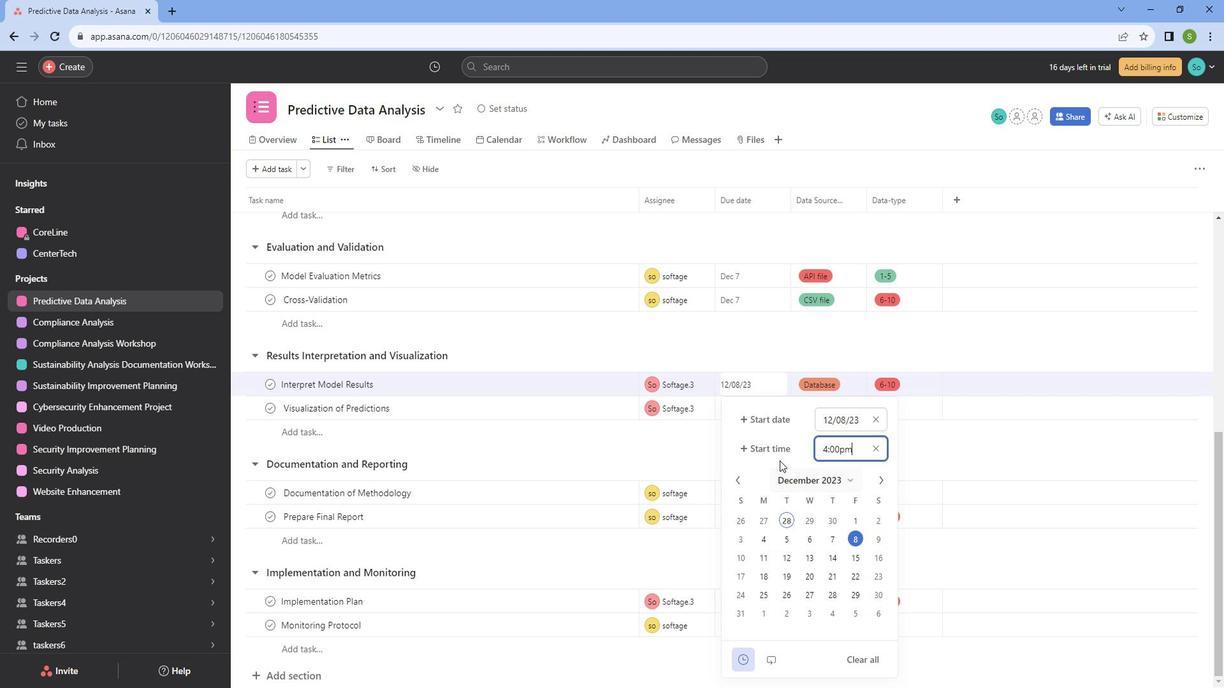 
Action: Mouse pressed left at (790, 456)
Screenshot: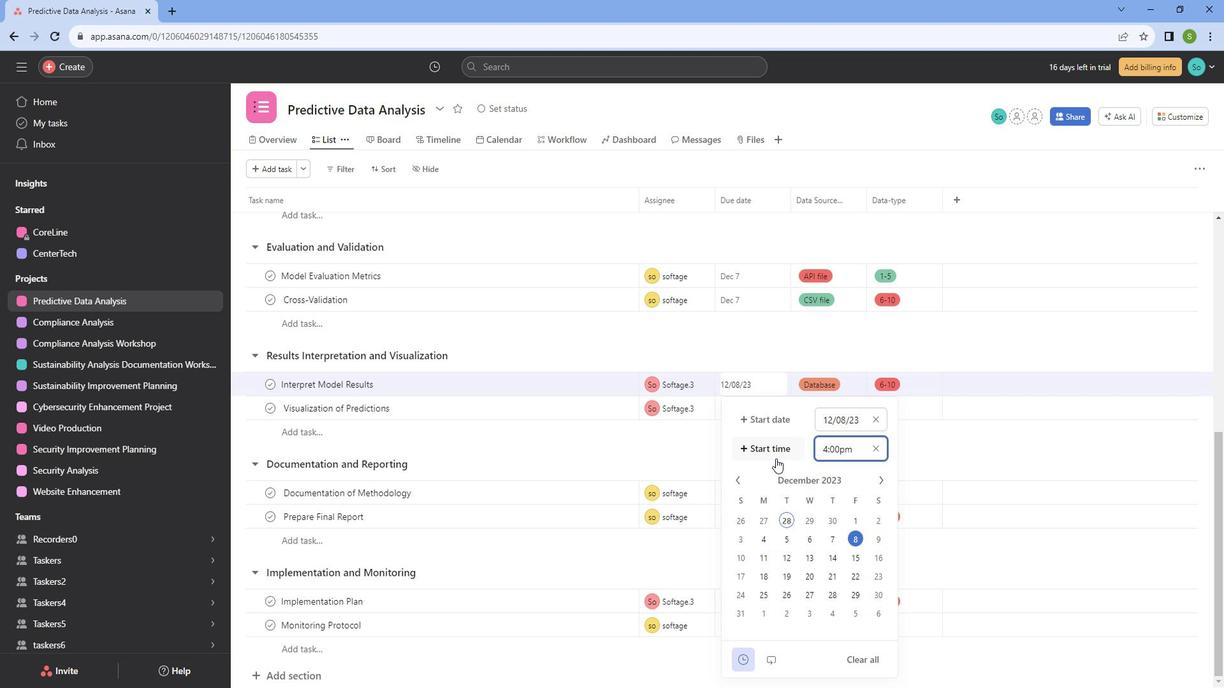 
Action: Mouse moved to (786, 495)
Screenshot: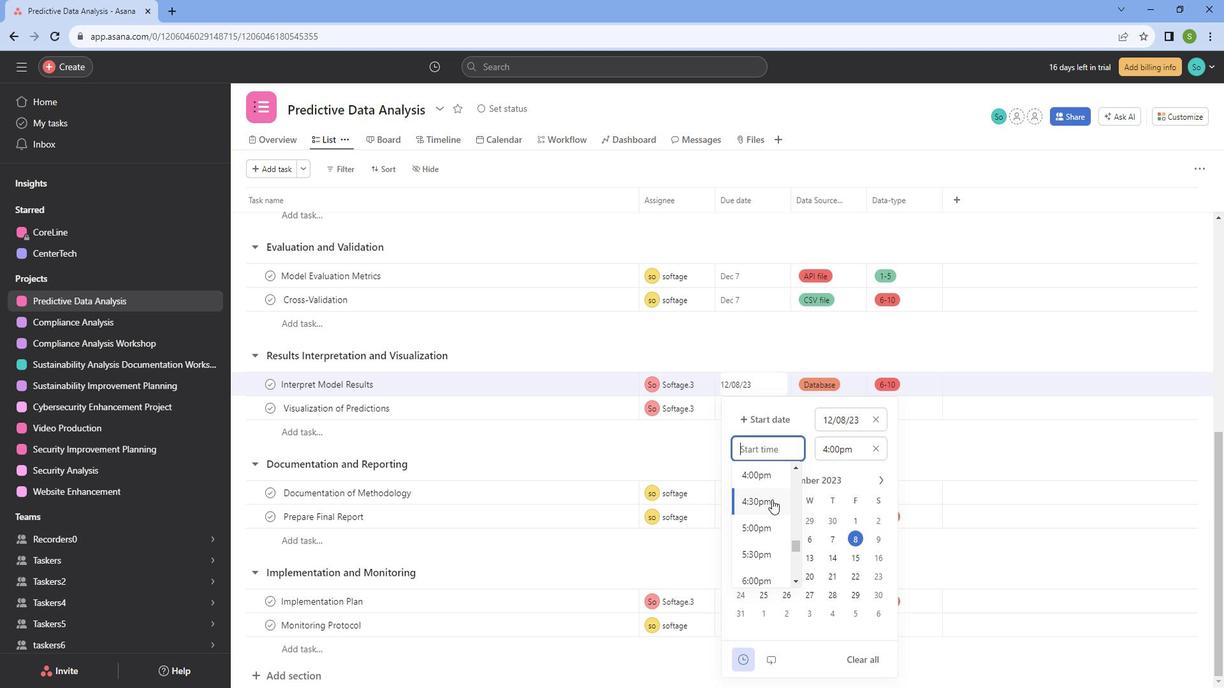 
Action: Mouse scrolled (786, 496) with delta (0, 0)
Screenshot: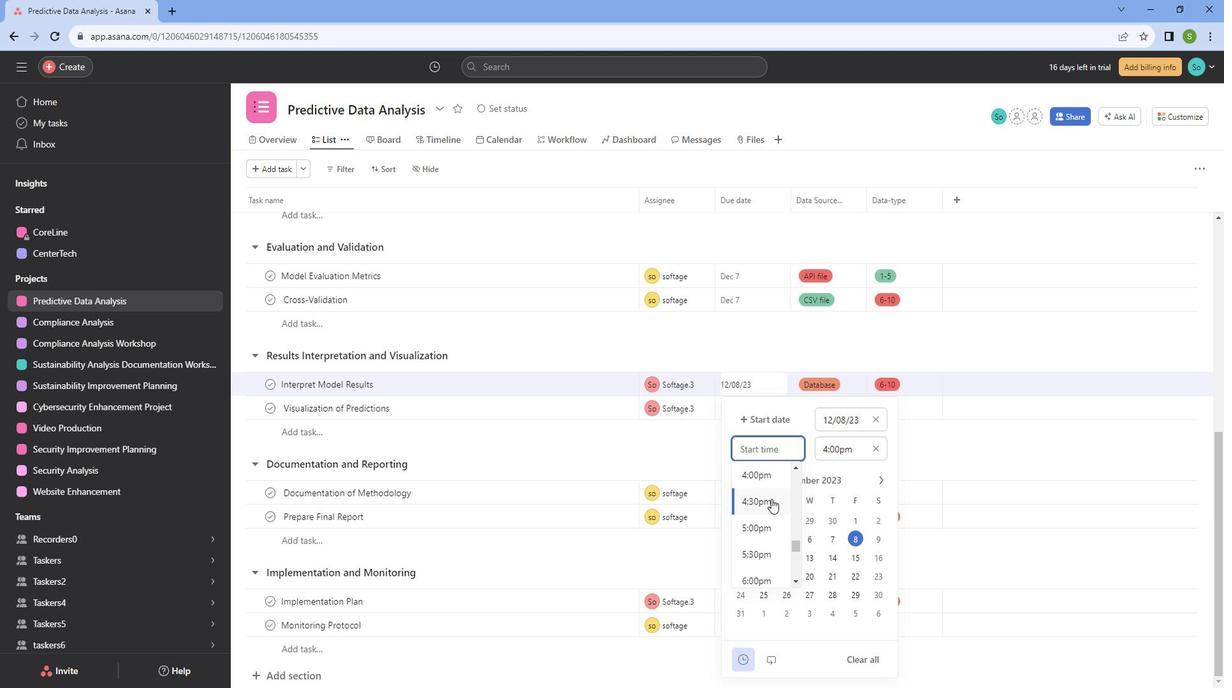 
Action: Mouse moved to (774, 506)
Screenshot: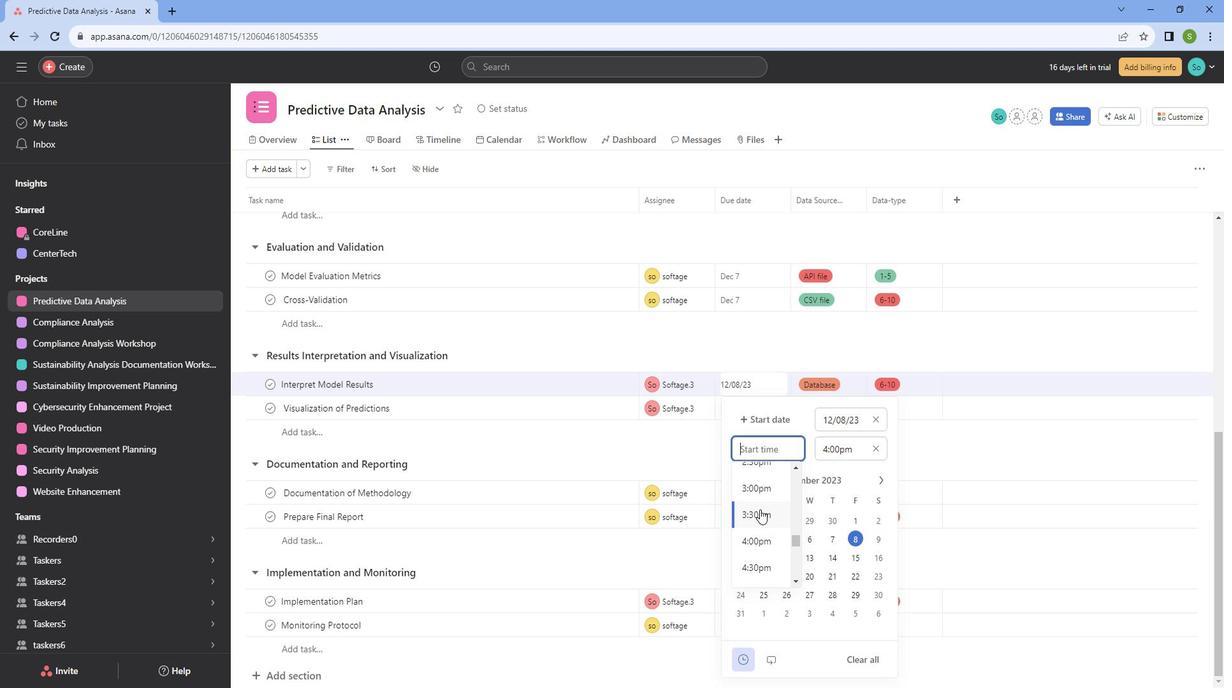 
Action: Mouse pressed left at (774, 506)
Screenshot: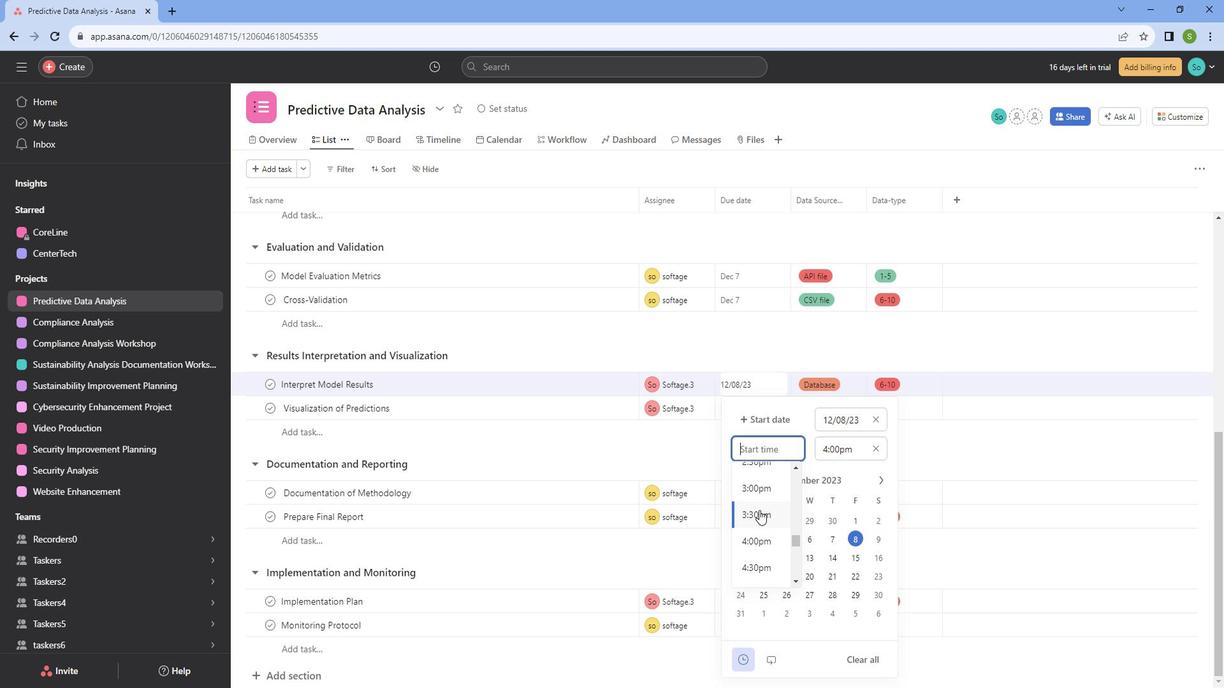 
Action: Mouse moved to (732, 351)
Screenshot: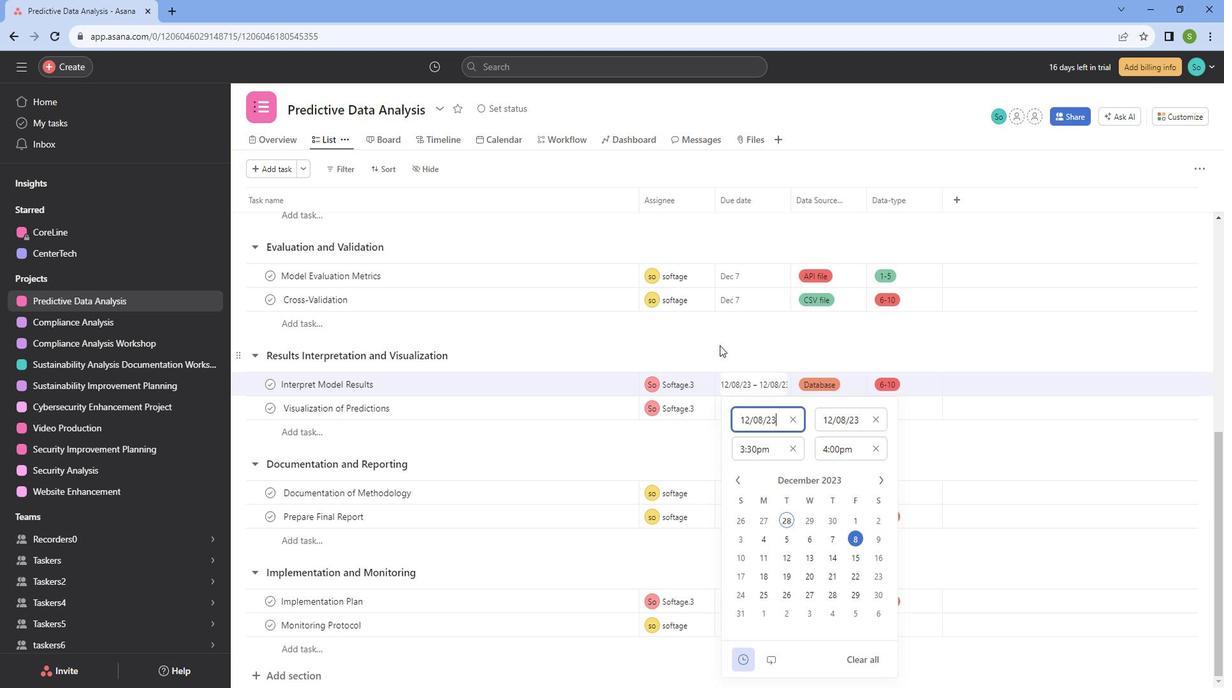 
Action: Mouse pressed left at (732, 351)
Screenshot: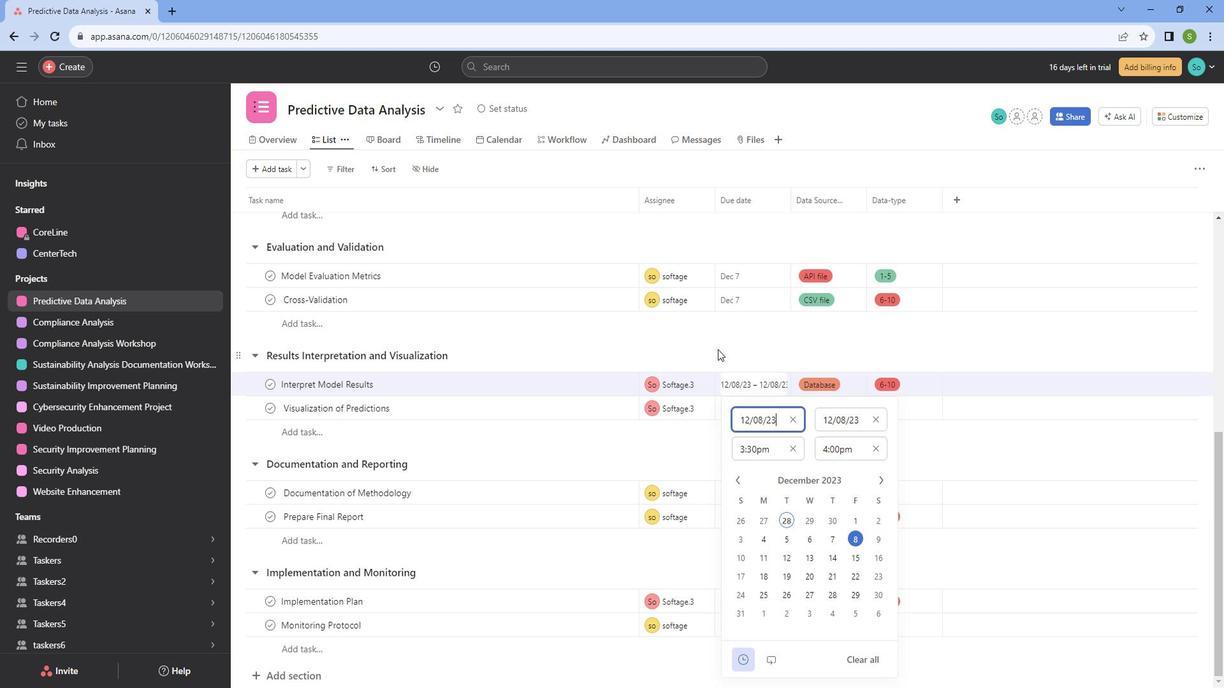 
Action: Mouse moved to (746, 410)
Screenshot: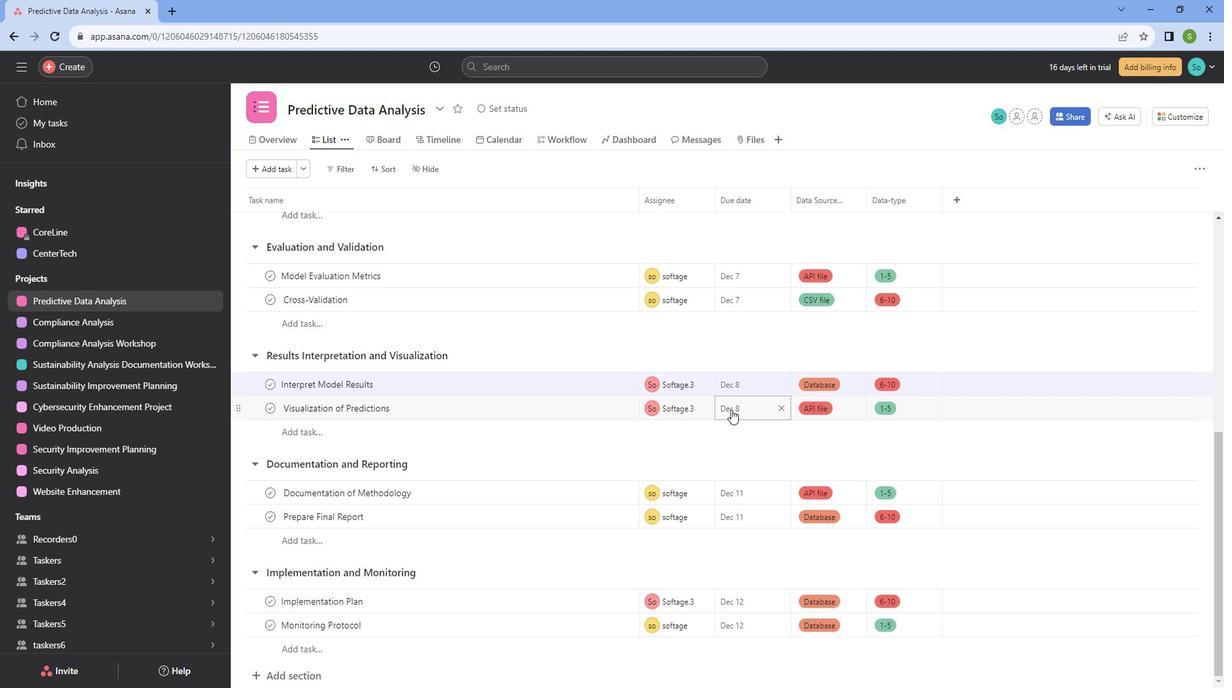
Action: Mouse pressed left at (746, 410)
Screenshot: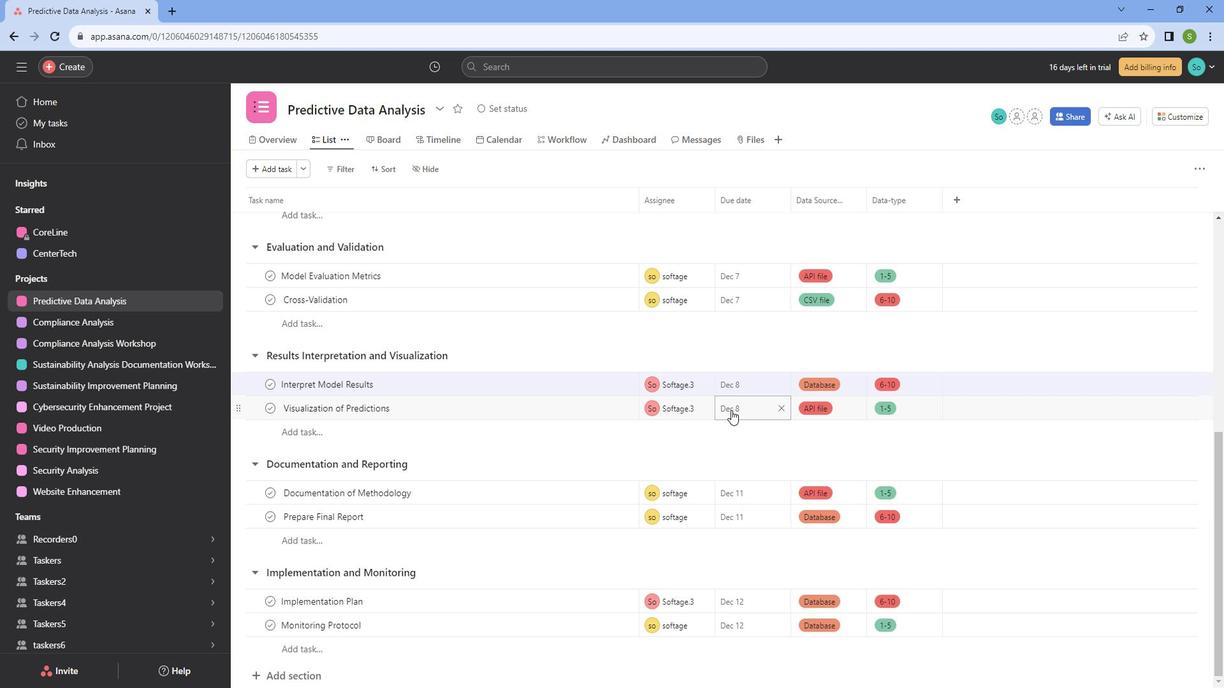 
Action: Mouse moved to (764, 653)
Screenshot: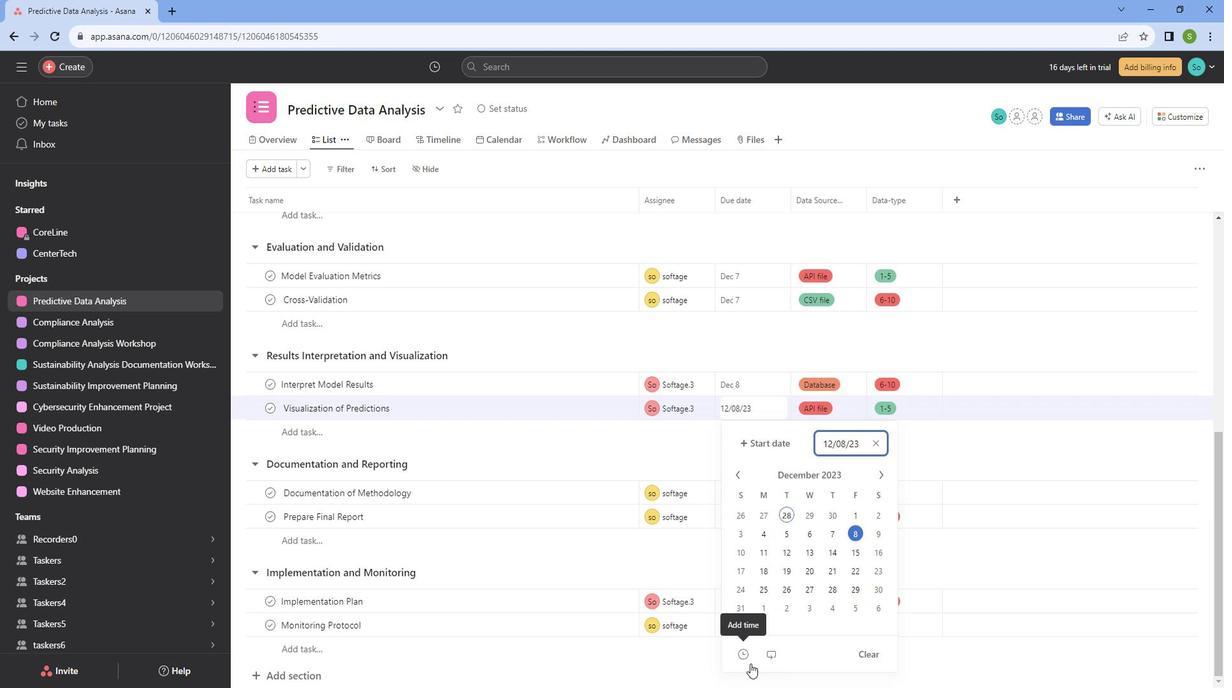 
Action: Mouse pressed left at (764, 653)
Screenshot: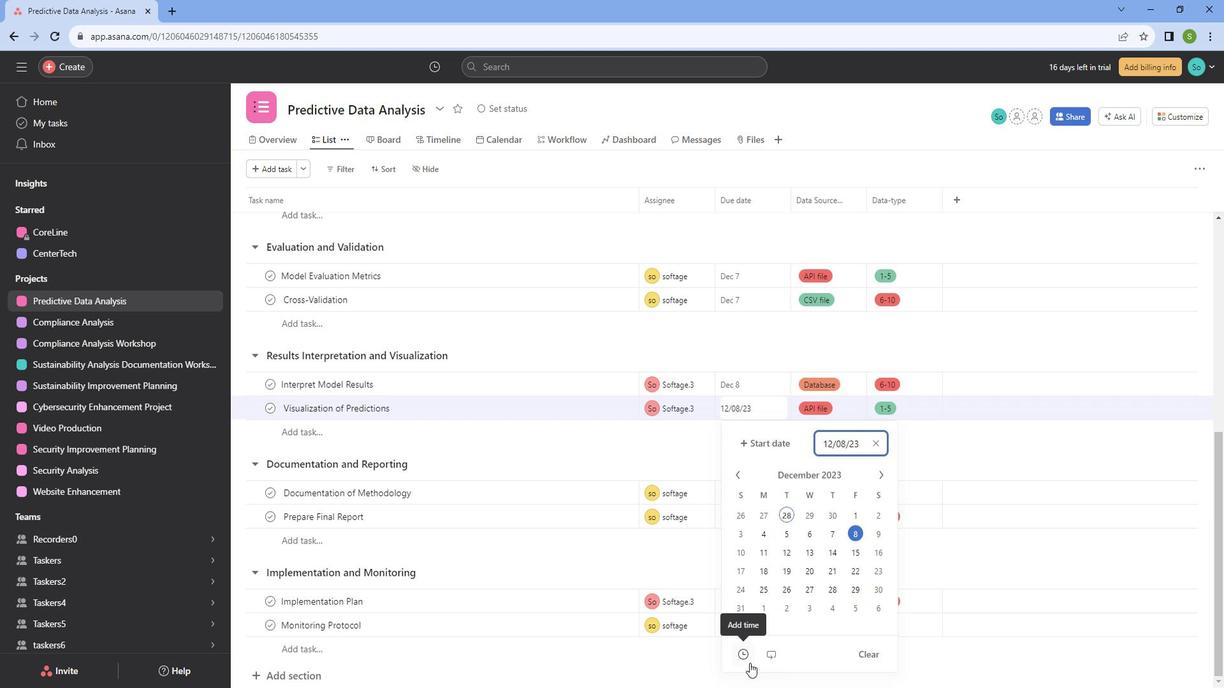 
Action: Mouse moved to (862, 221)
Screenshot: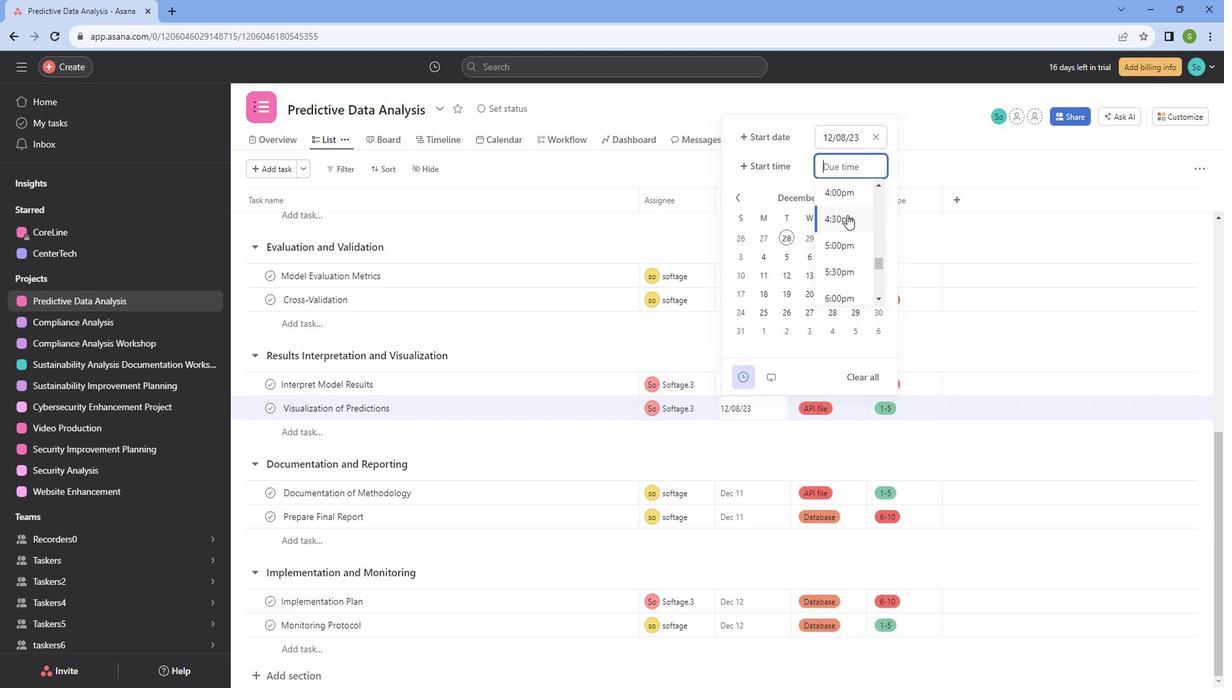 
Action: Mouse pressed left at (862, 221)
Screenshot: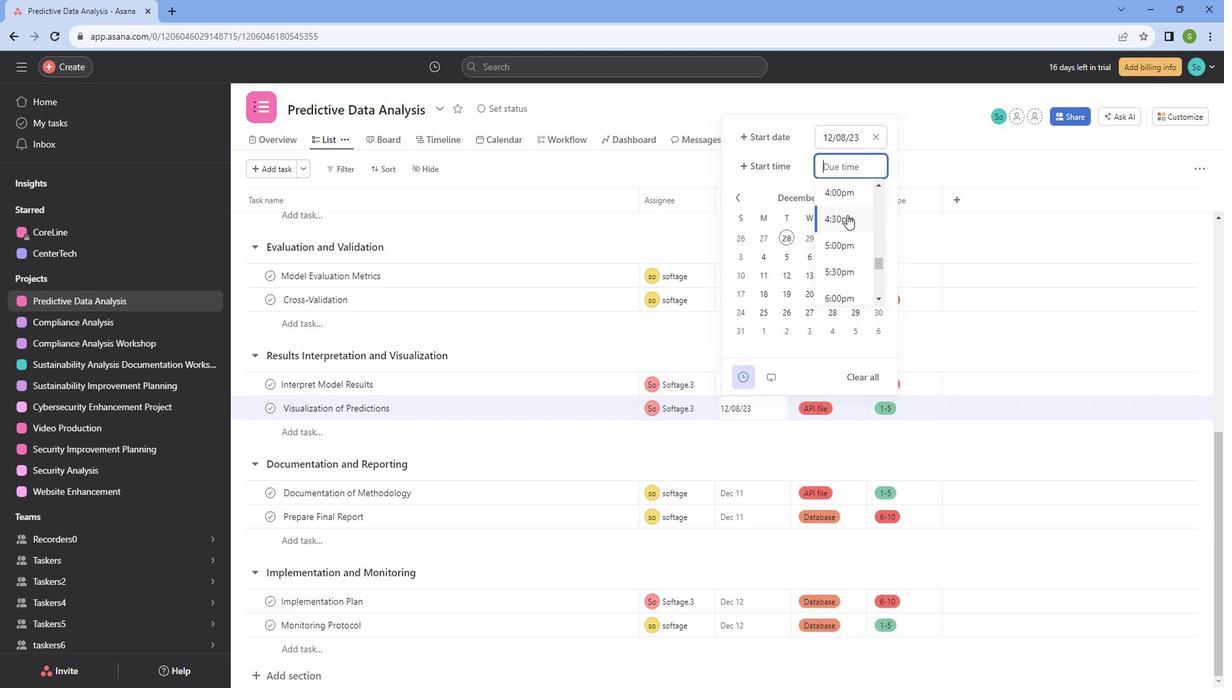 
Action: Mouse moved to (795, 181)
Screenshot: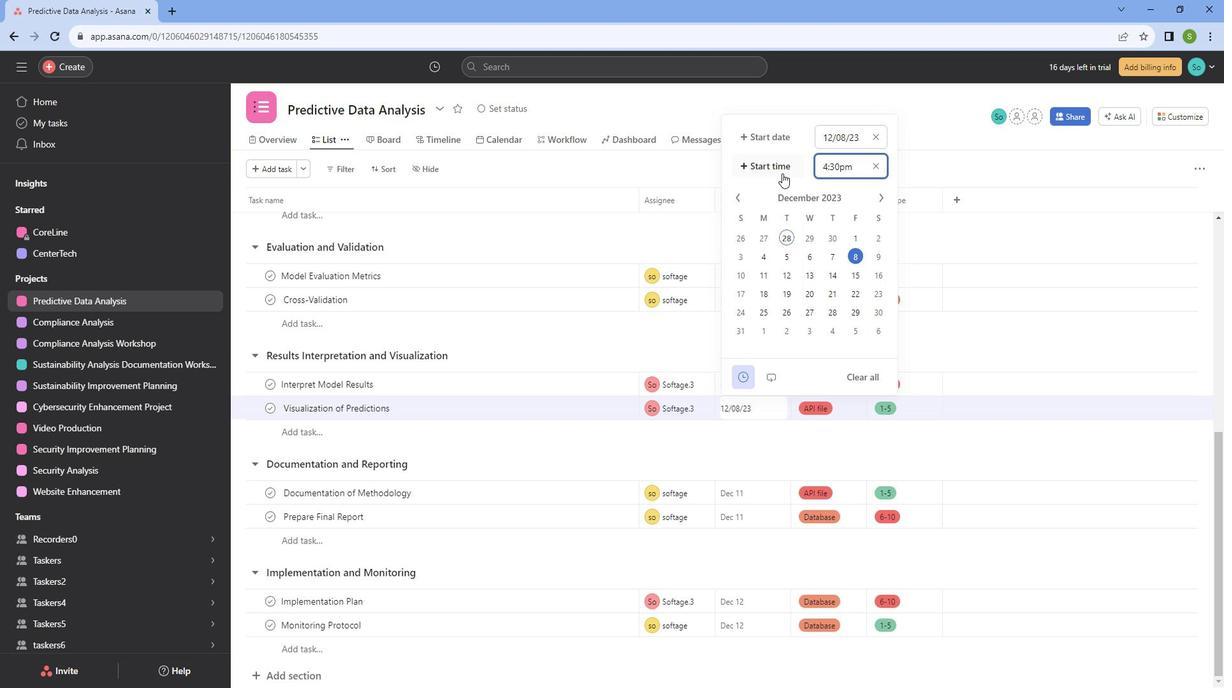 
Action: Mouse pressed left at (795, 181)
Screenshot: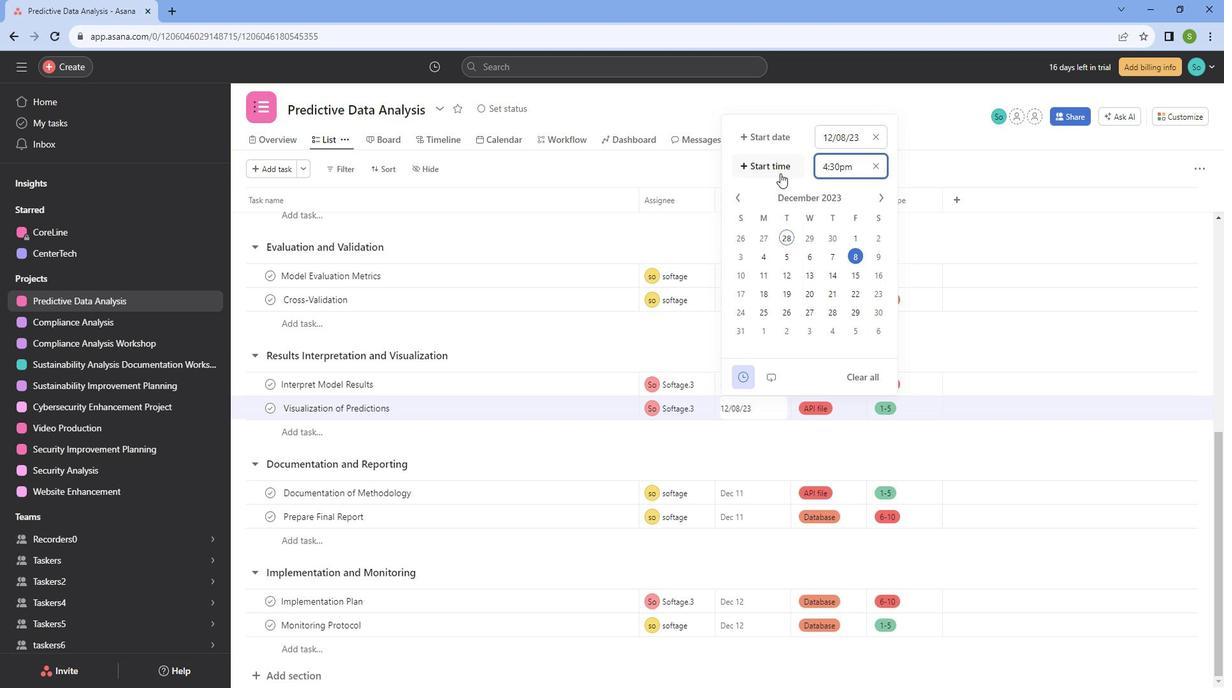 
Action: Mouse moved to (790, 208)
Screenshot: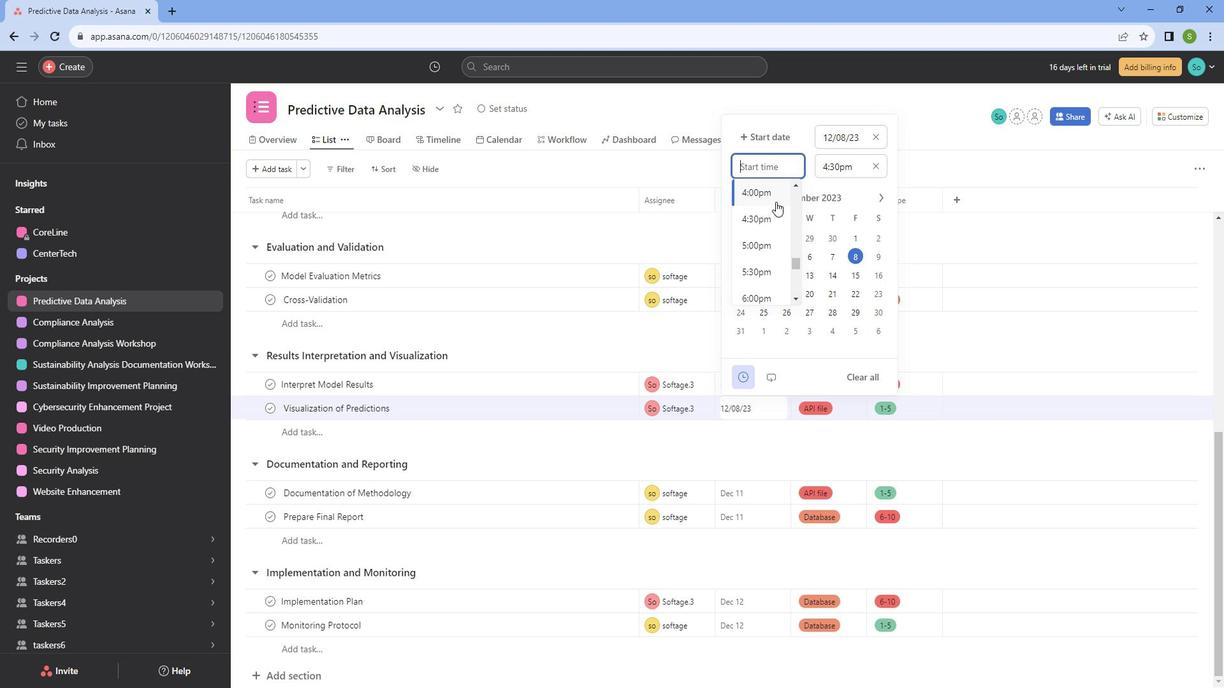 
Action: Mouse pressed left at (790, 208)
Screenshot: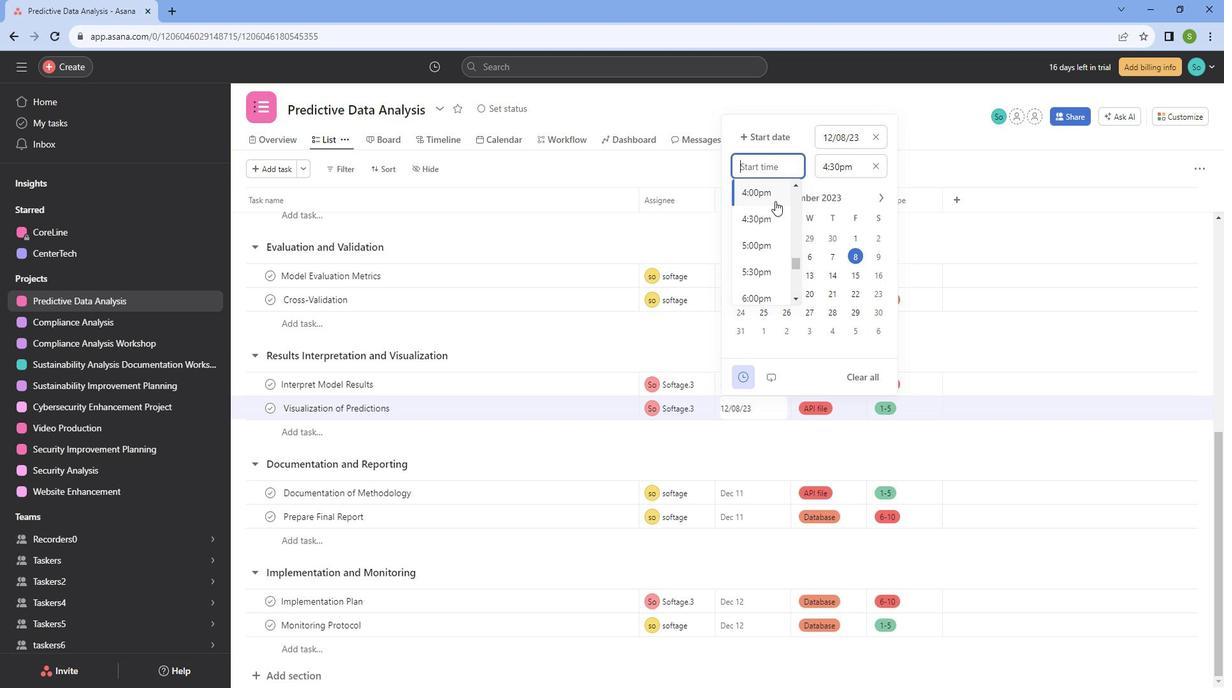 
Action: Mouse moved to (667, 340)
Screenshot: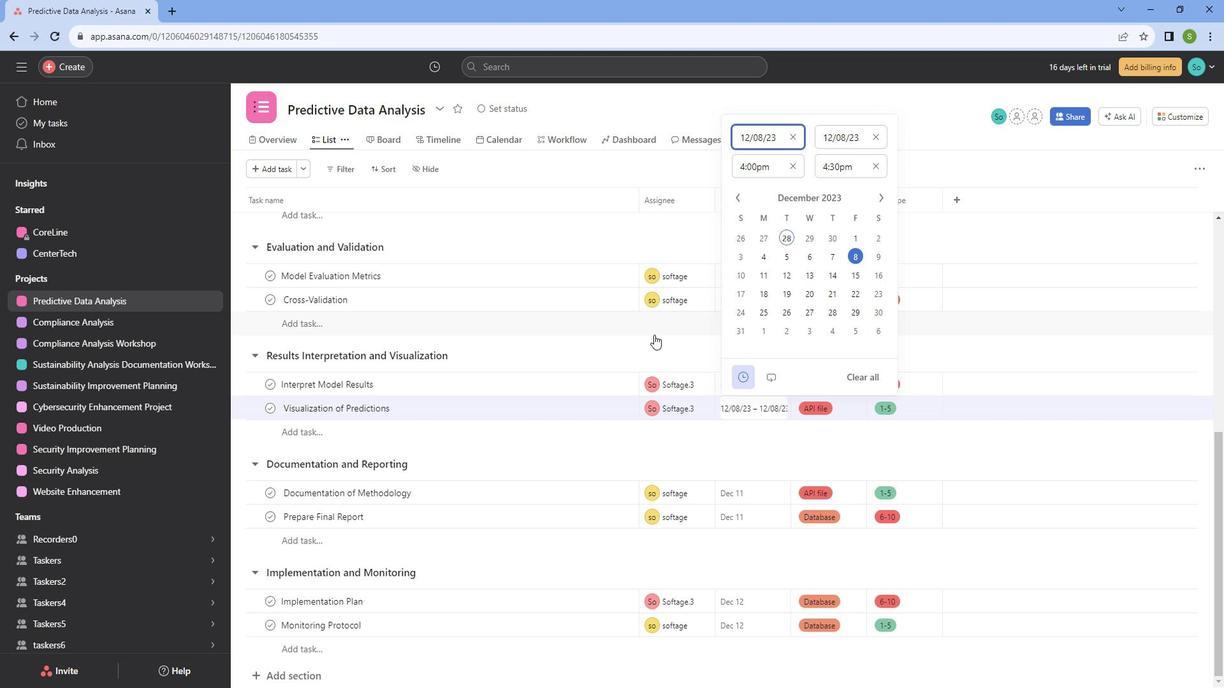 
Action: Mouse pressed left at (667, 340)
Screenshot: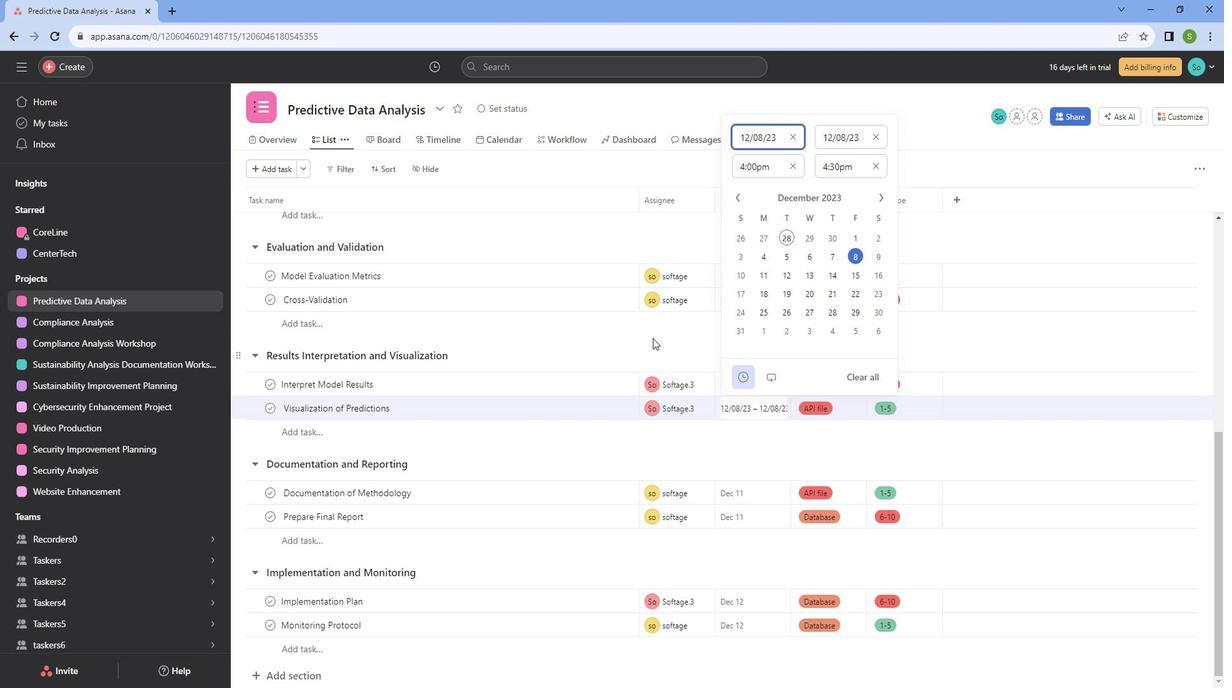 
Action: Mouse scrolled (667, 339) with delta (0, 0)
Screenshot: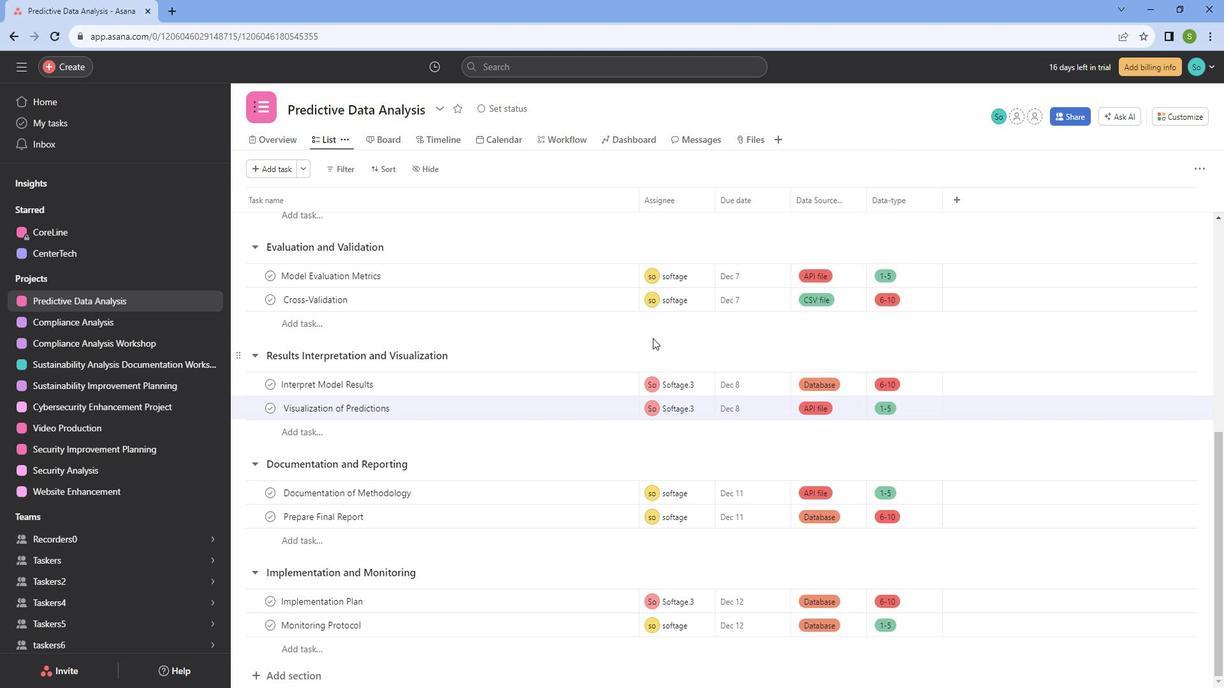 
Action: Mouse scrolled (667, 339) with delta (0, 0)
Screenshot: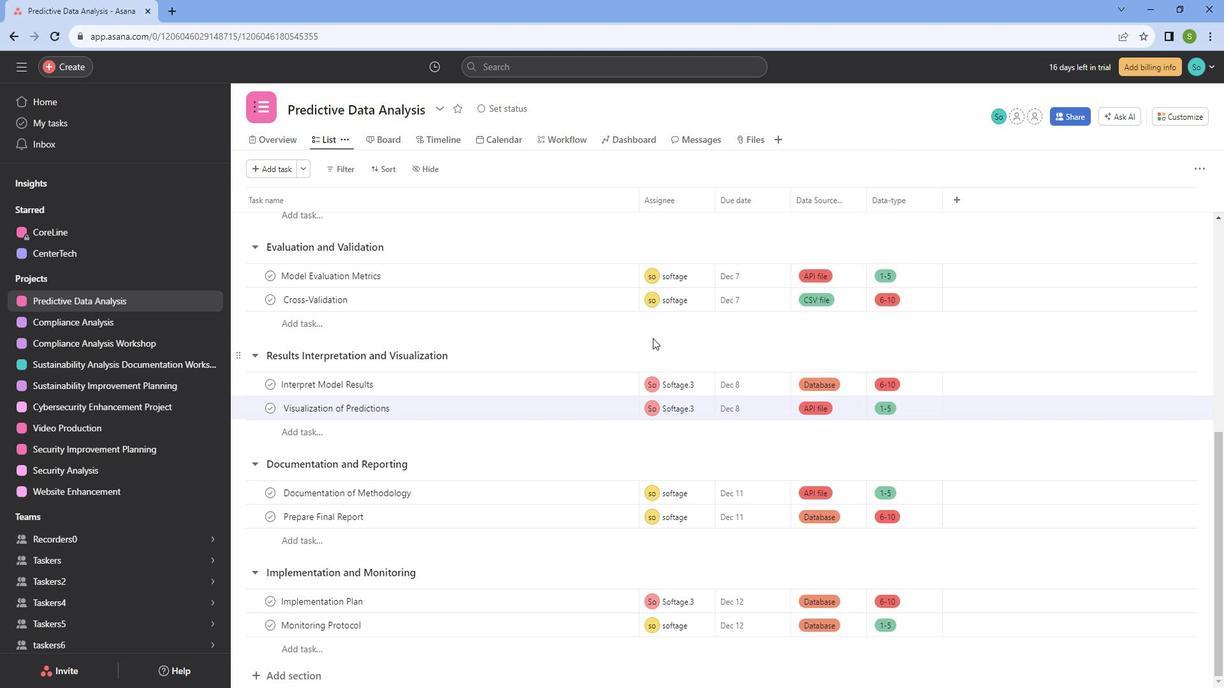 
Action: Mouse scrolled (667, 339) with delta (0, 0)
Screenshot: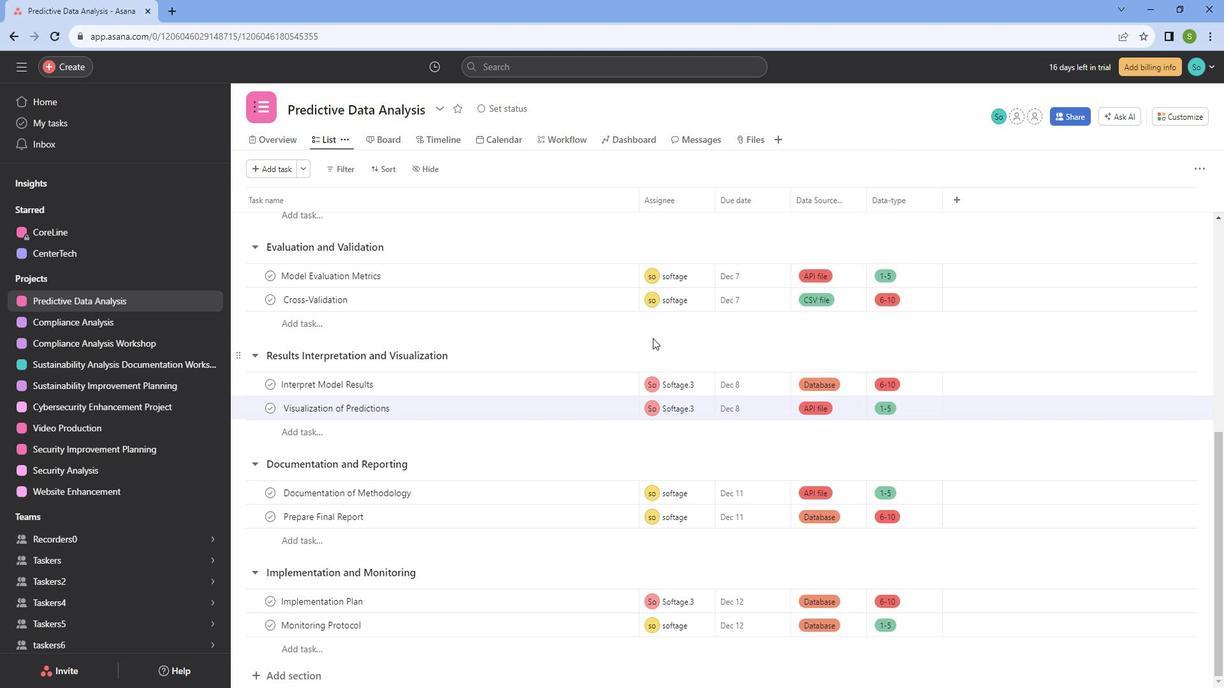
Action: Mouse moved to (753, 490)
Screenshot: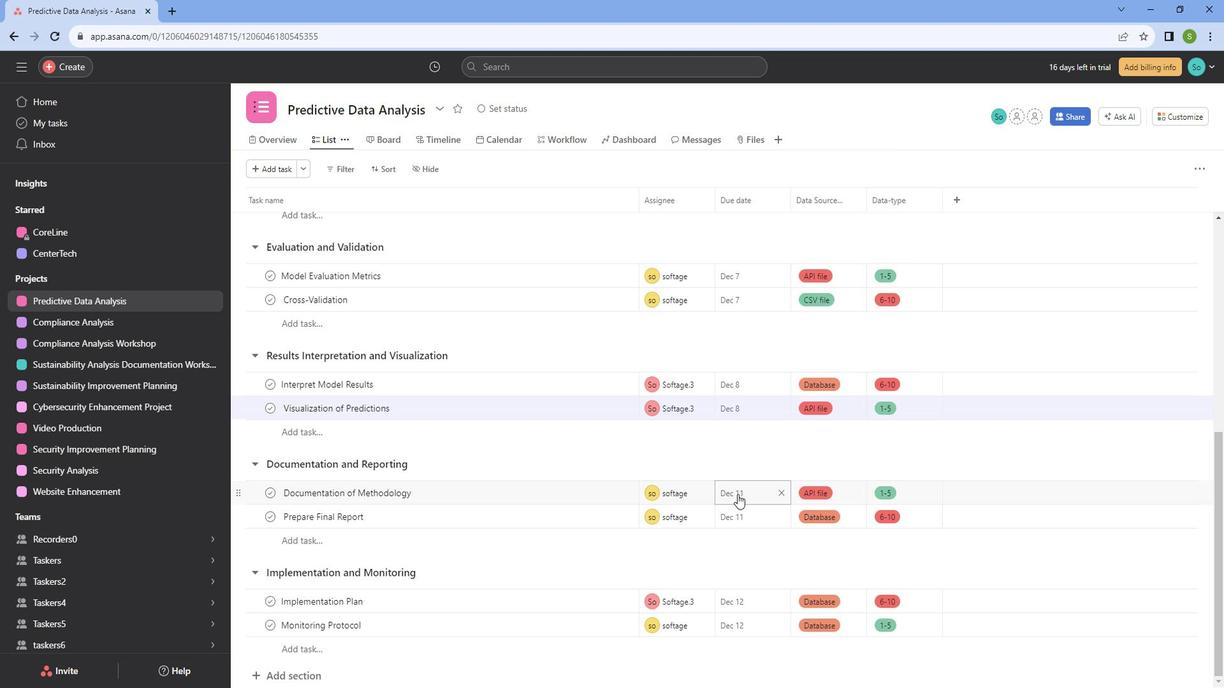 
Action: Mouse pressed left at (753, 490)
Screenshot: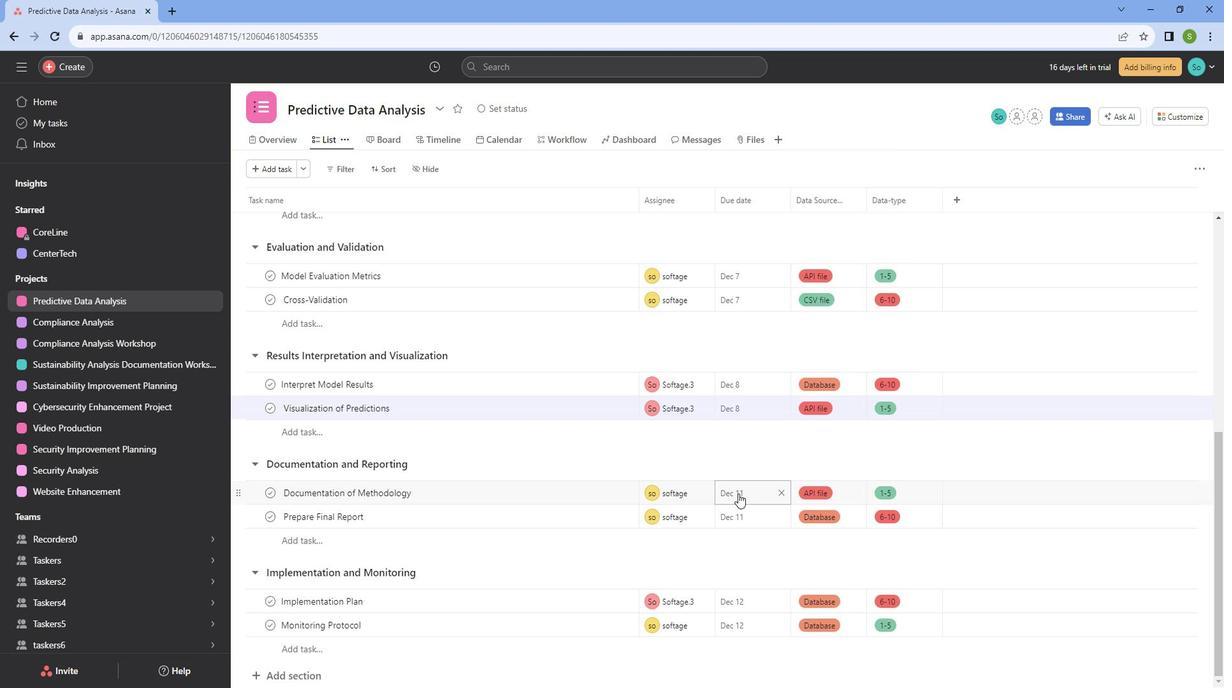 
Action: Mouse moved to (757, 457)
Screenshot: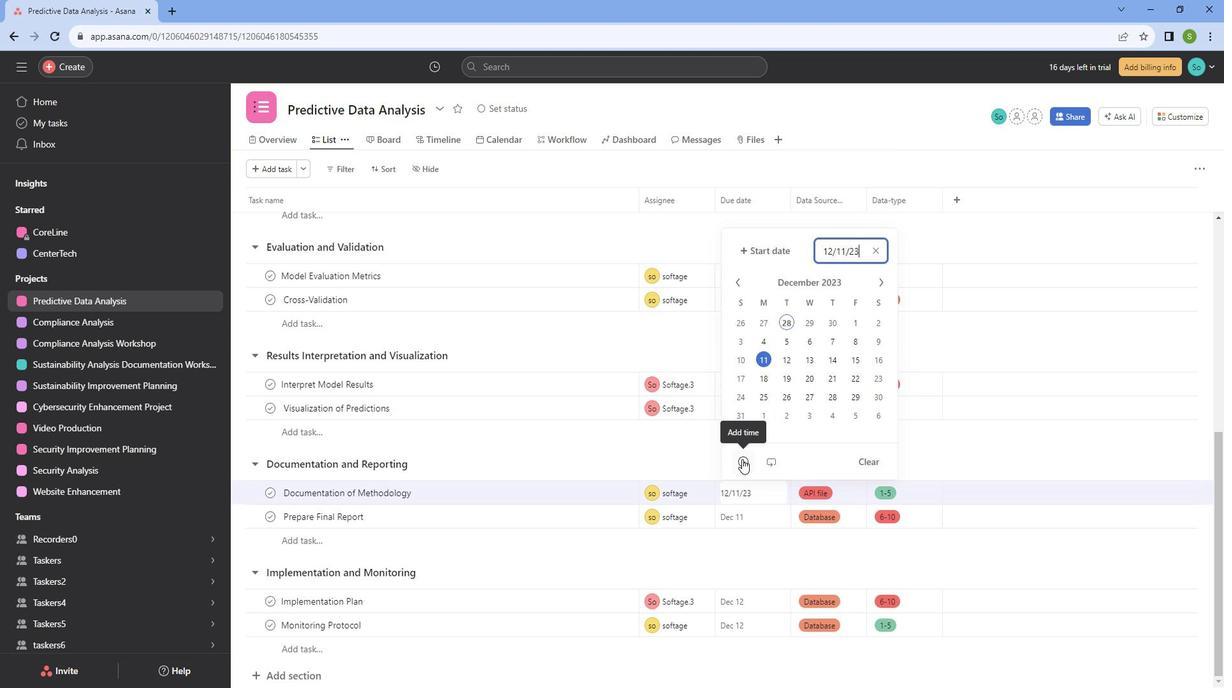 
Action: Mouse pressed left at (757, 457)
Screenshot: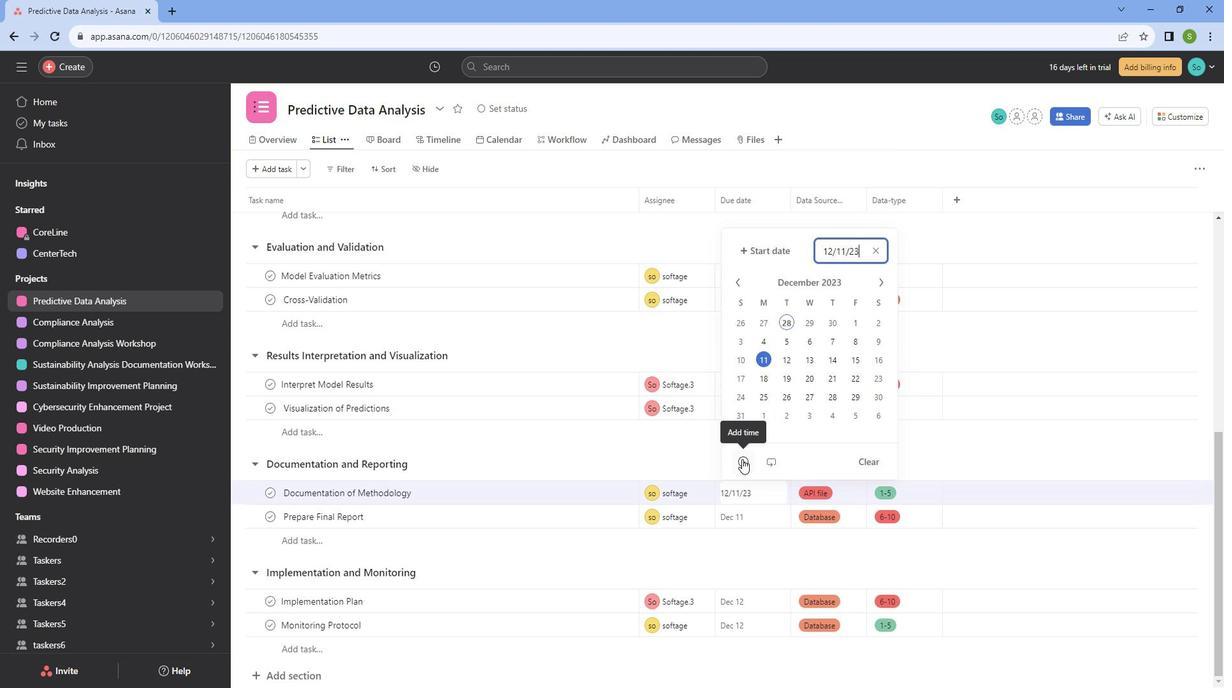 
Action: Mouse moved to (867, 283)
Screenshot: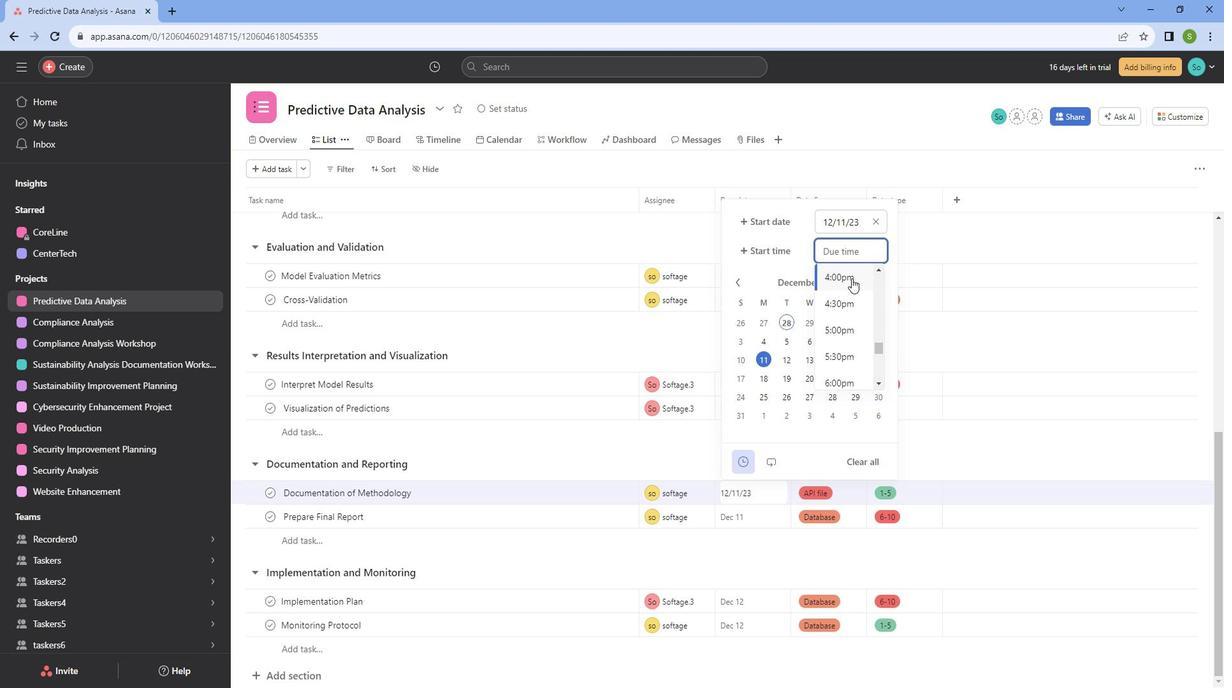 
Action: Mouse pressed left at (867, 283)
Screenshot: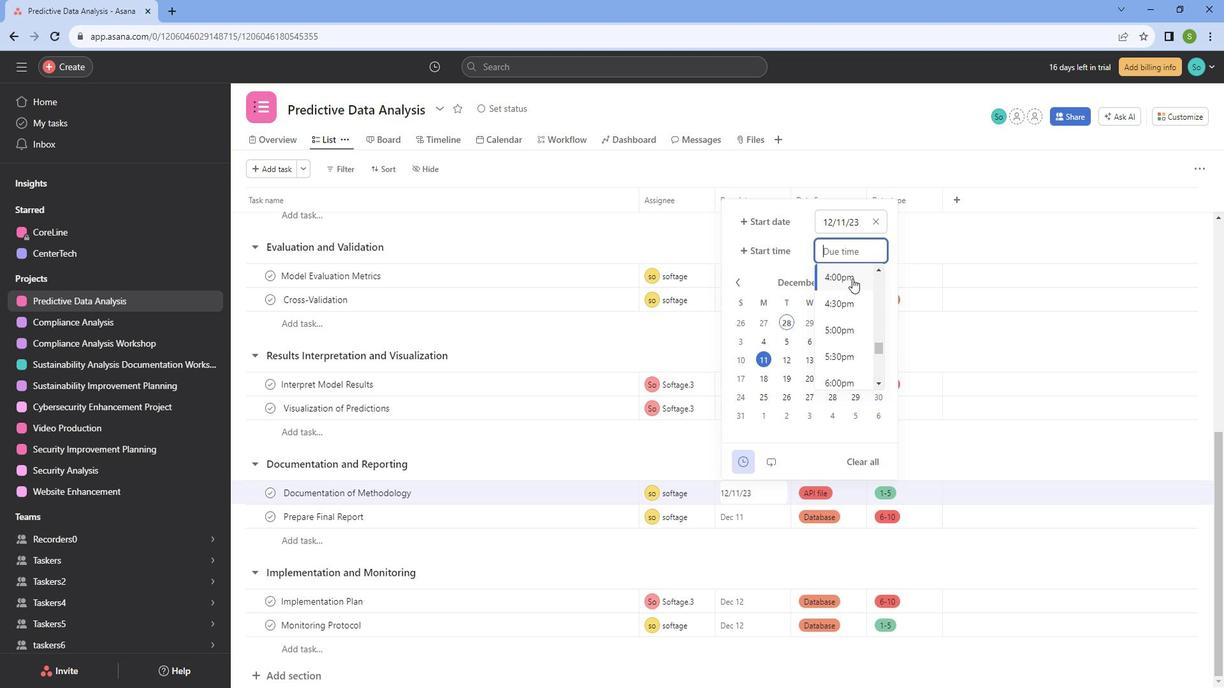 
Action: Mouse moved to (695, 348)
Screenshot: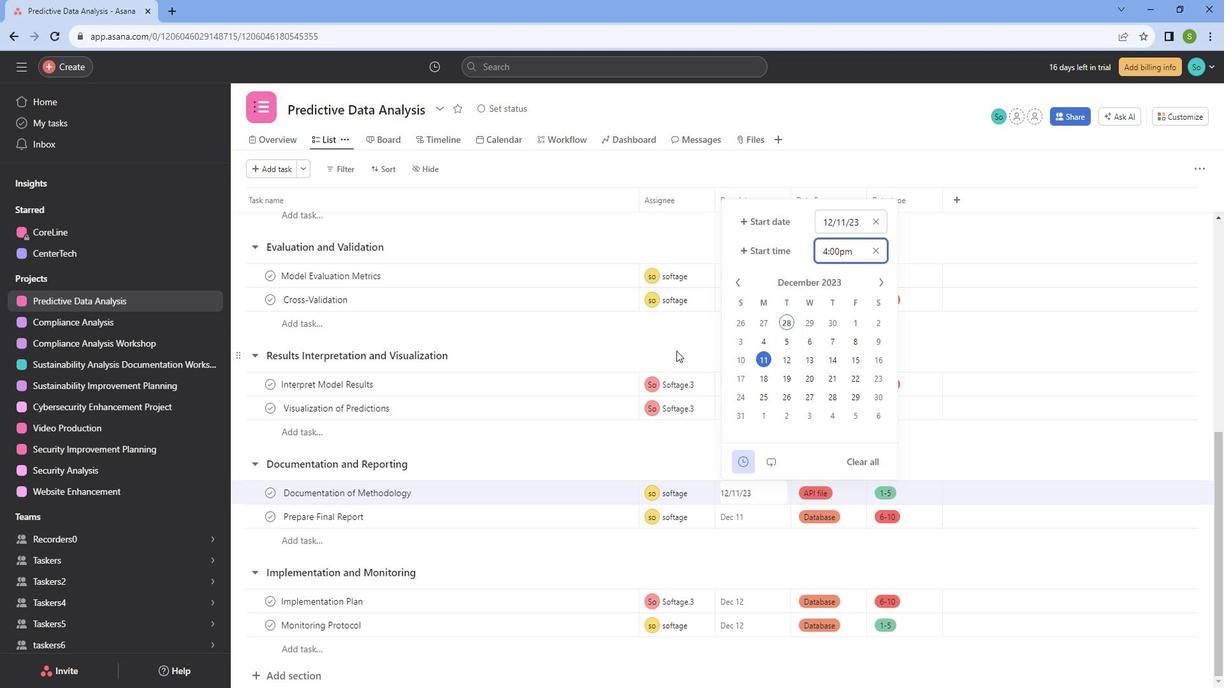 
Action: Mouse pressed left at (695, 348)
Screenshot: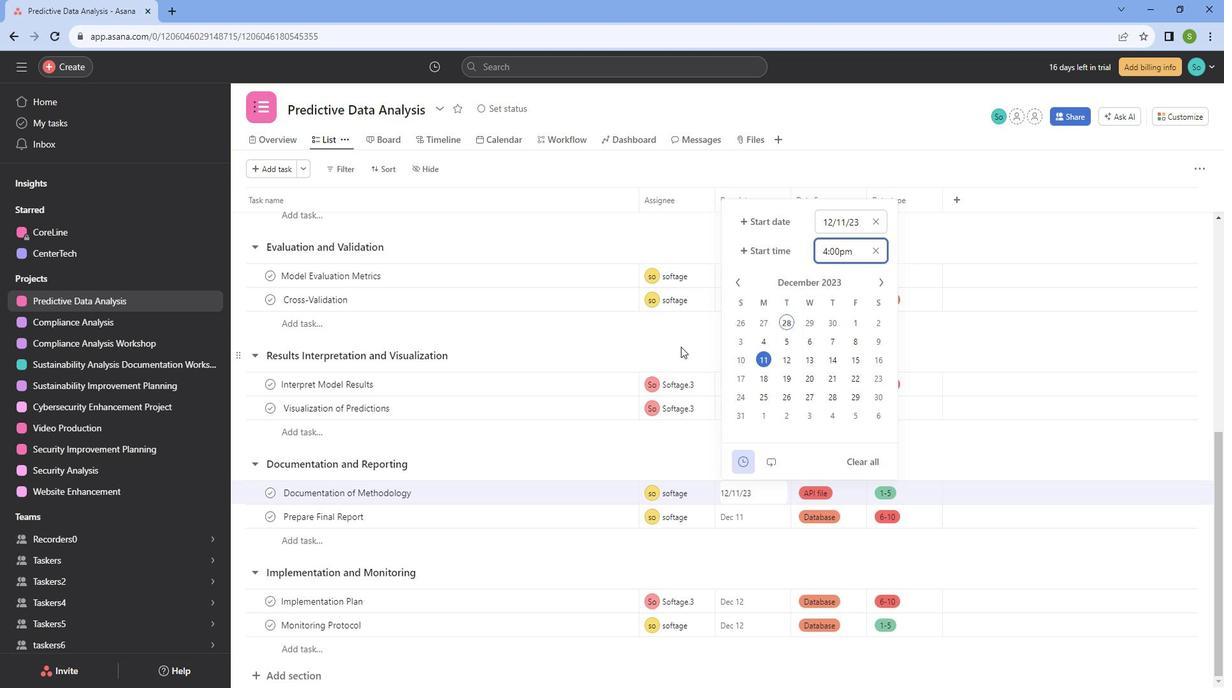 
Action: Mouse moved to (737, 486)
Screenshot: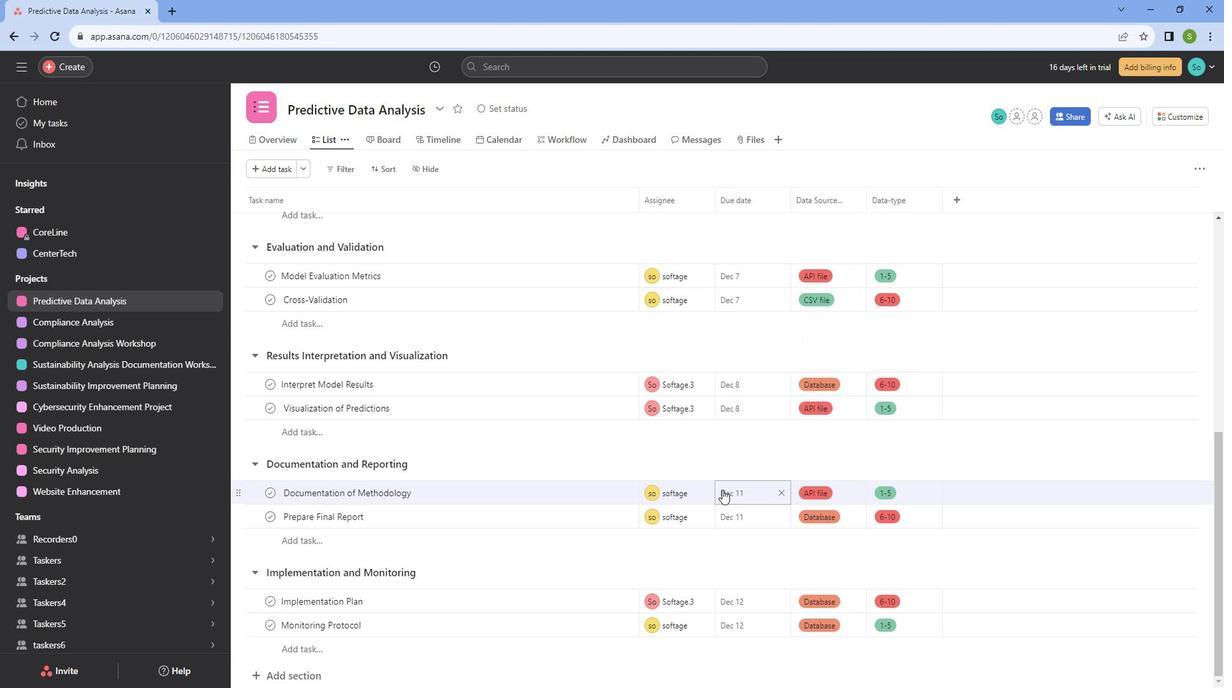 
Action: Mouse pressed left at (737, 486)
Screenshot: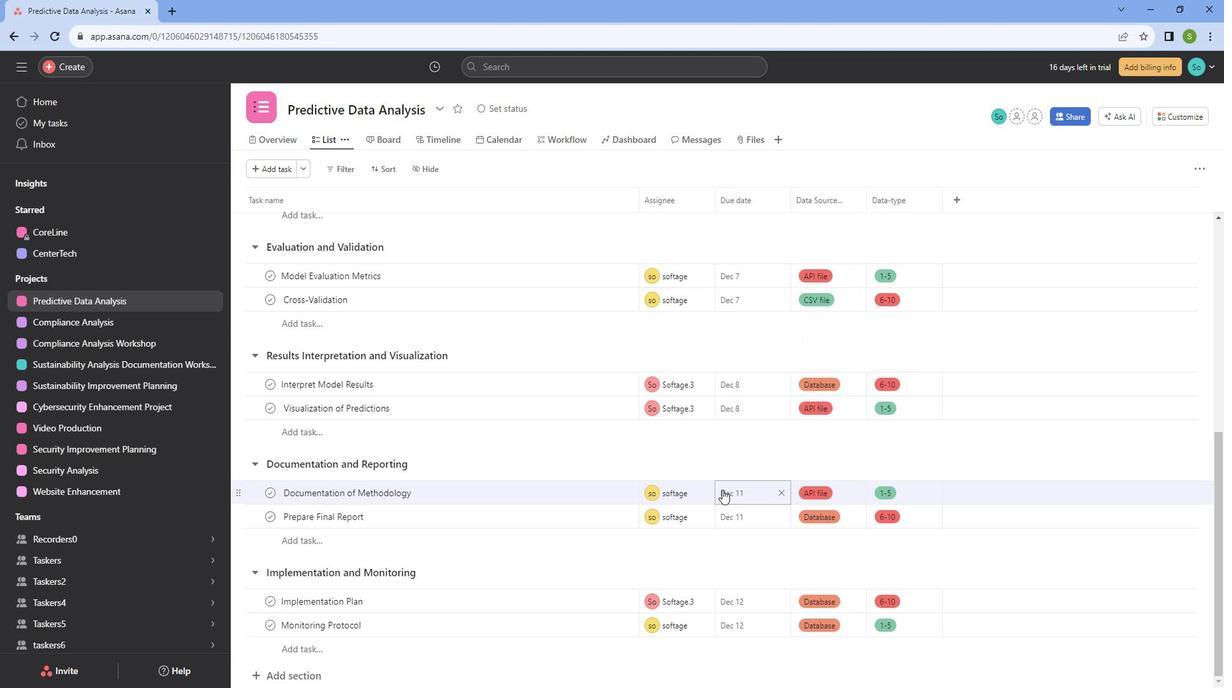 
Action: Mouse moved to (799, 255)
Screenshot: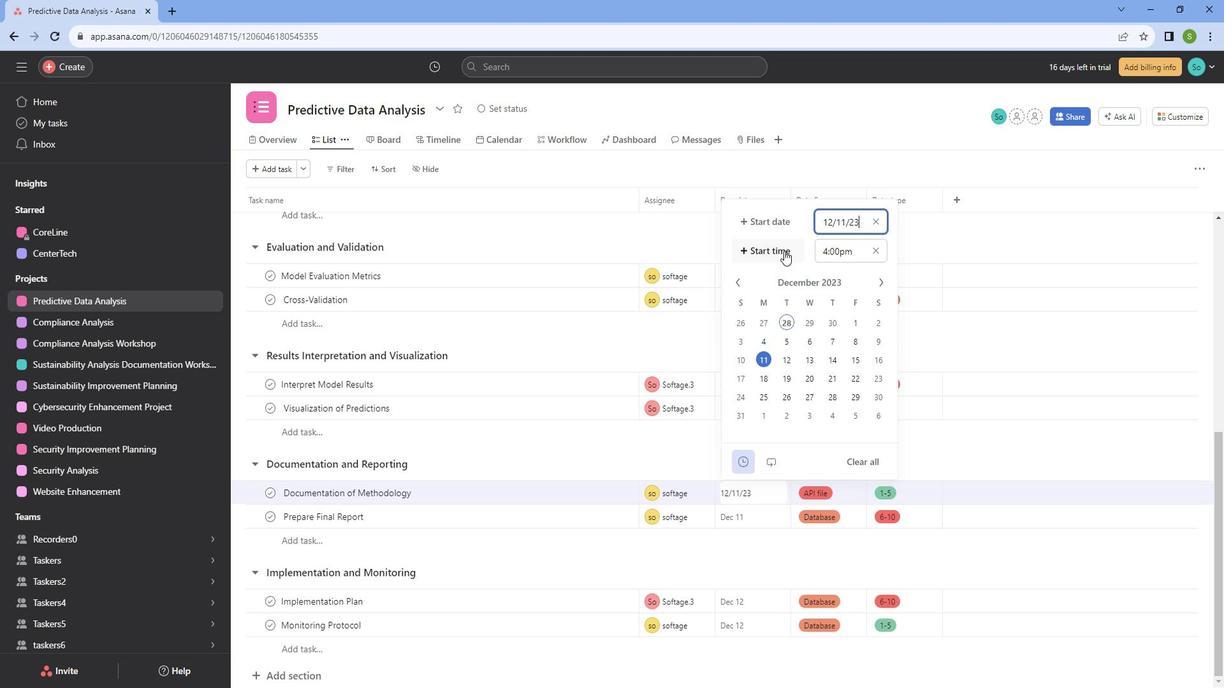 
Action: Mouse pressed left at (799, 255)
Screenshot: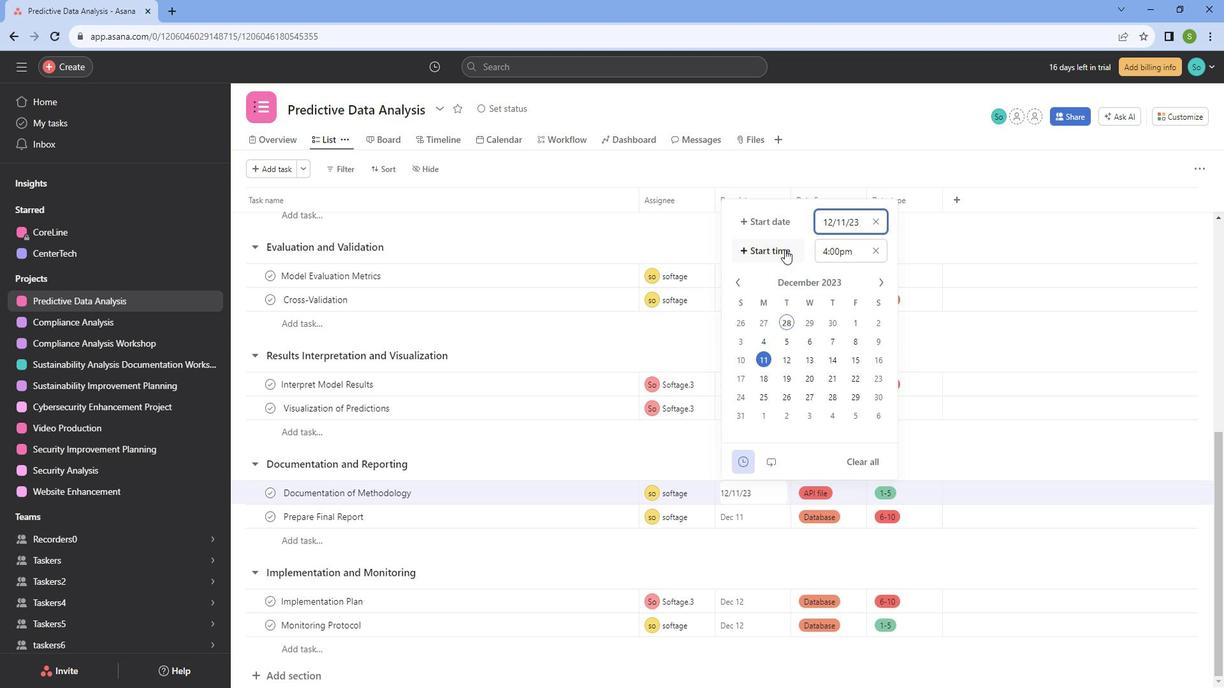 
Action: Mouse moved to (795, 287)
Screenshot: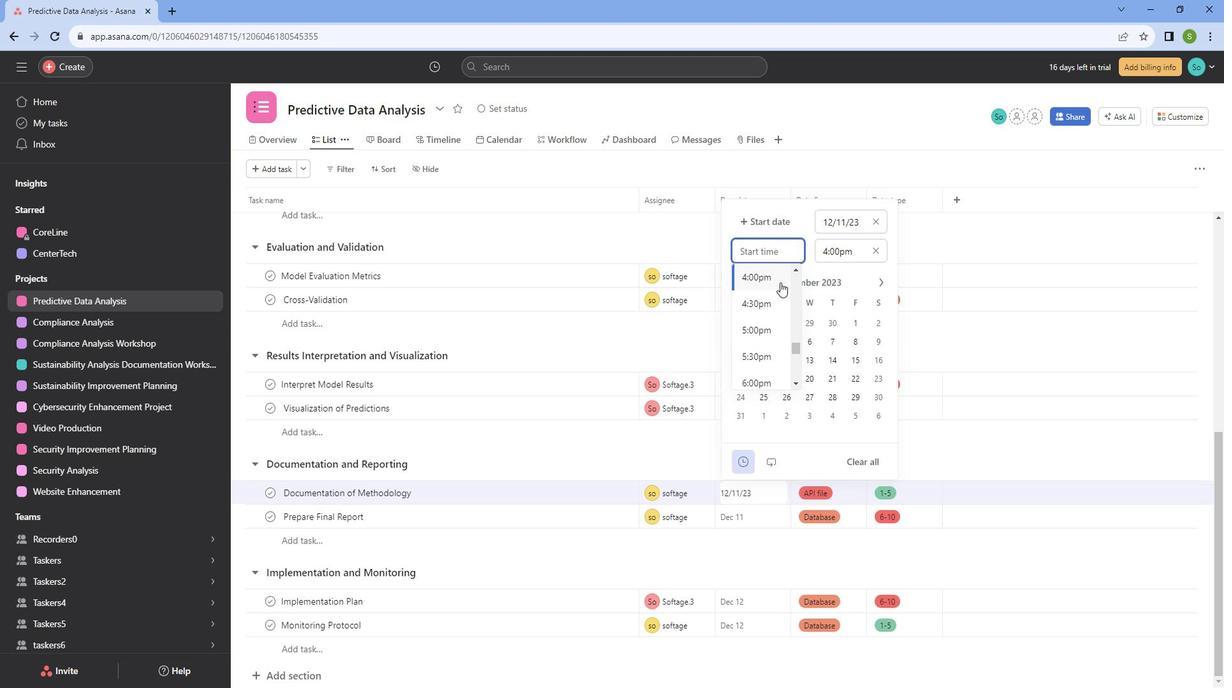 
Action: Mouse scrolled (795, 287) with delta (0, 0)
Screenshot: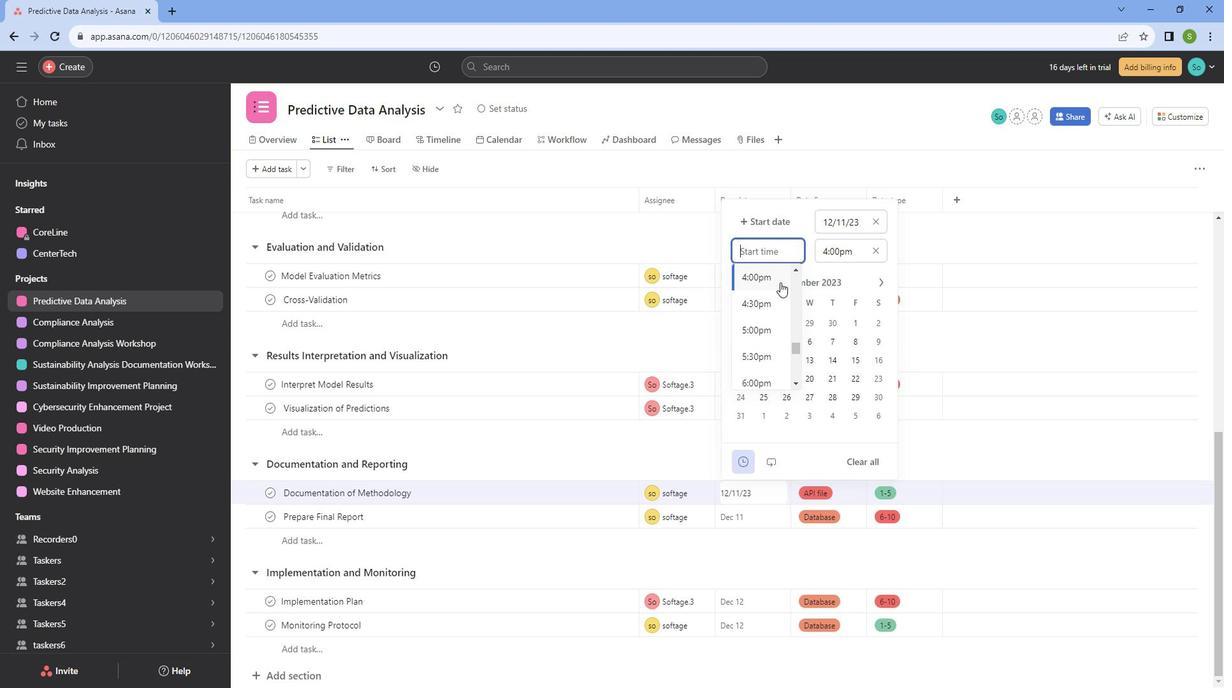 
Action: Mouse moved to (778, 305)
Screenshot: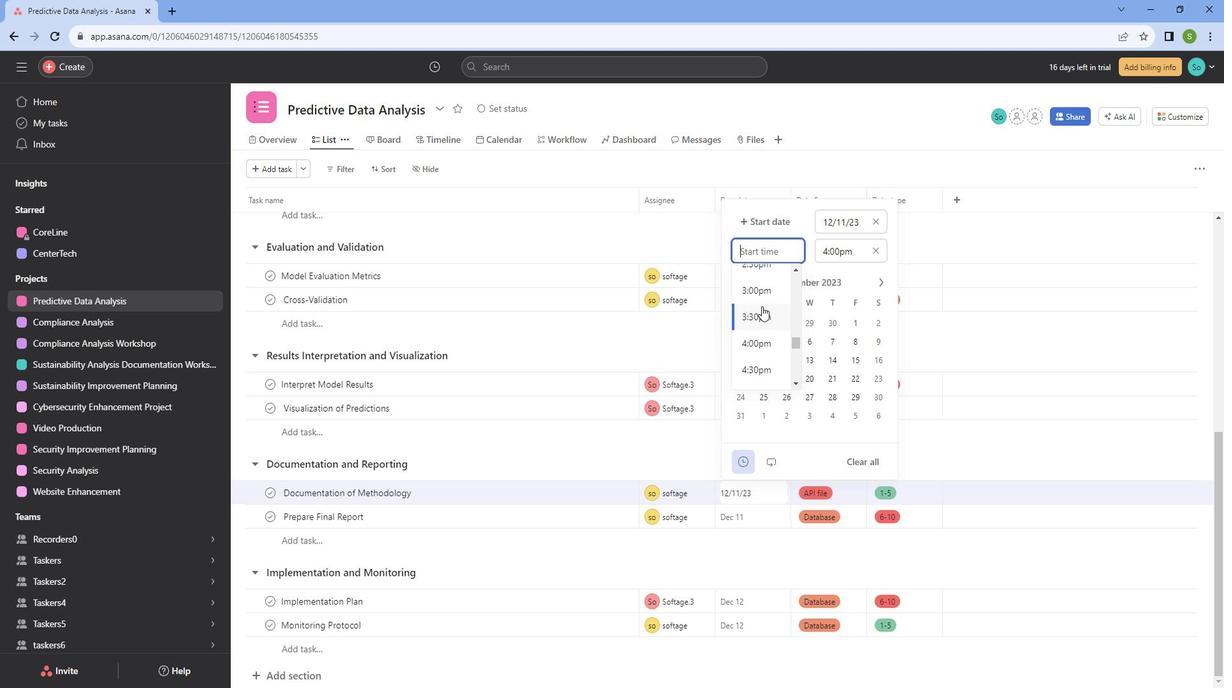 
Action: Mouse pressed left at (778, 305)
Screenshot: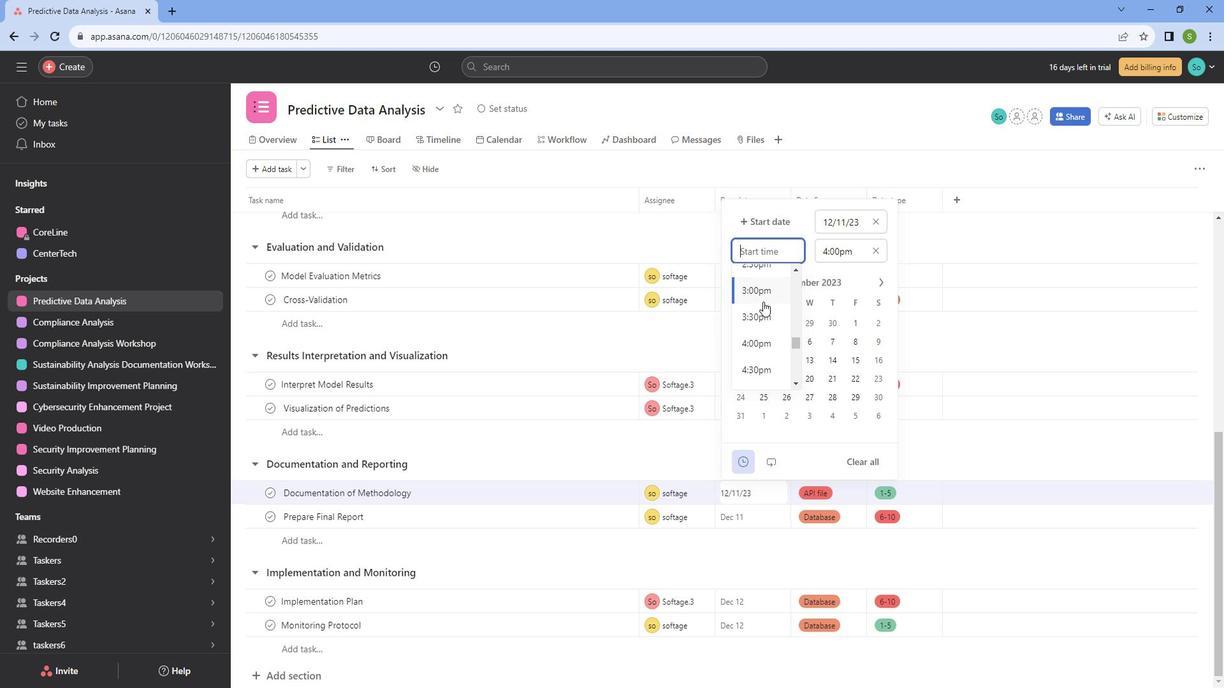 
Action: Mouse moved to (773, 316)
Screenshot: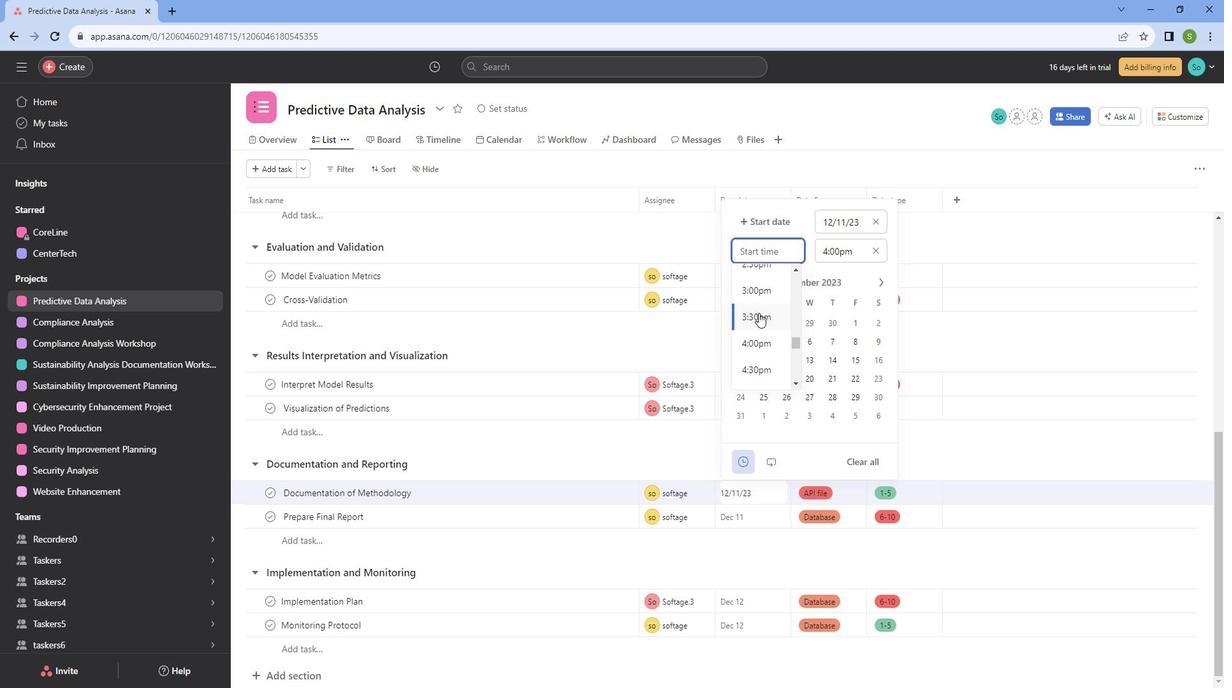 
Action: Mouse pressed left at (773, 316)
Screenshot: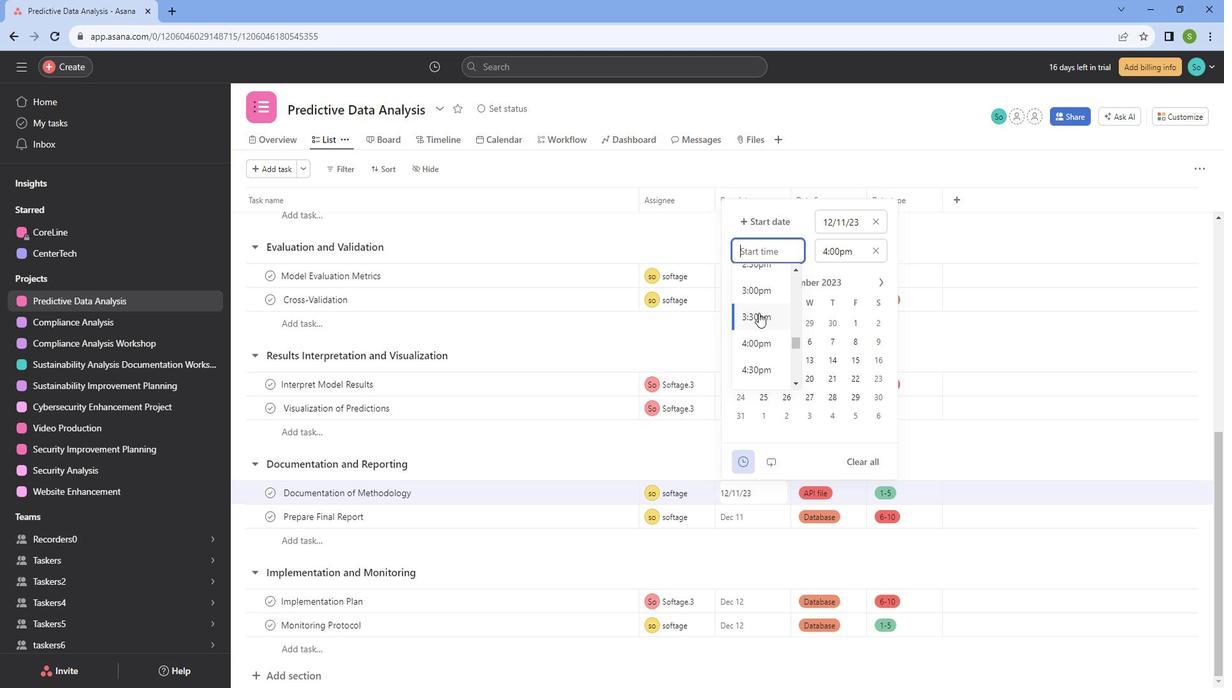
Action: Mouse moved to (689, 338)
Screenshot: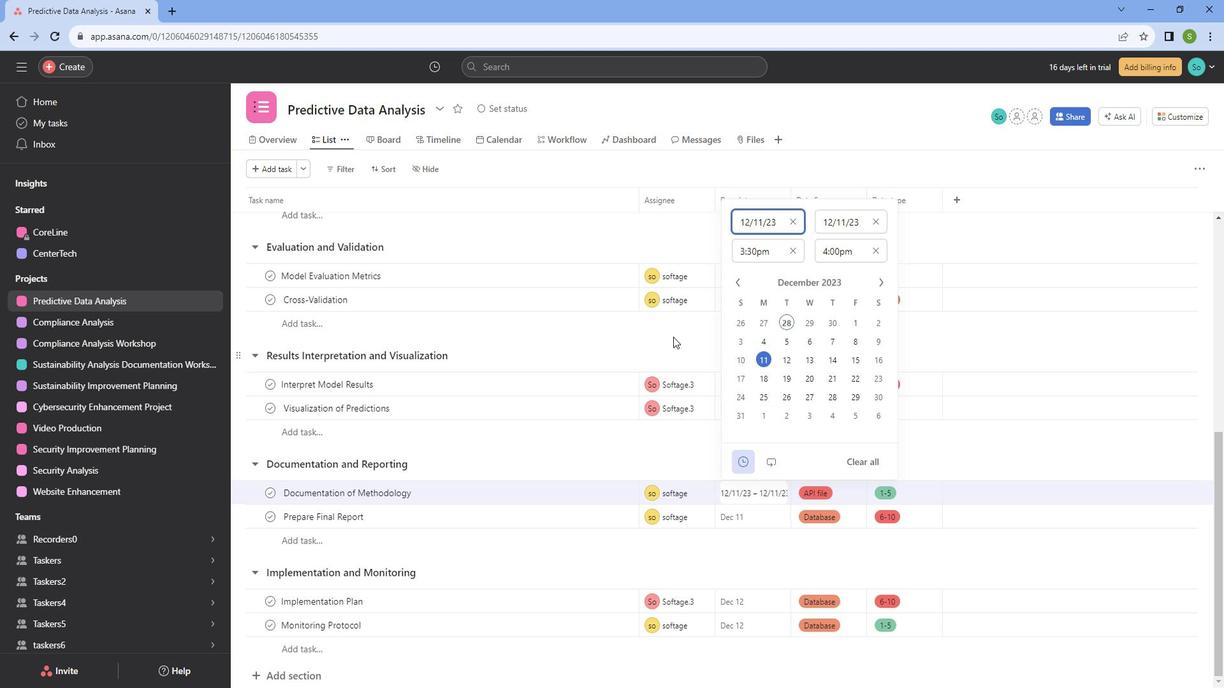 
Action: Mouse pressed left at (689, 338)
Screenshot: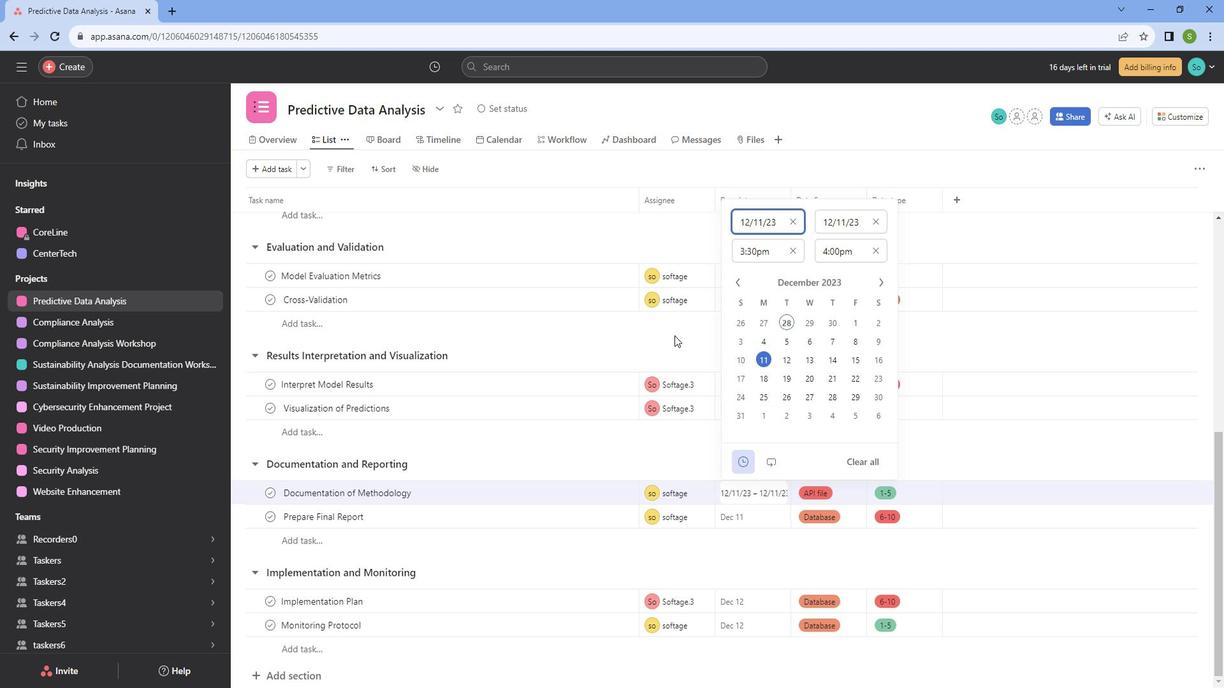 
Action: Mouse moved to (738, 505)
Screenshot: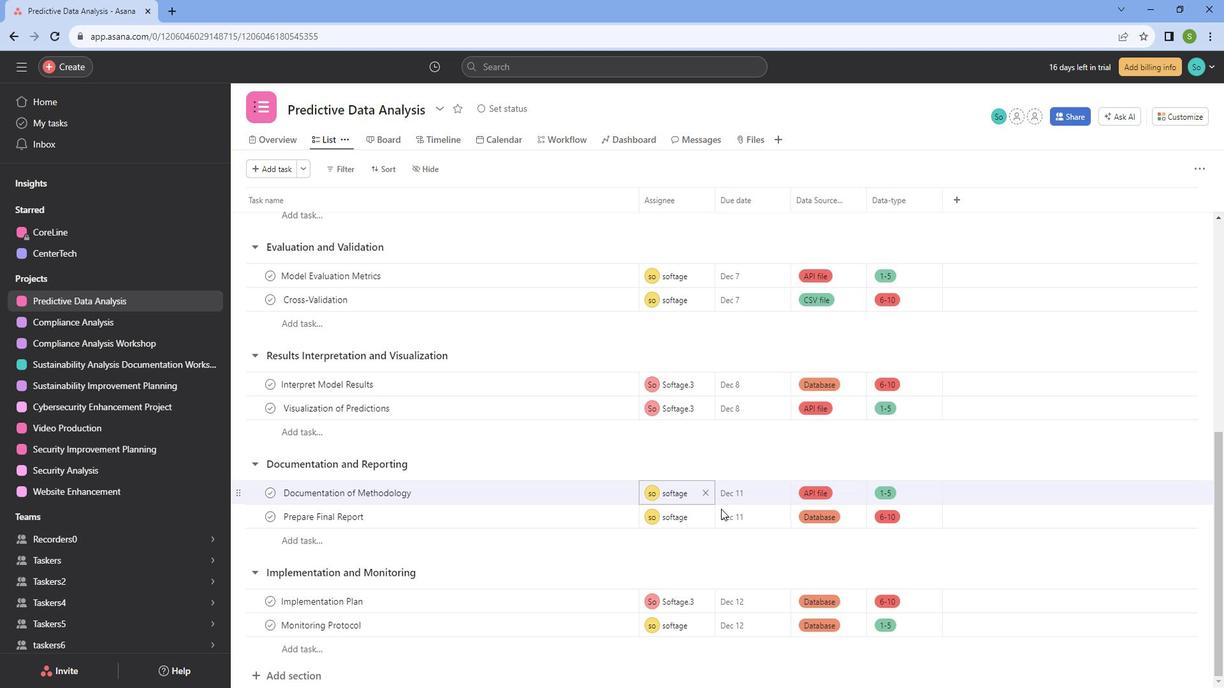 
Action: Mouse pressed left at (738, 505)
Screenshot: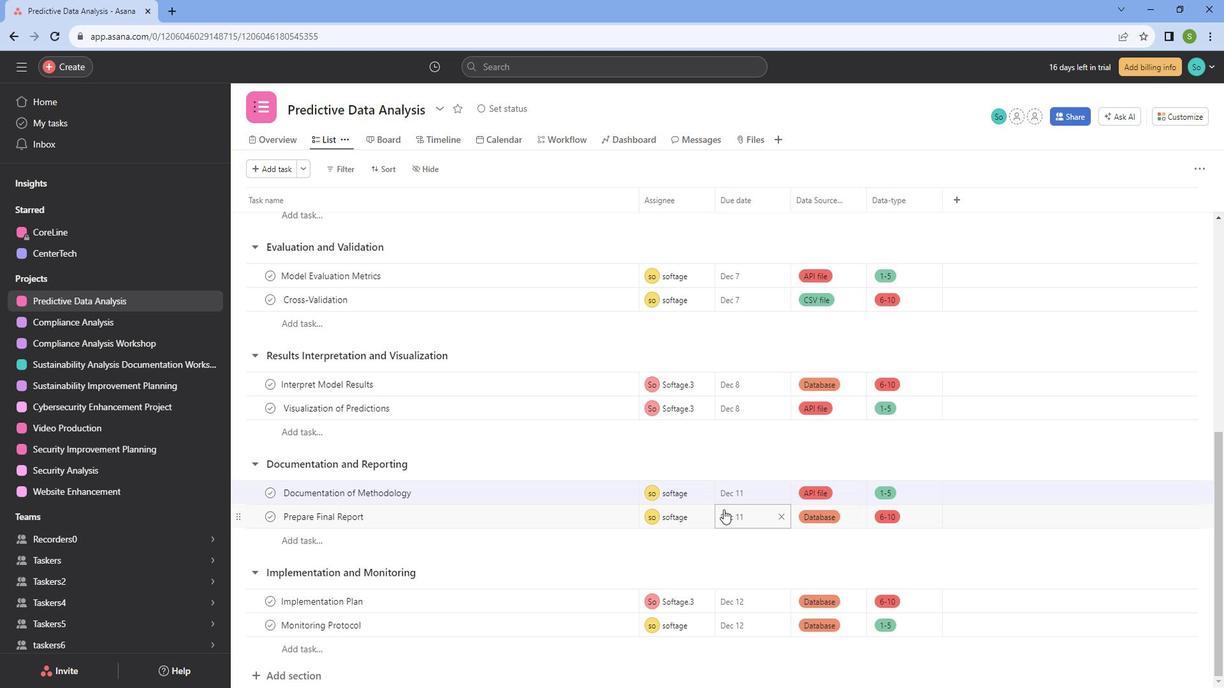
Action: Mouse moved to (758, 489)
Screenshot: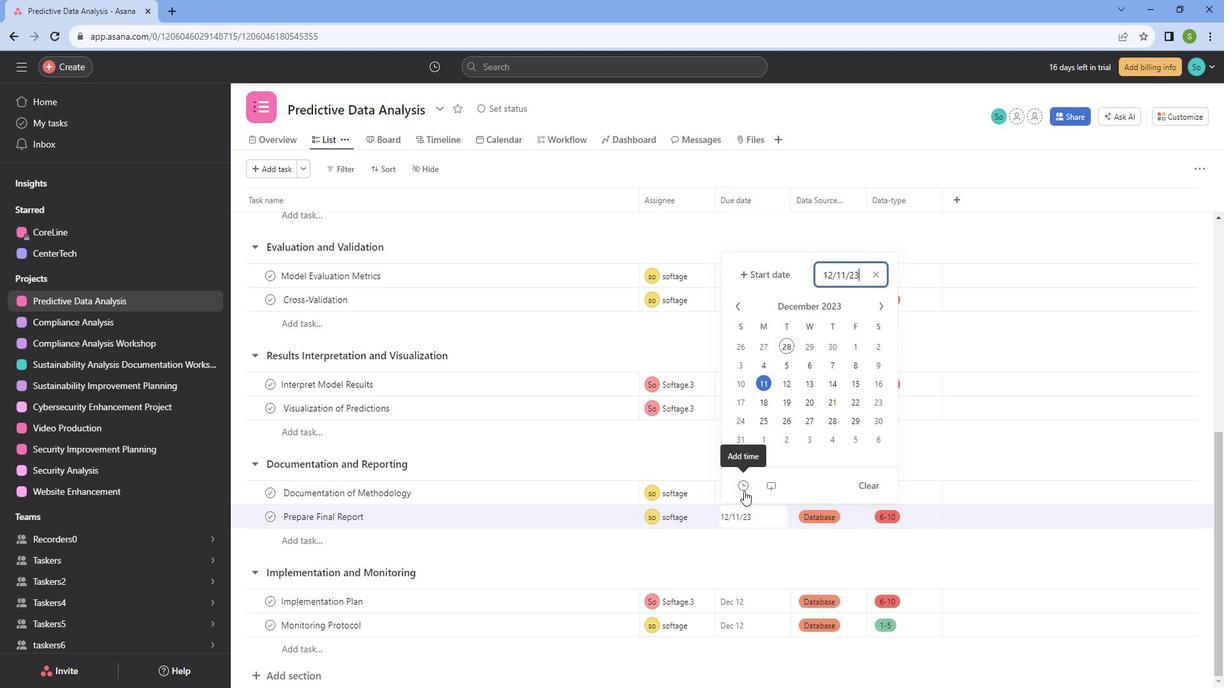 
Action: Mouse pressed left at (758, 489)
Screenshot: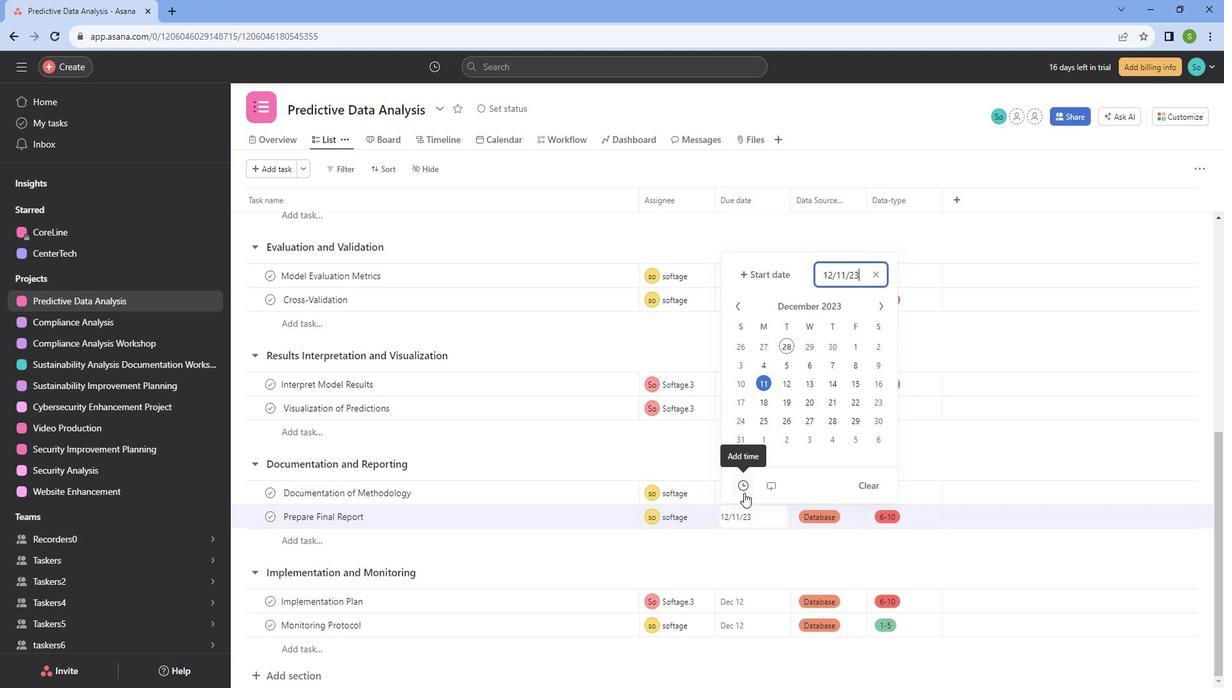 
Action: Mouse moved to (866, 310)
Screenshot: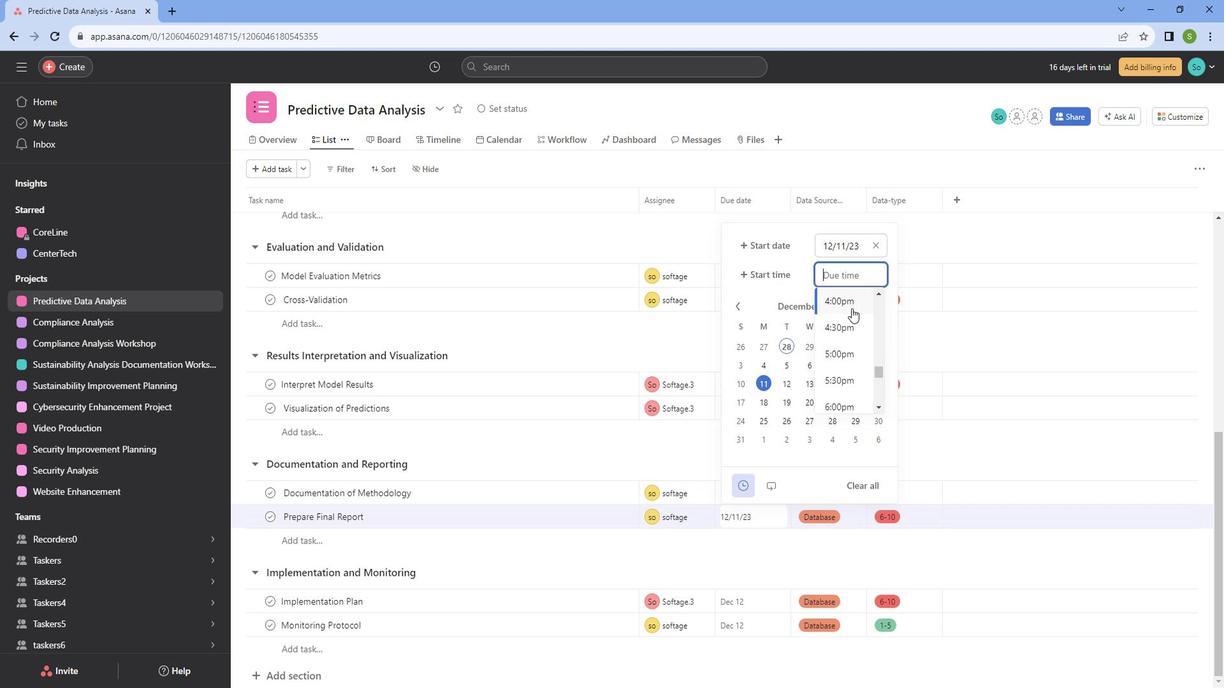 
Action: Mouse pressed left at (866, 310)
Screenshot: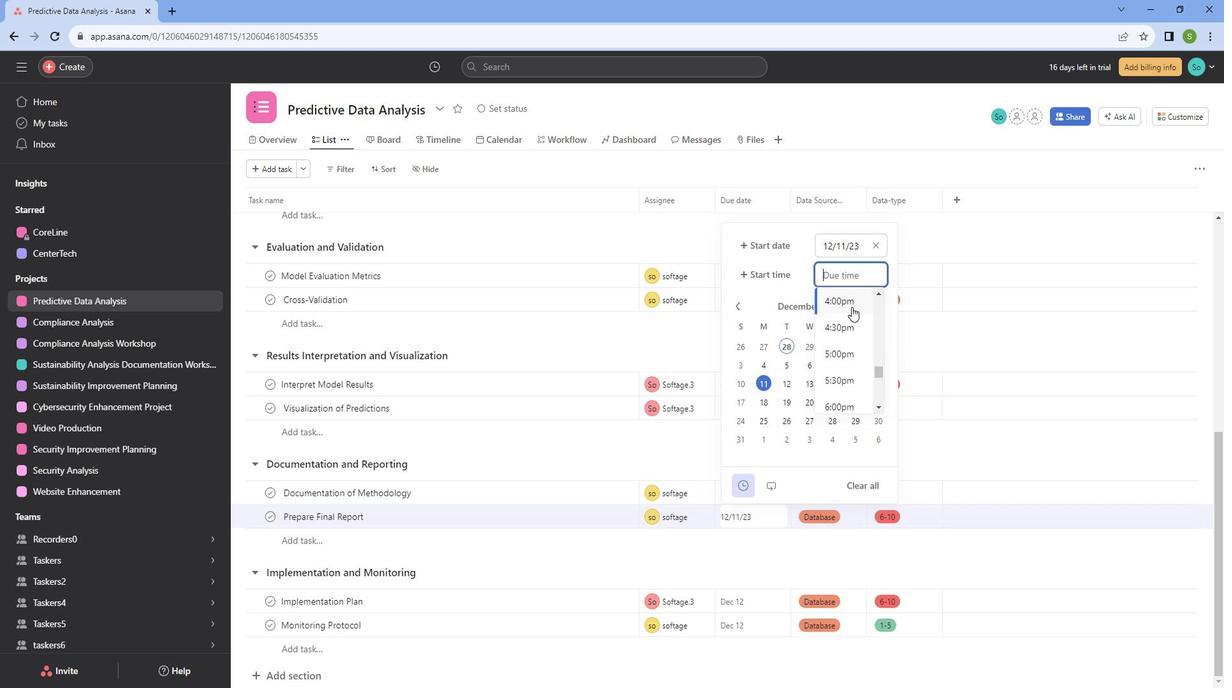 
Action: Mouse moved to (780, 281)
Screenshot: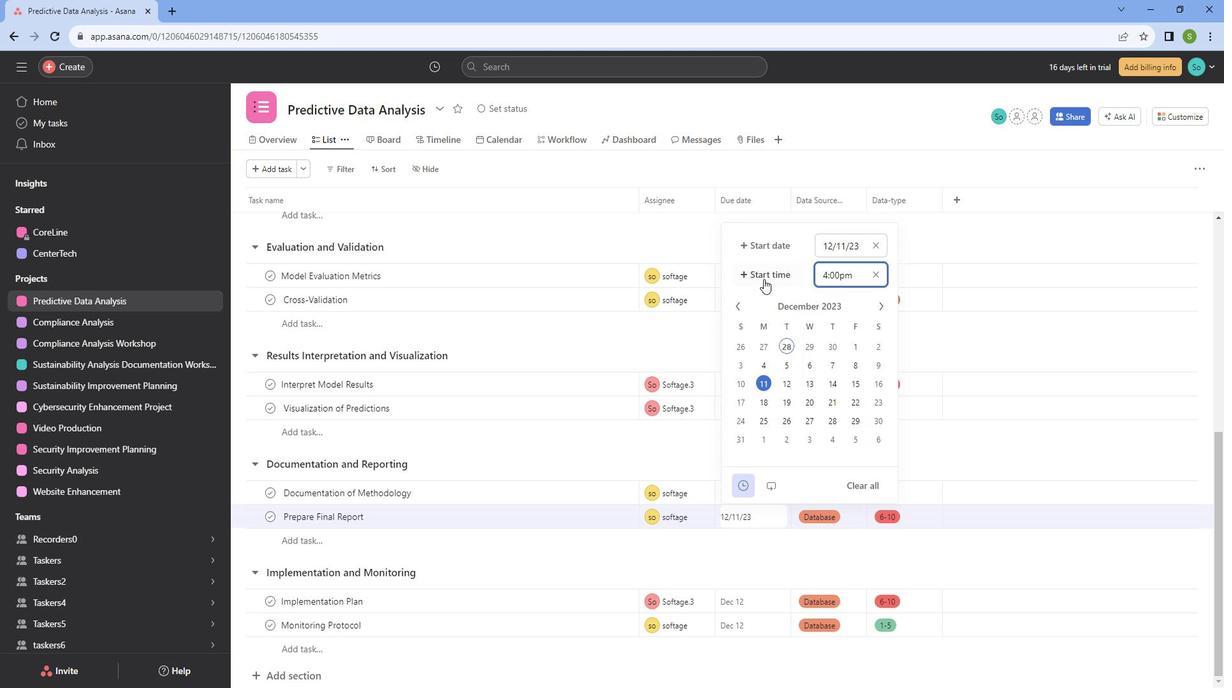 
Action: Mouse pressed left at (780, 281)
Screenshot: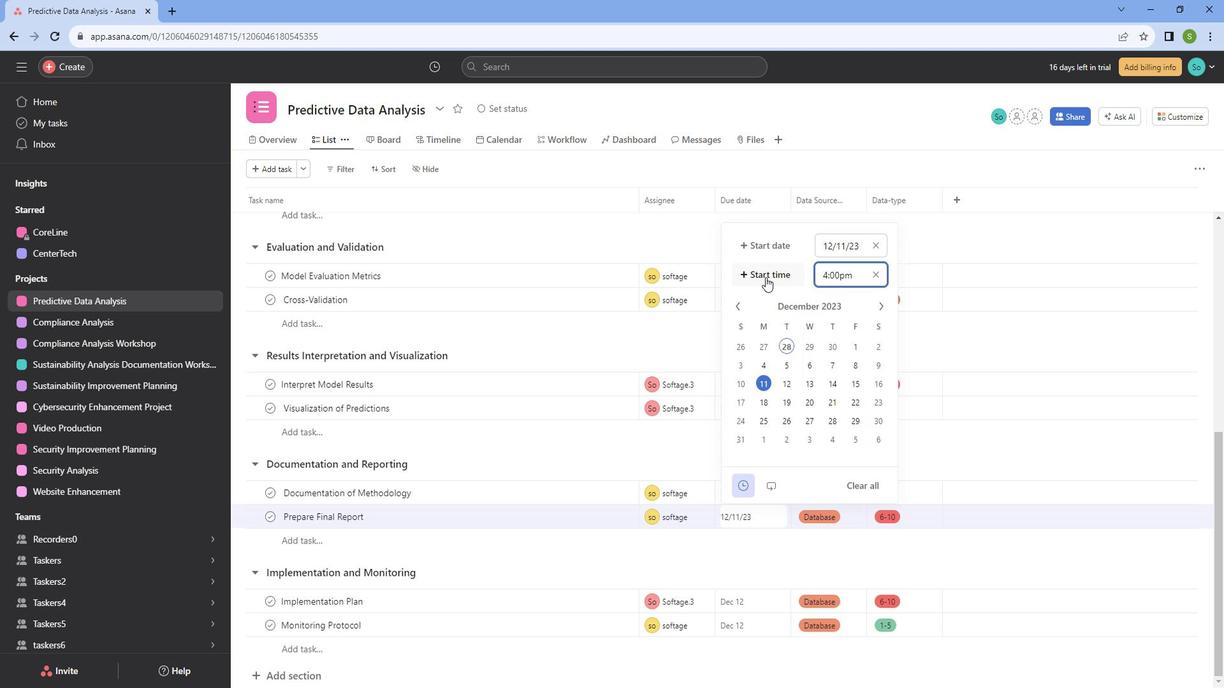 
Action: Mouse moved to (780, 316)
Screenshot: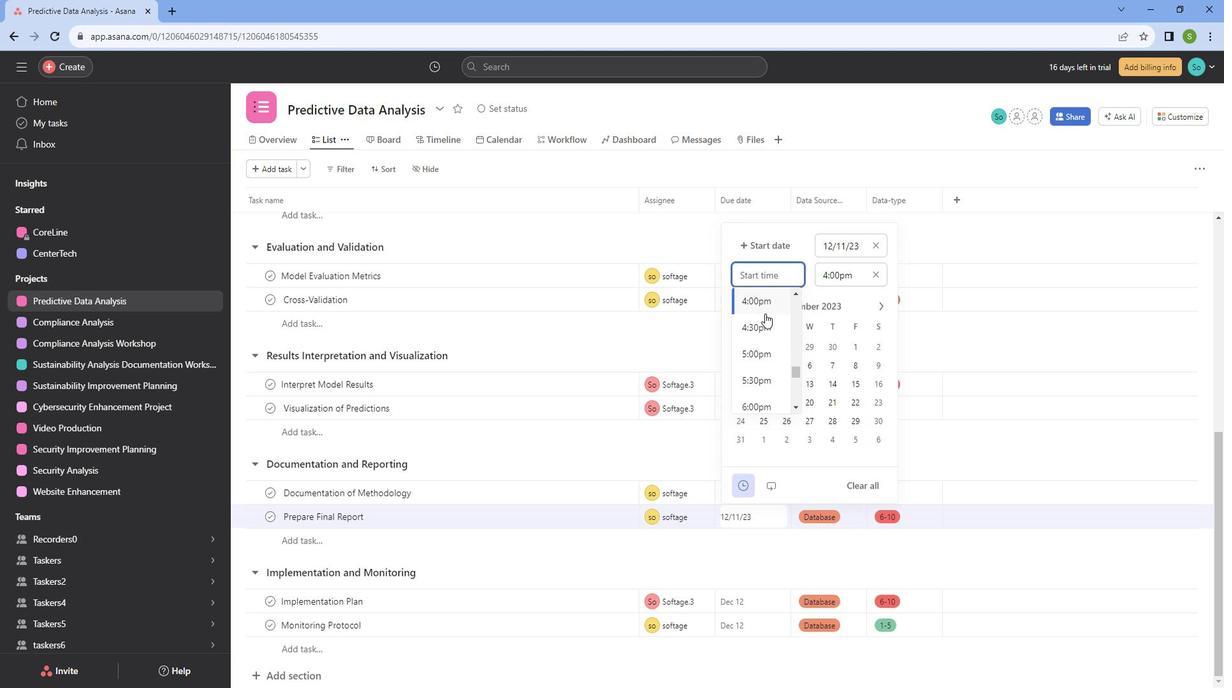 
Action: Mouse scrolled (780, 316) with delta (0, 0)
Screenshot: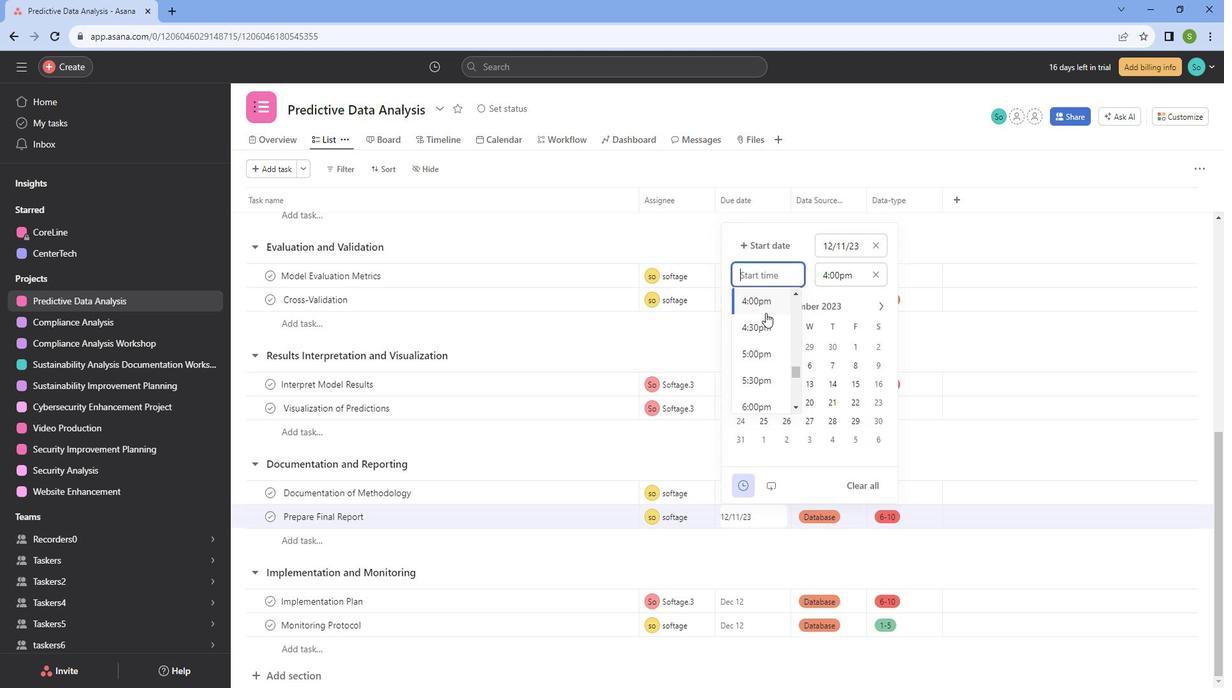 
Action: Mouse moved to (776, 336)
Screenshot: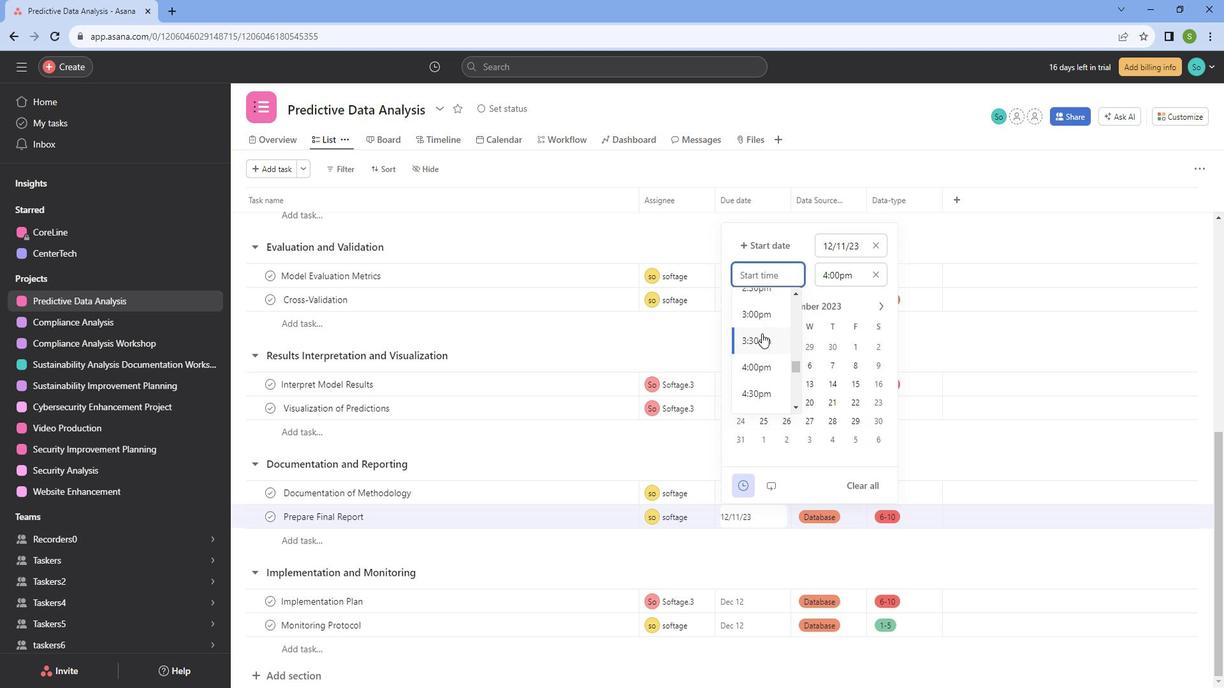 
Action: Mouse pressed left at (776, 336)
Screenshot: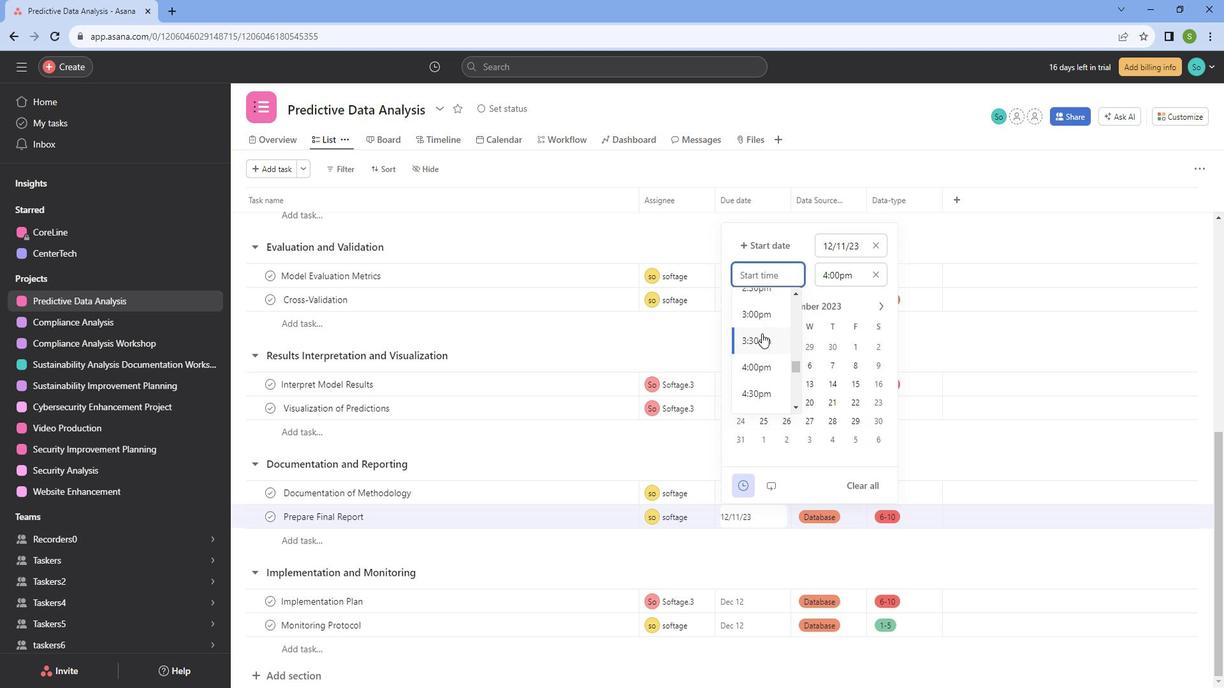 
Action: Mouse moved to (681, 338)
Screenshot: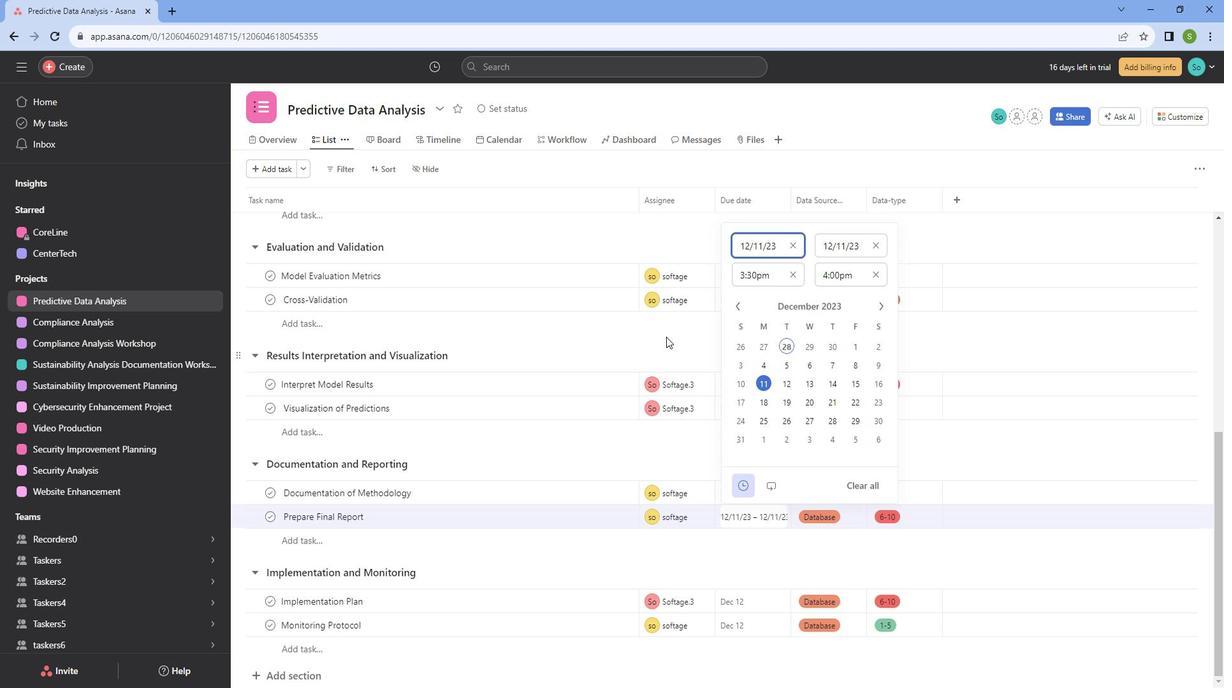 
Action: Mouse pressed left at (681, 338)
Screenshot: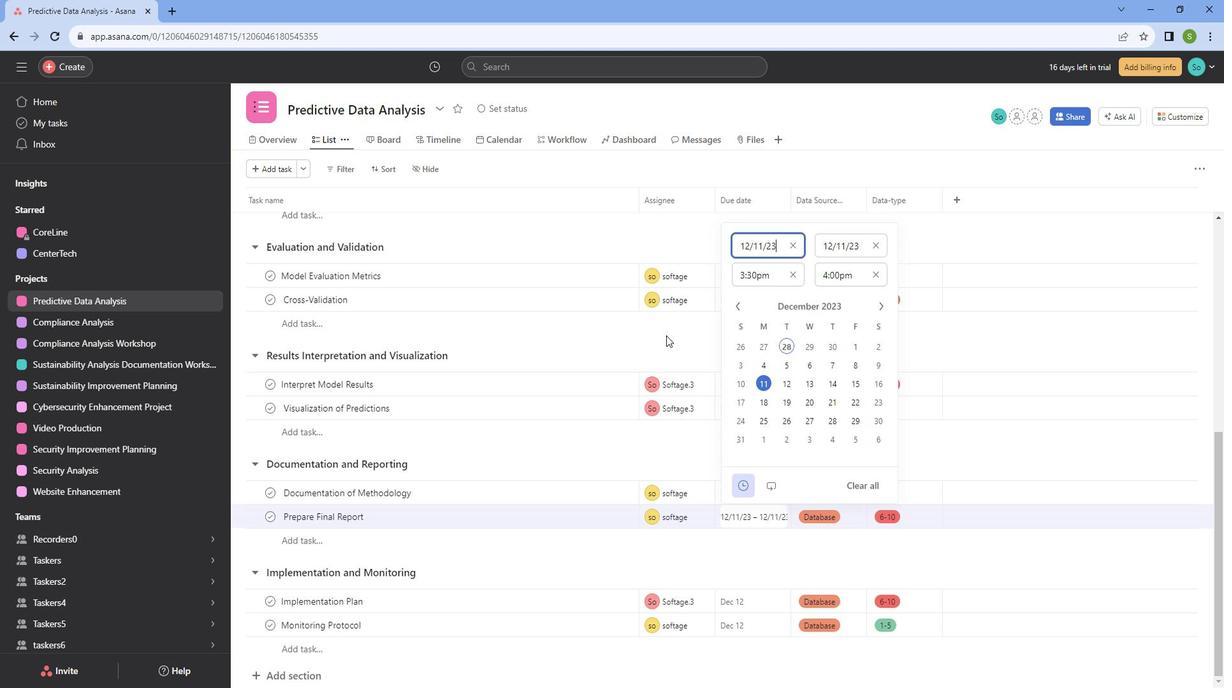 
Action: Mouse moved to (751, 494)
Screenshot: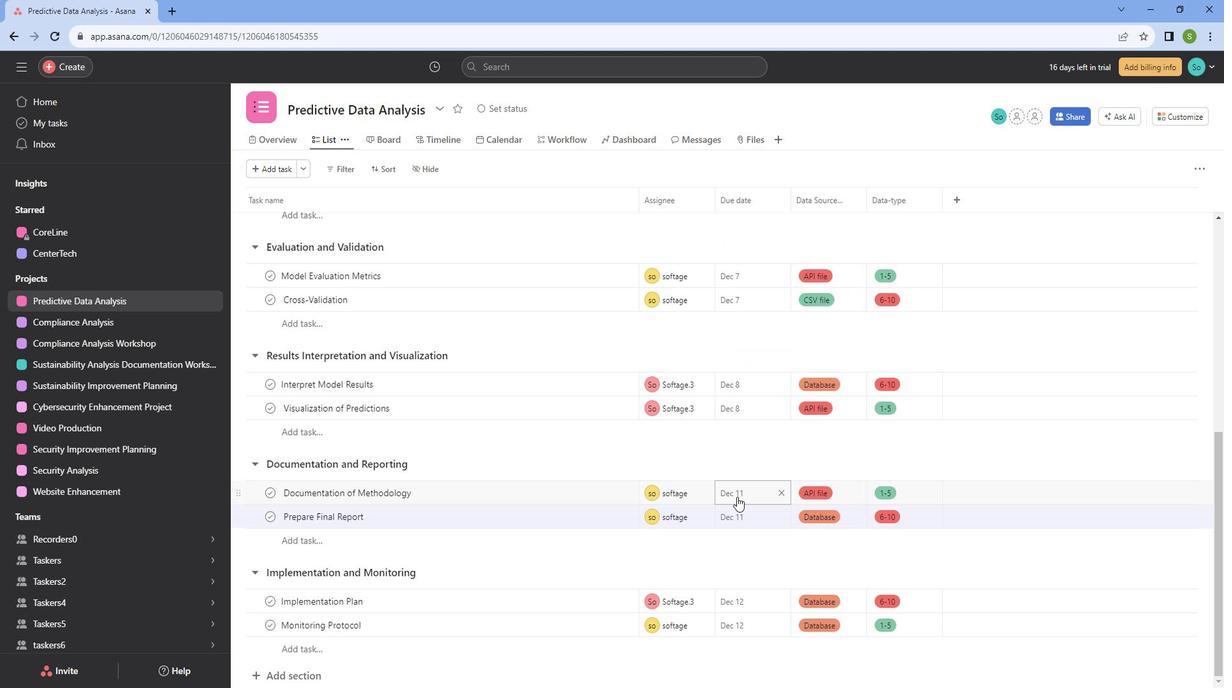 
Action: Mouse scrolled (751, 494) with delta (0, 0)
Screenshot: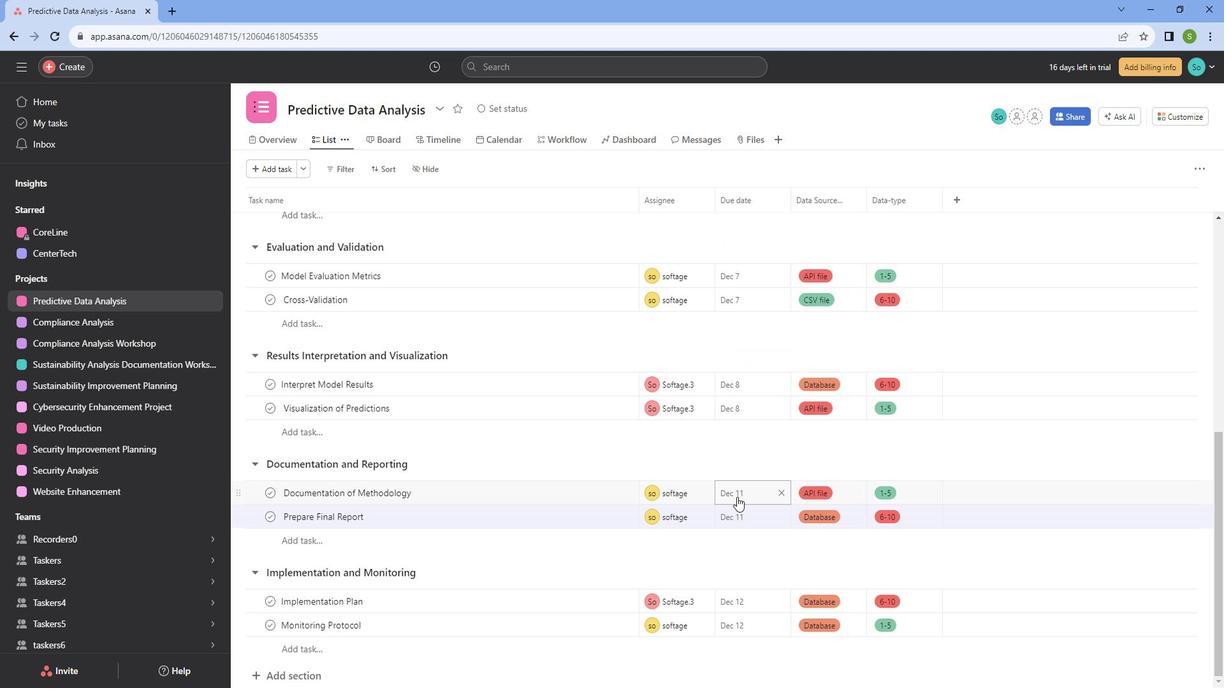 
Action: Mouse scrolled (751, 494) with delta (0, 0)
Screenshot: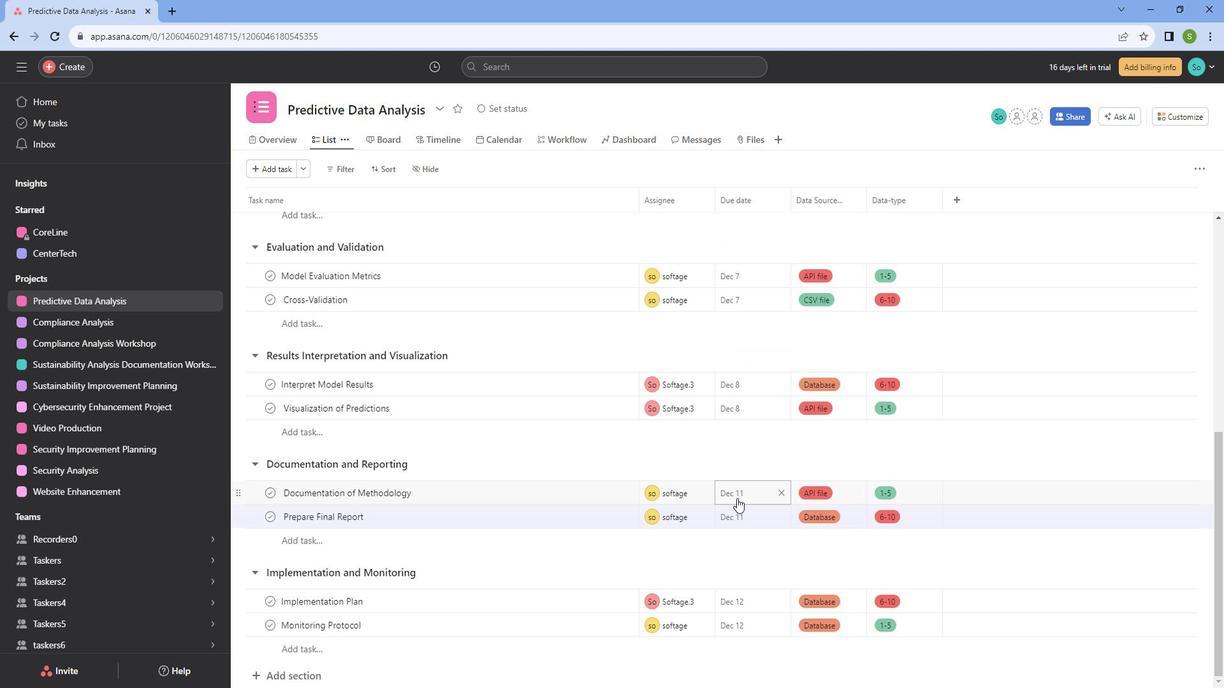 
Action: Mouse moved to (746, 584)
Screenshot: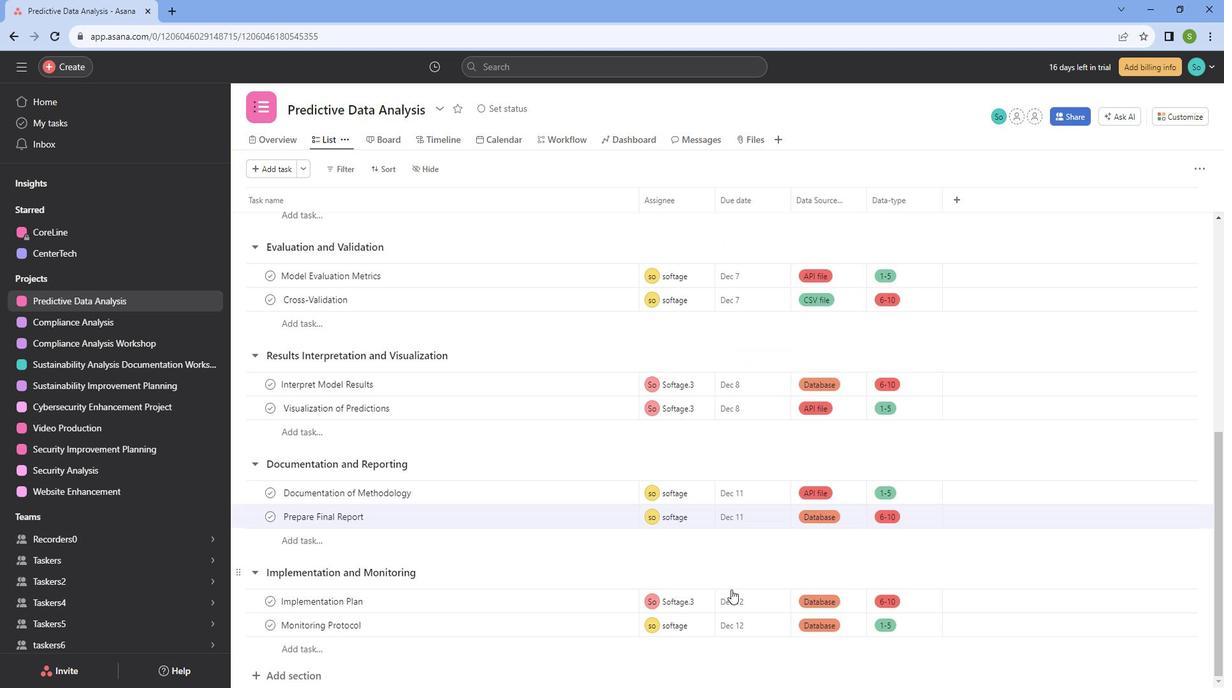 
Action: Mouse pressed left at (746, 584)
Screenshot: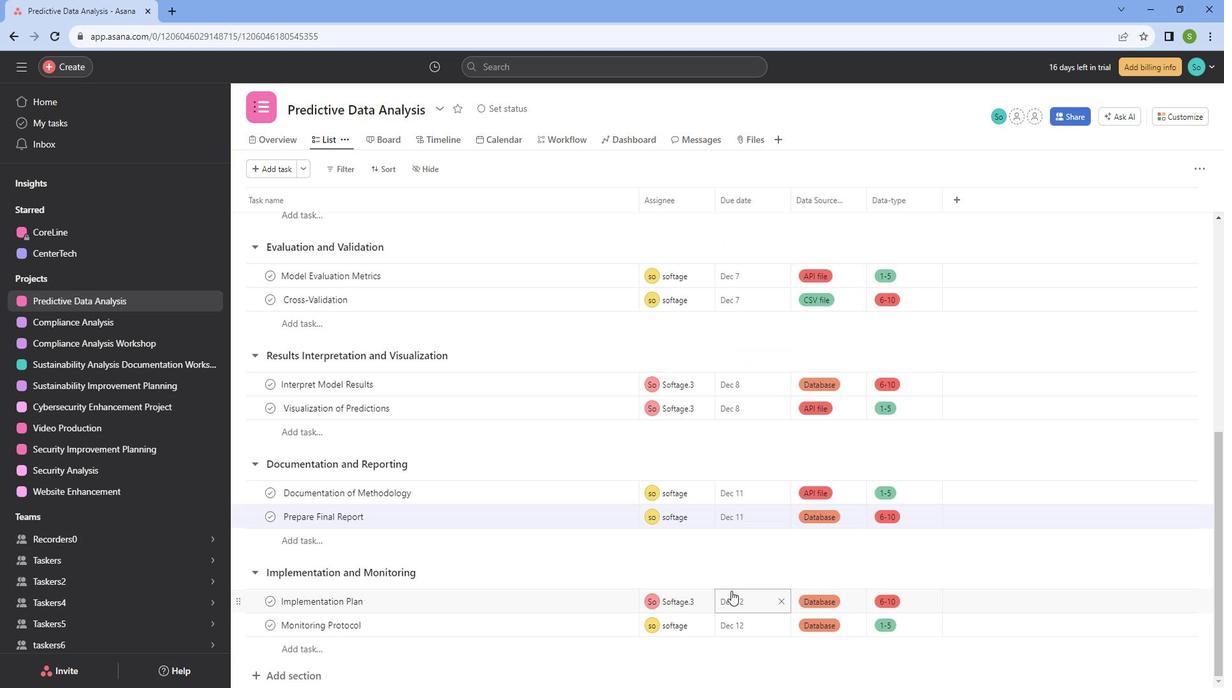 
Action: Mouse moved to (756, 559)
Screenshot: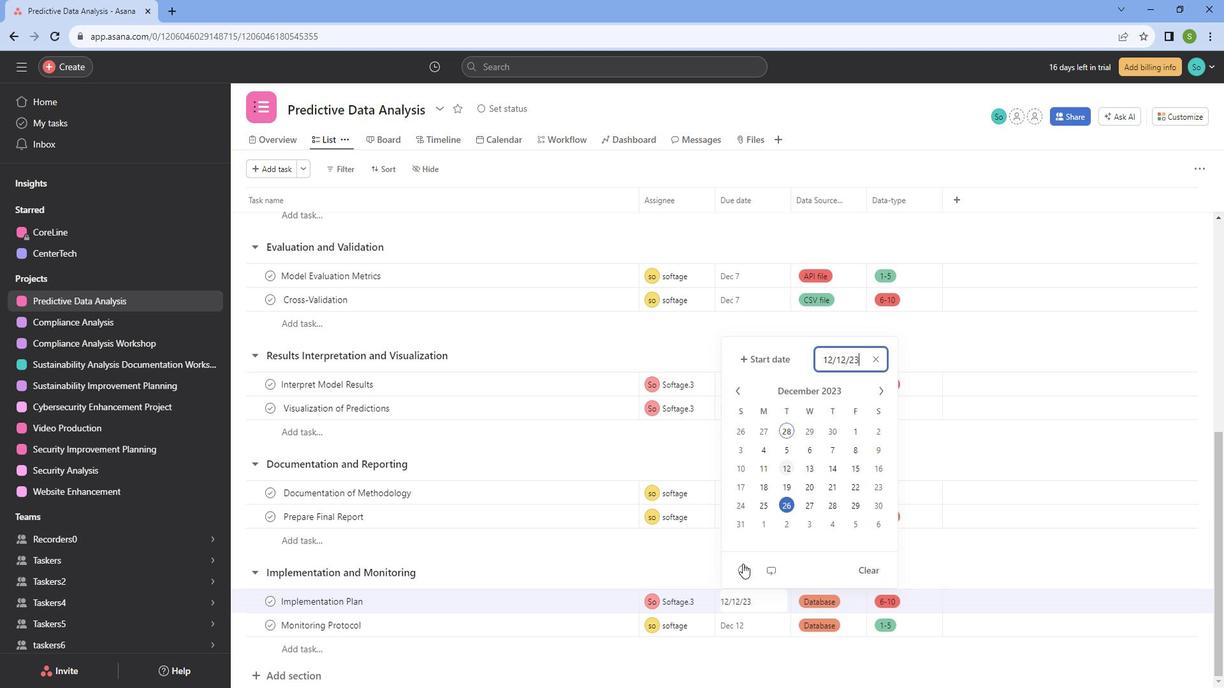
Action: Mouse pressed left at (756, 559)
Screenshot: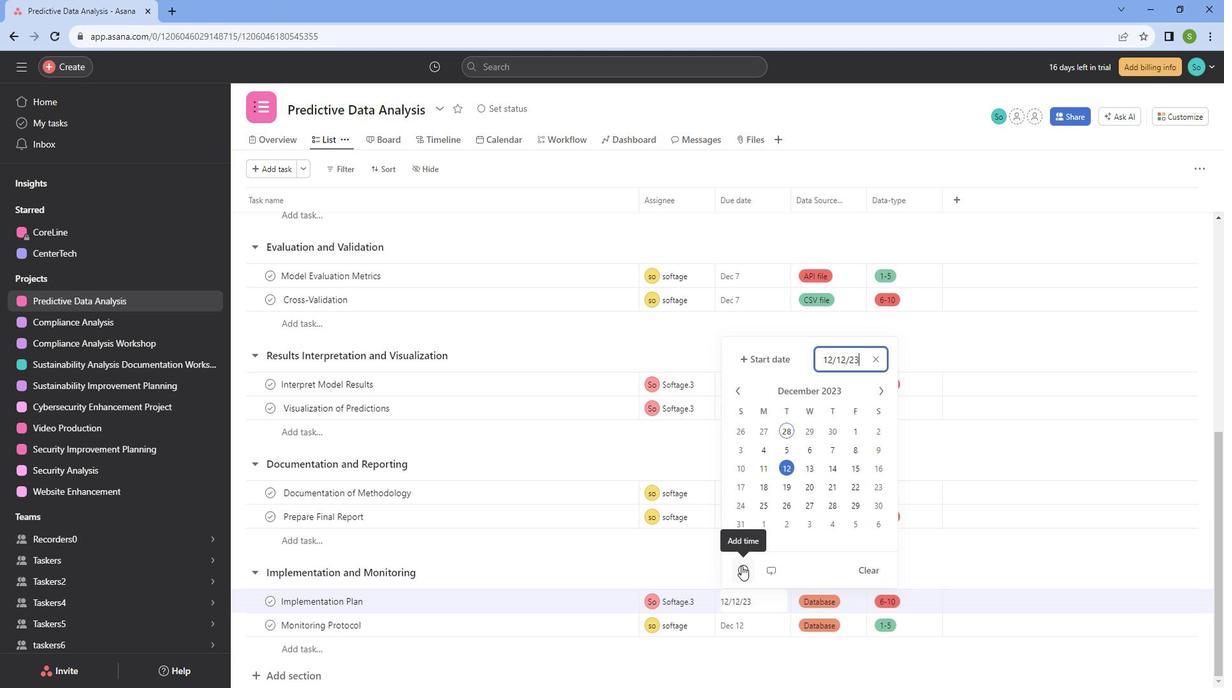 
Action: Mouse moved to (862, 388)
Screenshot: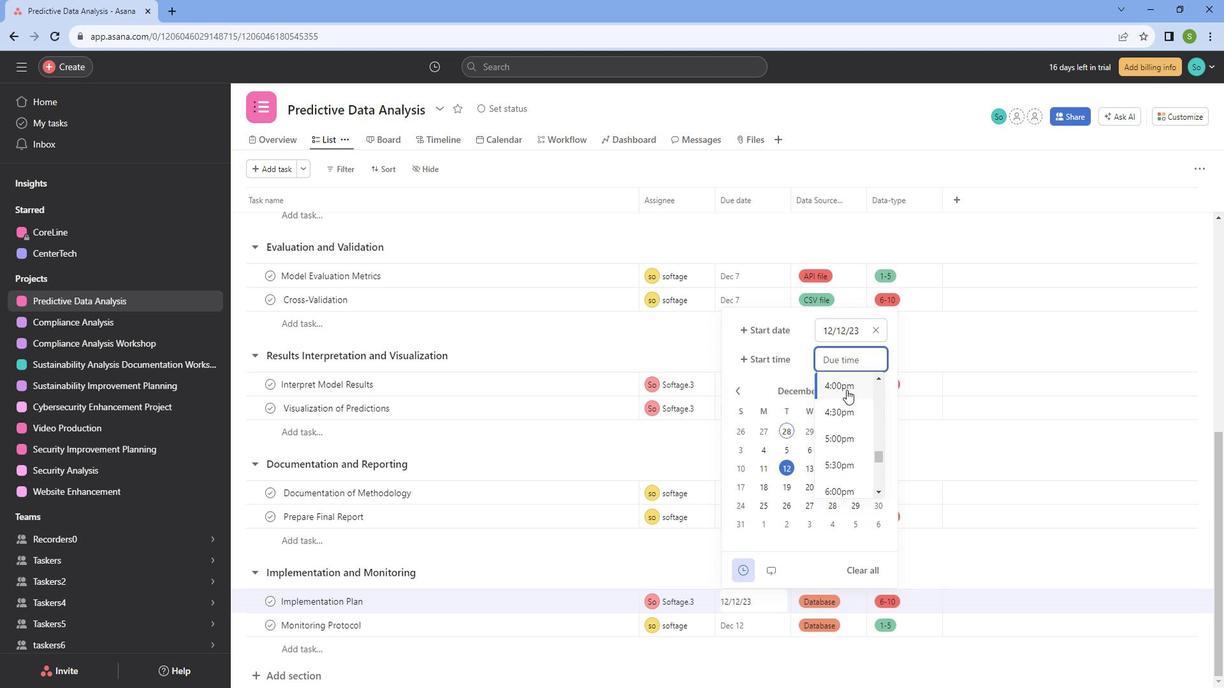 
Action: Mouse pressed left at (862, 388)
Screenshot: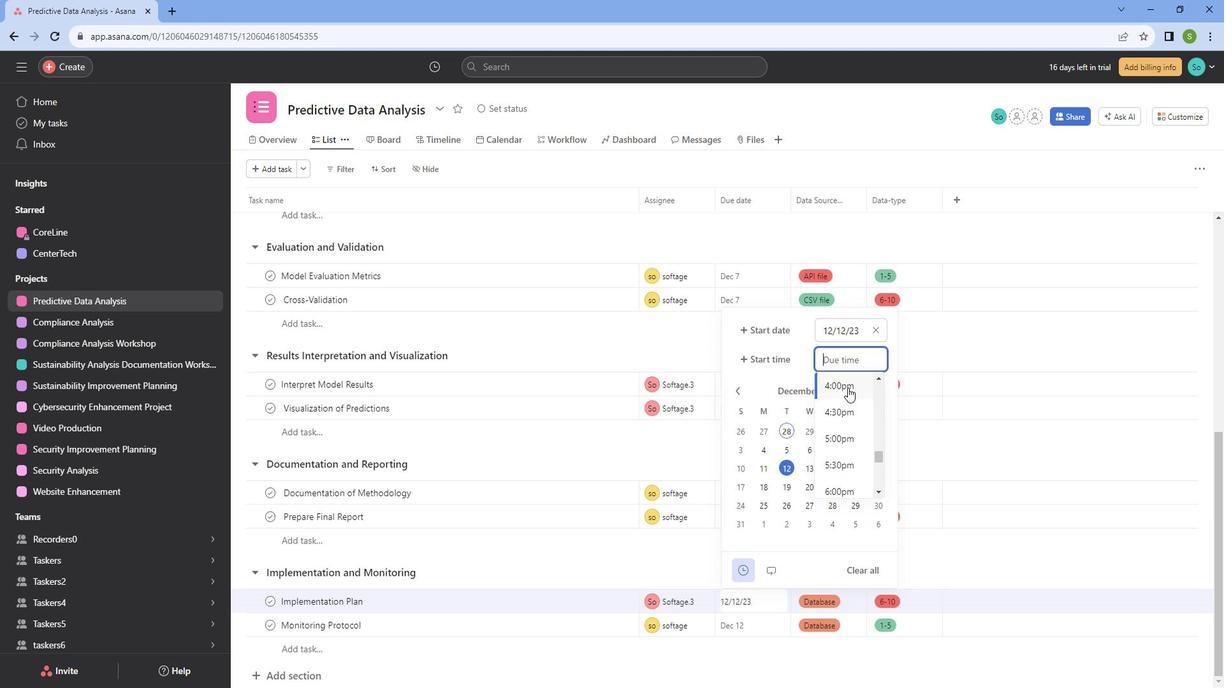 
Action: Mouse moved to (781, 364)
Screenshot: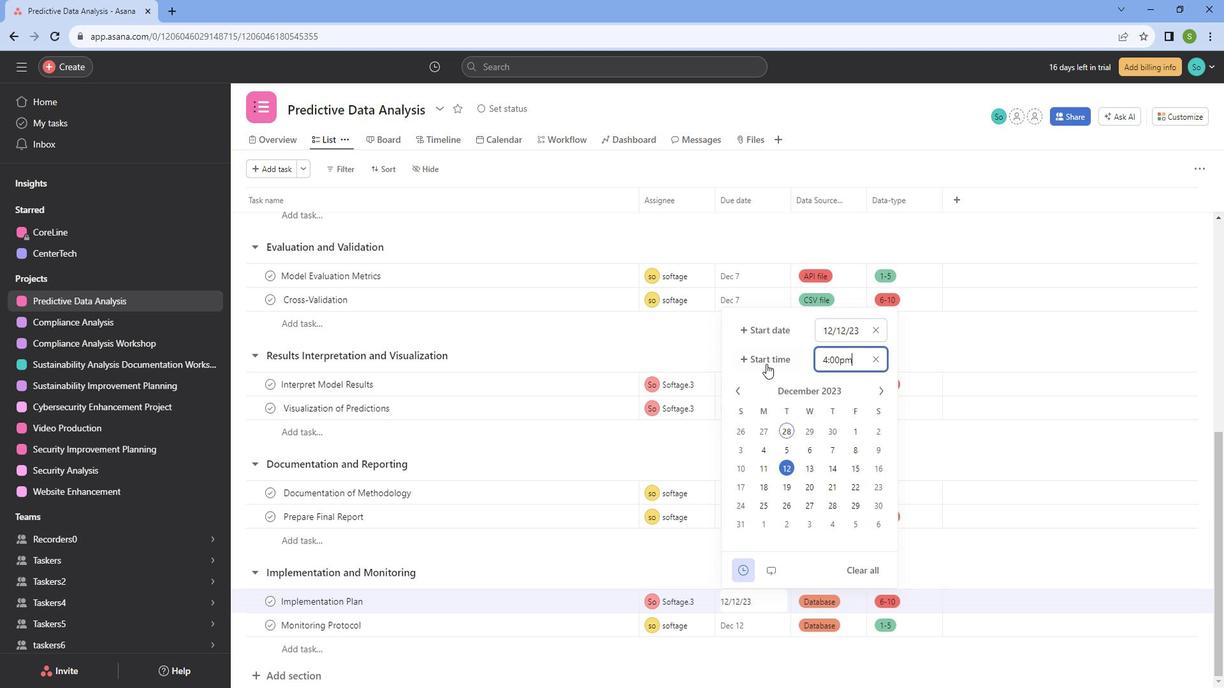 
Action: Mouse pressed left at (781, 364)
Screenshot: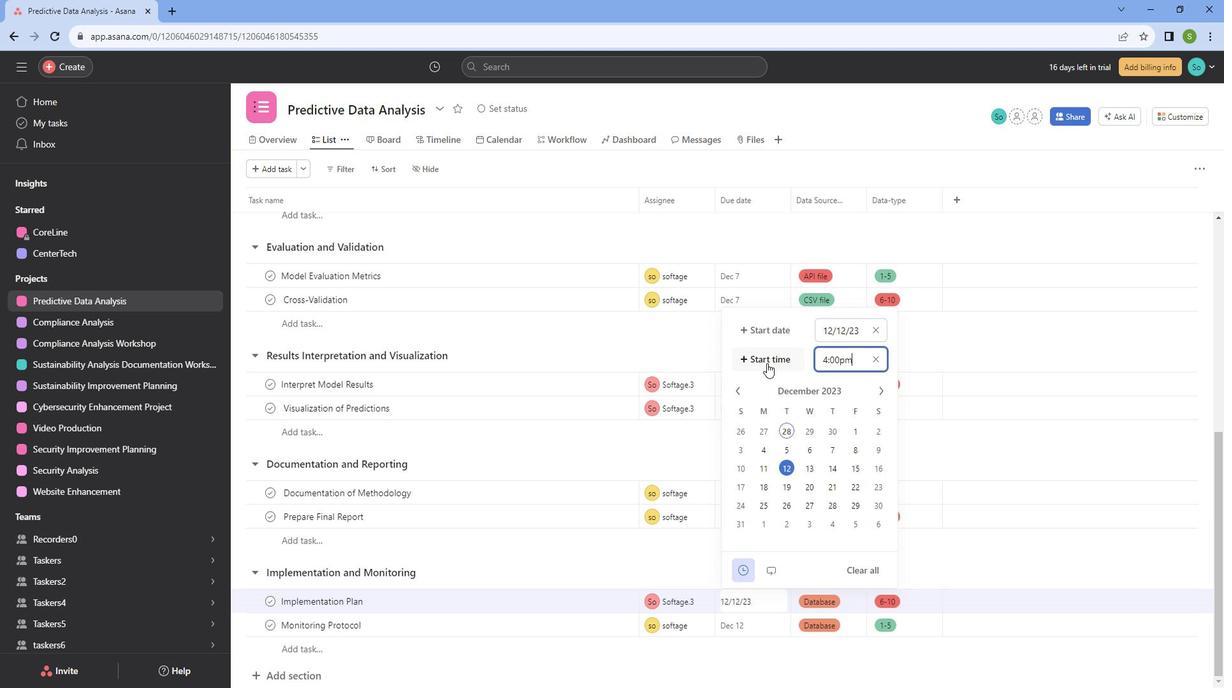 
Action: Mouse moved to (787, 391)
Screenshot: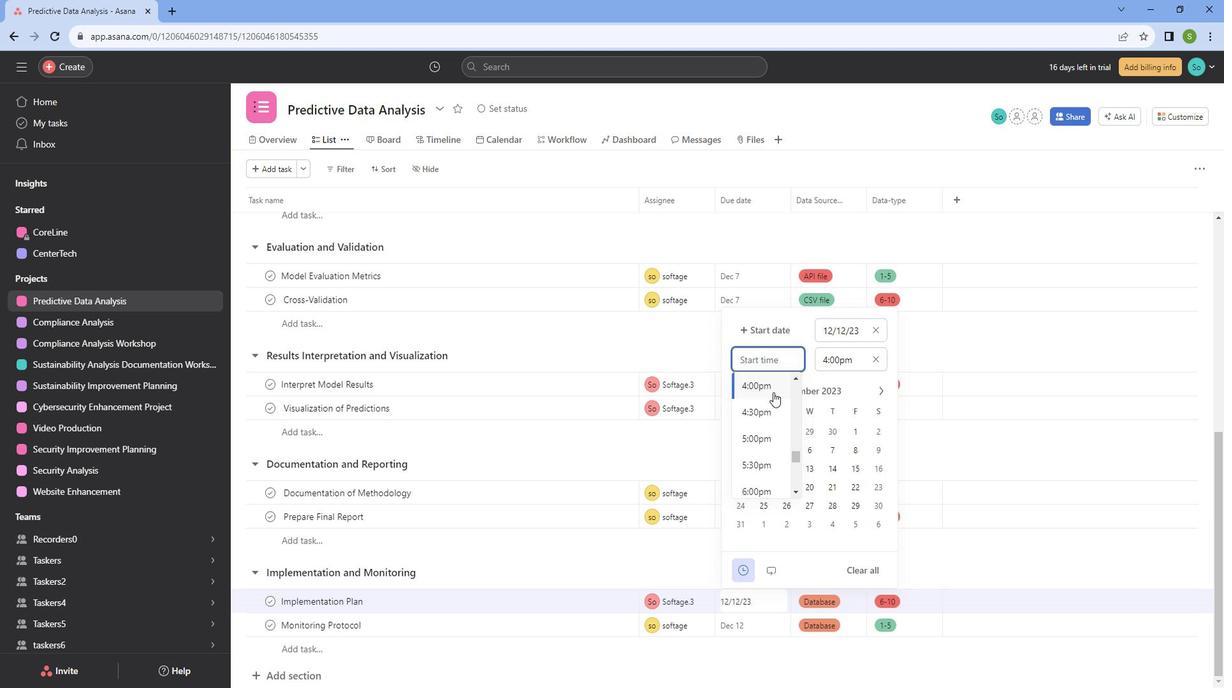 
Action: Mouse scrolled (787, 392) with delta (0, 0)
Screenshot: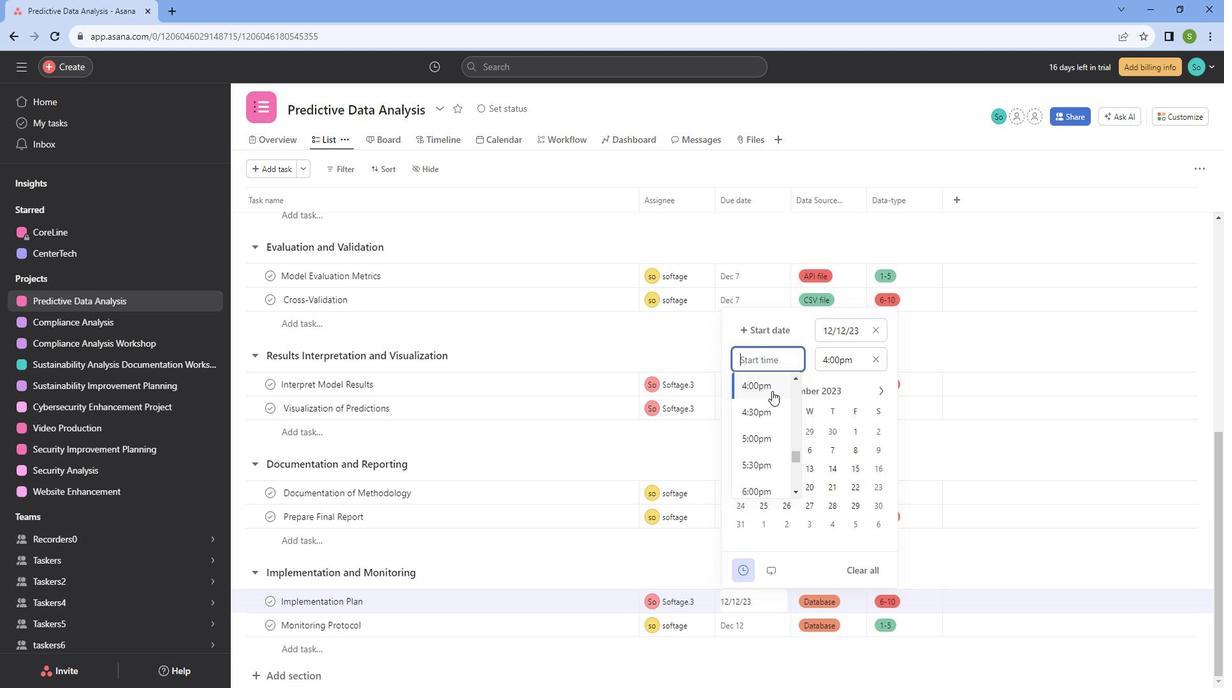 
Action: Mouse moved to (776, 413)
Screenshot: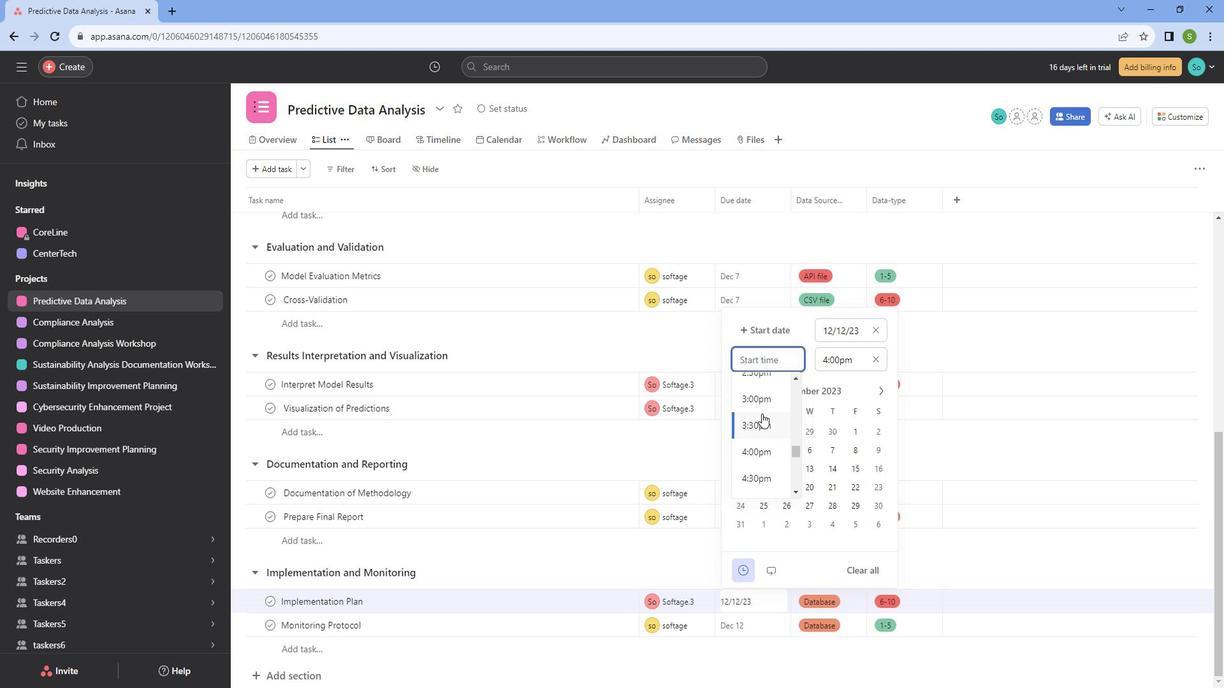 
Action: Mouse pressed left at (776, 413)
Screenshot: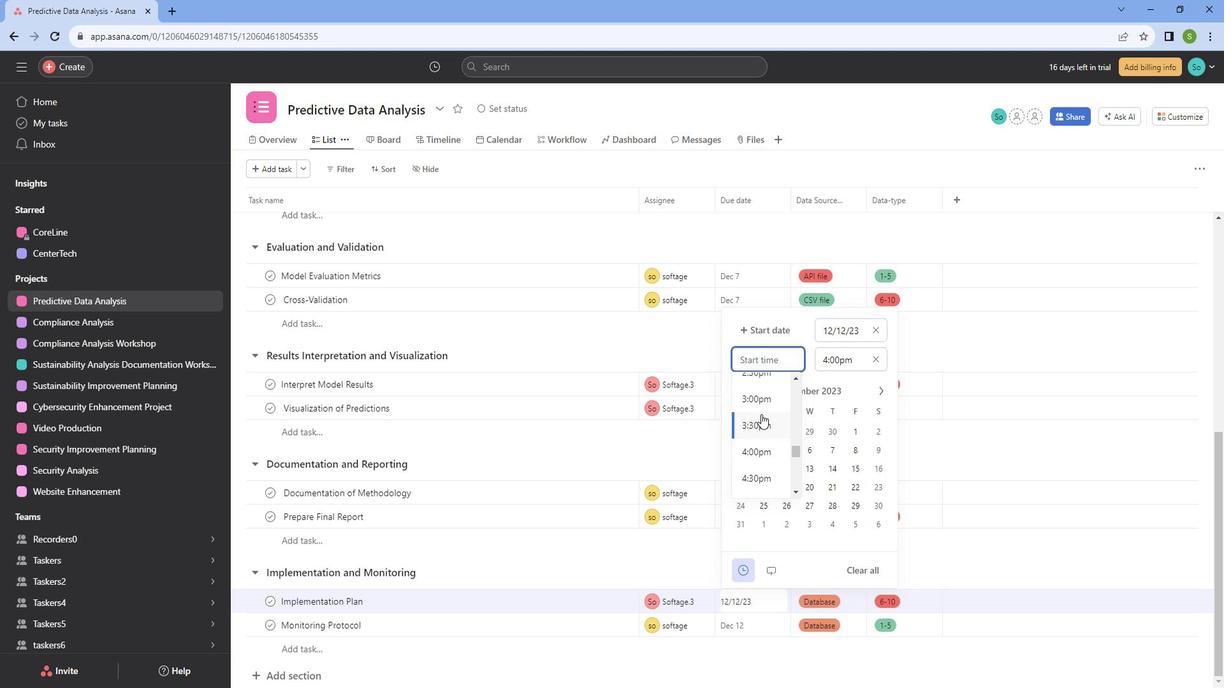 
Action: Mouse moved to (699, 352)
Screenshot: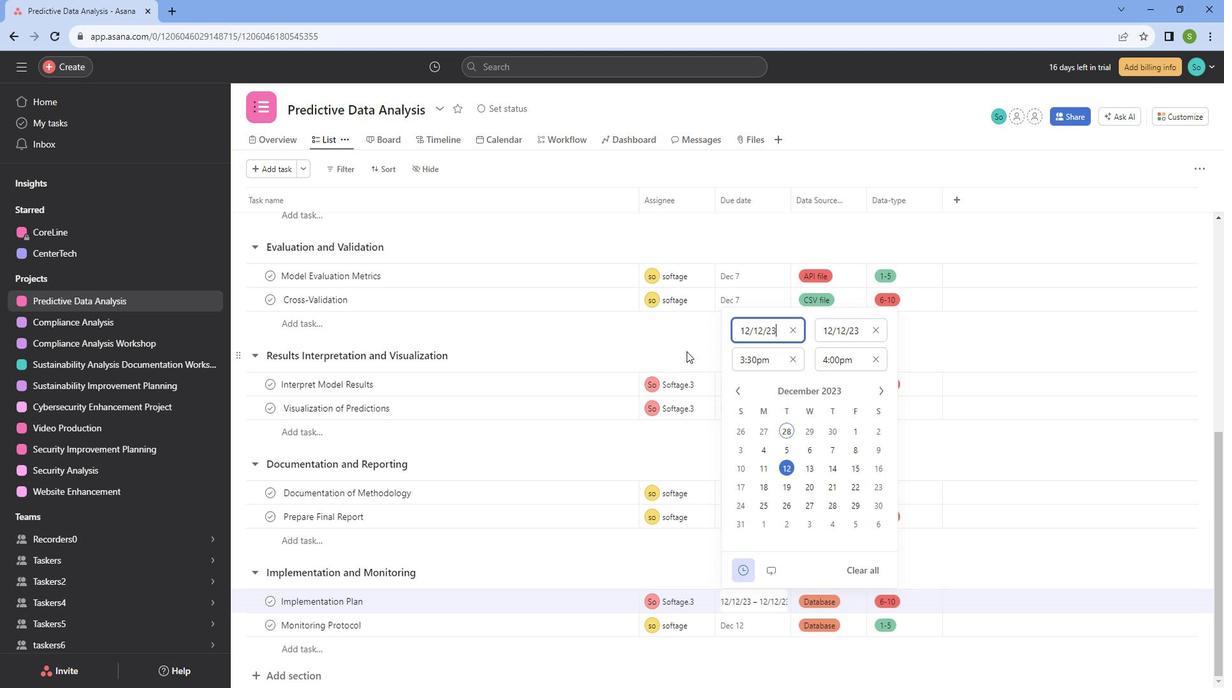 
Action: Mouse pressed left at (699, 352)
Screenshot: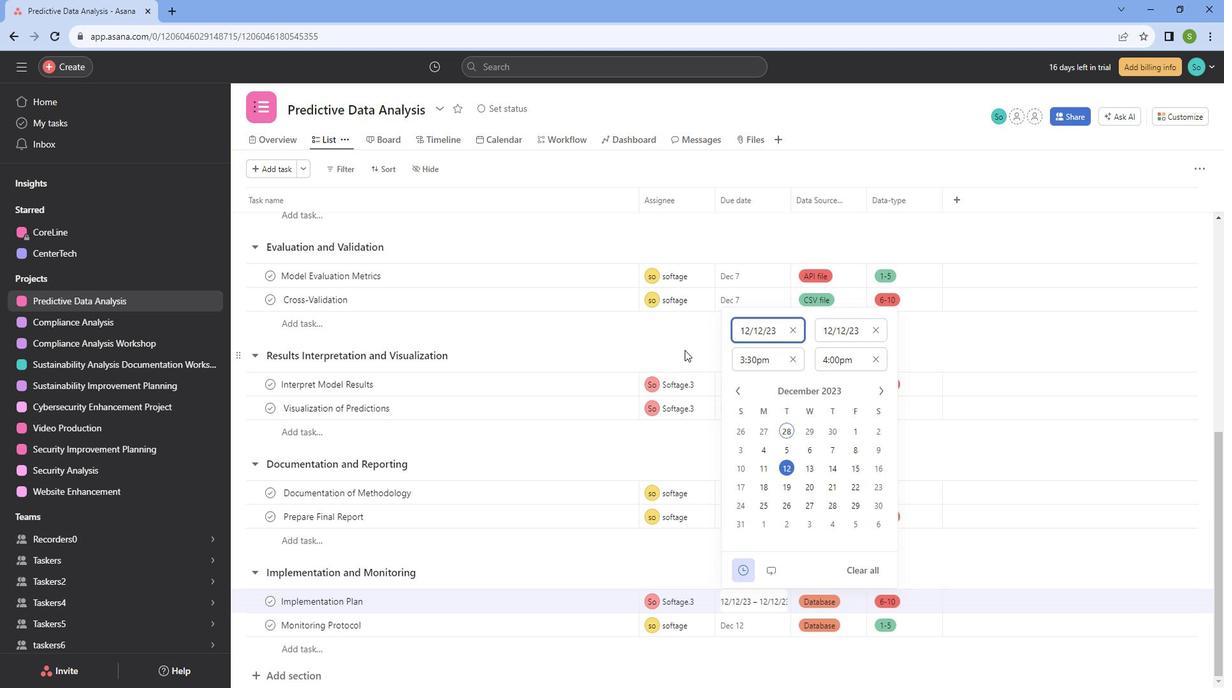 
Action: Mouse moved to (758, 607)
Screenshot: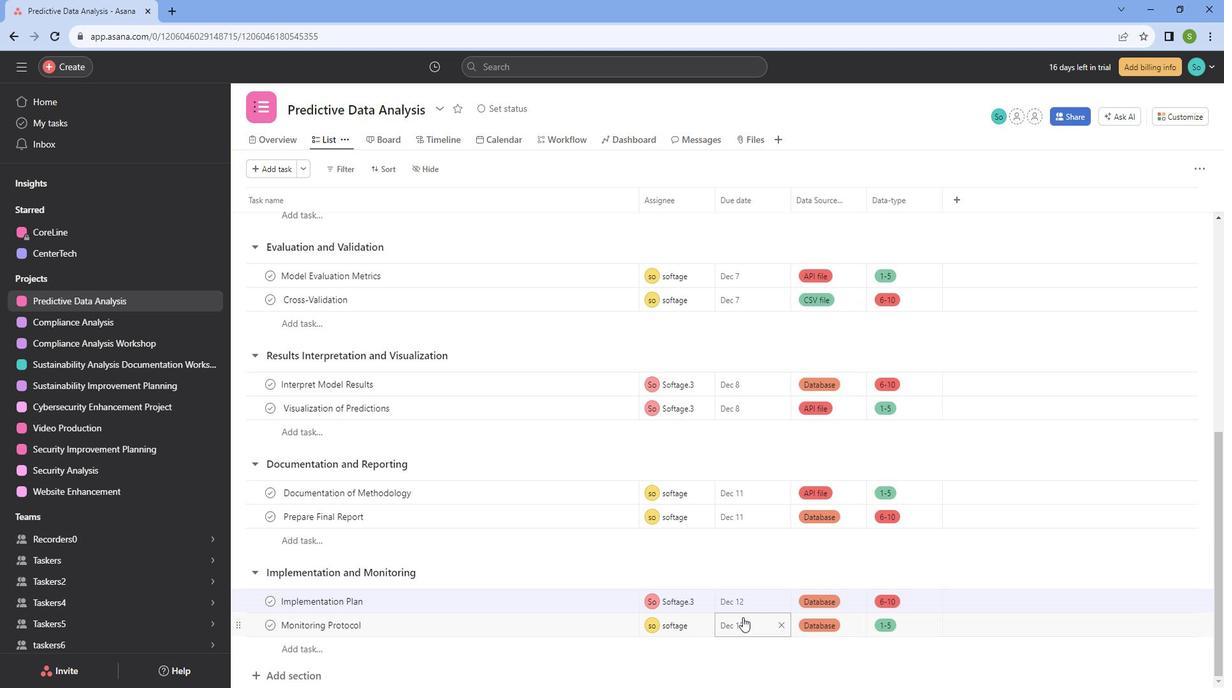 
Action: Mouse pressed left at (758, 607)
Screenshot: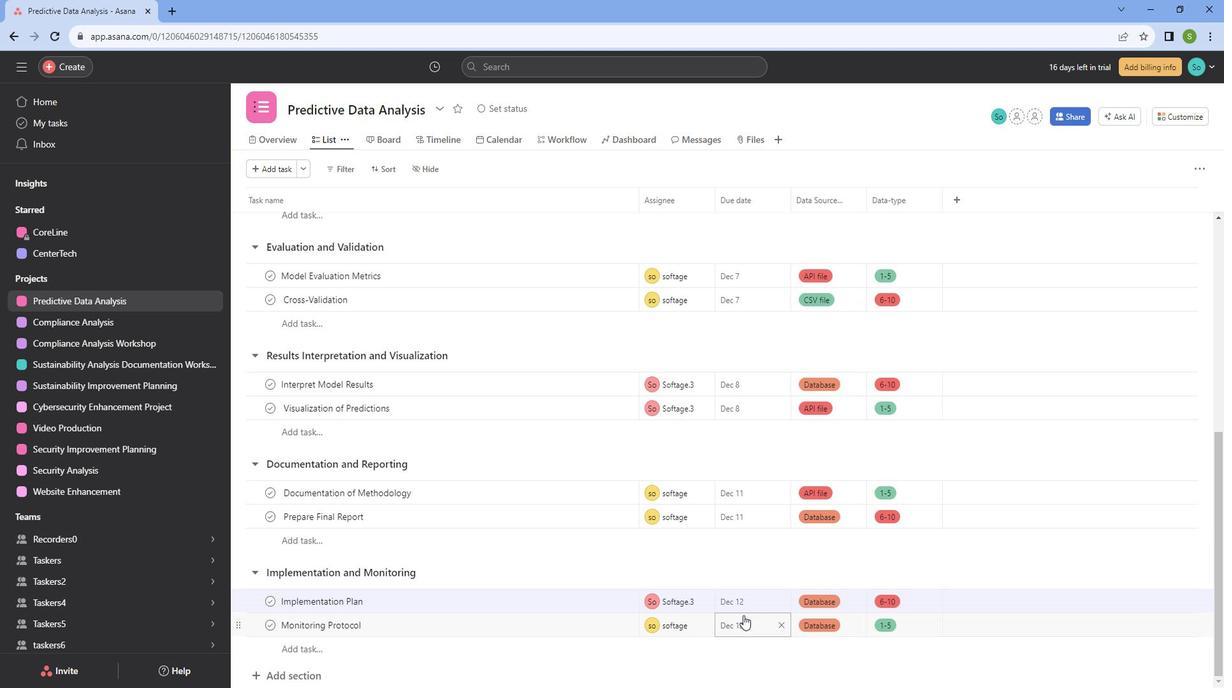 
Action: Mouse moved to (750, 576)
Screenshot: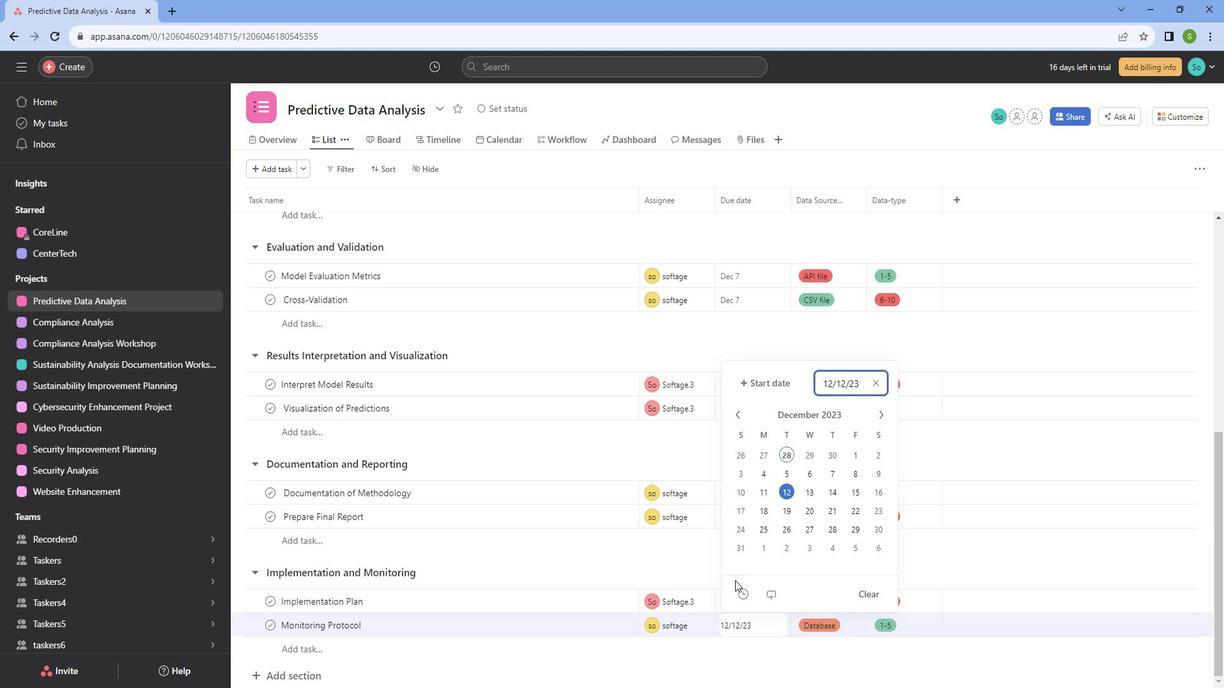 
Action: Mouse pressed left at (750, 576)
Screenshot: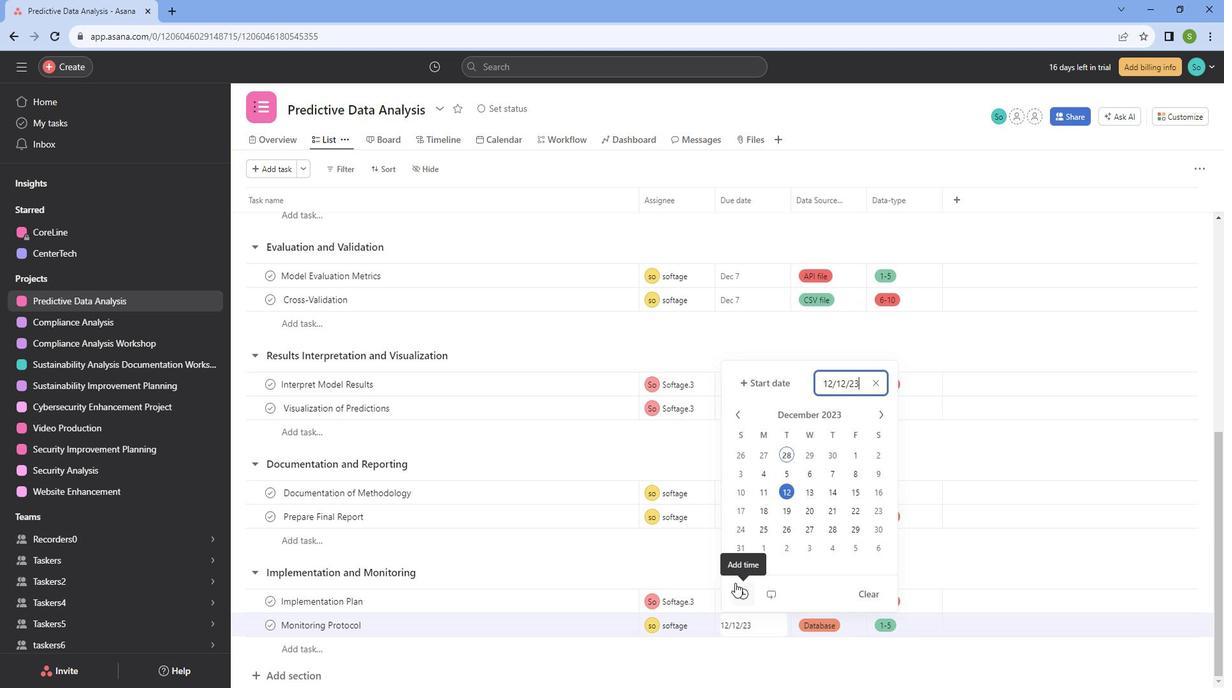 
Action: Mouse moved to (858, 415)
Screenshot: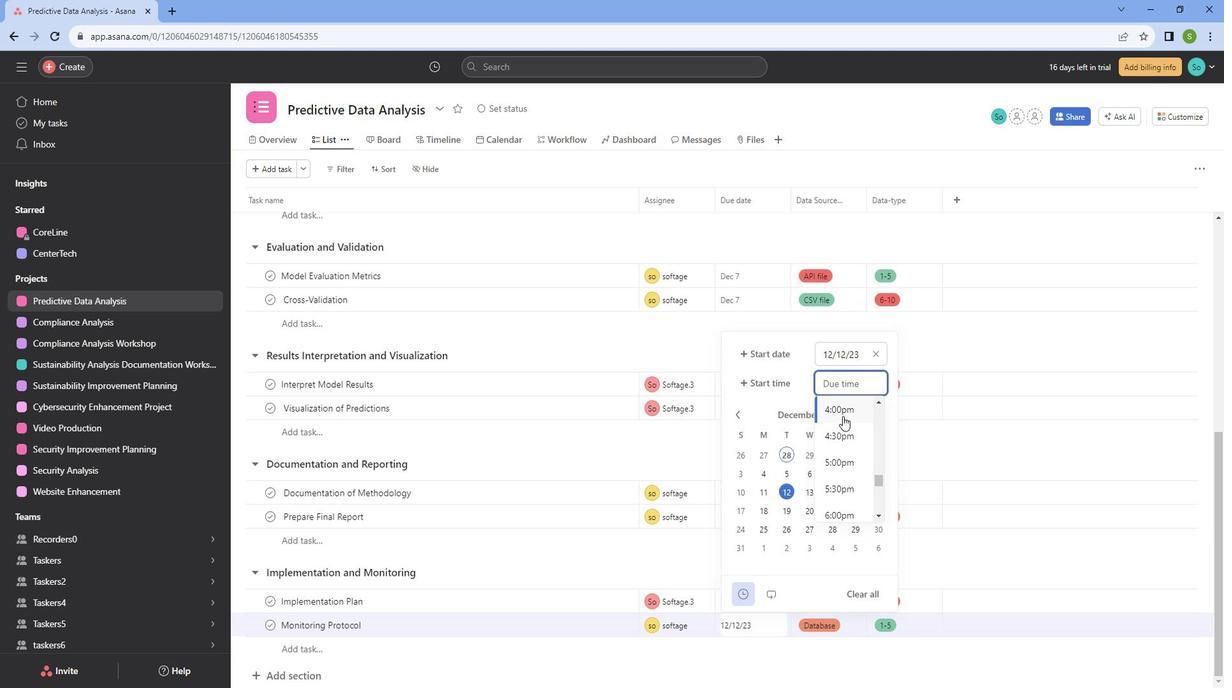 
Action: Mouse pressed left at (858, 415)
Screenshot: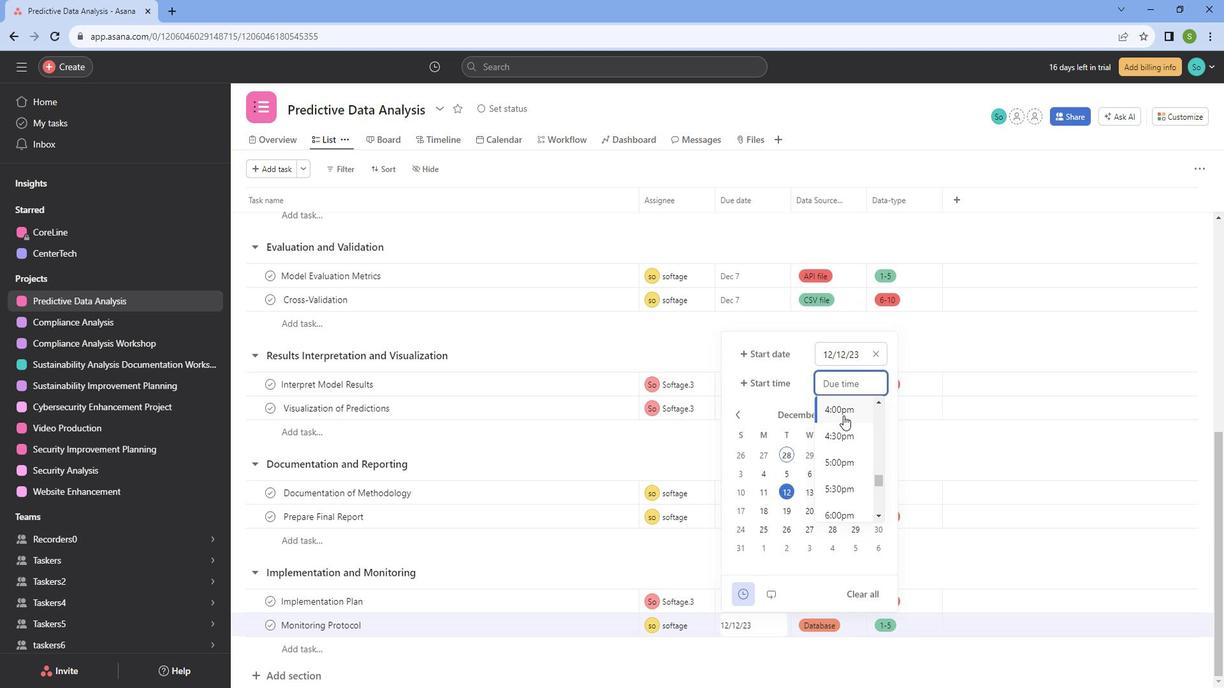 
Action: Mouse moved to (788, 387)
Screenshot: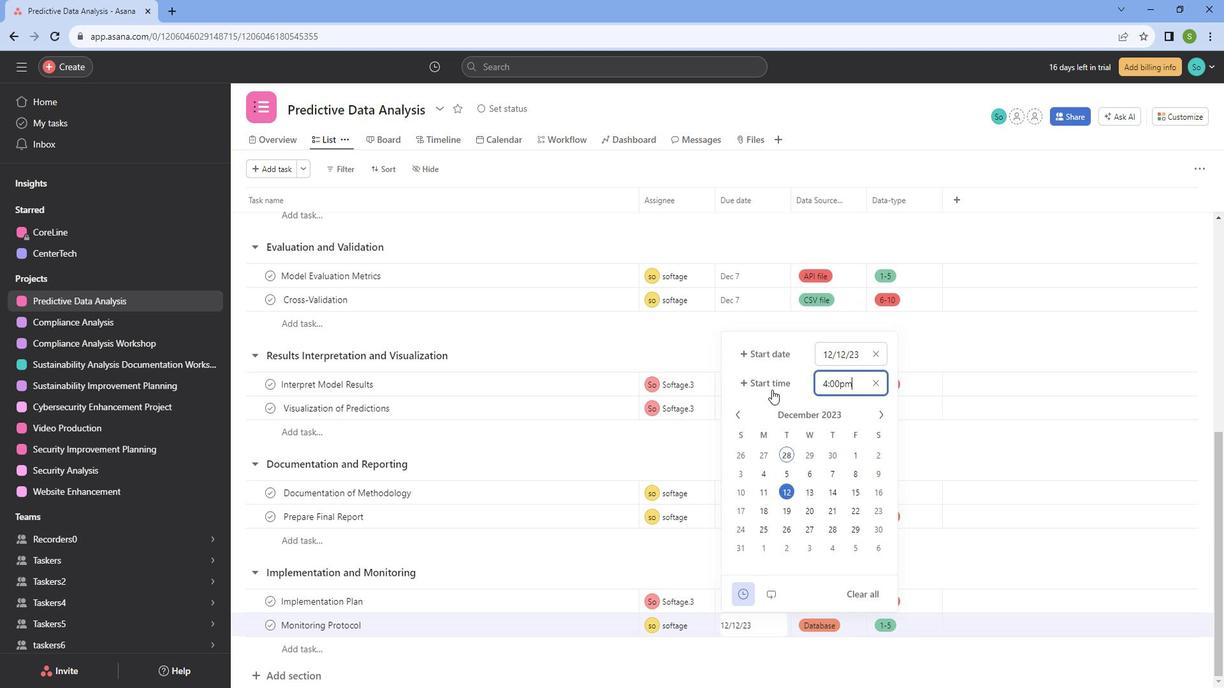 
Action: Mouse pressed left at (788, 387)
Screenshot: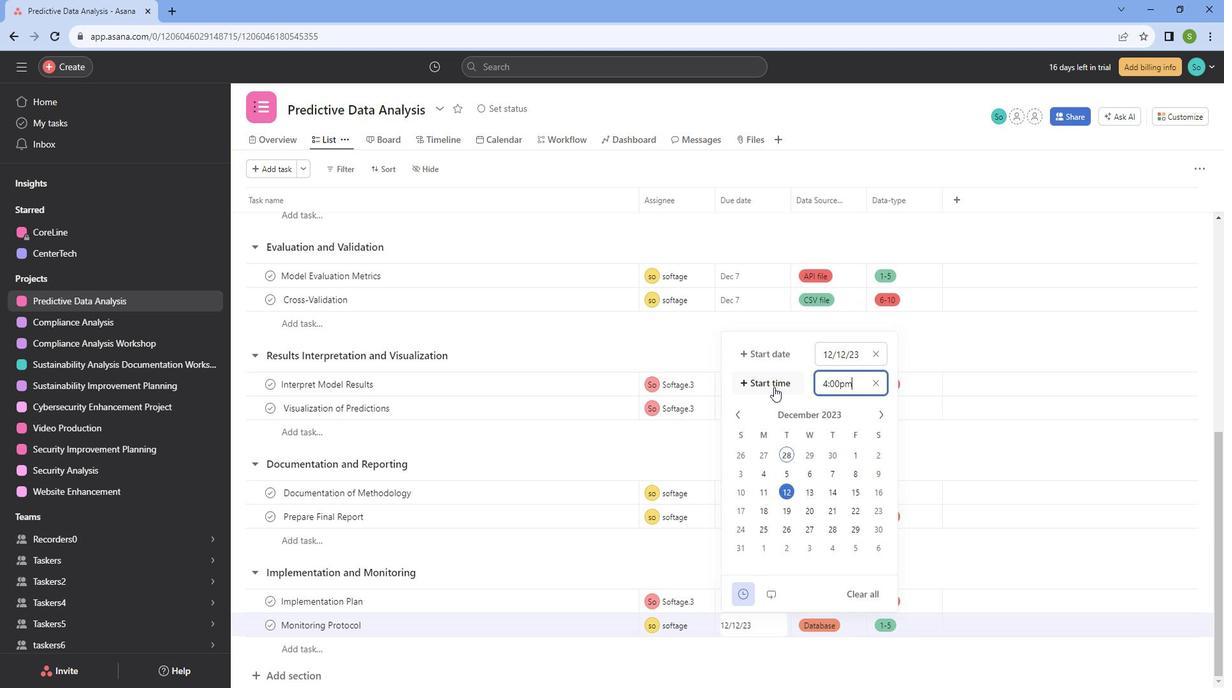 
Action: Mouse moved to (781, 433)
Screenshot: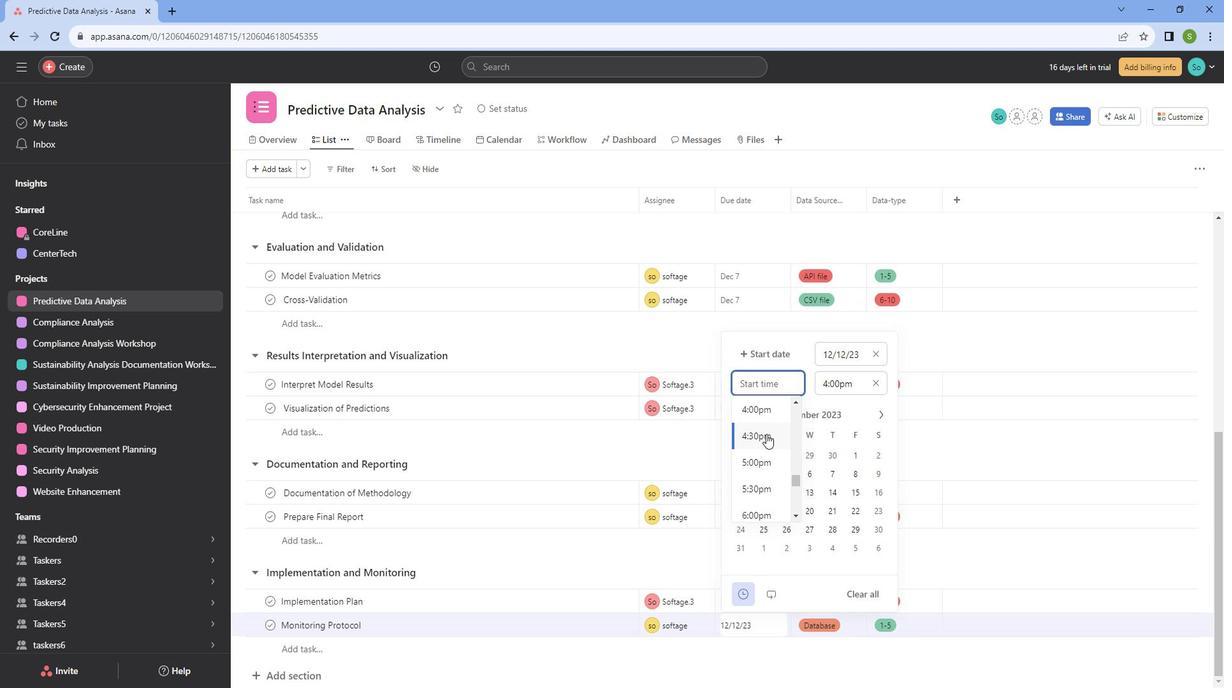 
Action: Mouse scrolled (781, 433) with delta (0, 0)
Screenshot: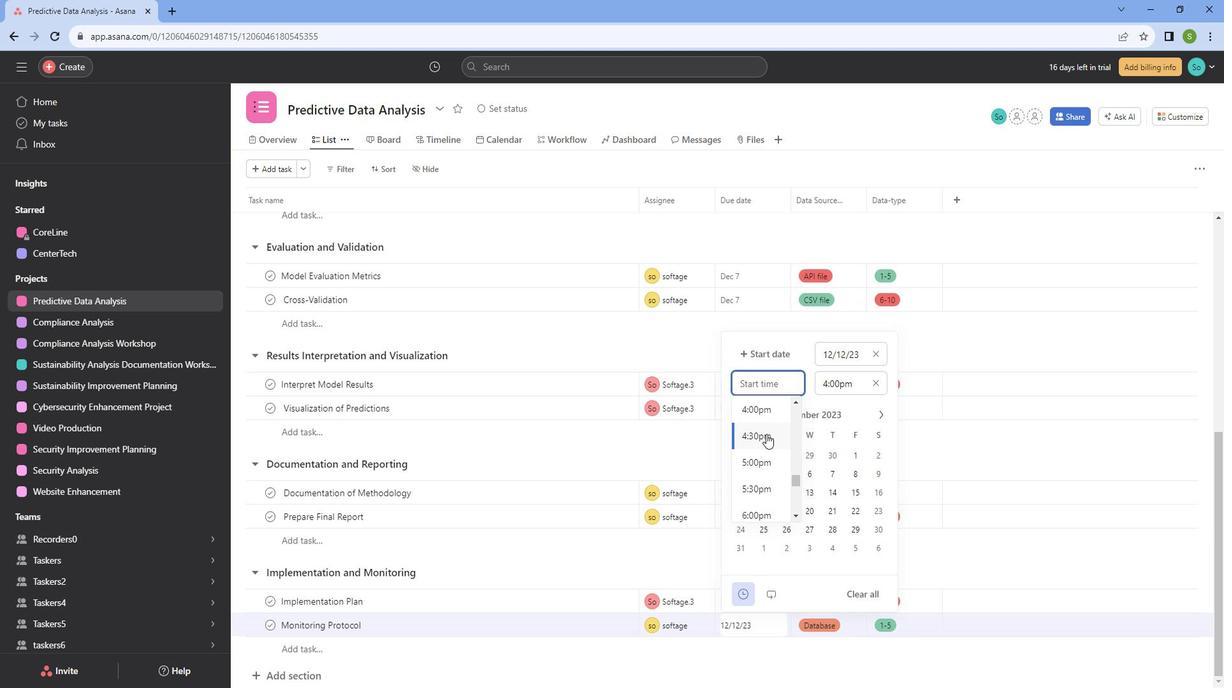 
Action: Mouse moved to (769, 445)
Screenshot: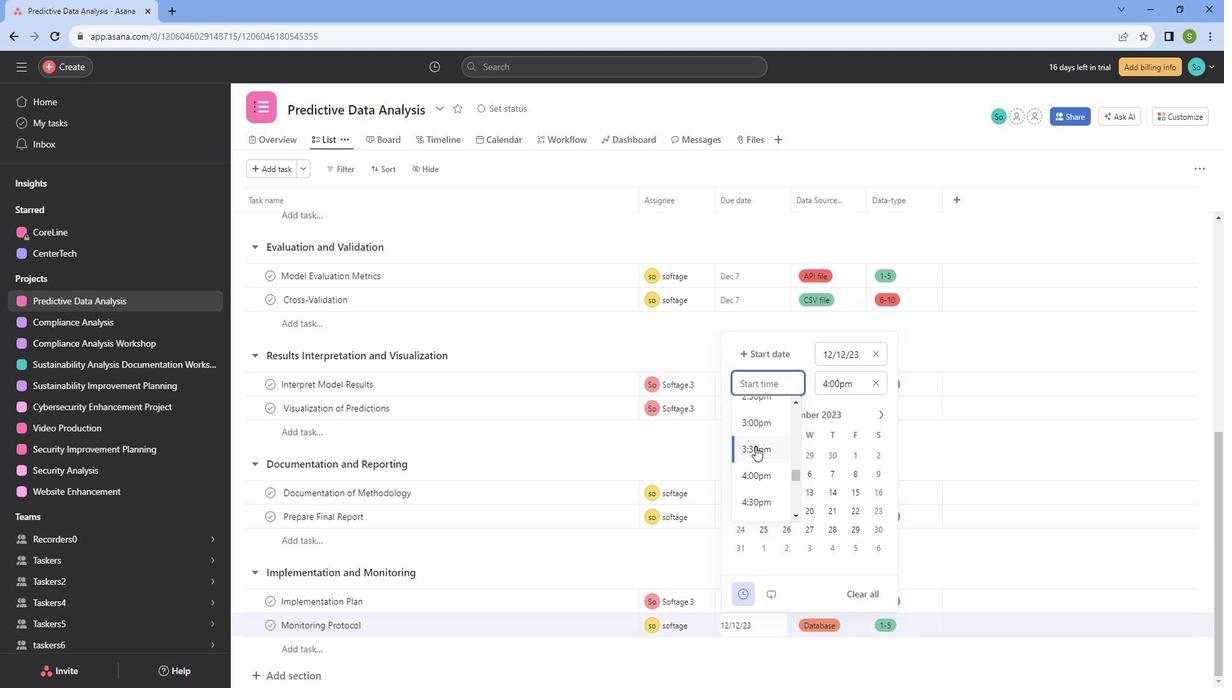 
Action: Mouse pressed left at (769, 445)
Screenshot: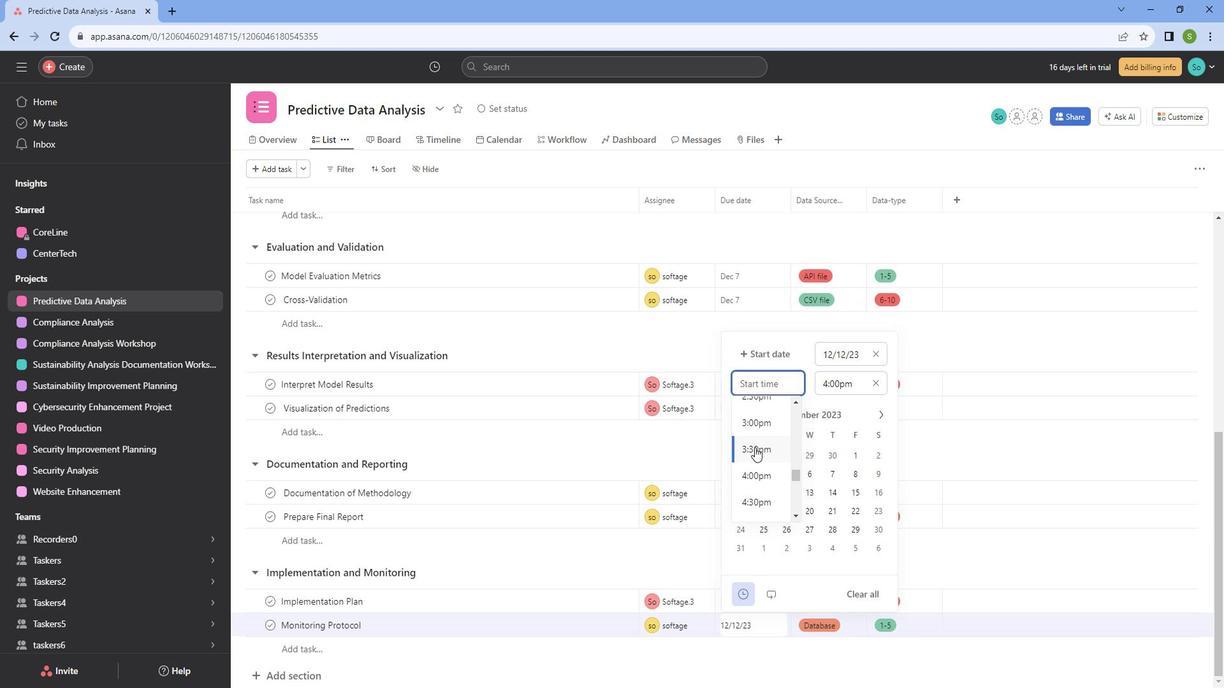 
Action: Mouse moved to (695, 454)
Screenshot: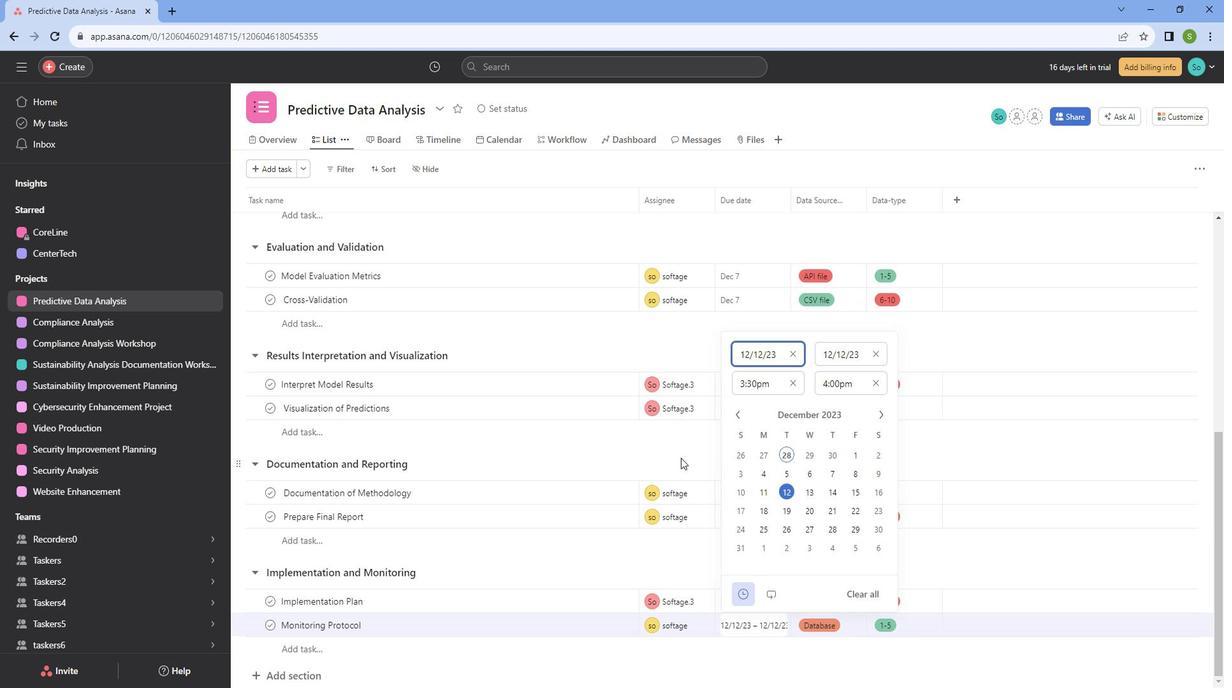 
Action: Mouse pressed left at (695, 454)
Screenshot: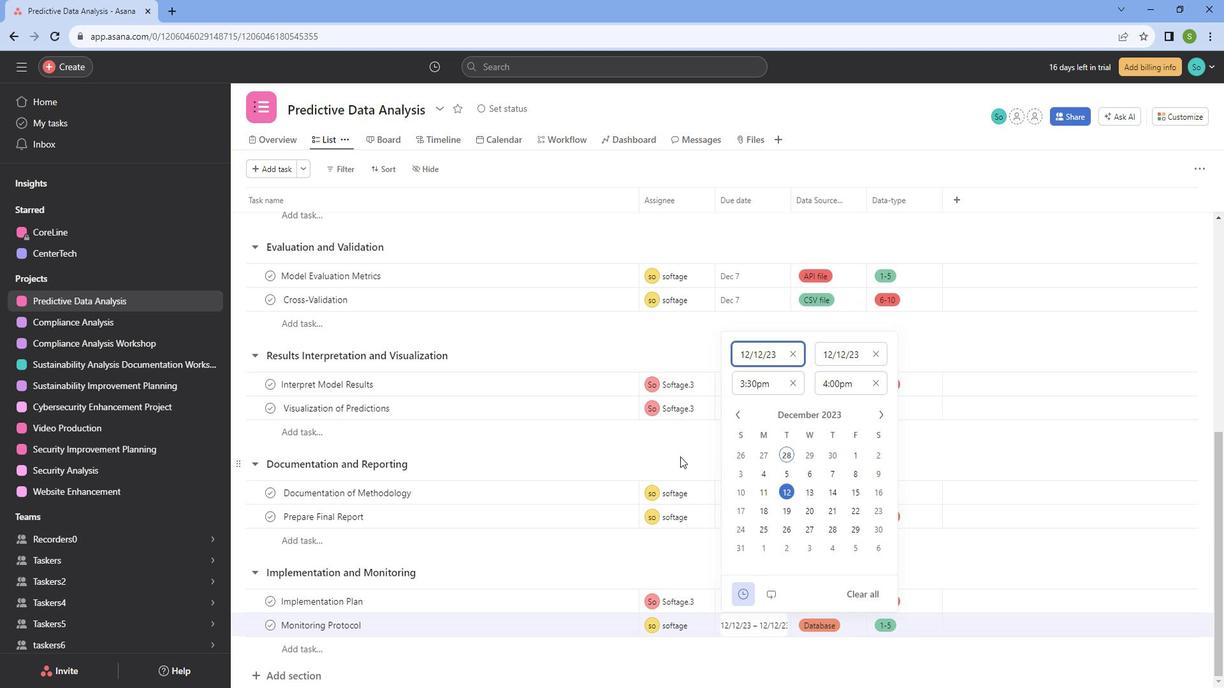 
Action: Mouse scrolled (695, 454) with delta (0, 0)
